 Task: Plan a trip to Szamotuly, Poland from 15th December, 2023 to 21st December, 2023 for 5 adults. Place can be entire room with 3 bedrooms having 3 beds and 3 bathrooms. Property type can be house. Amenities needed are: washing machine.
Action: Mouse moved to (511, 102)
Screenshot: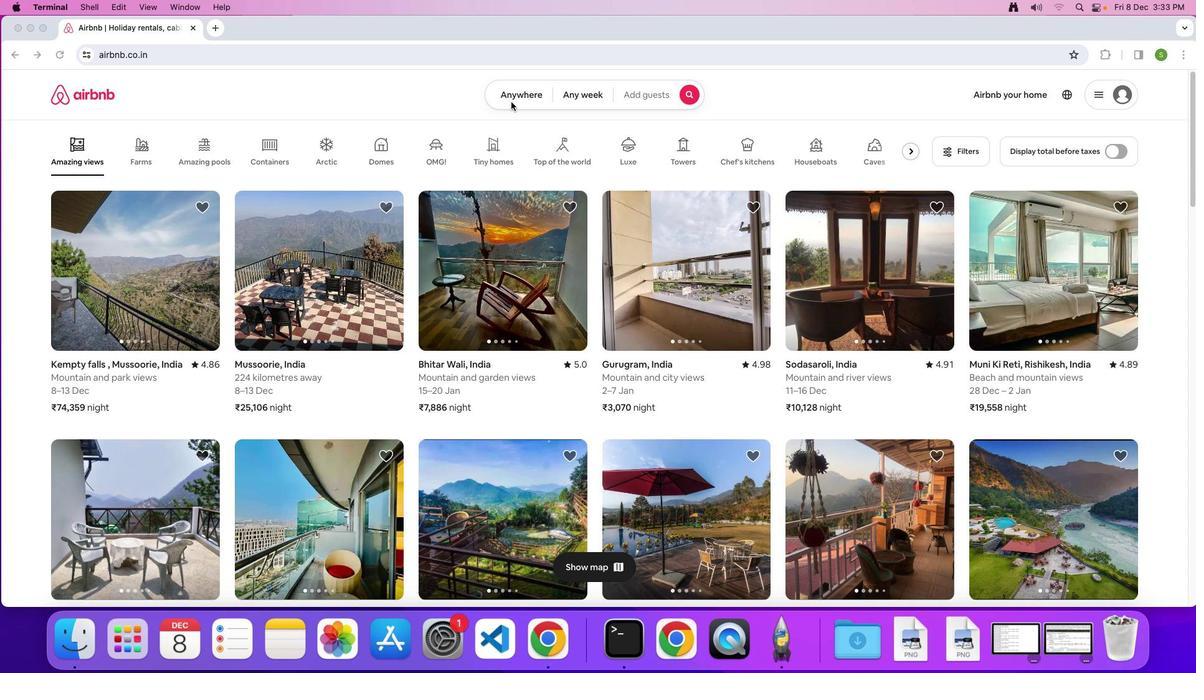 
Action: Mouse pressed left at (511, 102)
Screenshot: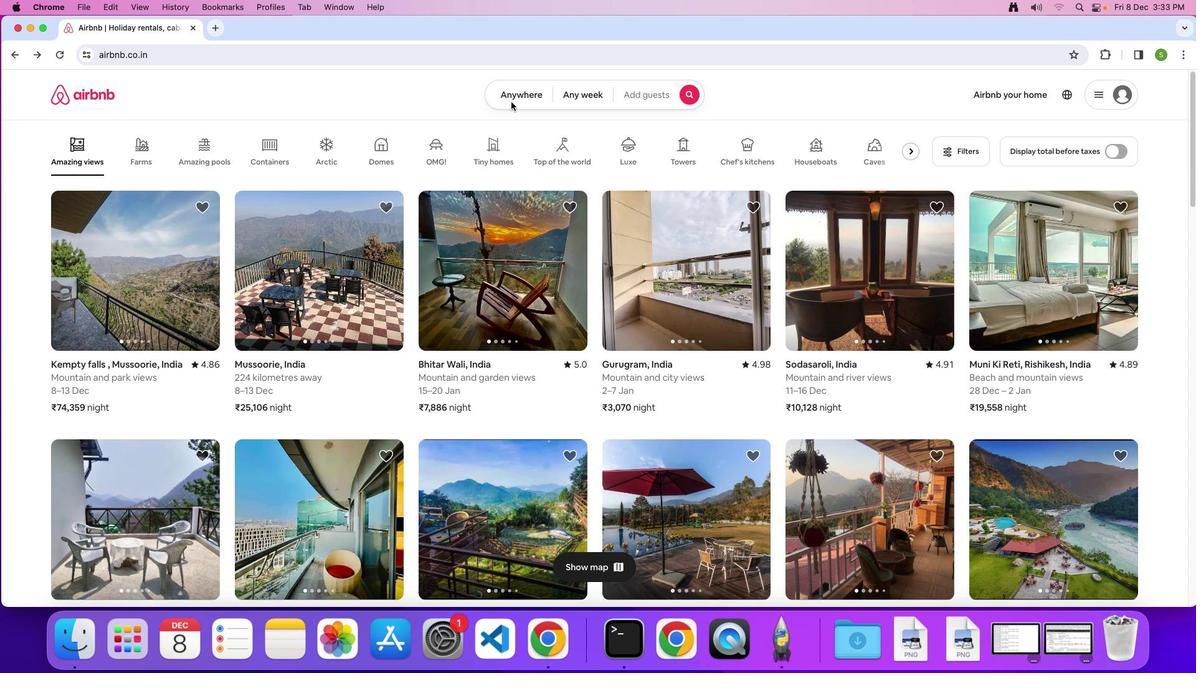 
Action: Mouse pressed left at (511, 102)
Screenshot: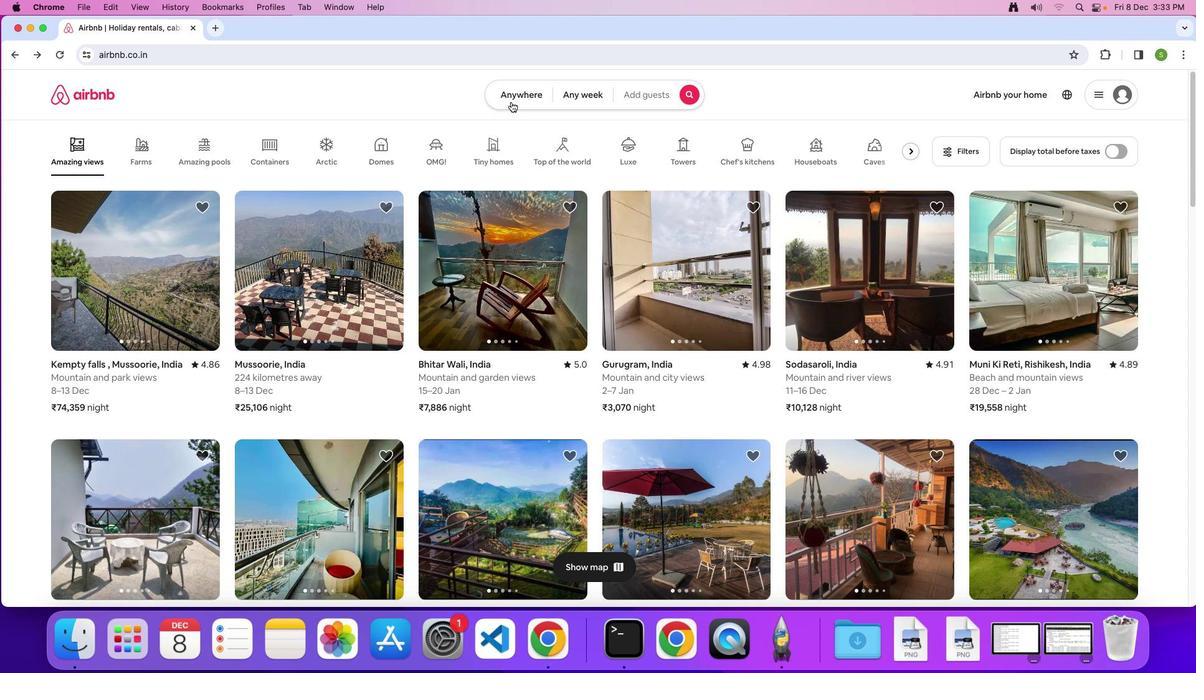 
Action: Mouse moved to (448, 147)
Screenshot: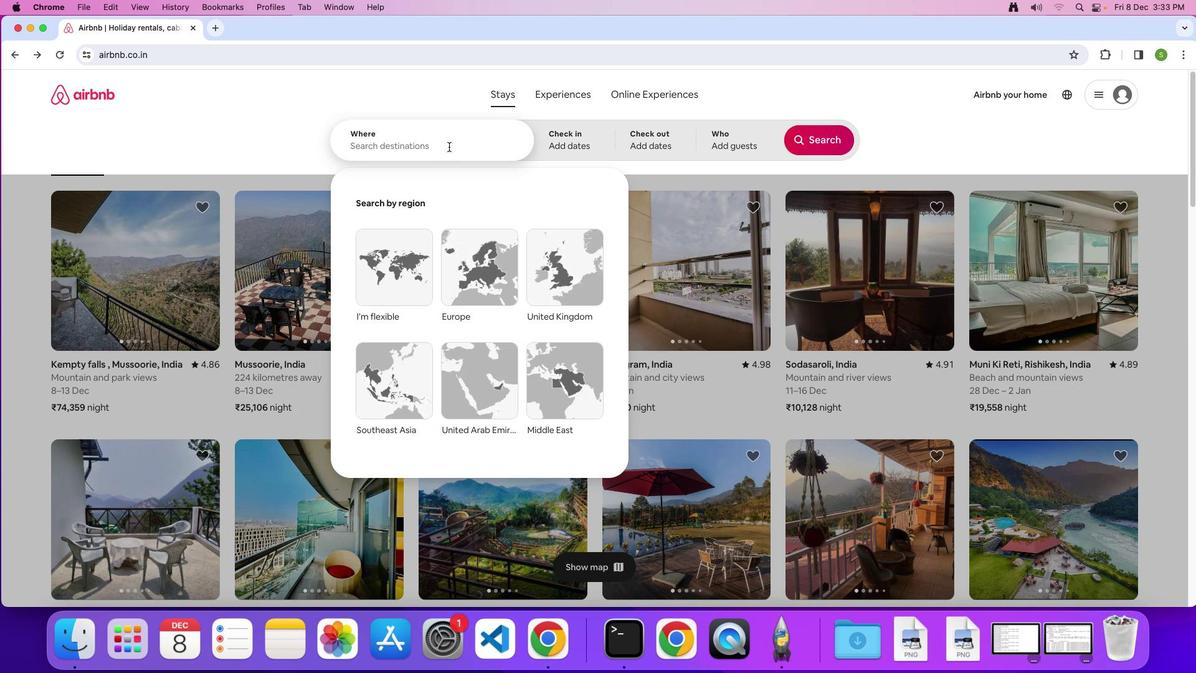 
Action: Mouse pressed left at (448, 147)
Screenshot: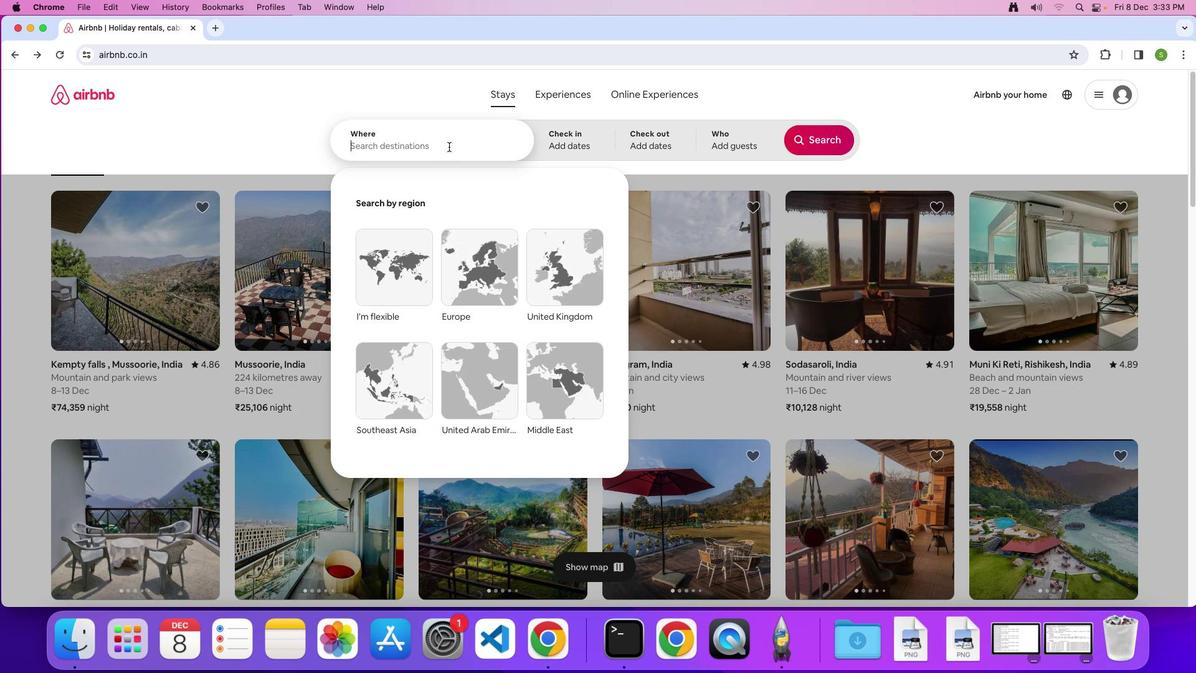 
Action: Key pressed 'S'Key.caps_lock'z''a''m''o''t''u''l''y'','Key.spaceKey.shift'P''o''l''a''n''d'Key.enter
Screenshot: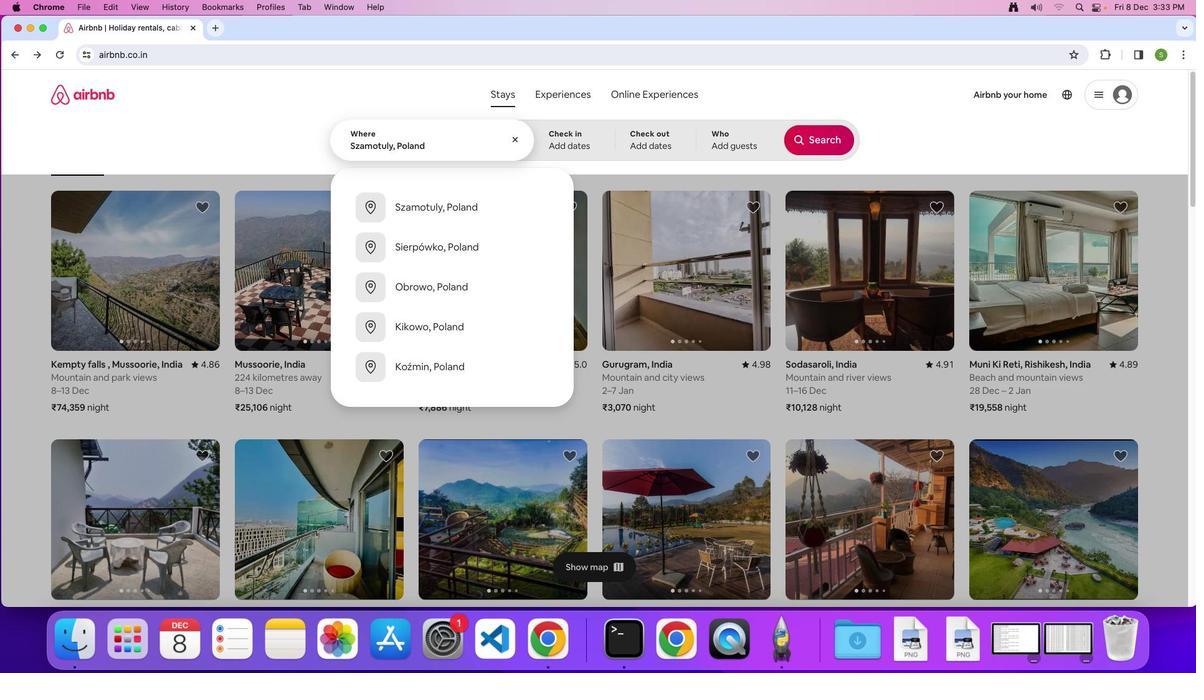 
Action: Mouse moved to (534, 355)
Screenshot: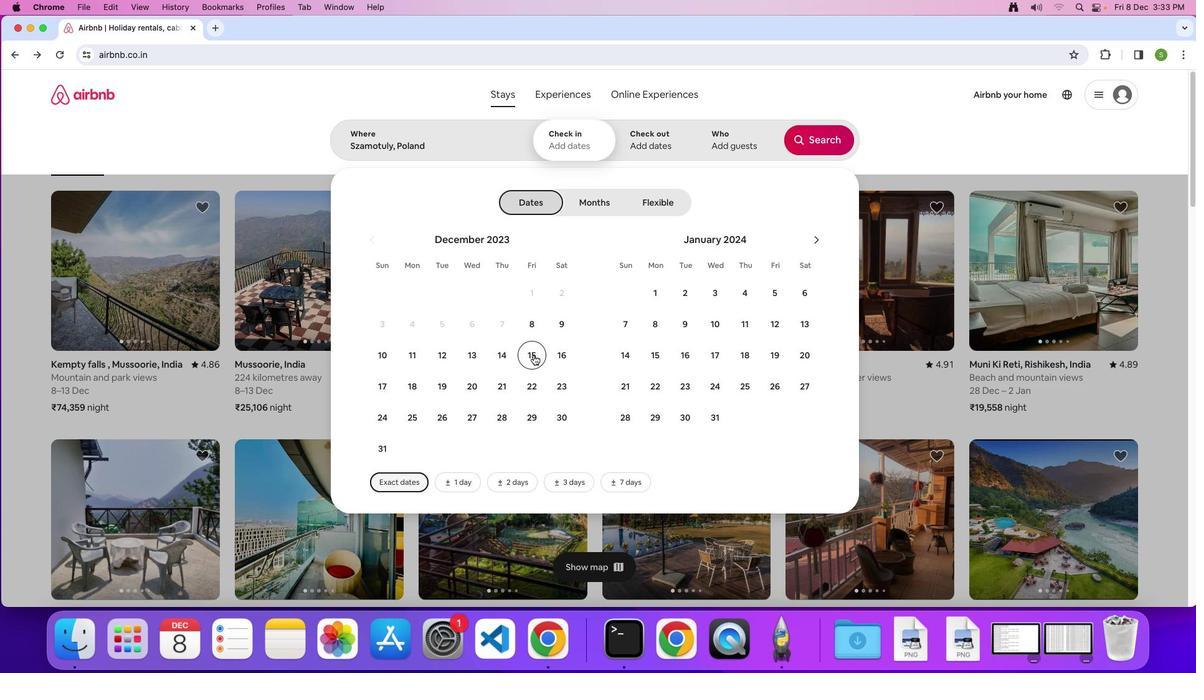 
Action: Mouse pressed left at (534, 355)
Screenshot: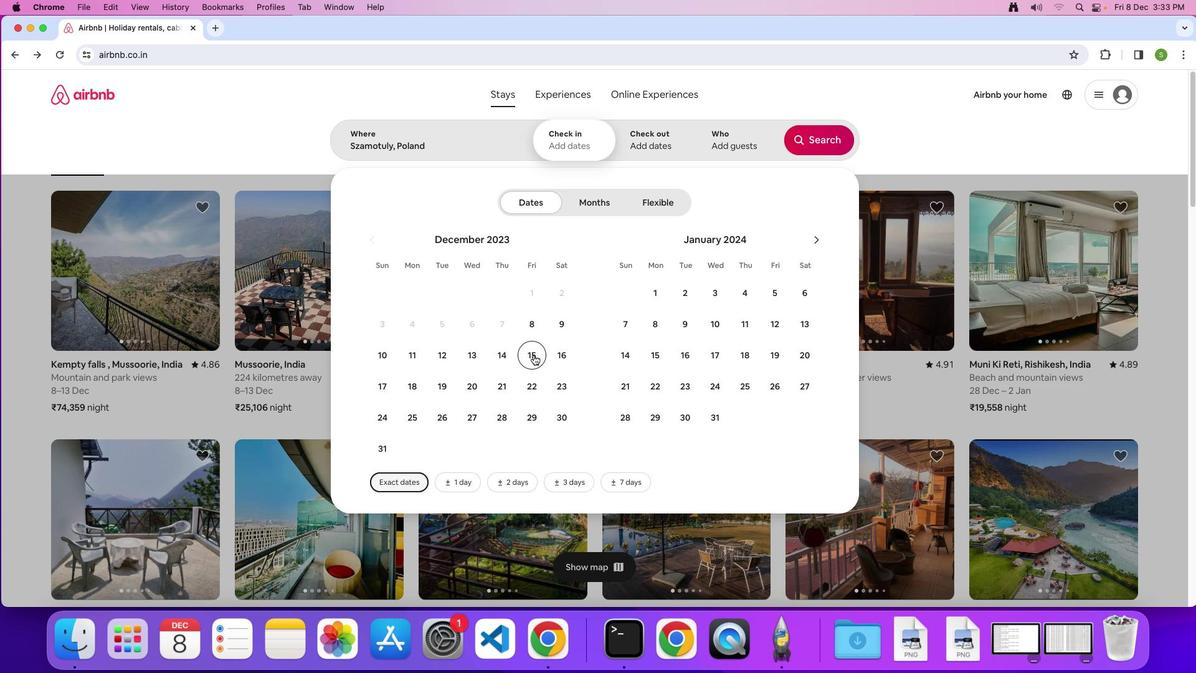 
Action: Mouse moved to (496, 379)
Screenshot: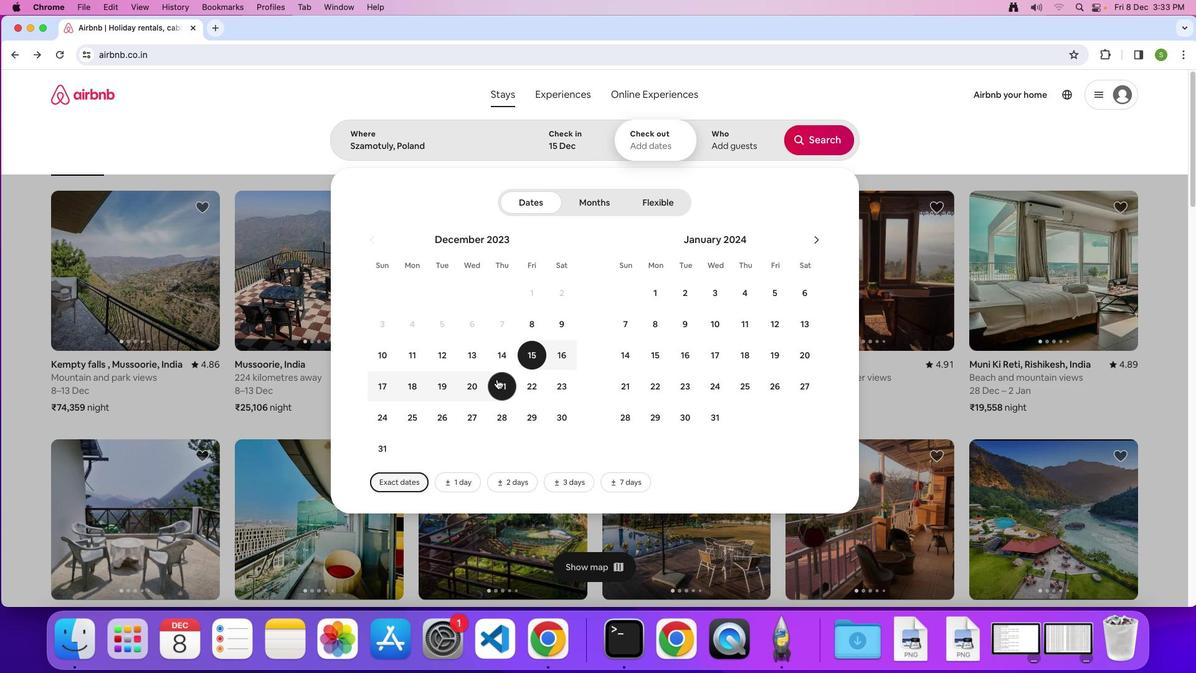 
Action: Mouse pressed left at (496, 379)
Screenshot: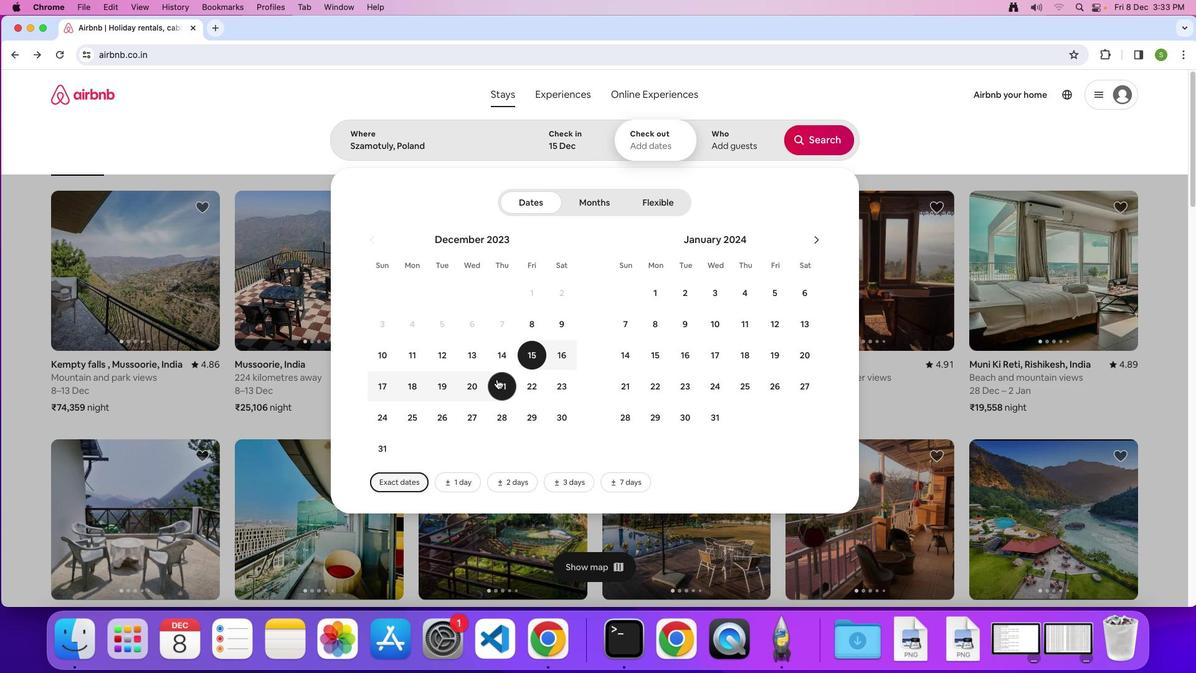 
Action: Mouse moved to (713, 144)
Screenshot: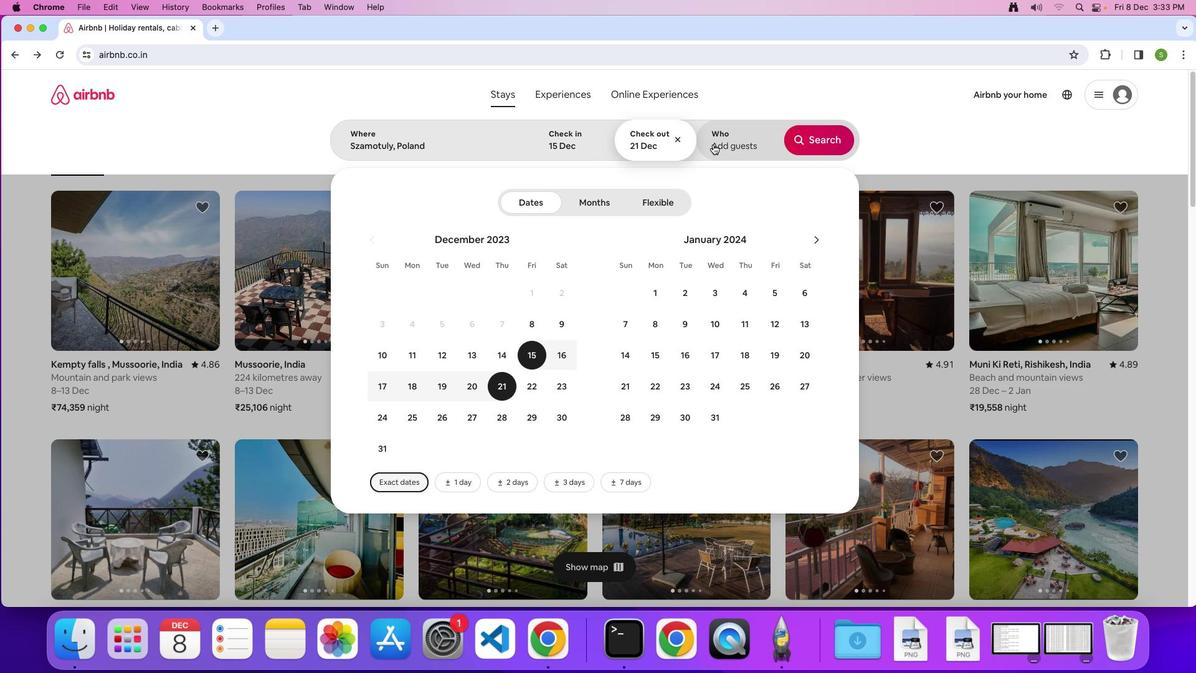 
Action: Mouse pressed left at (713, 144)
Screenshot: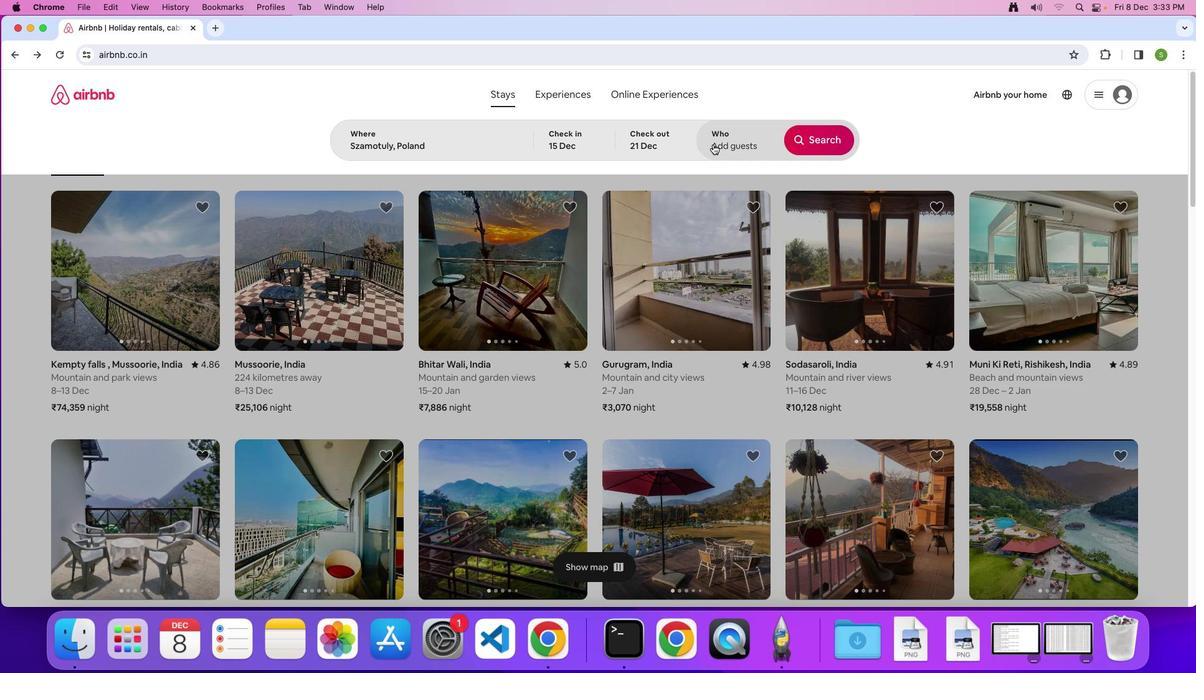 
Action: Mouse moved to (826, 209)
Screenshot: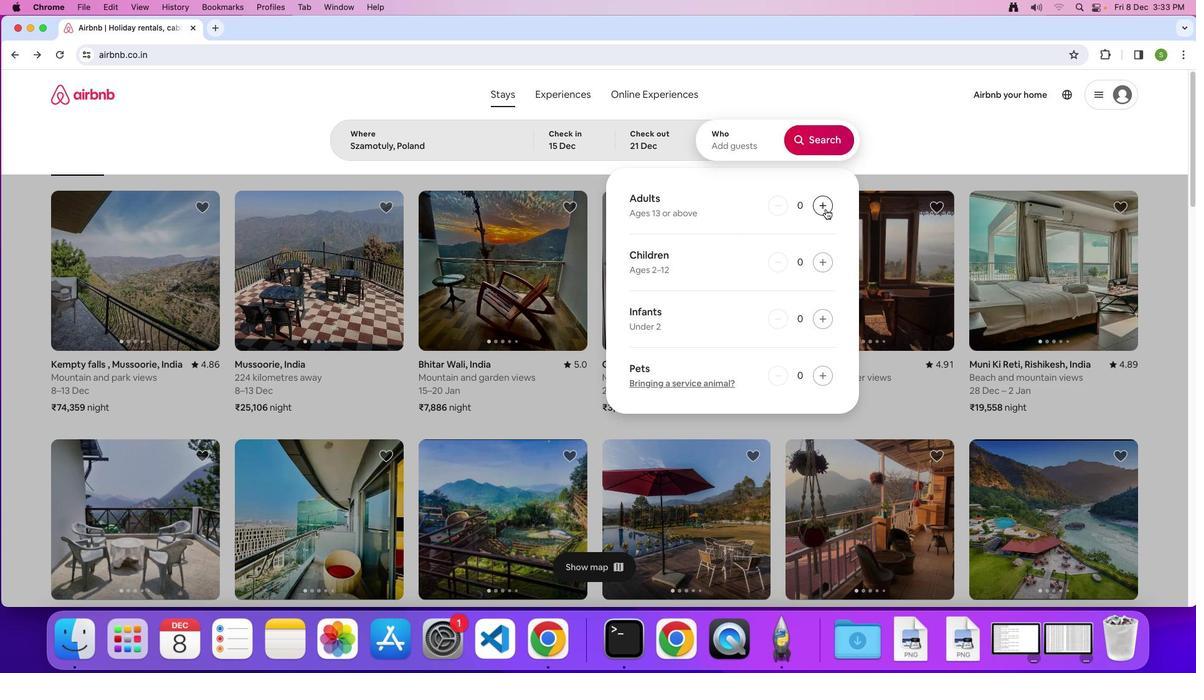 
Action: Mouse pressed left at (826, 209)
Screenshot: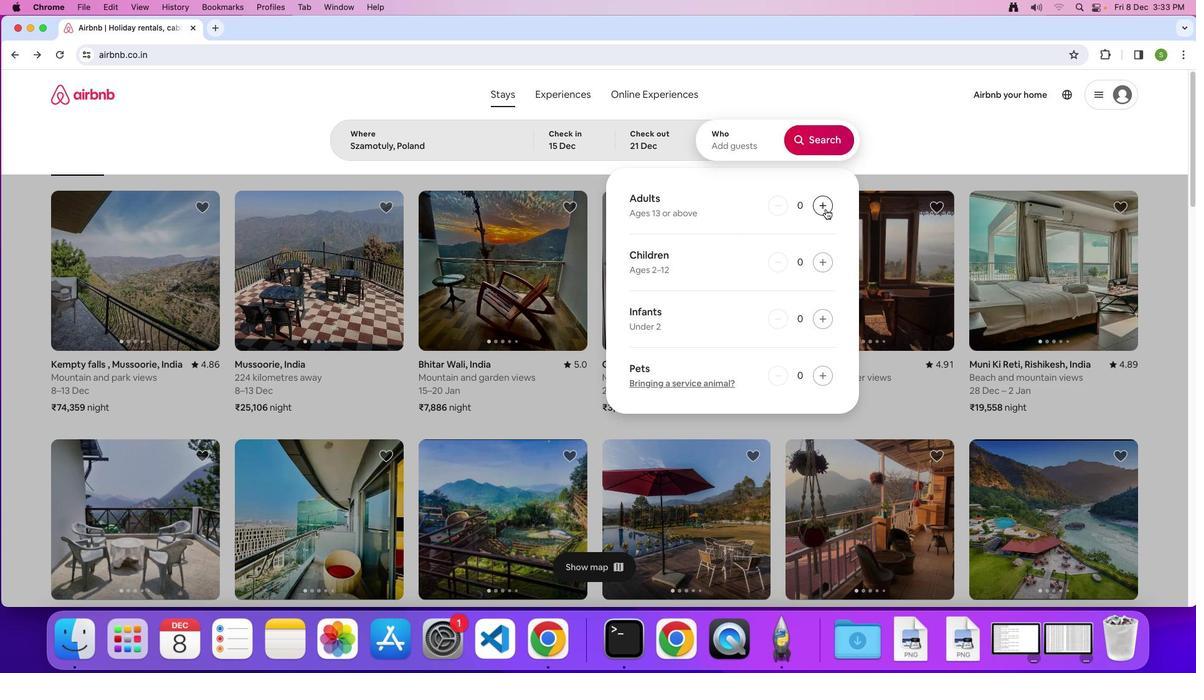 
Action: Mouse pressed left at (826, 209)
Screenshot: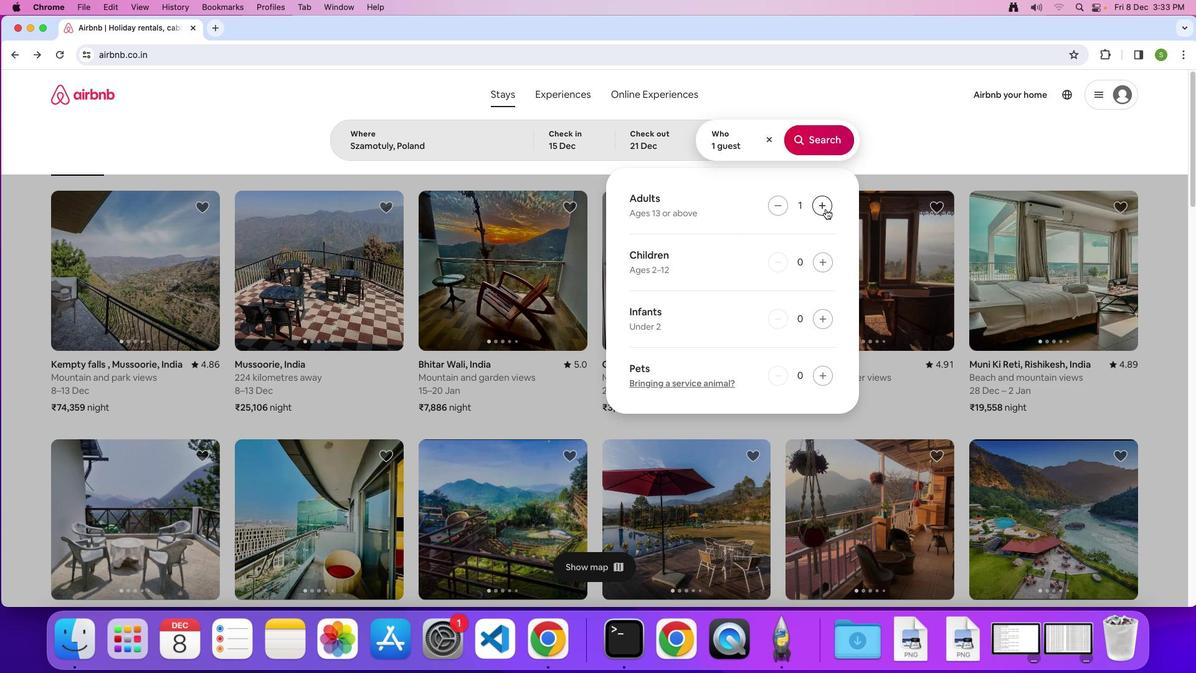 
Action: Mouse pressed left at (826, 209)
Screenshot: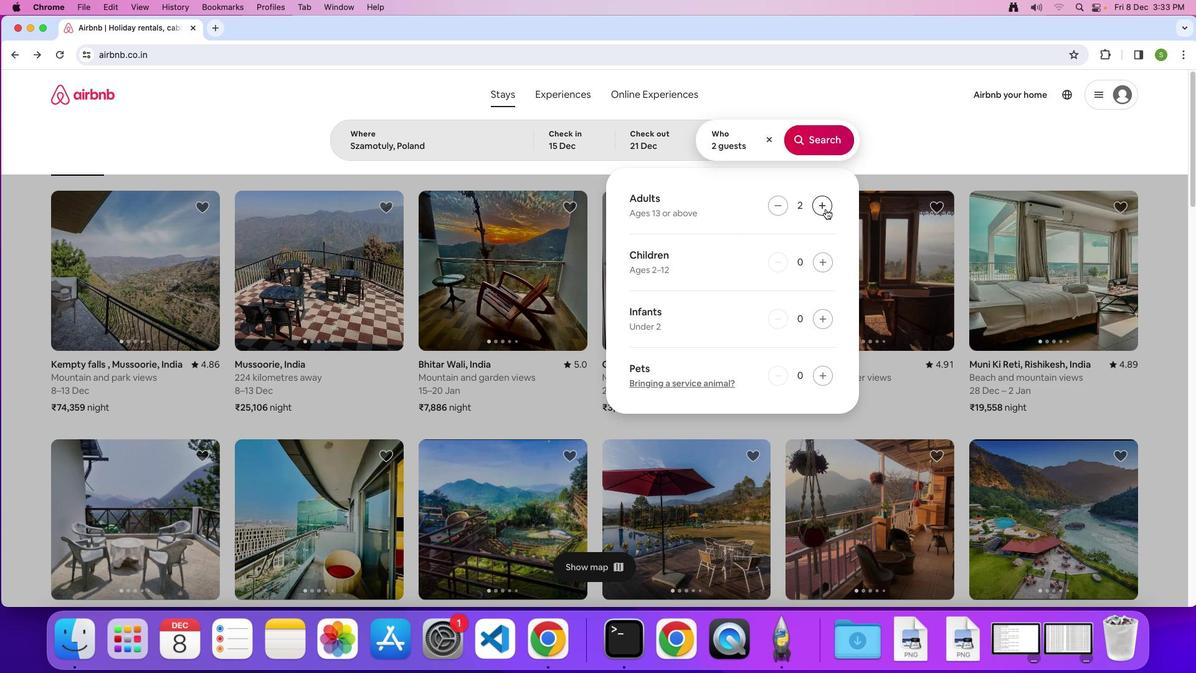 
Action: Mouse pressed left at (826, 209)
Screenshot: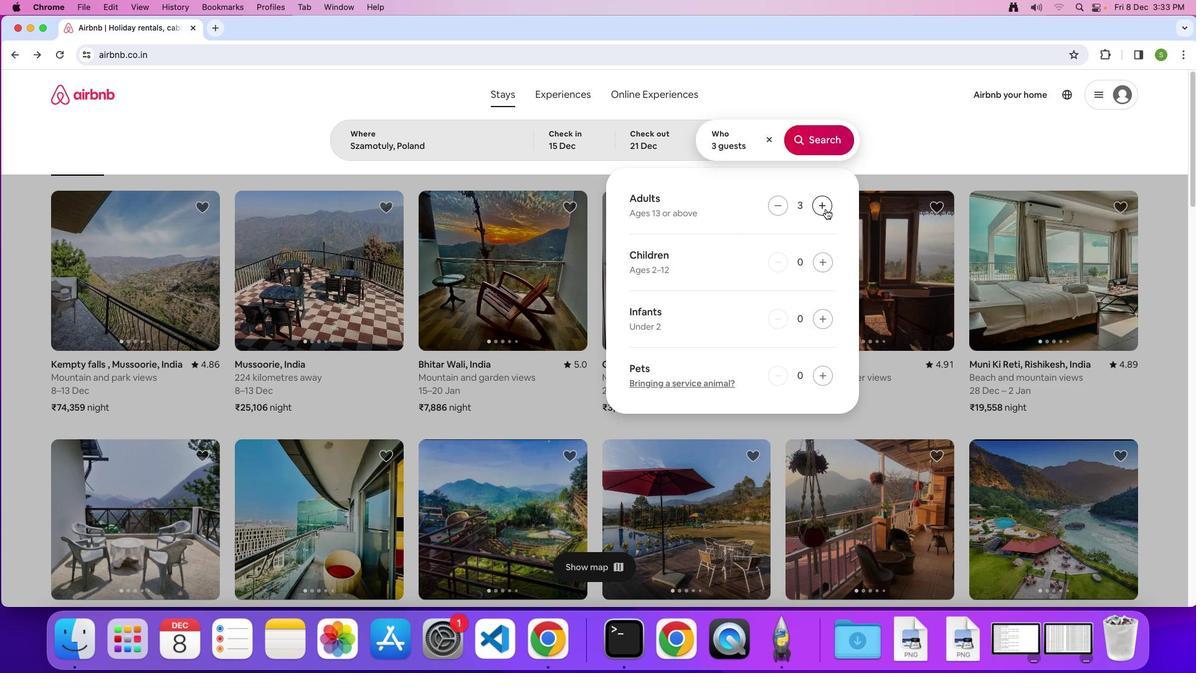 
Action: Mouse pressed left at (826, 209)
Screenshot: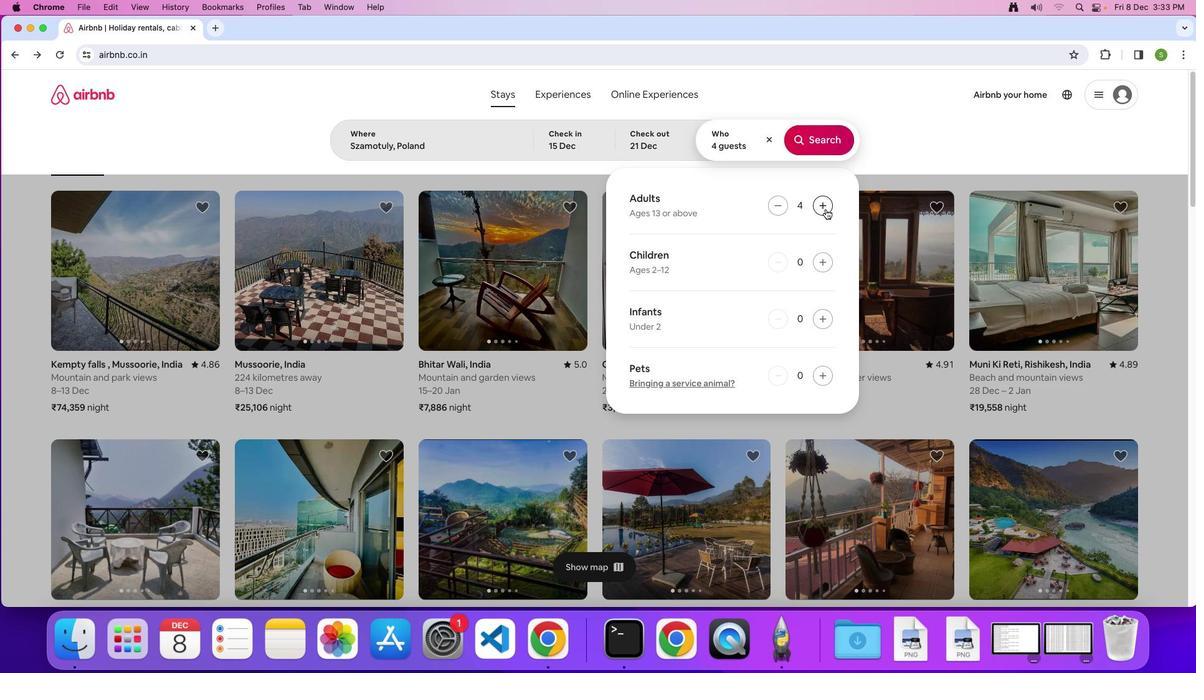 
Action: Mouse moved to (809, 136)
Screenshot: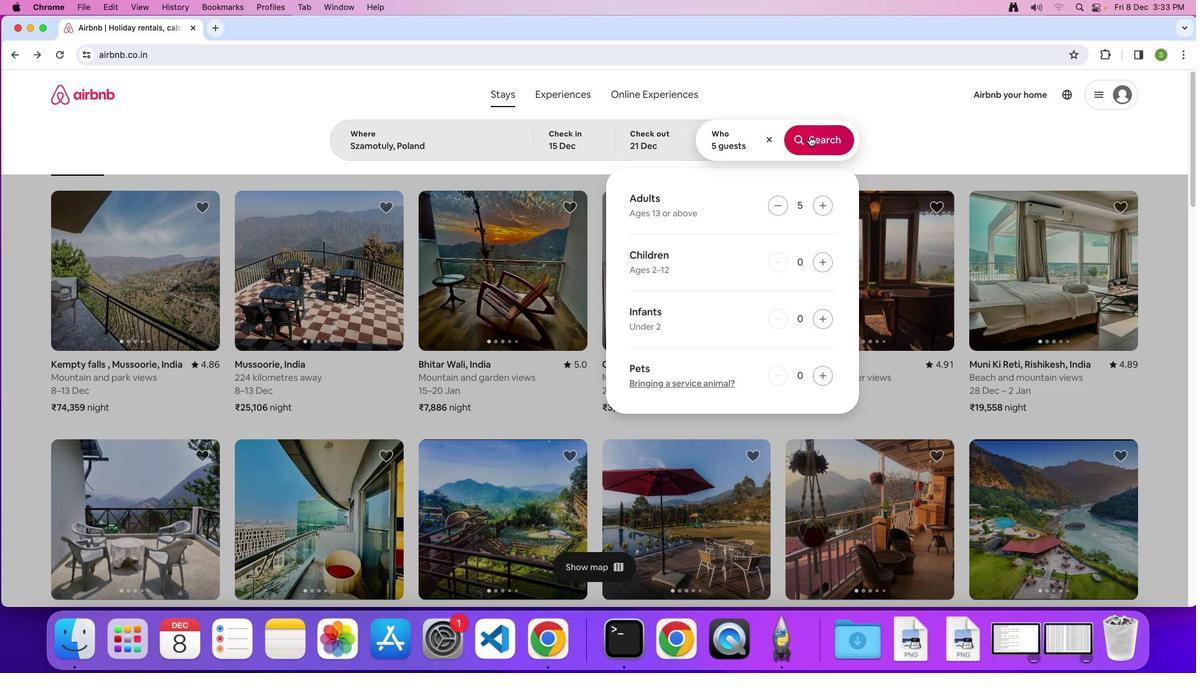 
Action: Mouse pressed left at (809, 136)
Screenshot: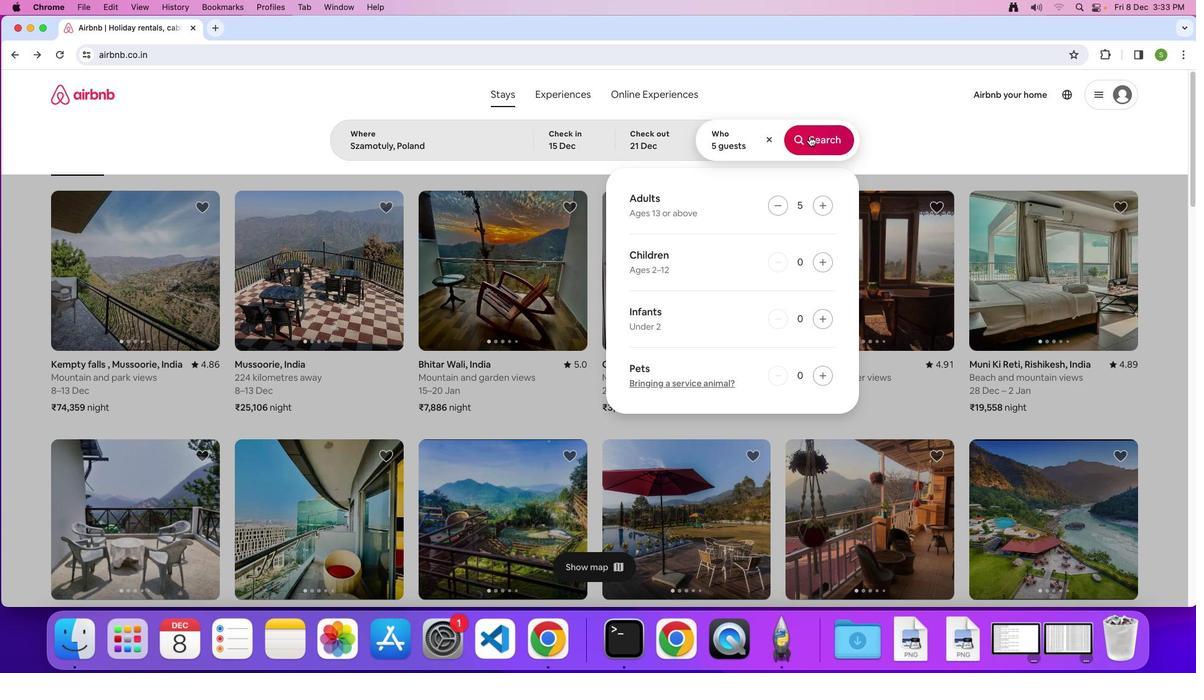 
Action: Mouse moved to (980, 145)
Screenshot: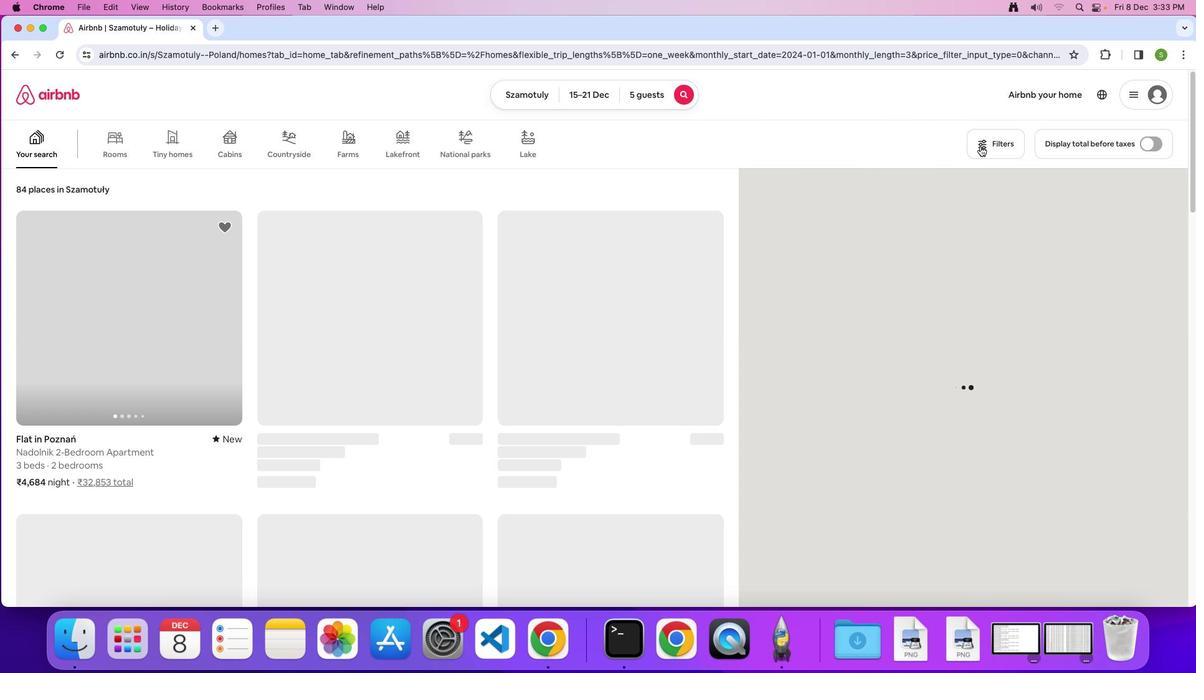 
Action: Mouse pressed left at (980, 145)
Screenshot: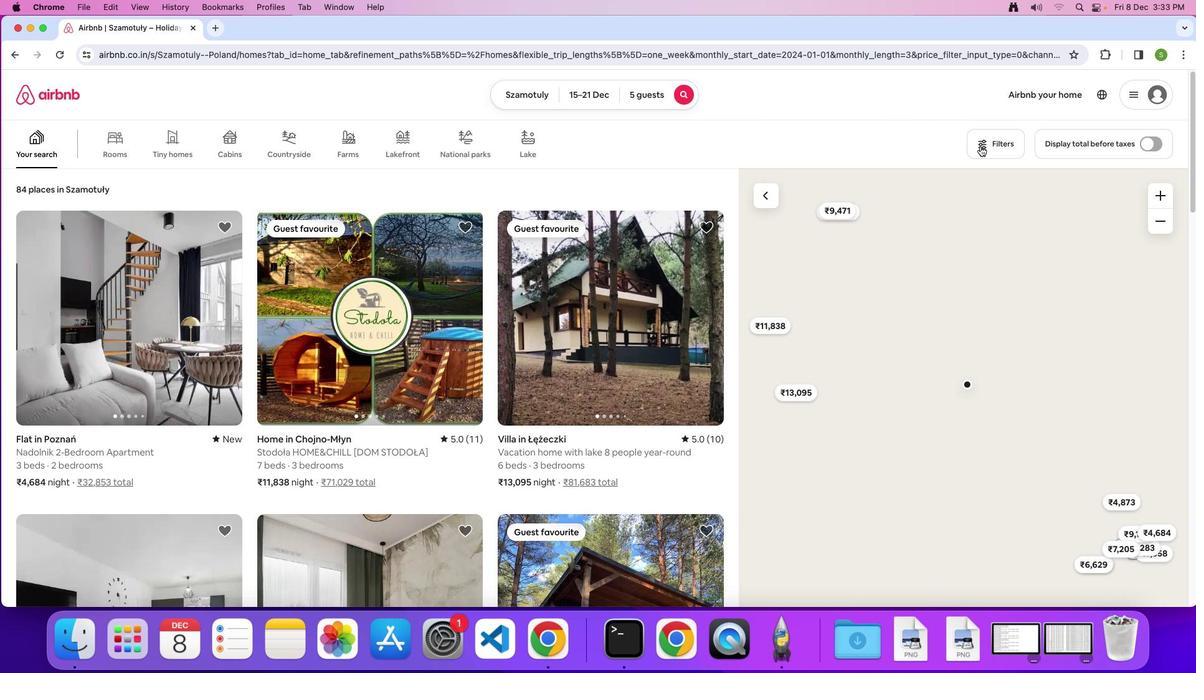 
Action: Mouse moved to (513, 317)
Screenshot: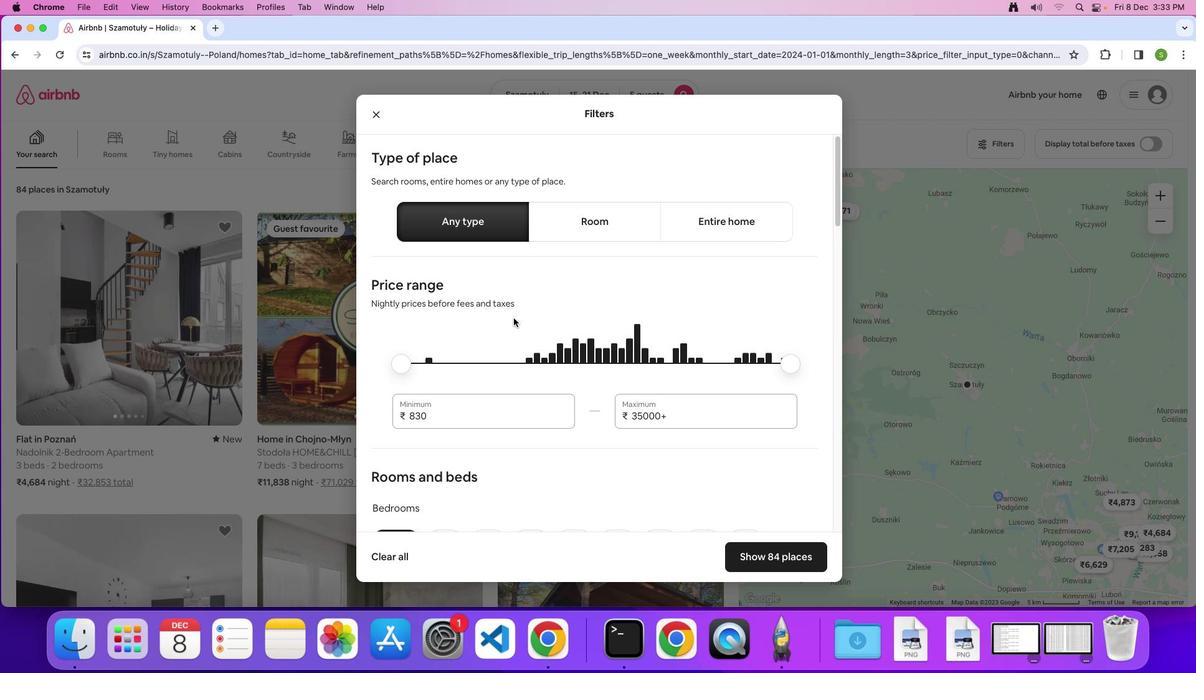 
Action: Mouse scrolled (513, 317) with delta (0, 0)
Screenshot: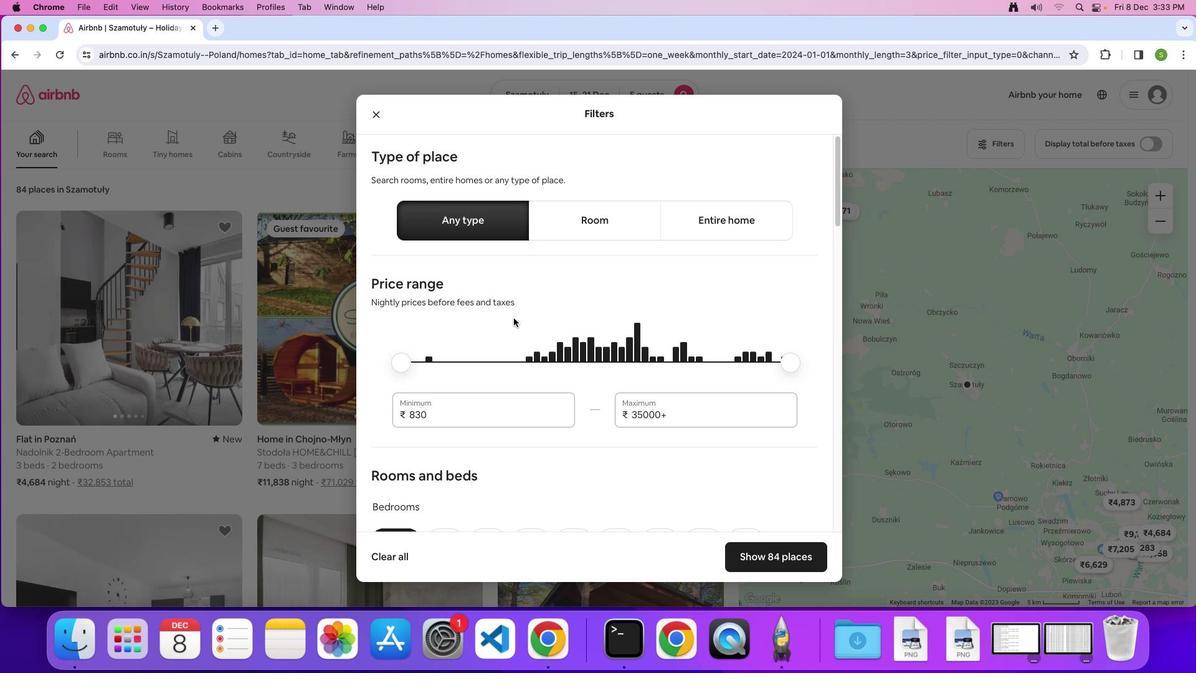 
Action: Mouse scrolled (513, 317) with delta (0, 0)
Screenshot: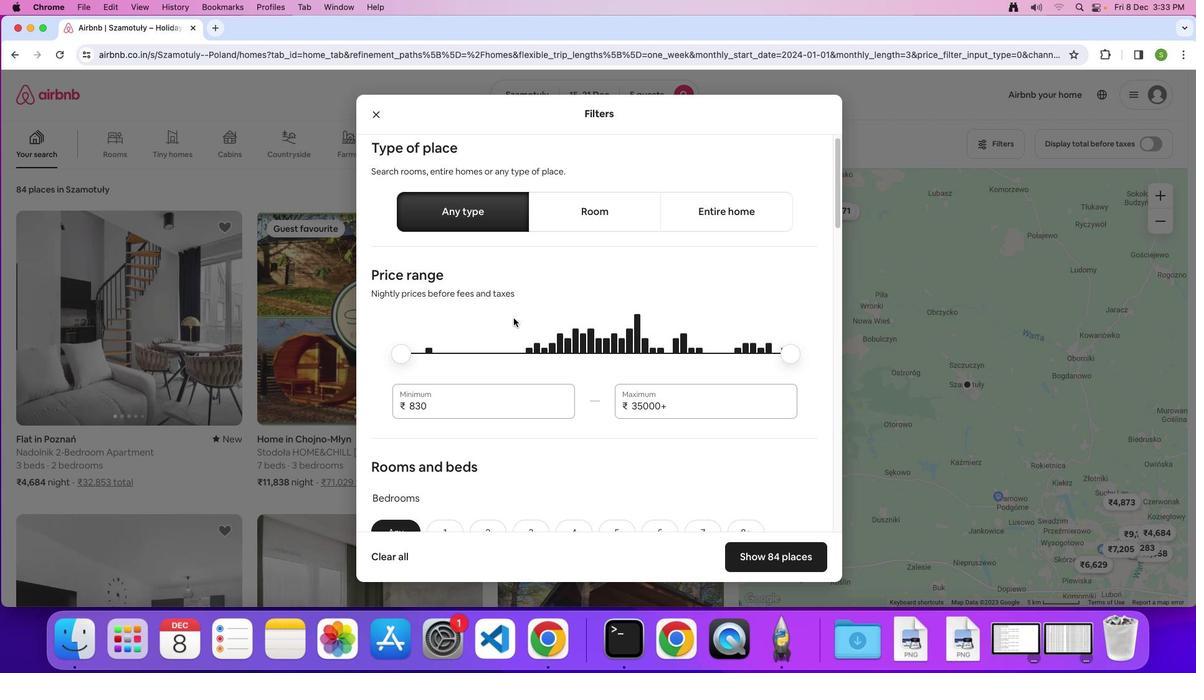 
Action: Mouse scrolled (513, 317) with delta (0, 0)
Screenshot: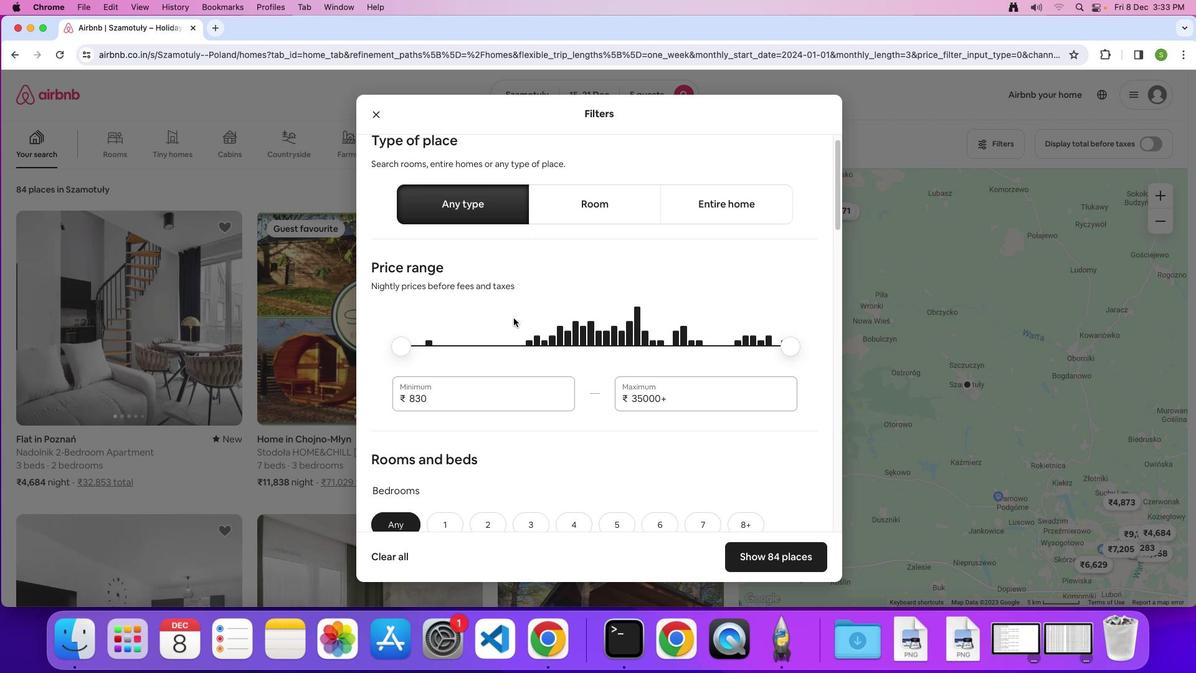 
Action: Mouse scrolled (513, 317) with delta (0, 0)
Screenshot: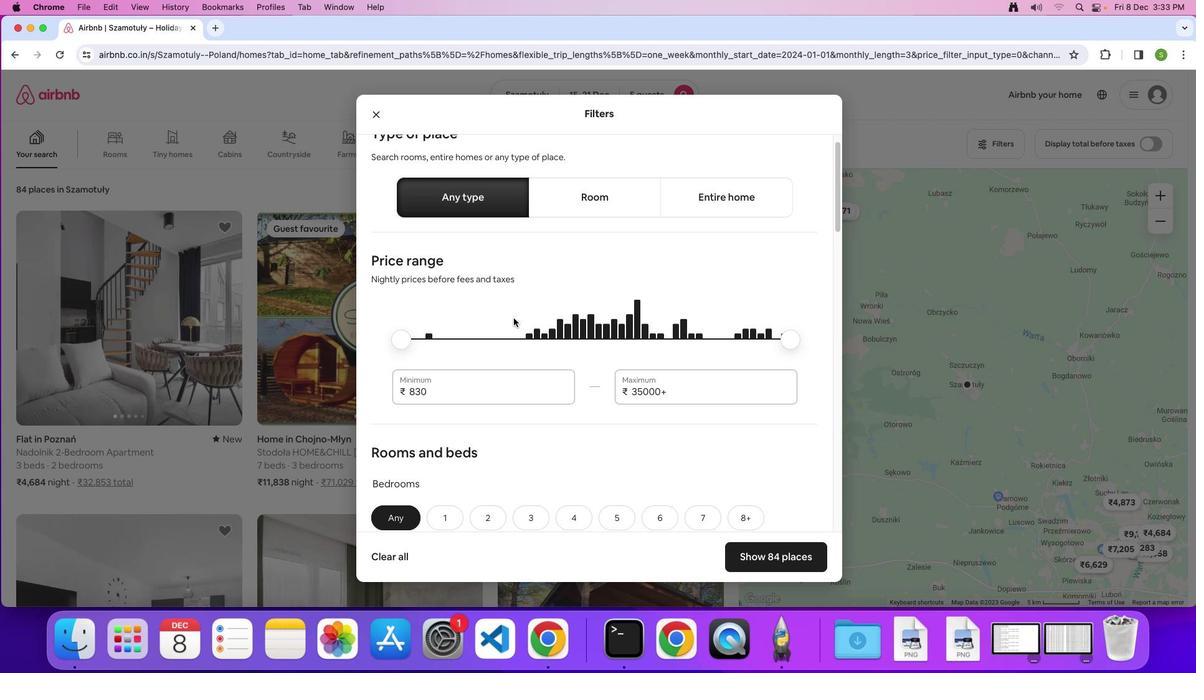 
Action: Mouse scrolled (513, 317) with delta (0, 0)
Screenshot: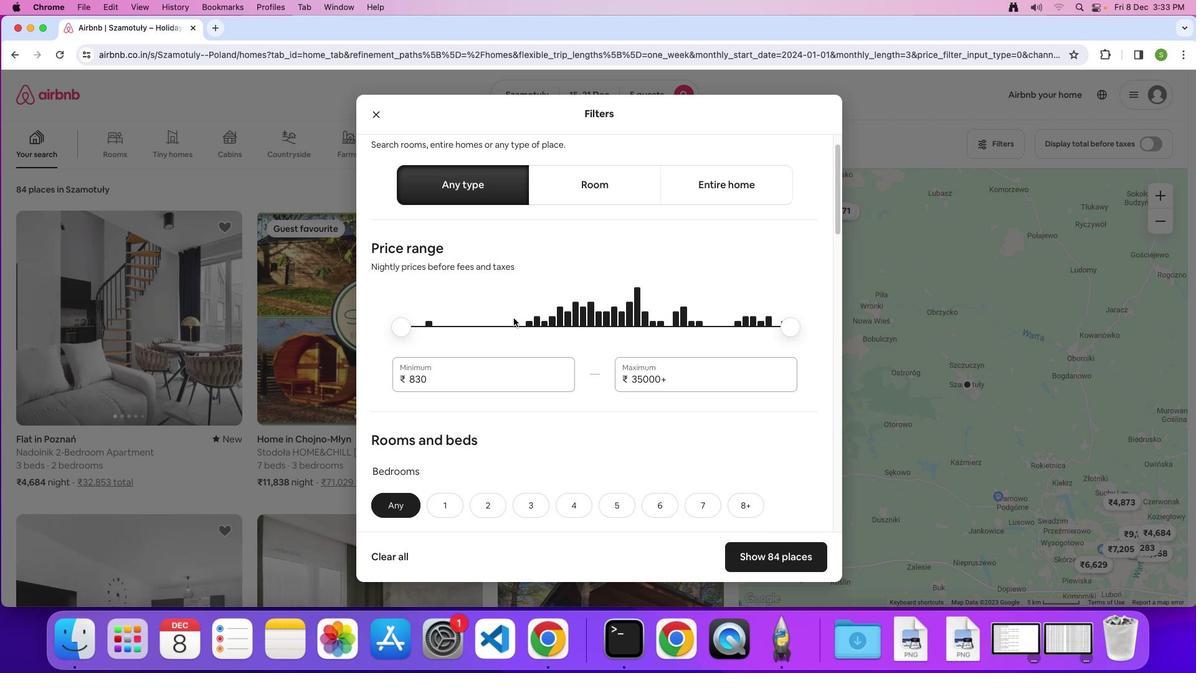 
Action: Mouse scrolled (513, 317) with delta (0, 0)
Screenshot: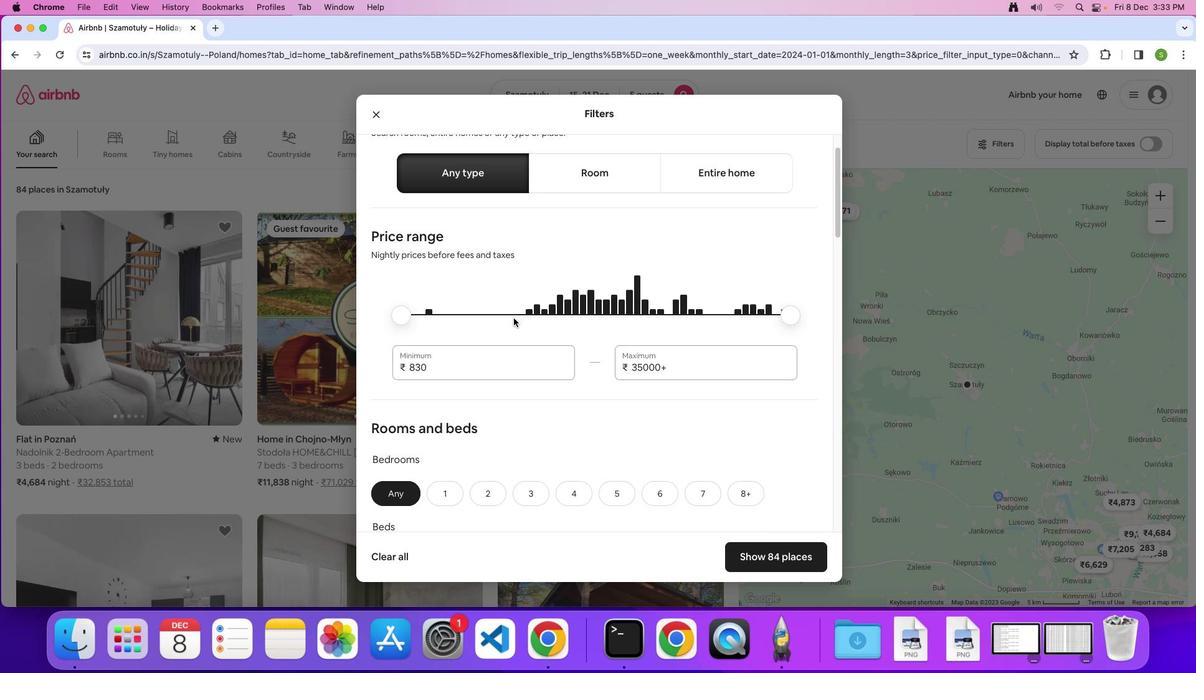 
Action: Mouse scrolled (513, 317) with delta (0, 0)
Screenshot: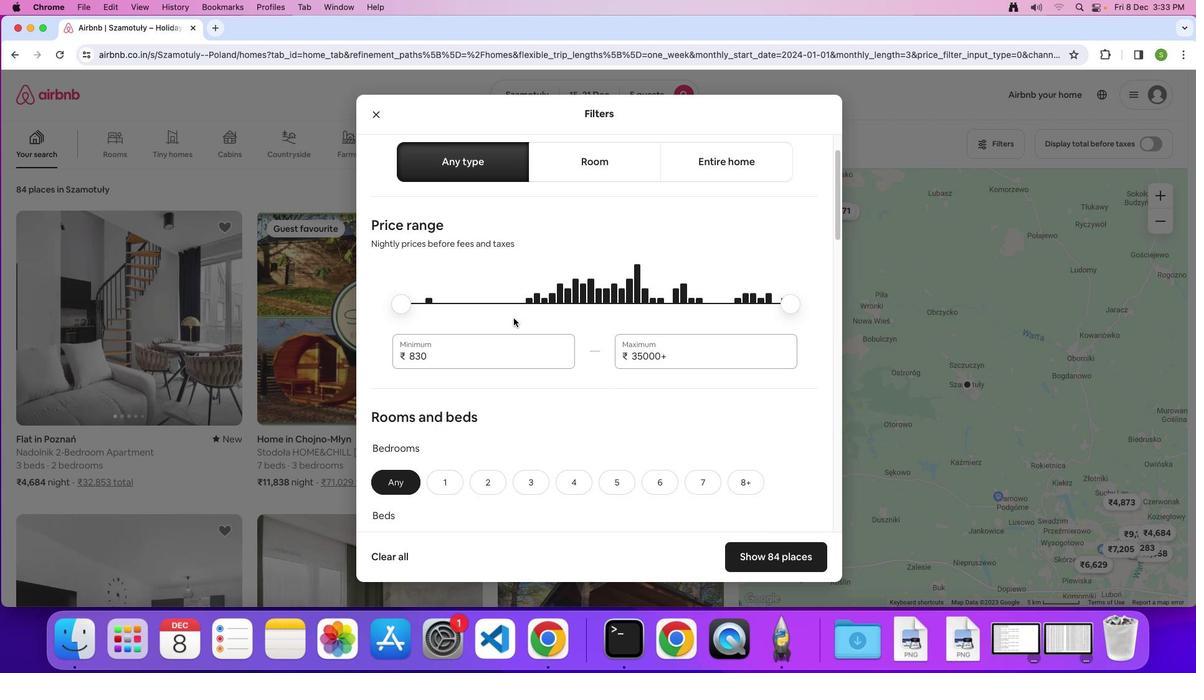 
Action: Mouse scrolled (513, 317) with delta (0, 0)
Screenshot: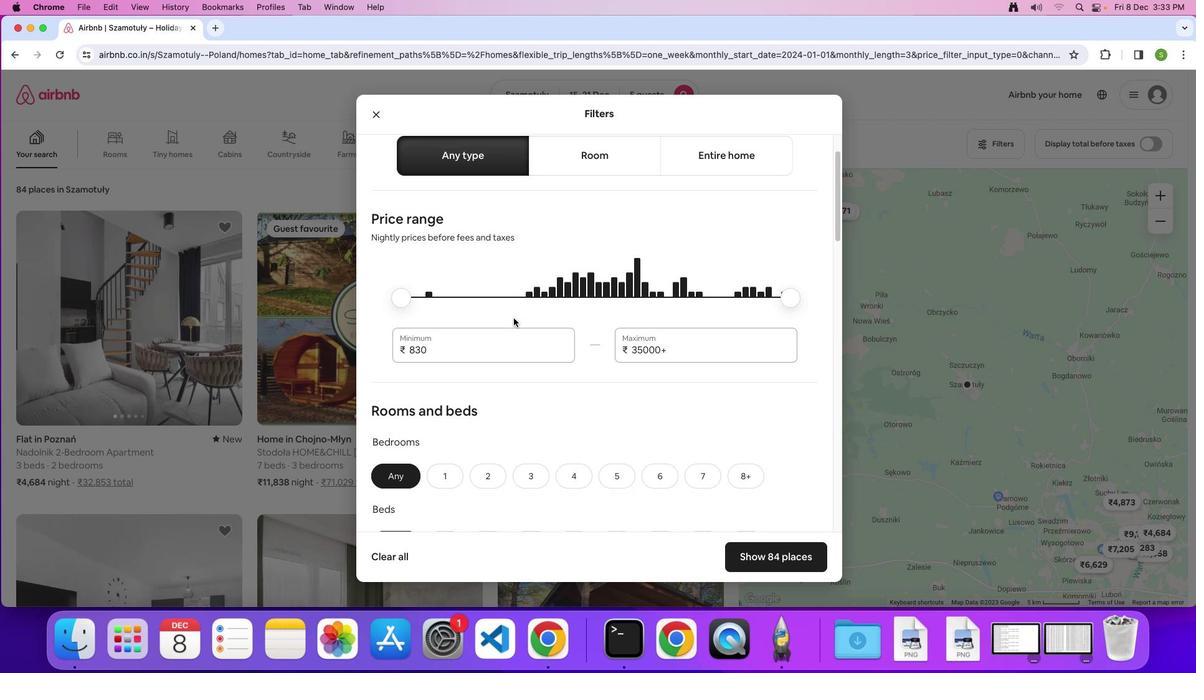 
Action: Mouse scrolled (513, 317) with delta (0, 0)
Screenshot: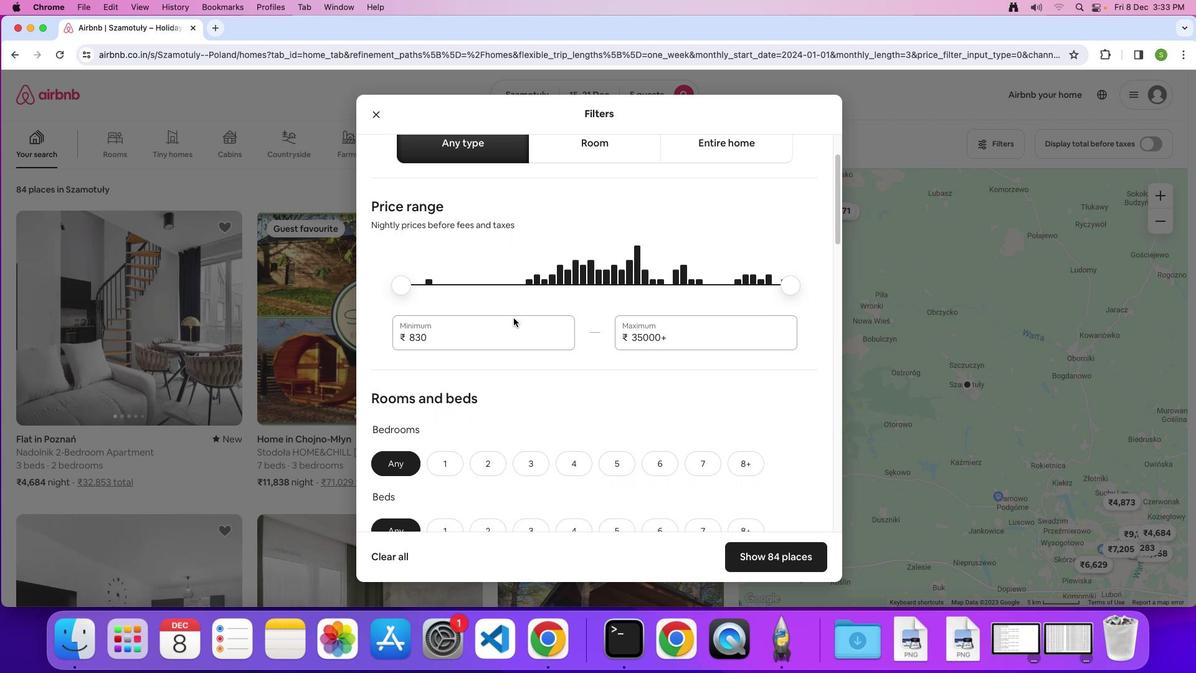 
Action: Mouse scrolled (513, 317) with delta (0, 0)
Screenshot: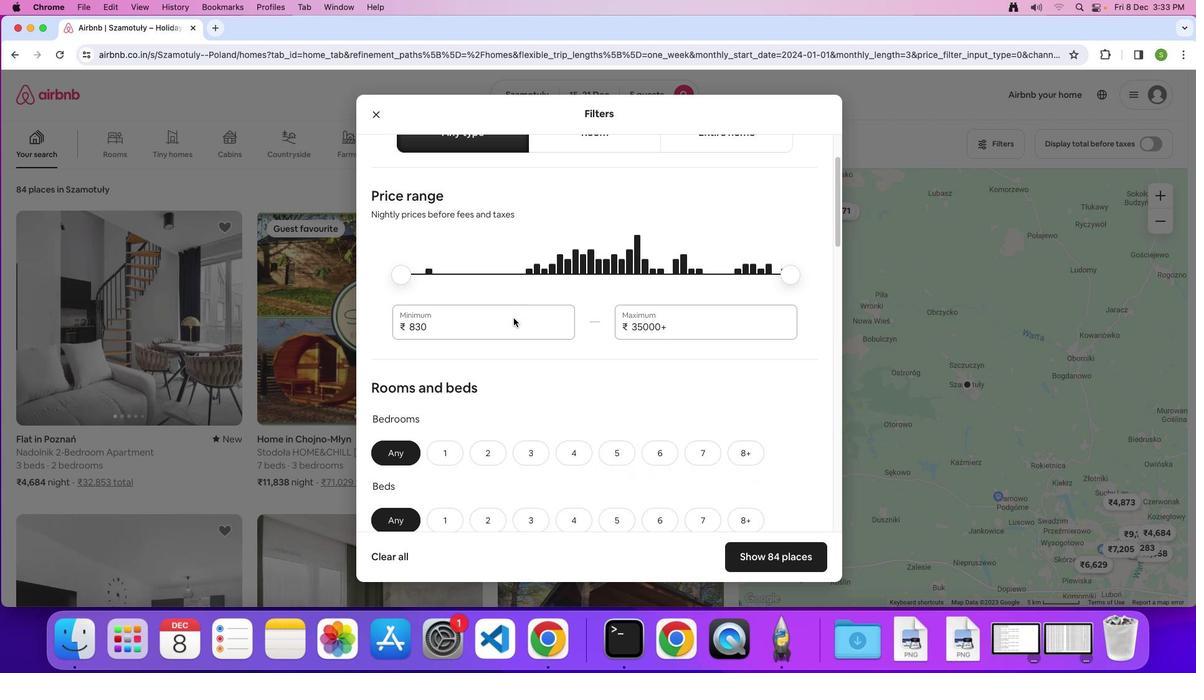 
Action: Mouse scrolled (513, 317) with delta (0, 0)
Screenshot: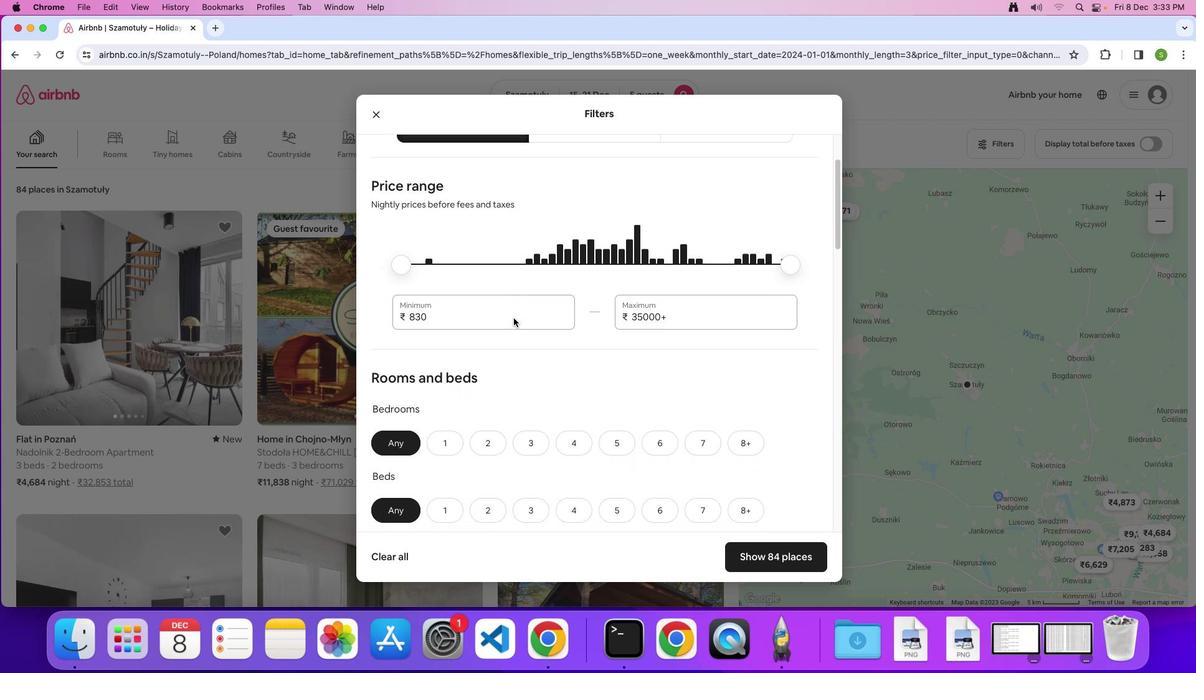 
Action: Mouse scrolled (513, 317) with delta (0, 0)
Screenshot: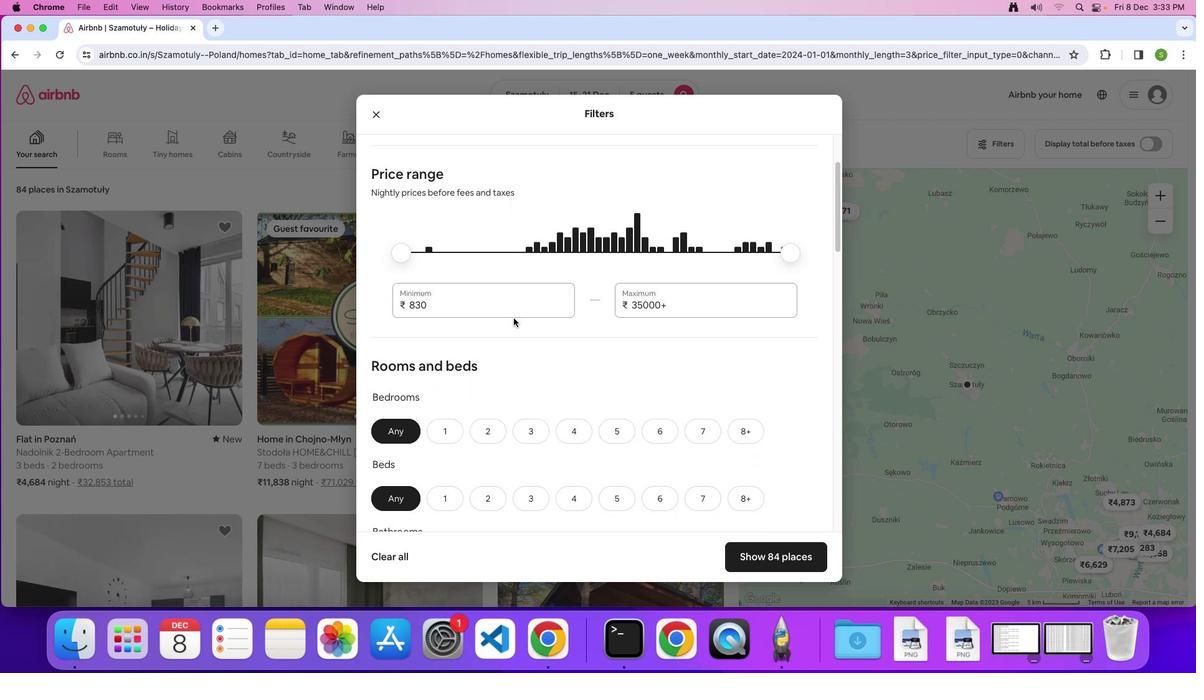 
Action: Mouse scrolled (513, 317) with delta (0, 0)
Screenshot: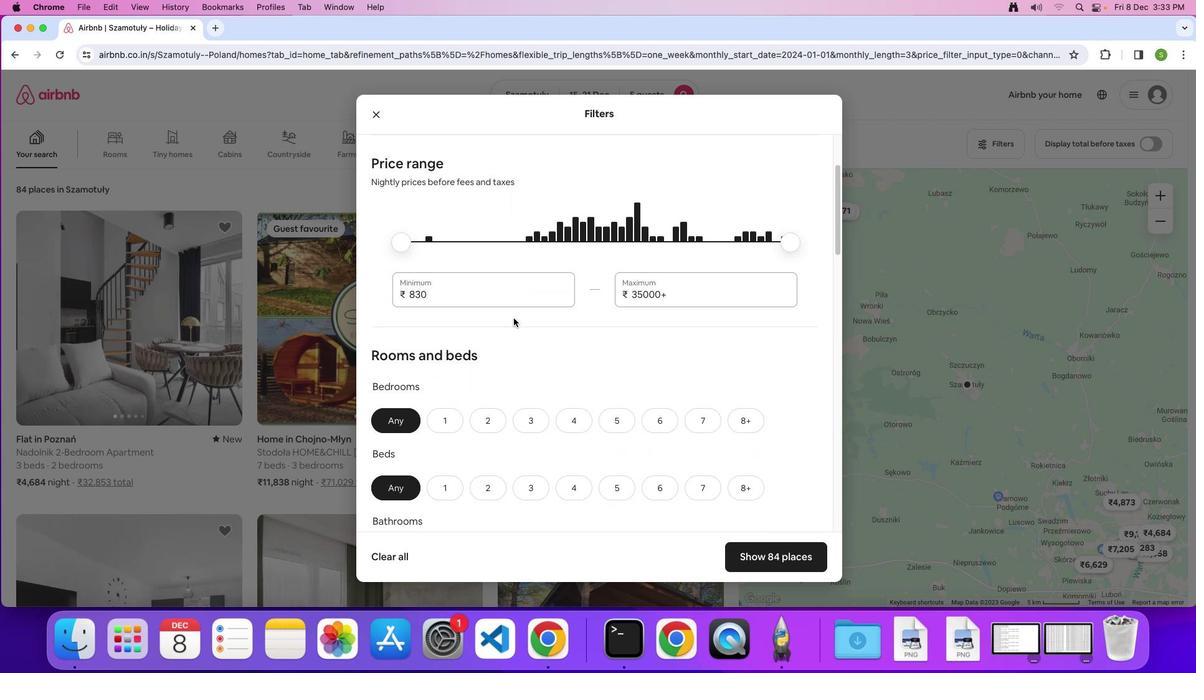 
Action: Mouse scrolled (513, 317) with delta (0, -1)
Screenshot: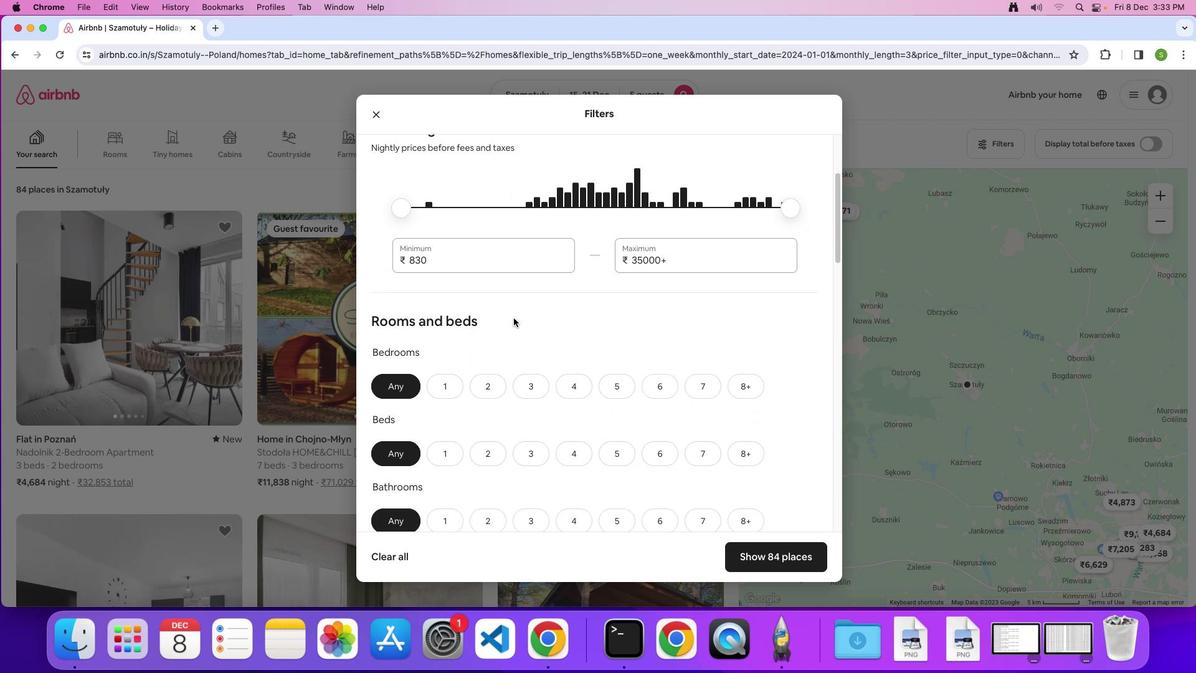 
Action: Mouse scrolled (513, 317) with delta (0, 0)
Screenshot: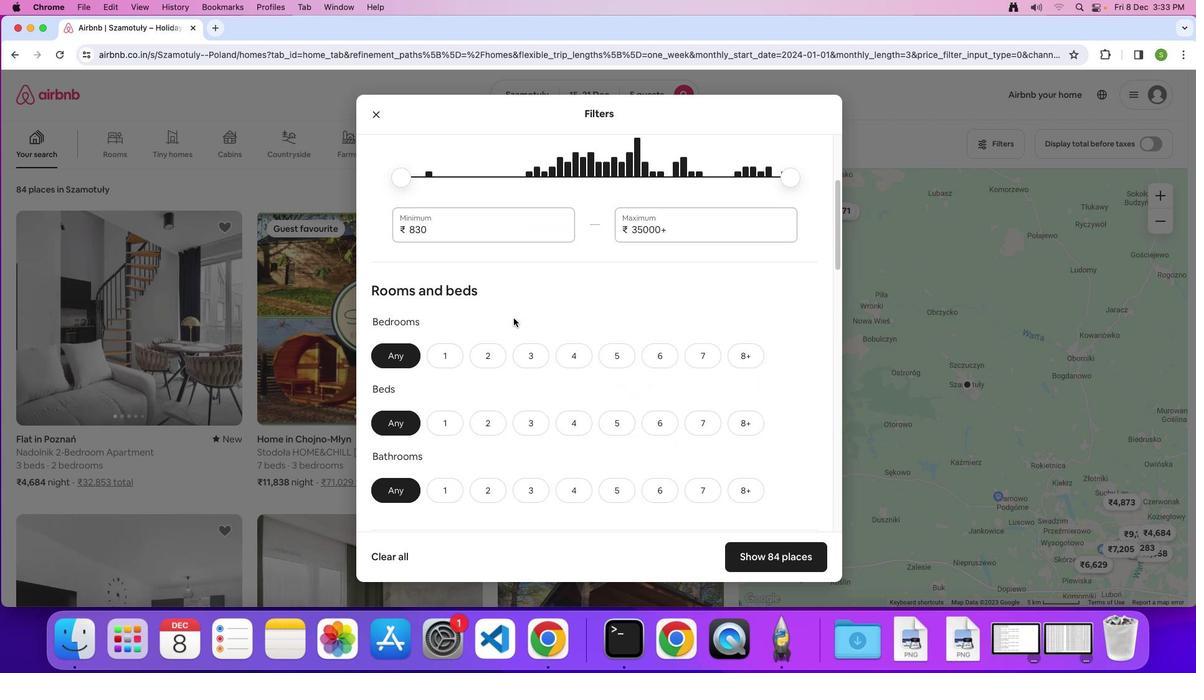 
Action: Mouse scrolled (513, 317) with delta (0, 0)
Screenshot: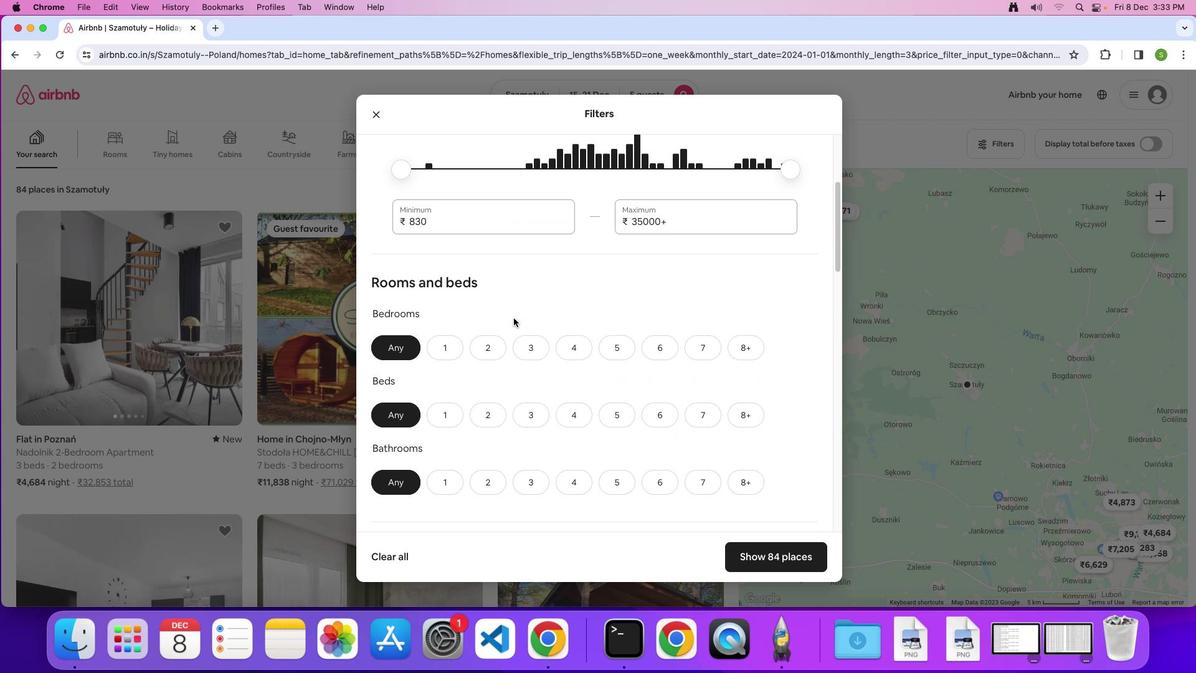 
Action: Mouse moved to (521, 340)
Screenshot: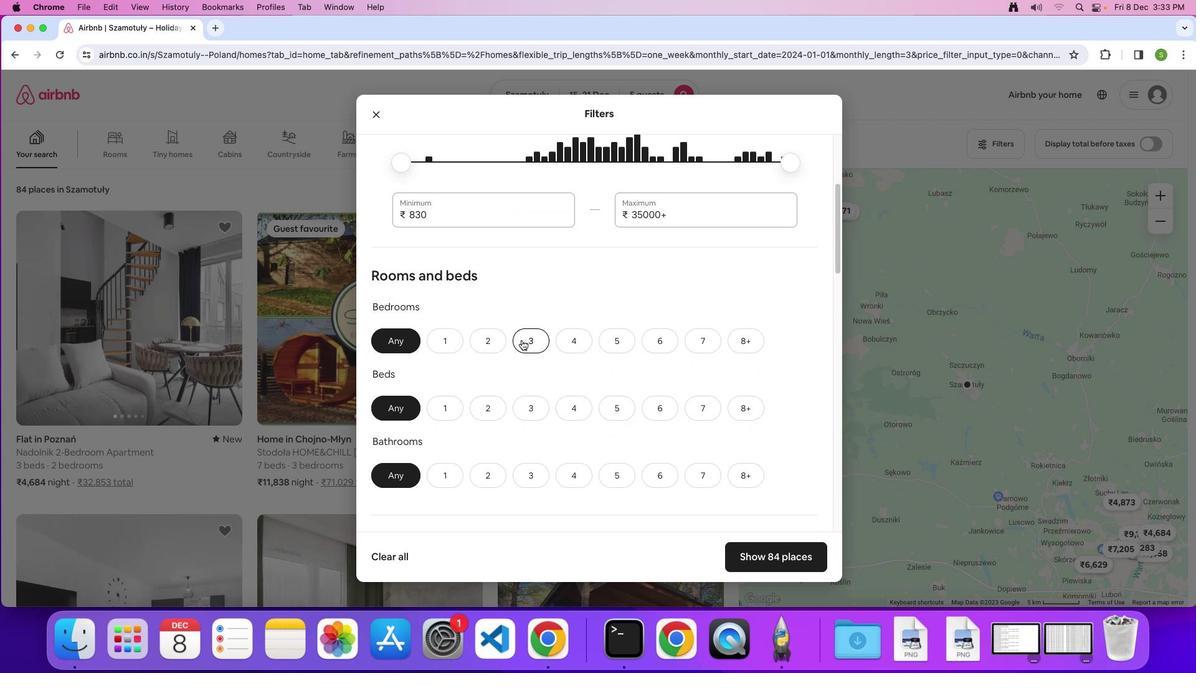
Action: Mouse pressed left at (521, 340)
Screenshot: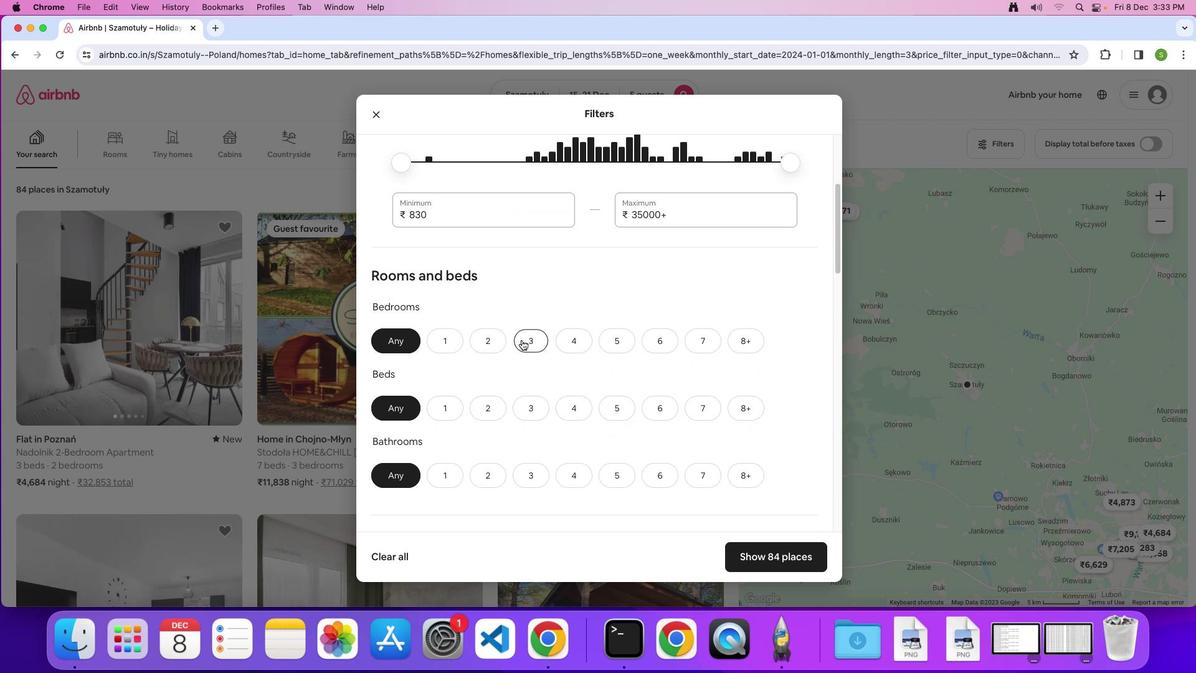 
Action: Mouse moved to (519, 410)
Screenshot: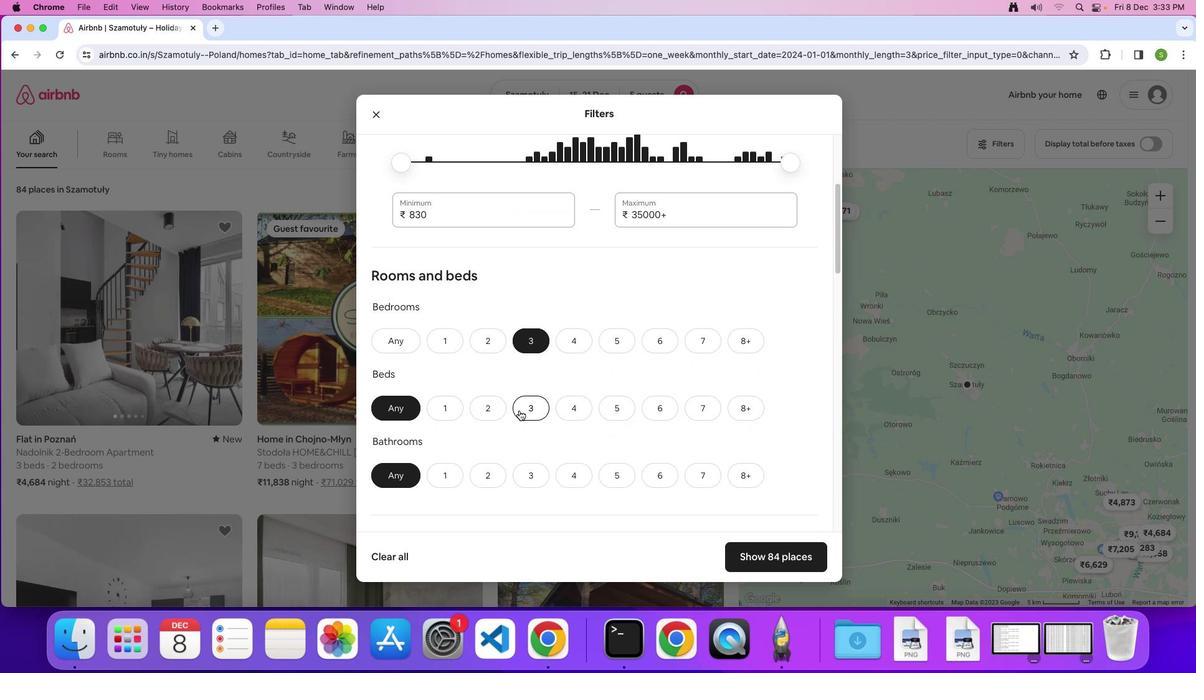 
Action: Mouse pressed left at (519, 410)
Screenshot: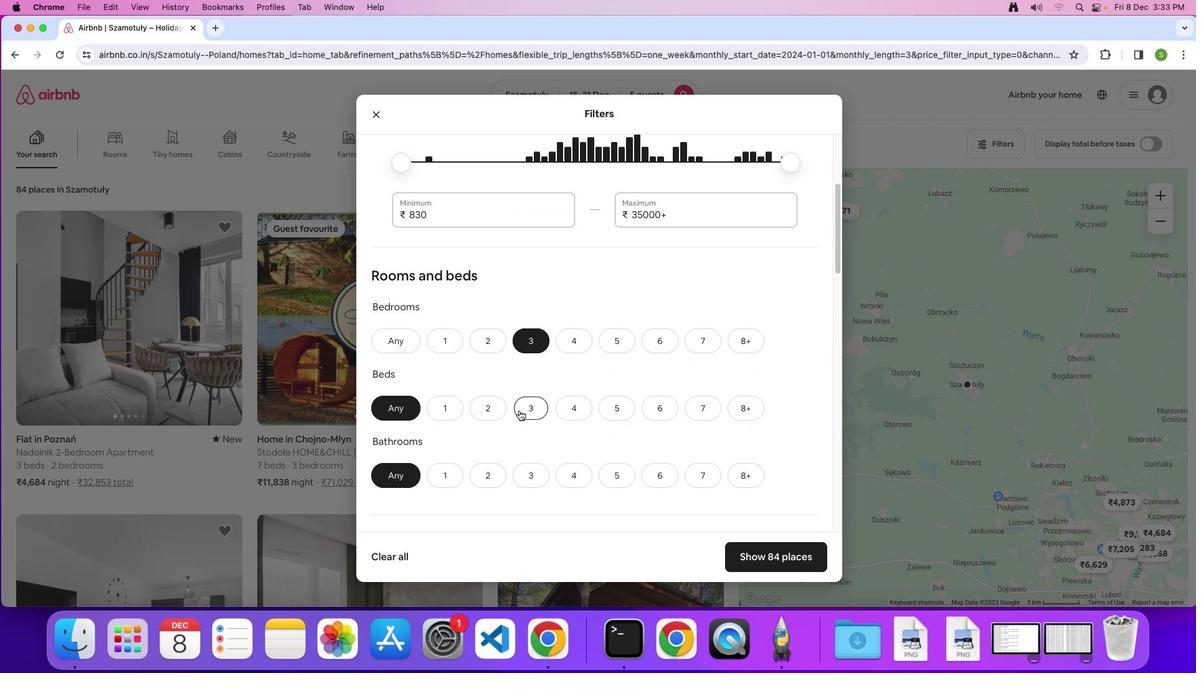 
Action: Mouse moved to (530, 479)
Screenshot: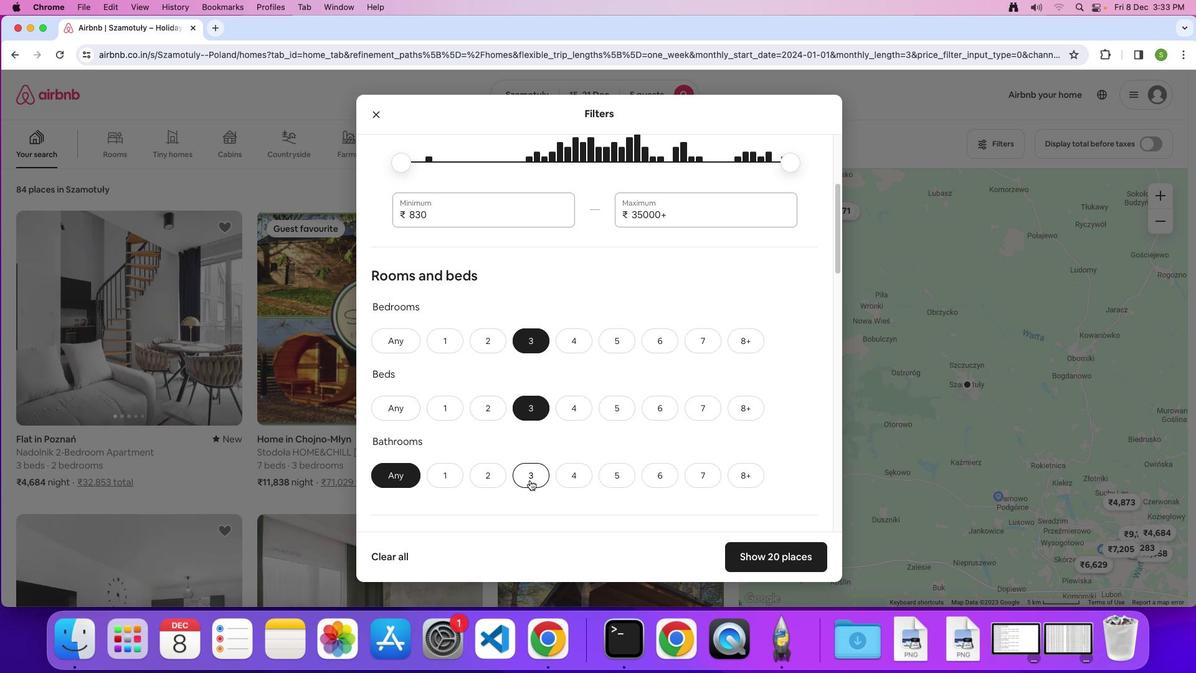 
Action: Mouse pressed left at (530, 479)
Screenshot: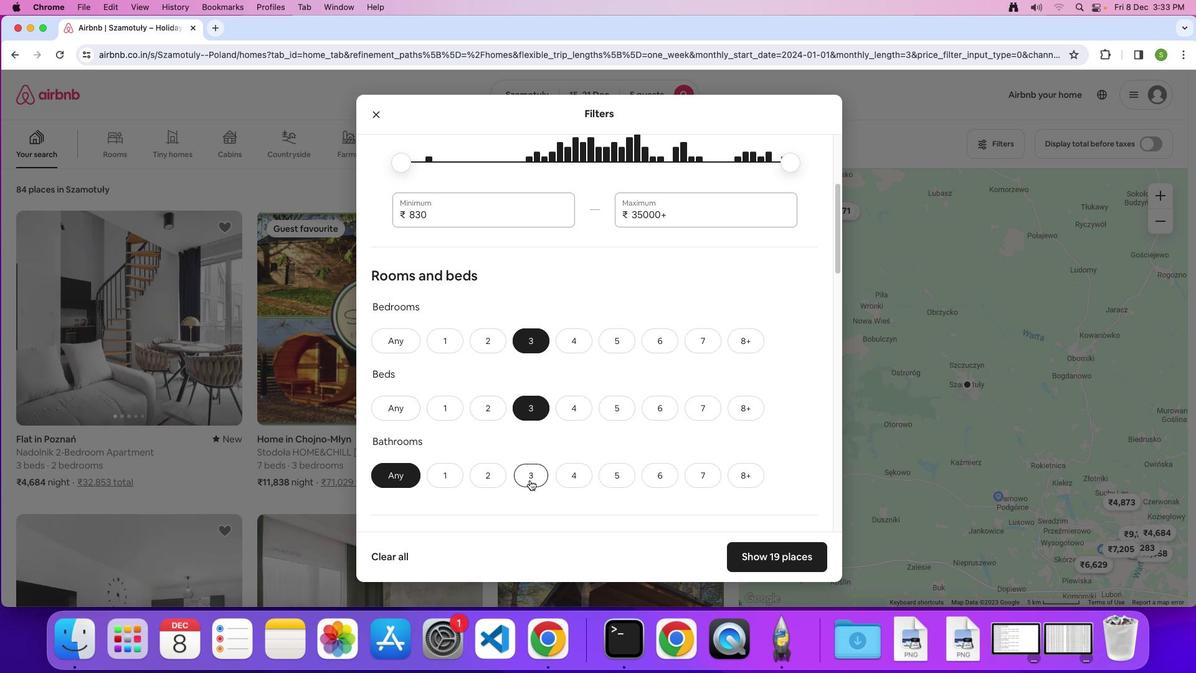 
Action: Mouse moved to (629, 337)
Screenshot: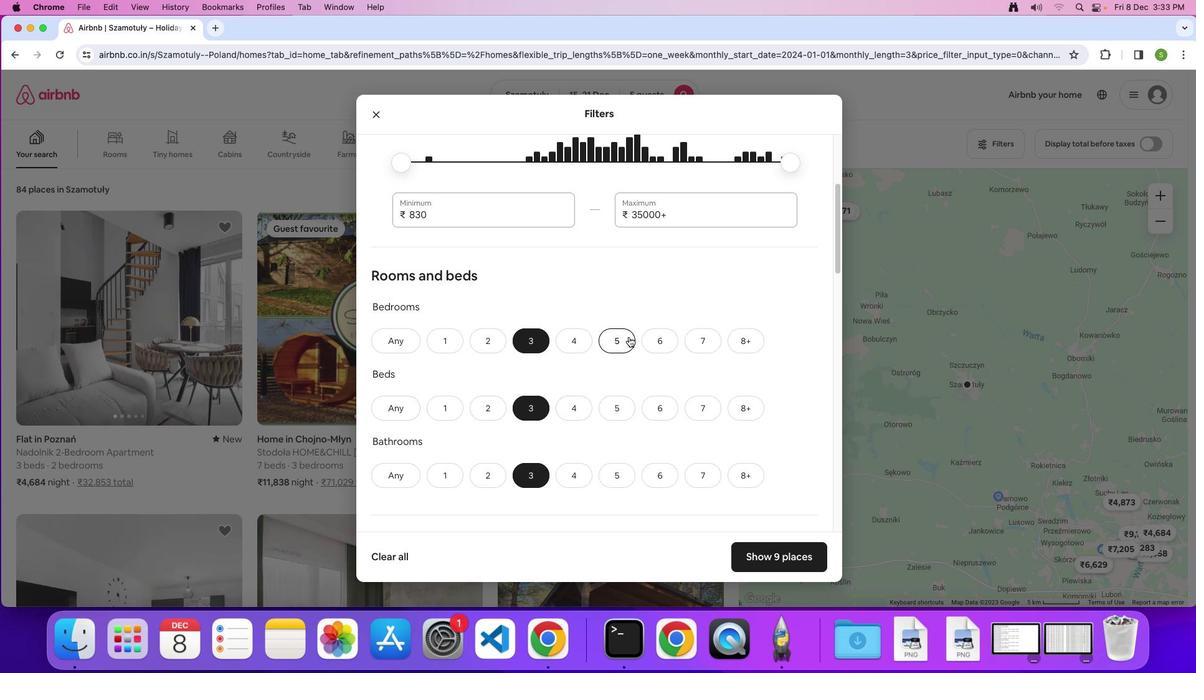 
Action: Mouse scrolled (629, 337) with delta (0, 0)
Screenshot: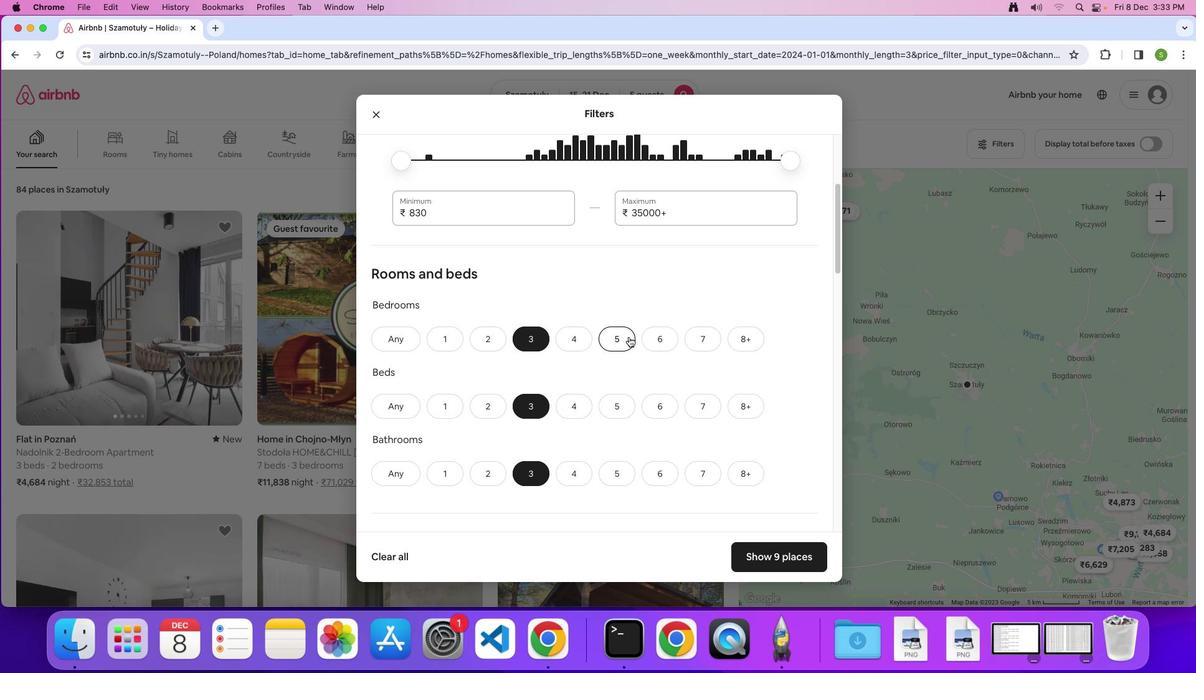 
Action: Mouse scrolled (629, 337) with delta (0, 0)
Screenshot: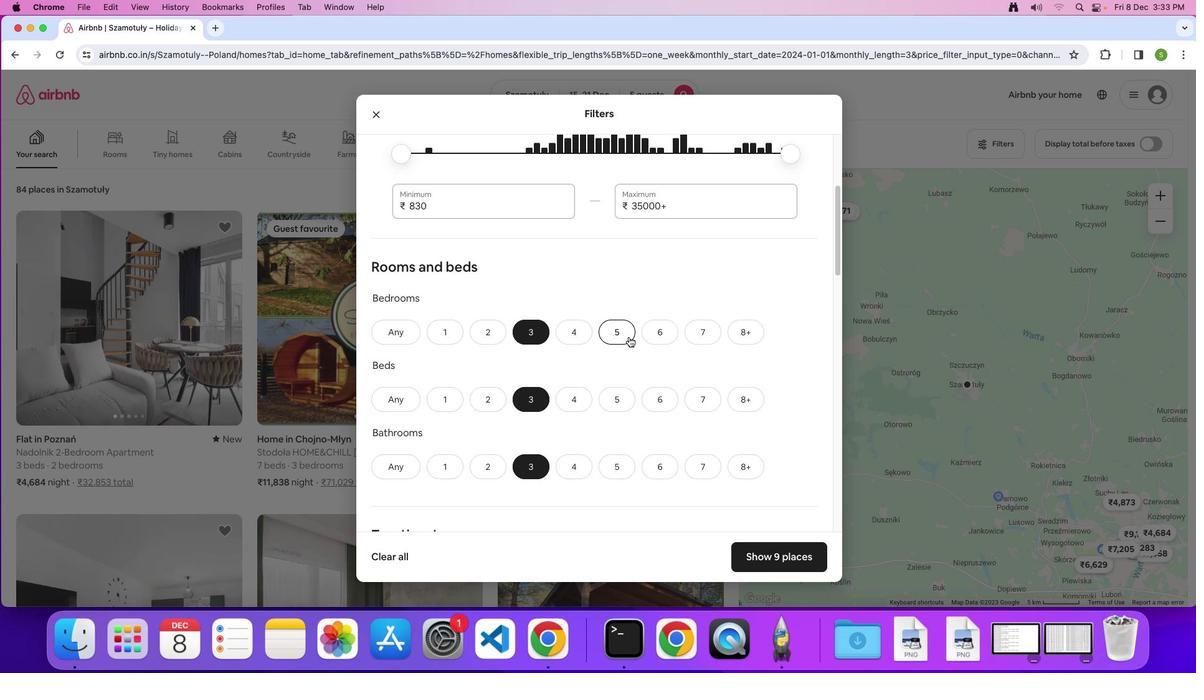 
Action: Mouse scrolled (629, 337) with delta (0, 0)
Screenshot: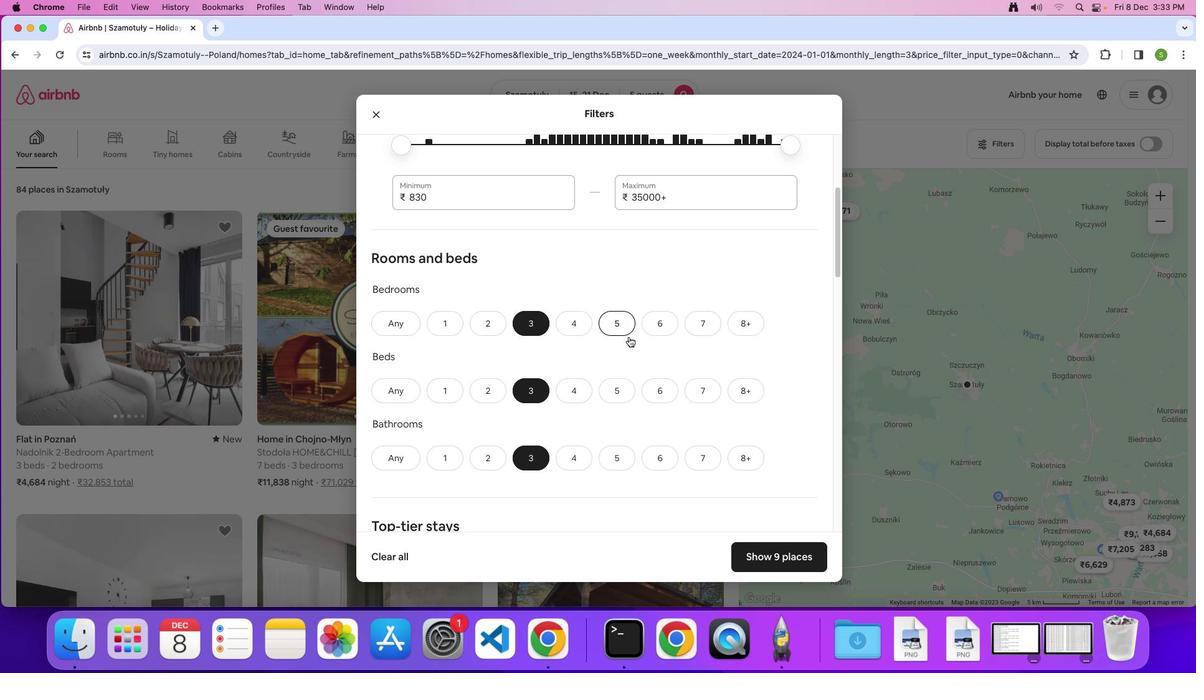 
Action: Mouse scrolled (629, 337) with delta (0, 0)
Screenshot: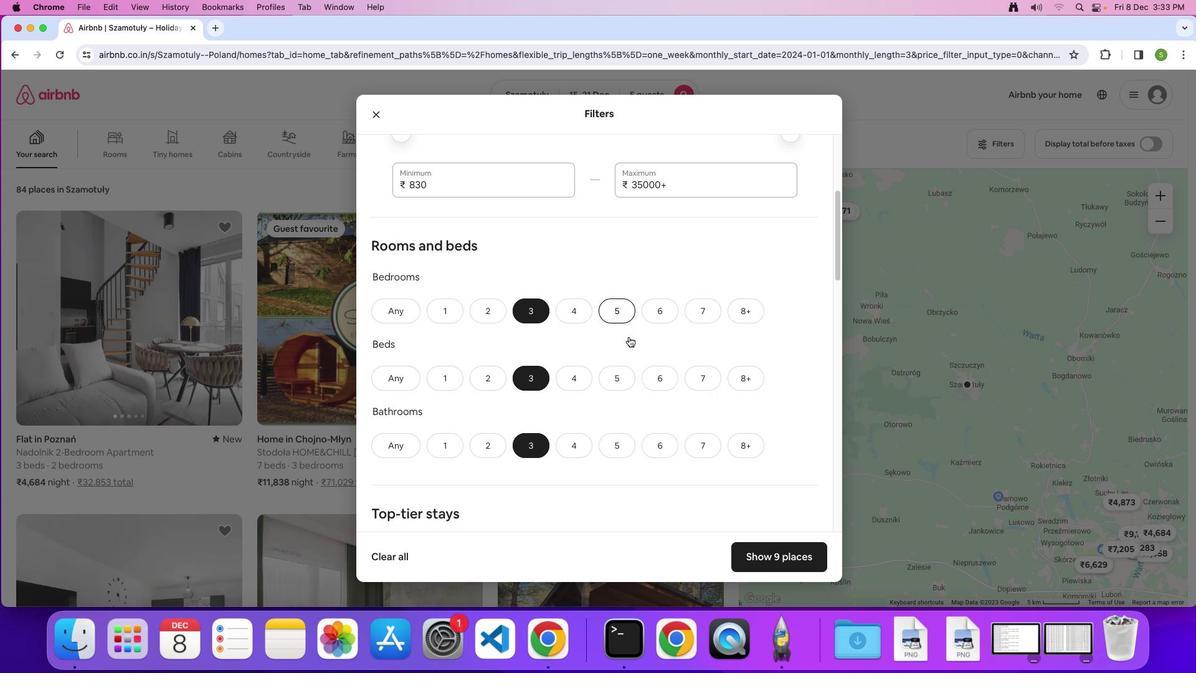 
Action: Mouse scrolled (629, 337) with delta (0, 0)
Screenshot: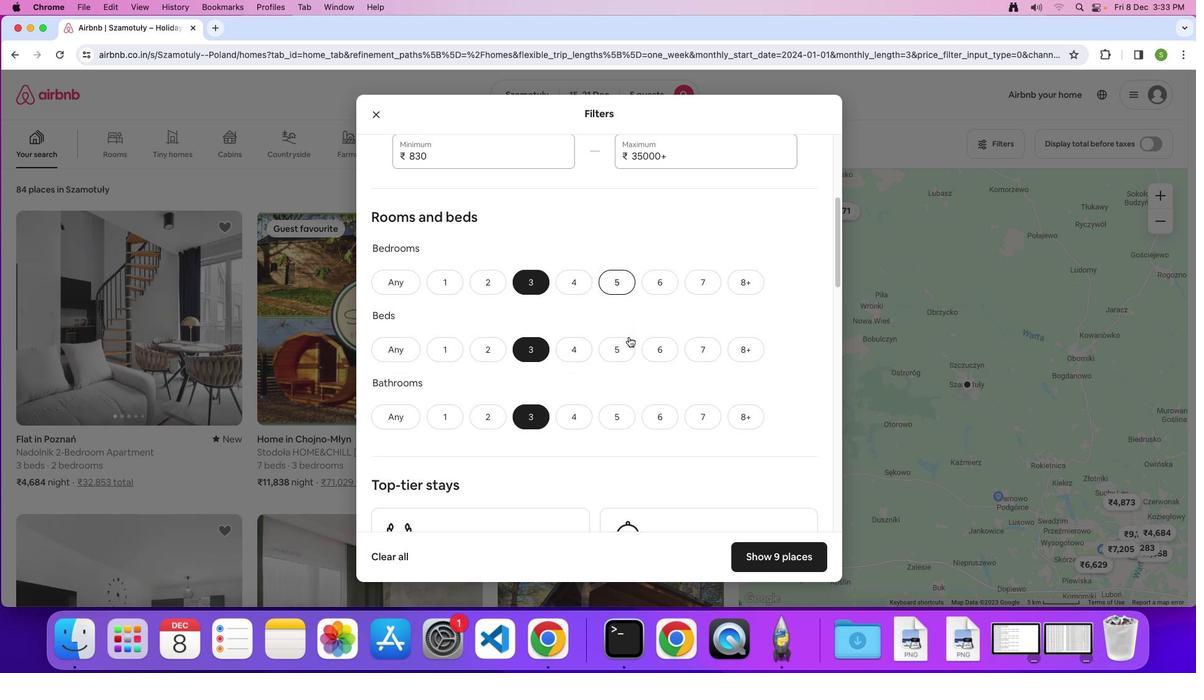 
Action: Mouse scrolled (629, 337) with delta (0, 0)
Screenshot: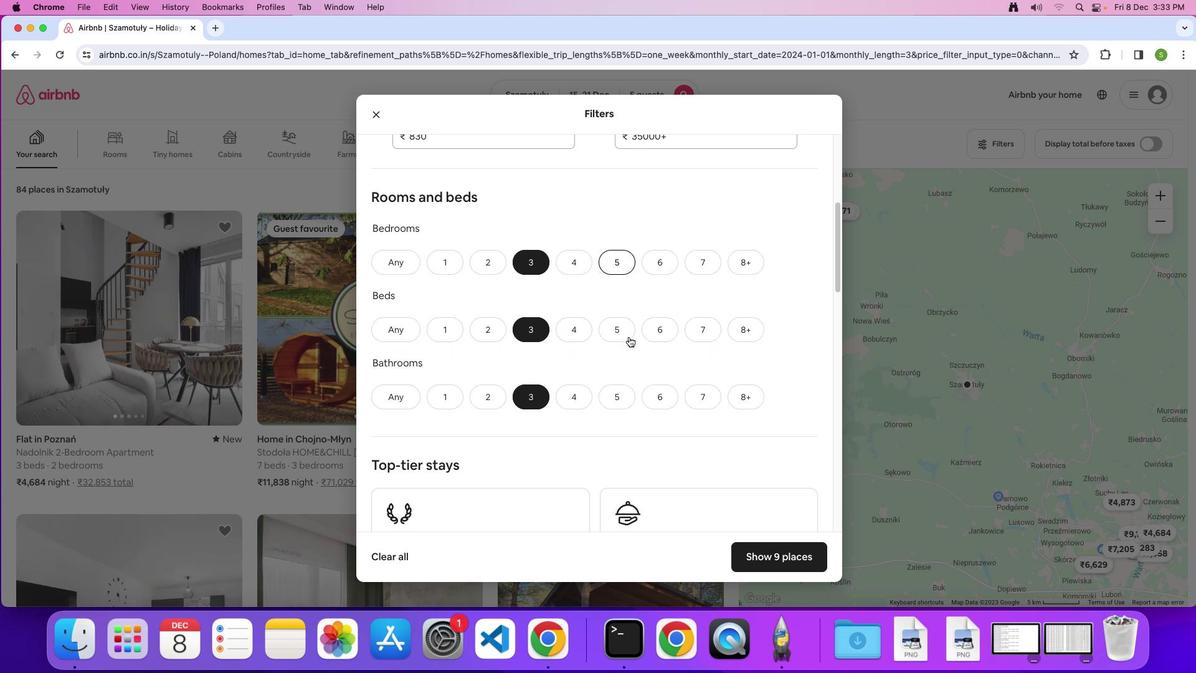 
Action: Mouse scrolled (629, 337) with delta (0, 0)
Screenshot: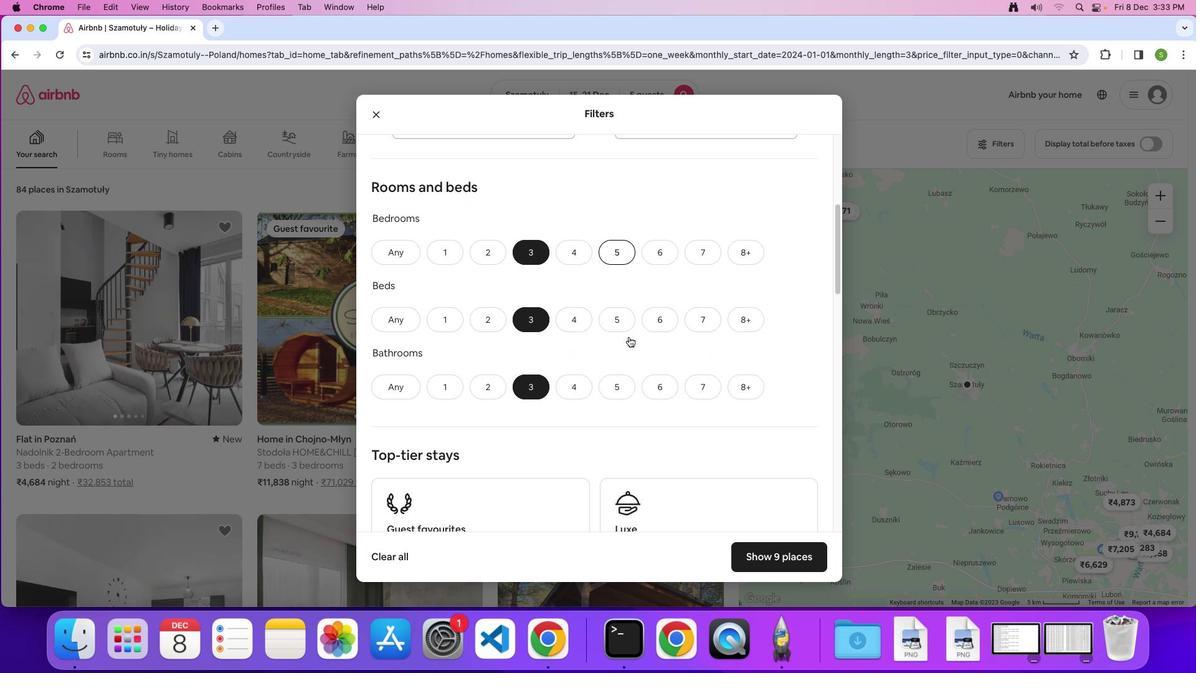 
Action: Mouse scrolled (629, 337) with delta (0, 0)
Screenshot: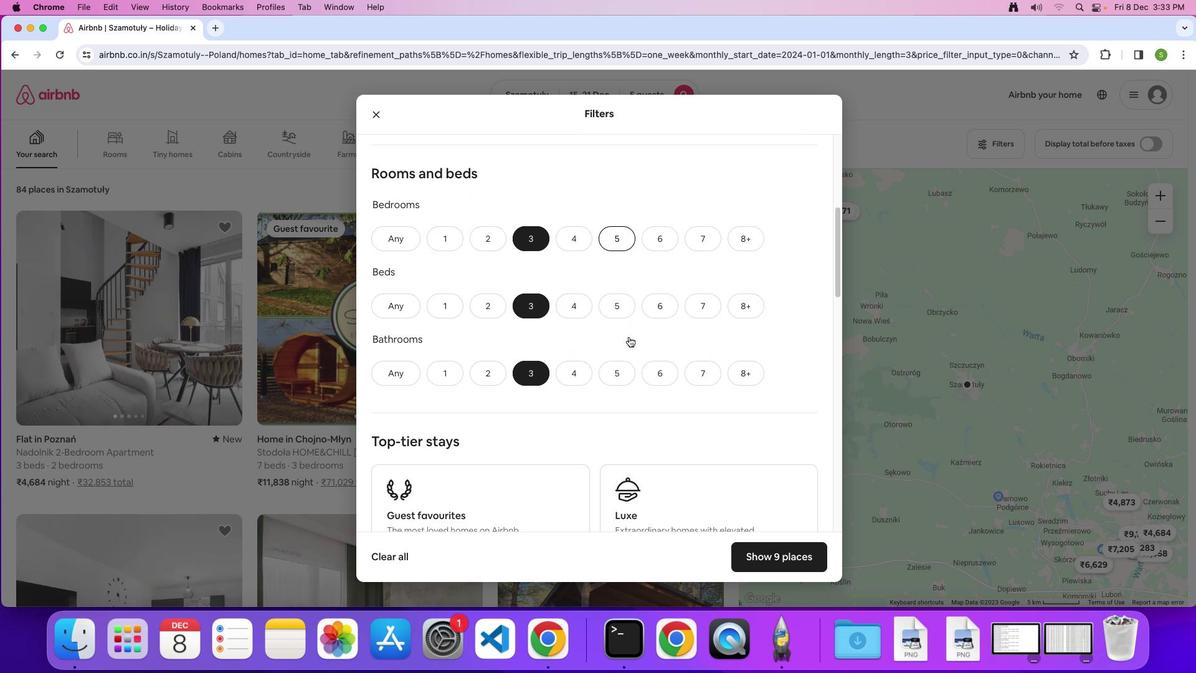 
Action: Mouse scrolled (629, 337) with delta (0, 0)
Screenshot: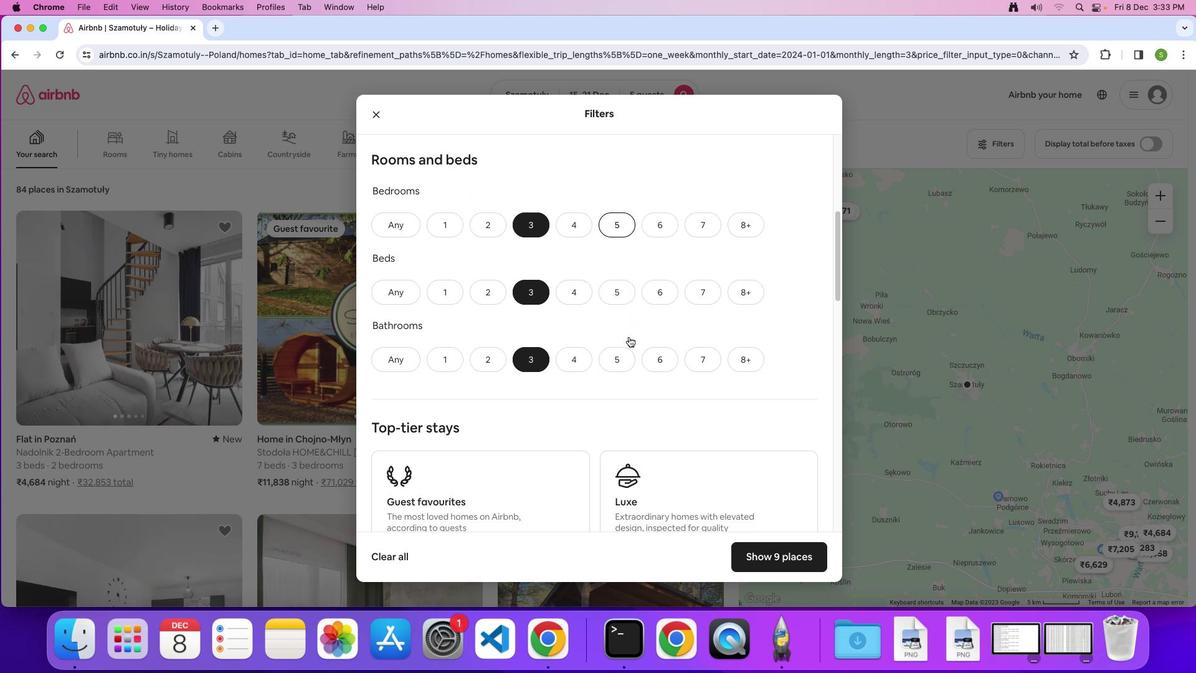 
Action: Mouse scrolled (629, 337) with delta (0, 0)
Screenshot: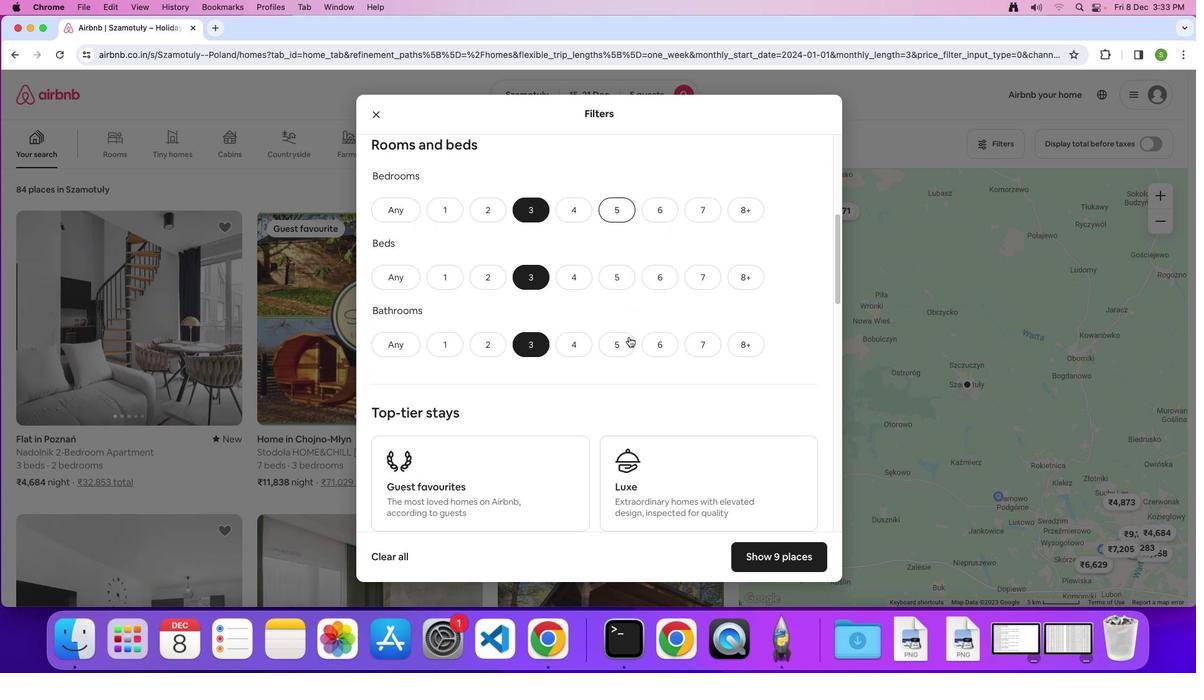 
Action: Mouse scrolled (629, 337) with delta (0, 0)
Screenshot: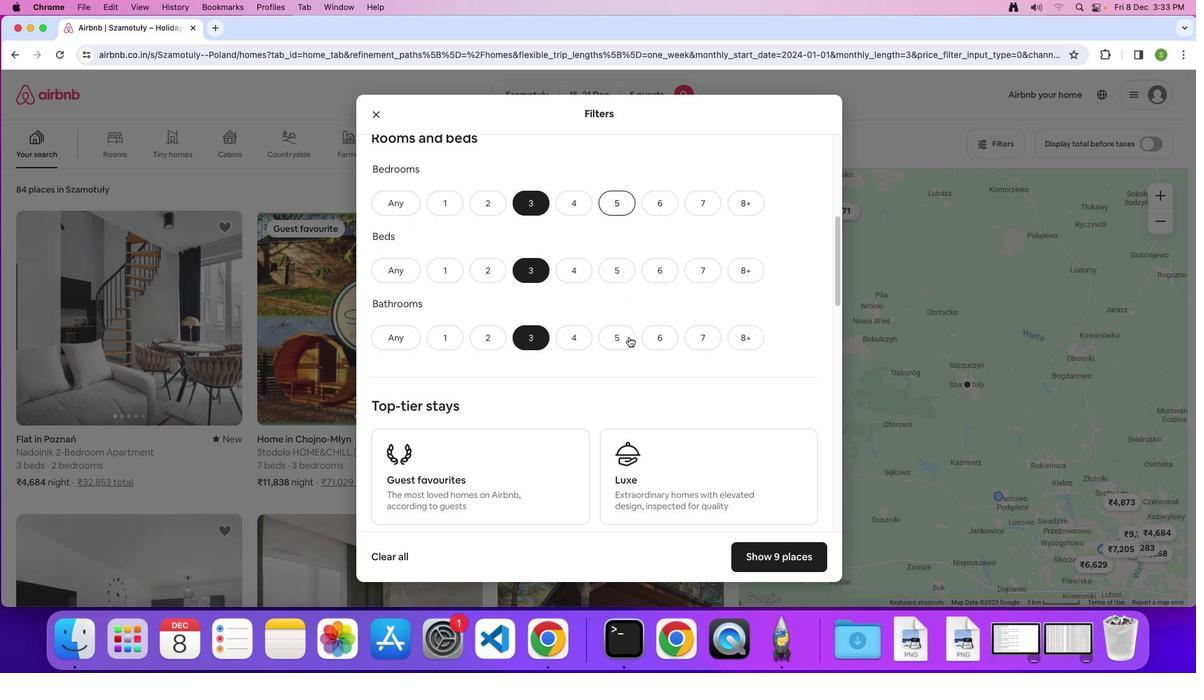 
Action: Mouse scrolled (629, 337) with delta (0, 0)
Screenshot: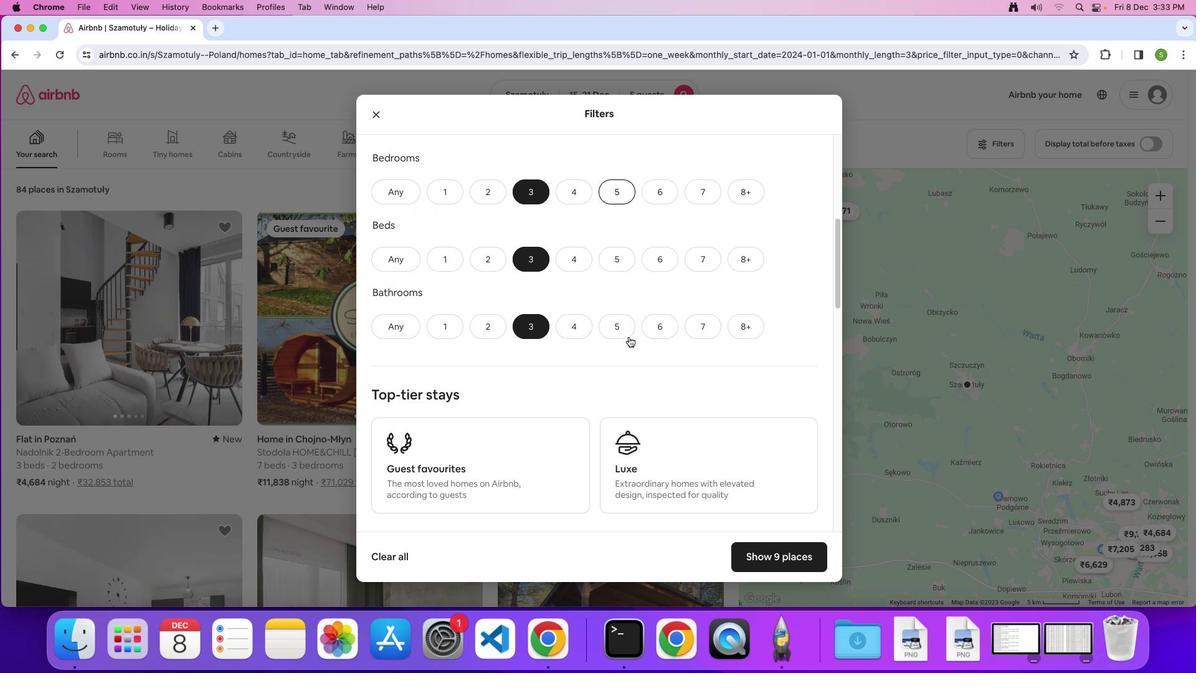 
Action: Mouse scrolled (629, 337) with delta (0, 0)
Screenshot: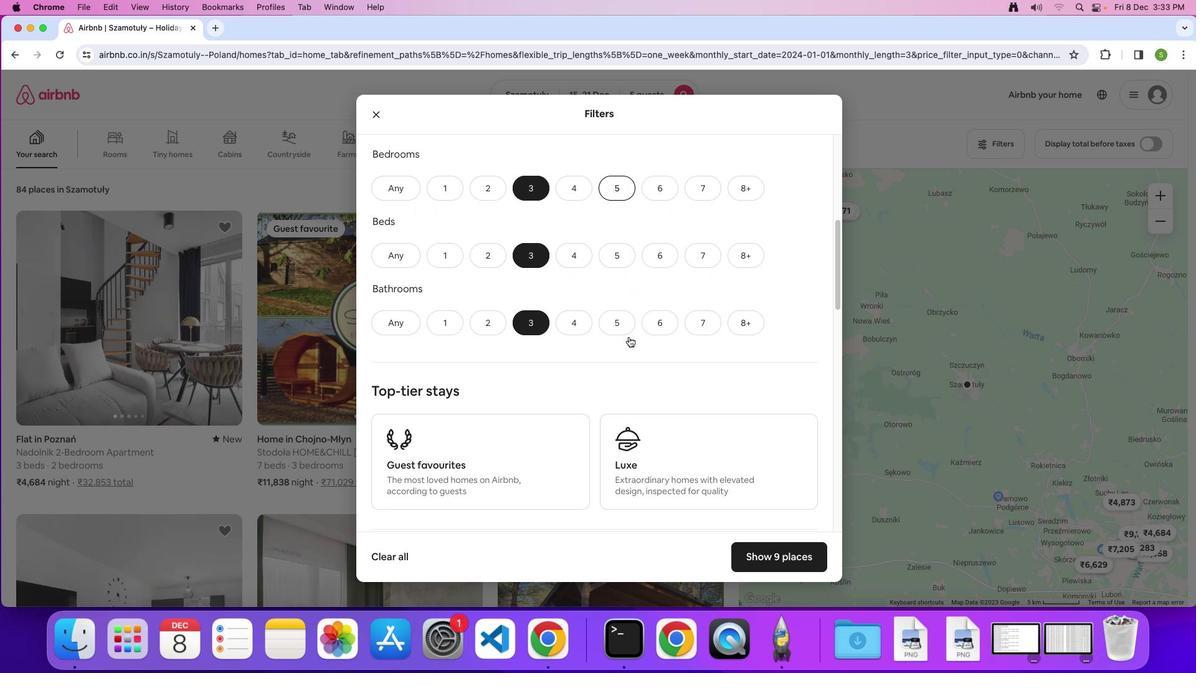 
Action: Mouse scrolled (629, 337) with delta (0, 0)
Screenshot: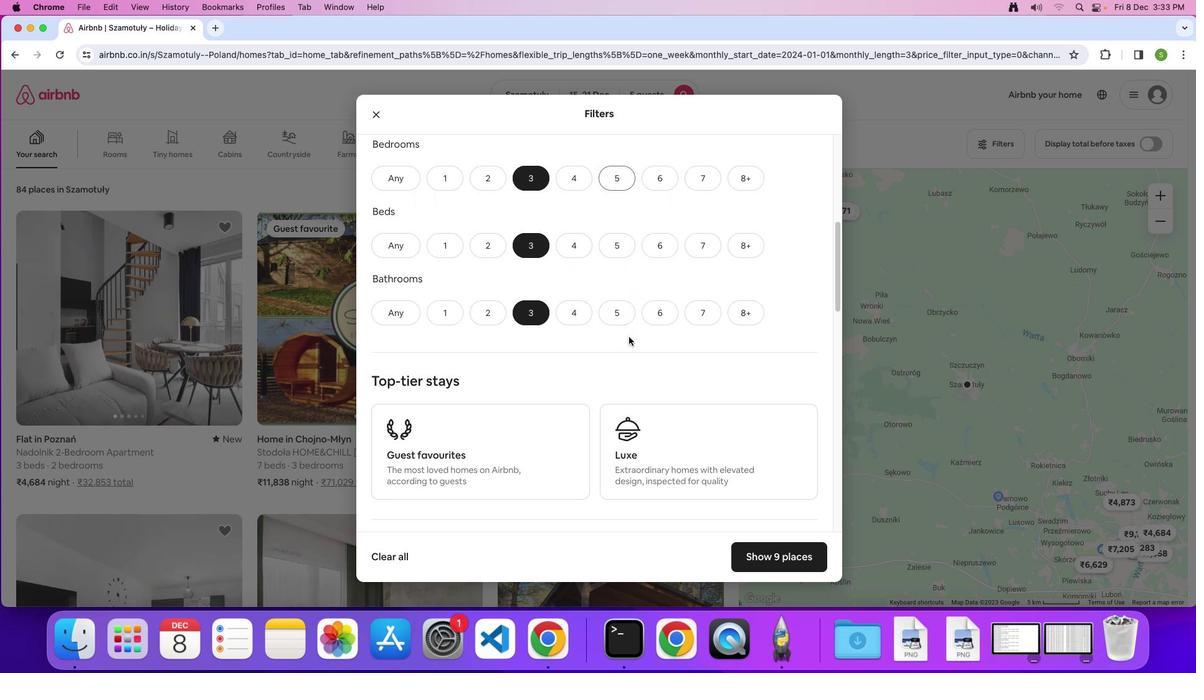 
Action: Mouse scrolled (629, 337) with delta (0, 0)
Screenshot: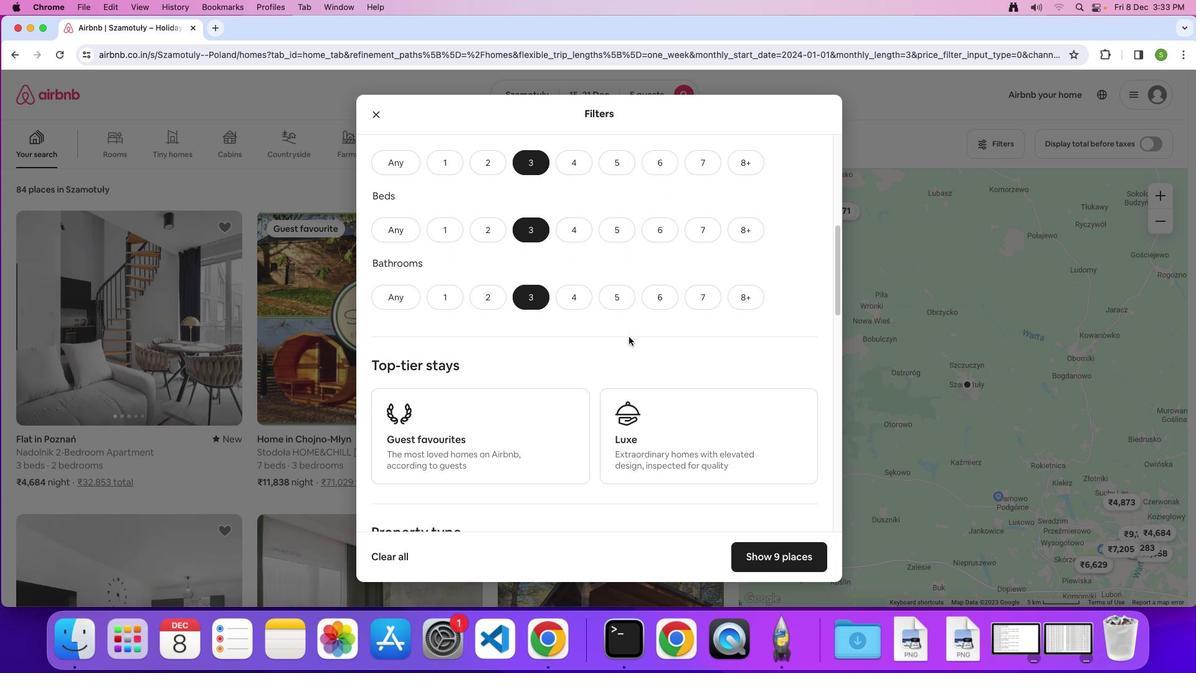 
Action: Mouse scrolled (629, 337) with delta (0, 0)
Screenshot: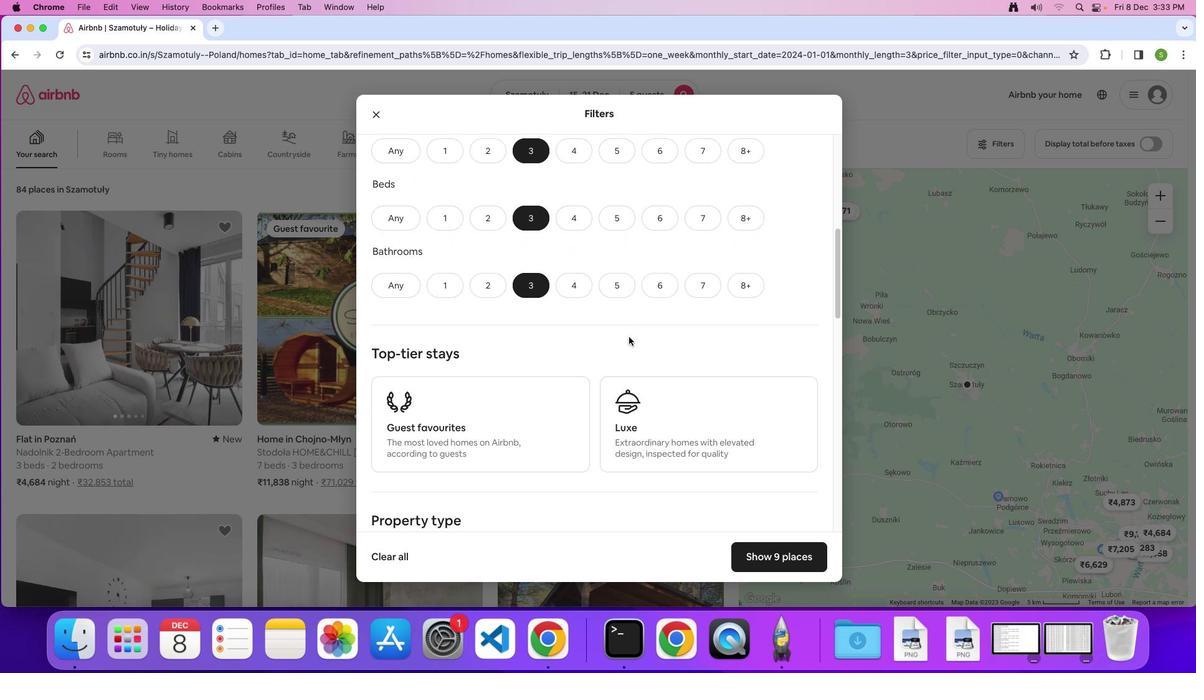 
Action: Mouse scrolled (629, 337) with delta (0, -1)
Screenshot: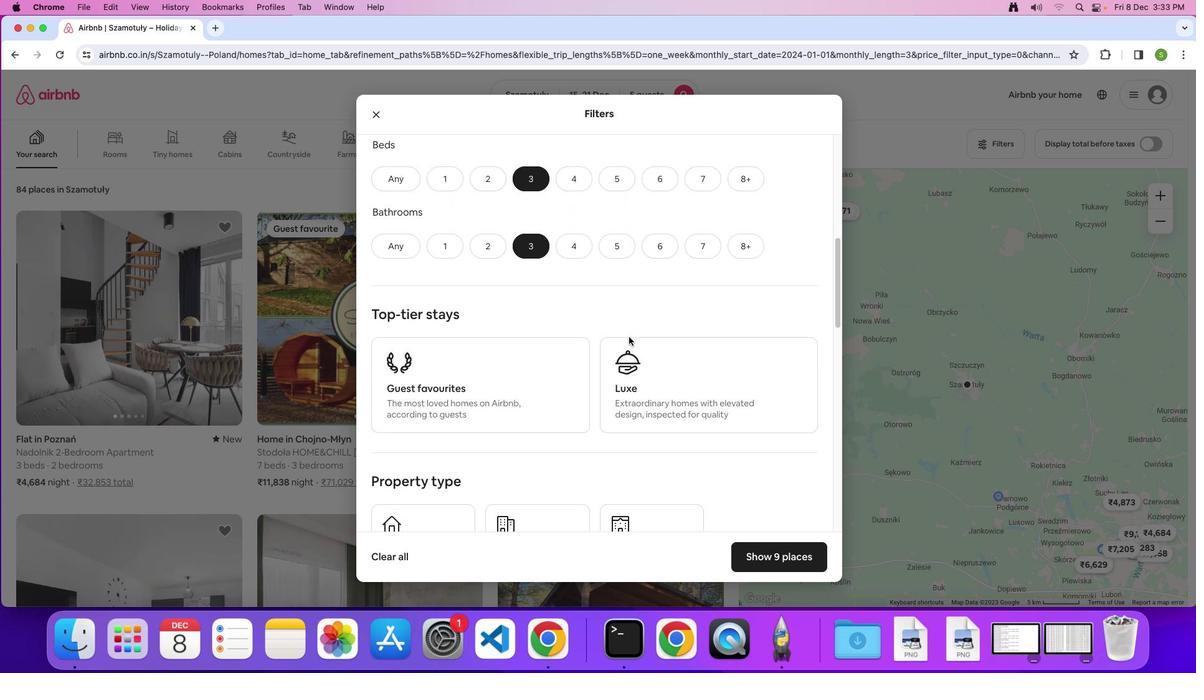 
Action: Mouse scrolled (629, 337) with delta (0, 0)
Screenshot: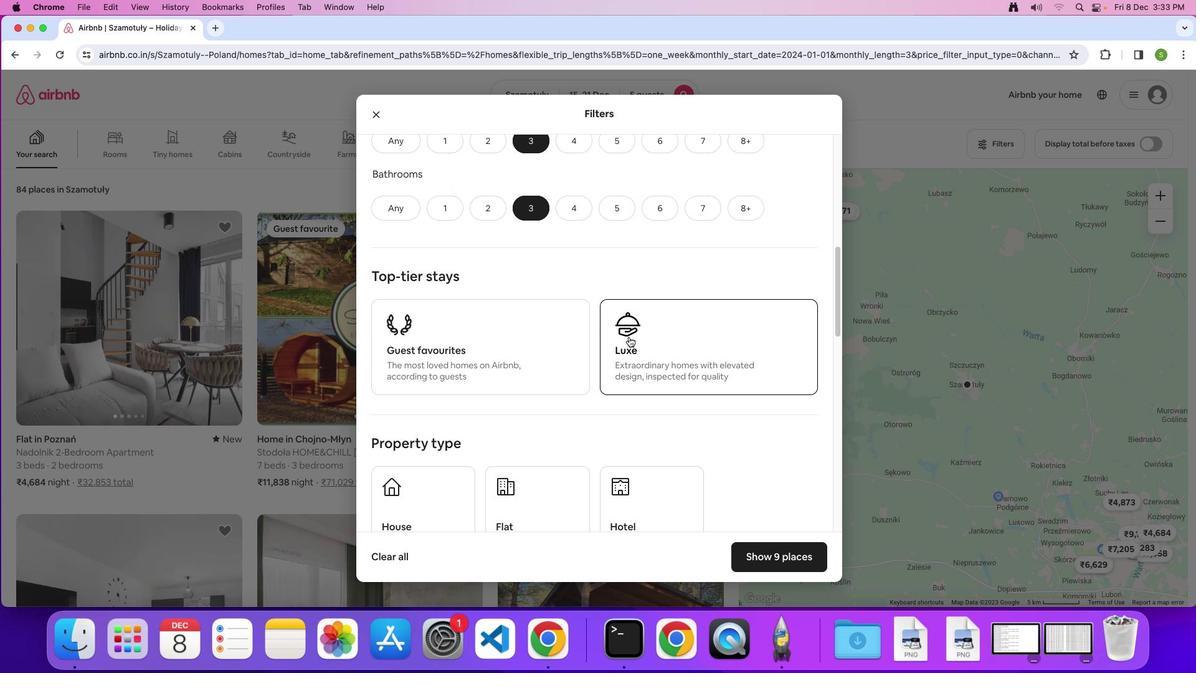 
Action: Mouse scrolled (629, 337) with delta (0, 0)
Screenshot: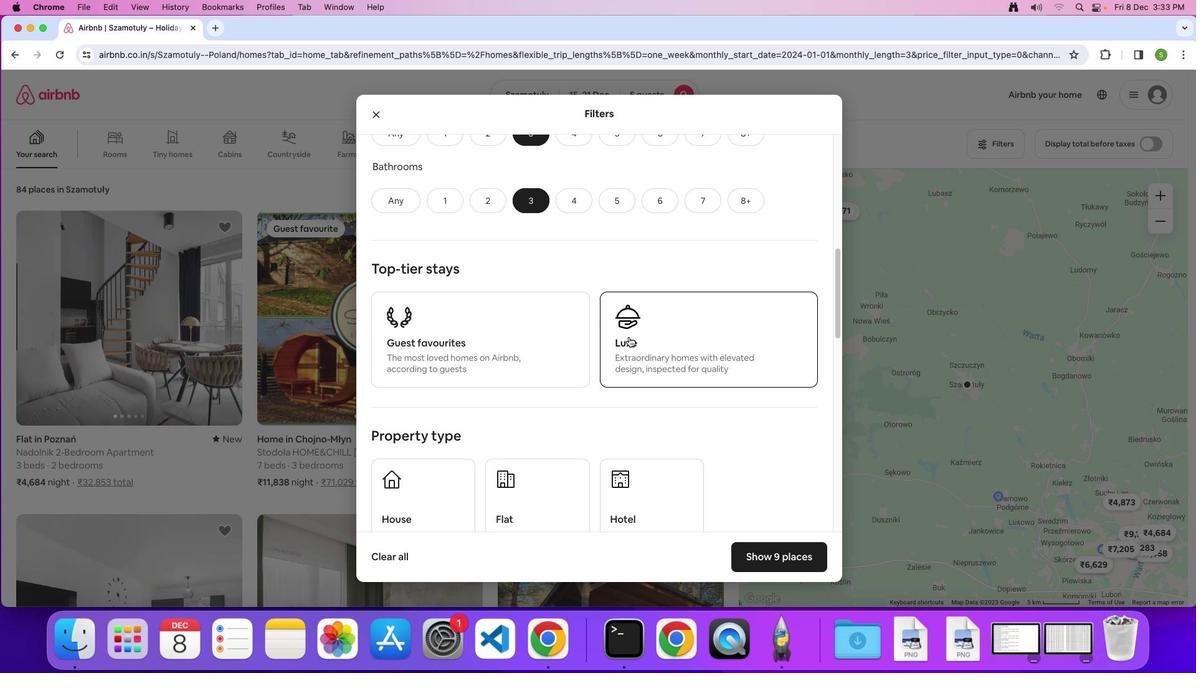 
Action: Mouse scrolled (629, 337) with delta (0, 0)
Screenshot: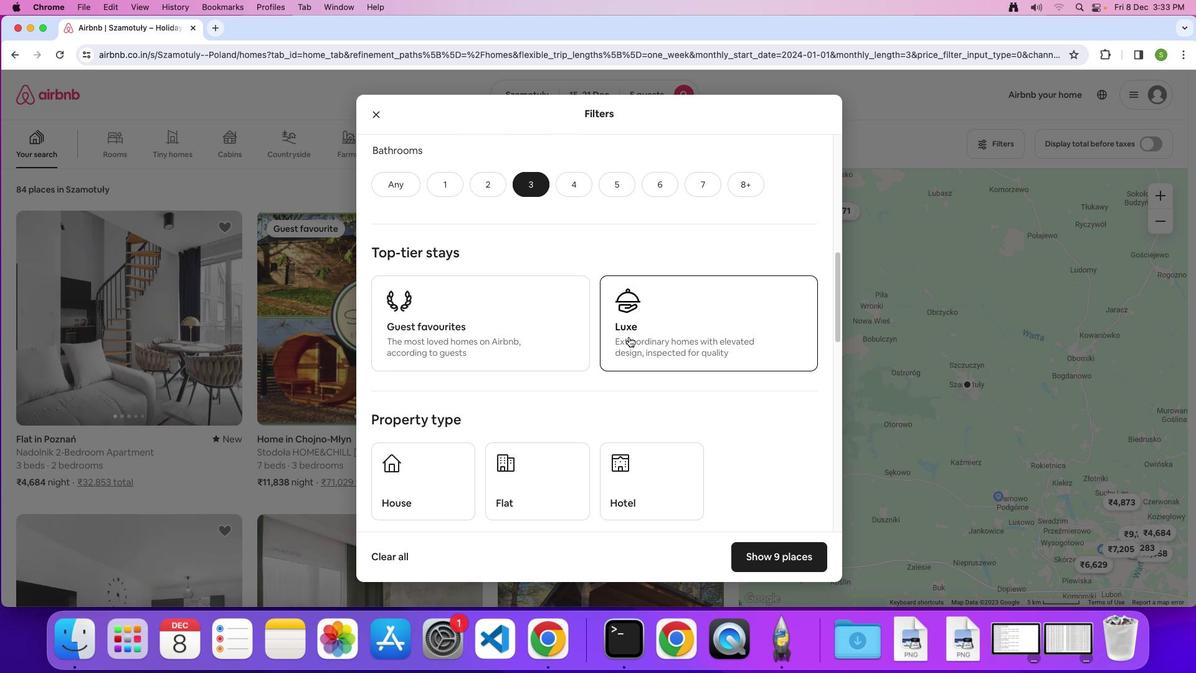 
Action: Mouse scrolled (629, 337) with delta (0, 0)
Screenshot: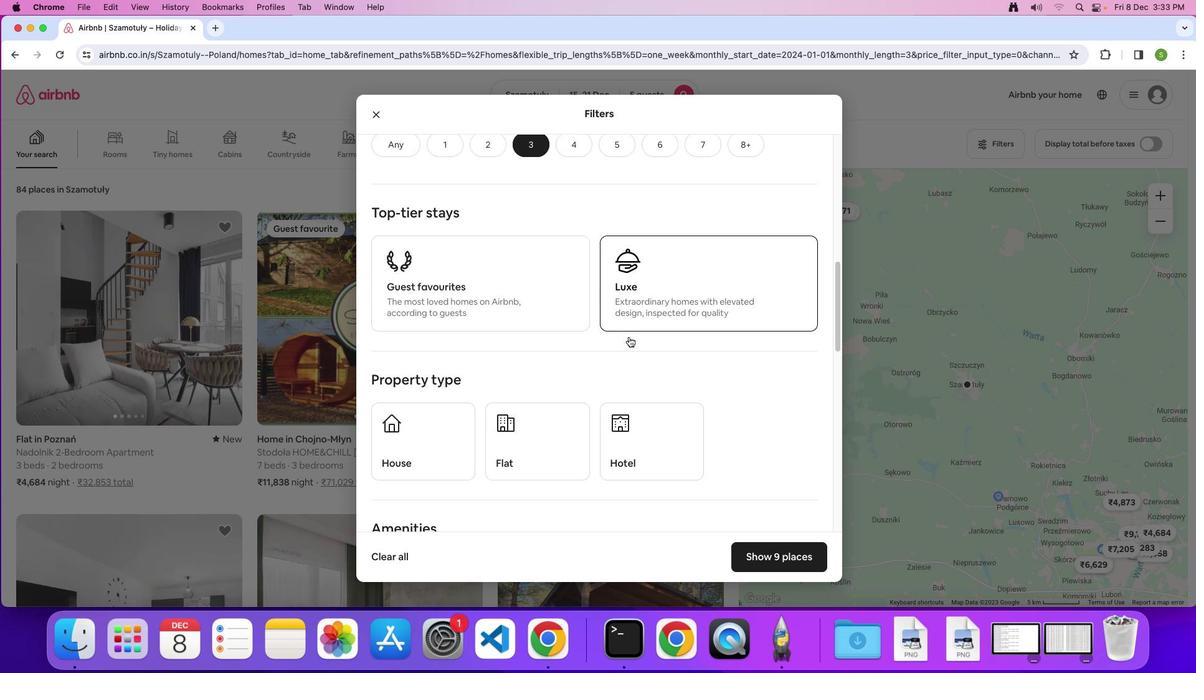
Action: Mouse scrolled (629, 337) with delta (0, -1)
Screenshot: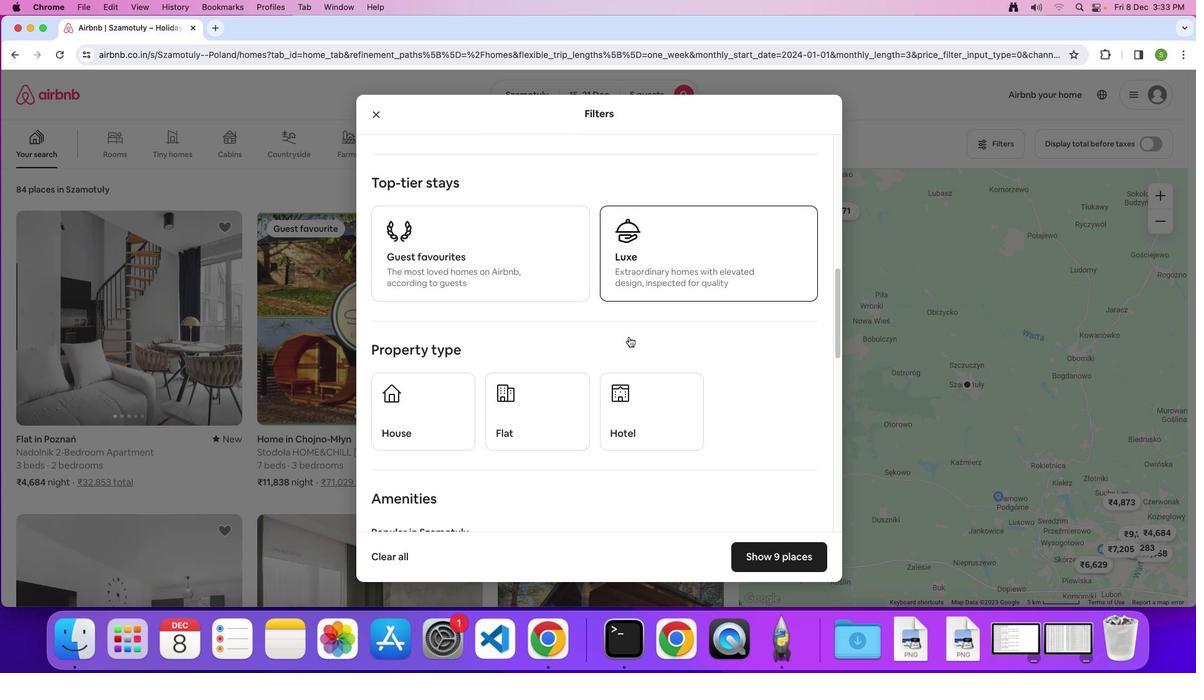 
Action: Mouse scrolled (629, 337) with delta (0, 0)
Screenshot: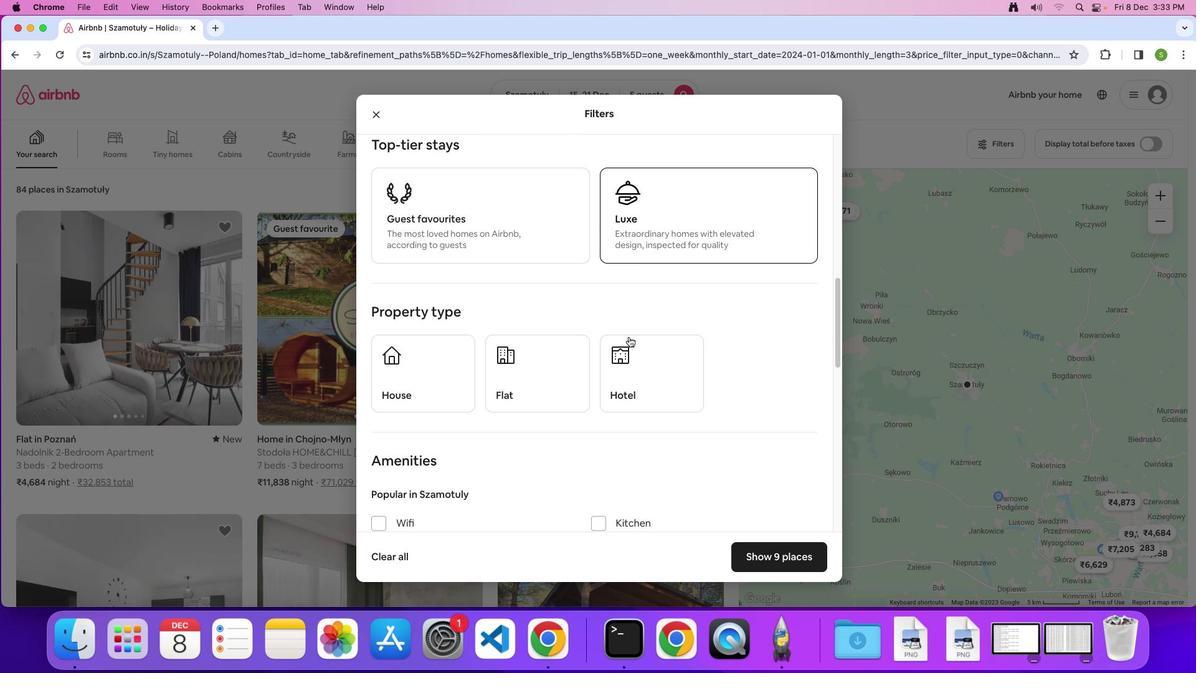 
Action: Mouse scrolled (629, 337) with delta (0, 0)
Screenshot: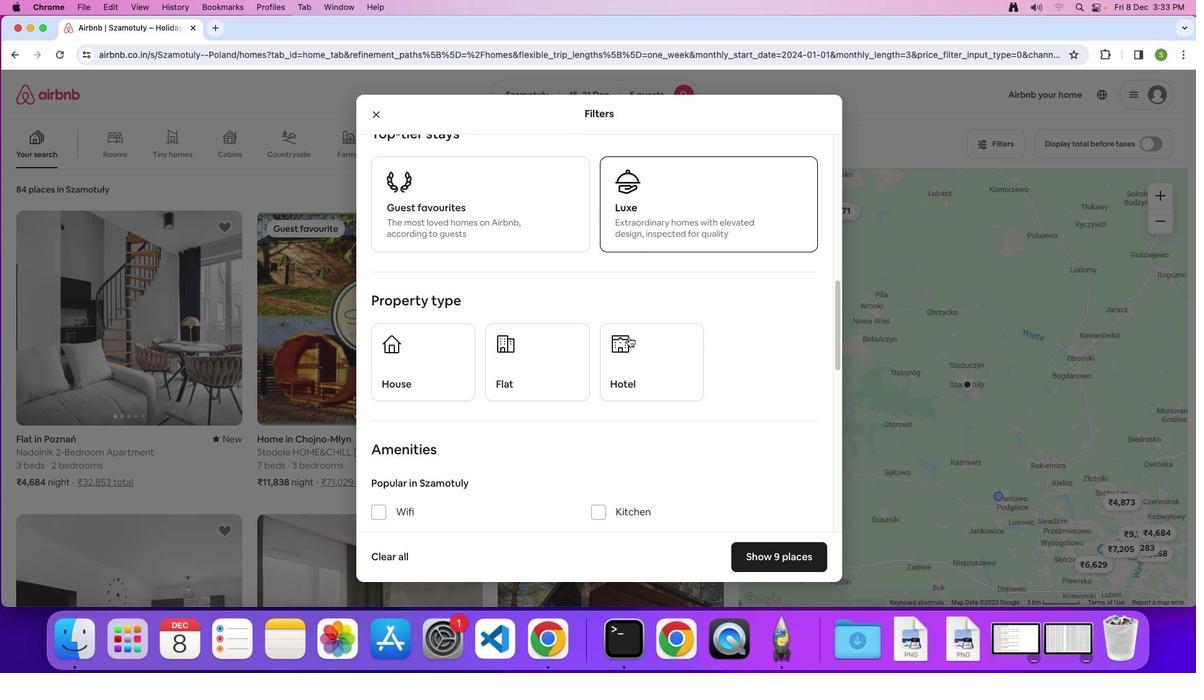 
Action: Mouse moved to (415, 362)
Screenshot: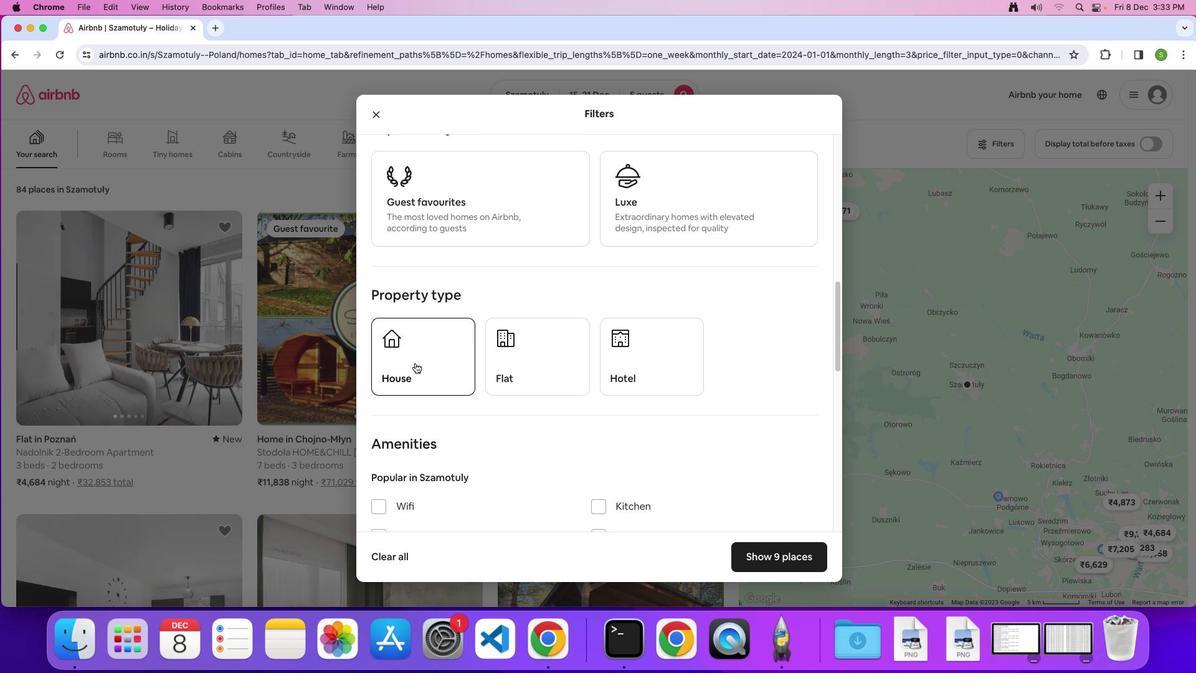 
Action: Mouse pressed left at (415, 362)
Screenshot: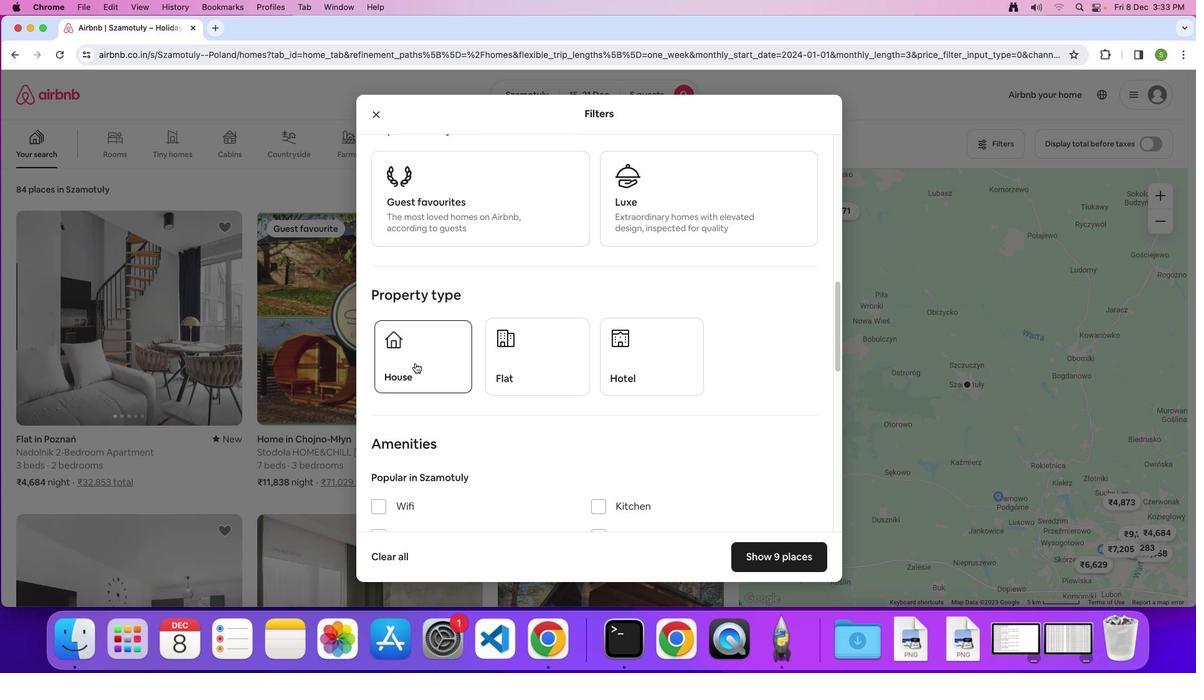 
Action: Mouse moved to (689, 352)
Screenshot: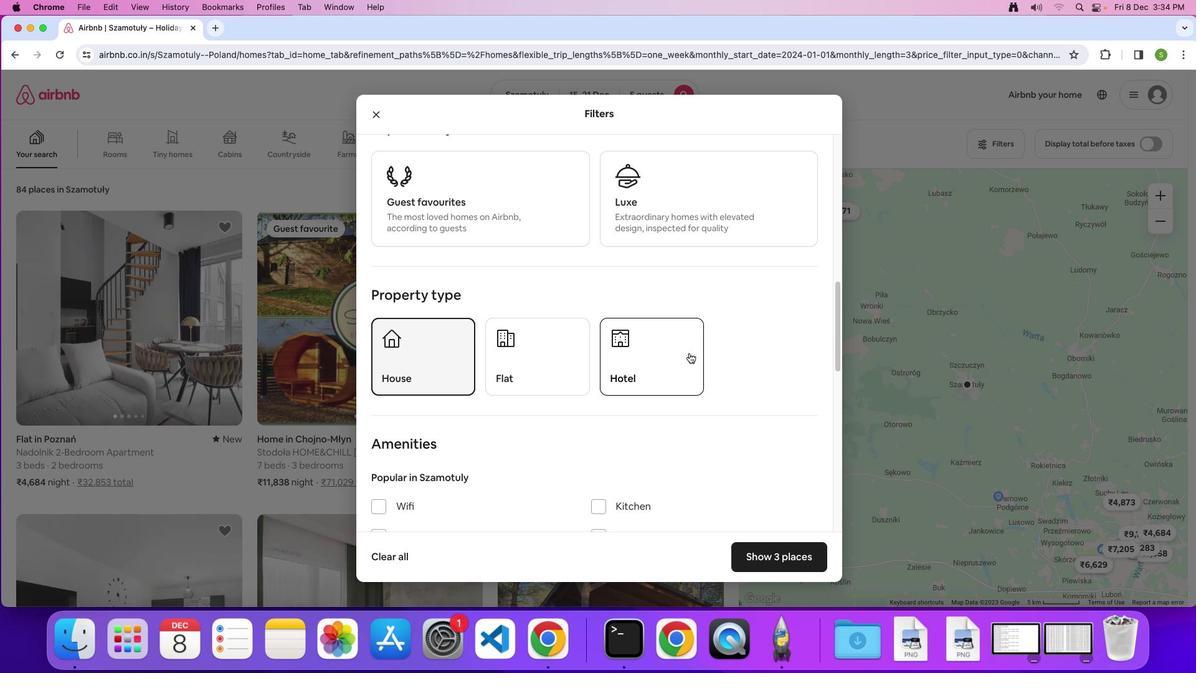 
Action: Mouse scrolled (689, 352) with delta (0, 0)
Screenshot: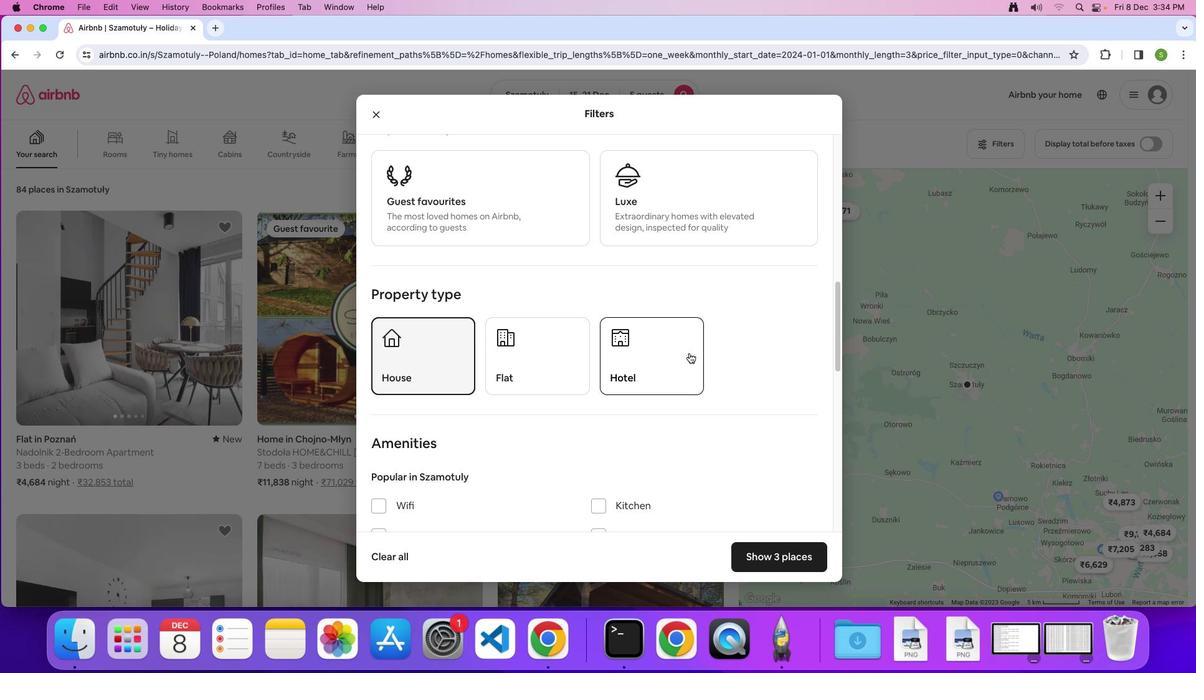 
Action: Mouse scrolled (689, 352) with delta (0, 0)
Screenshot: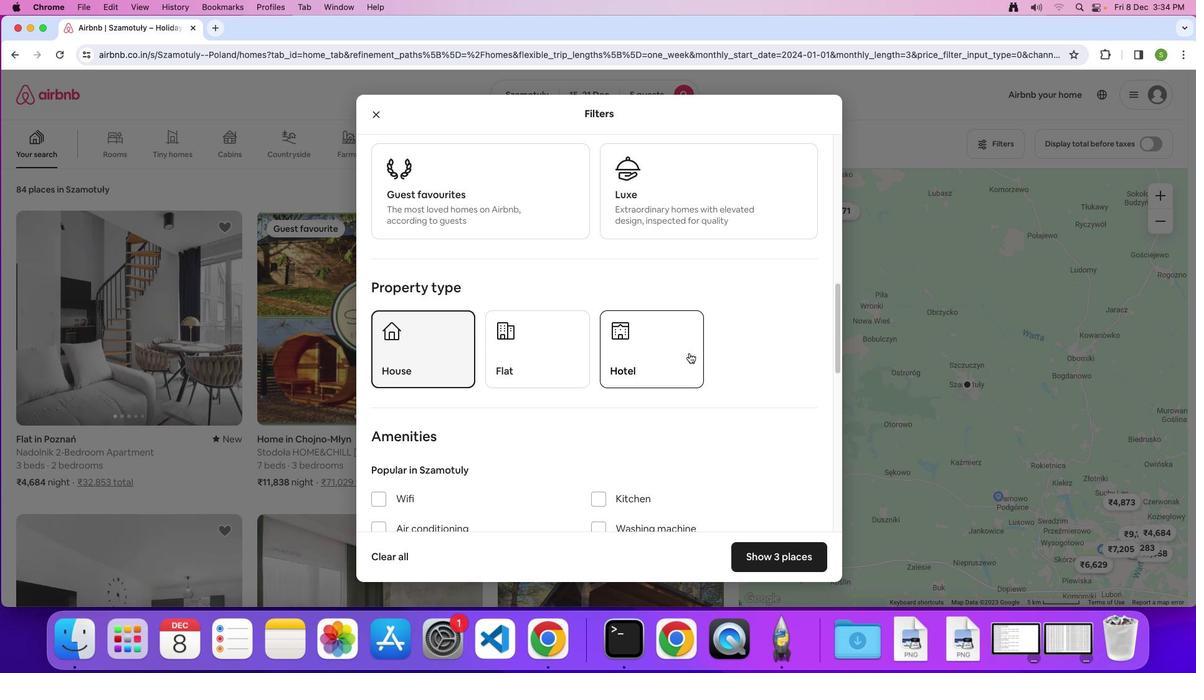 
Action: Mouse scrolled (689, 352) with delta (0, 0)
Screenshot: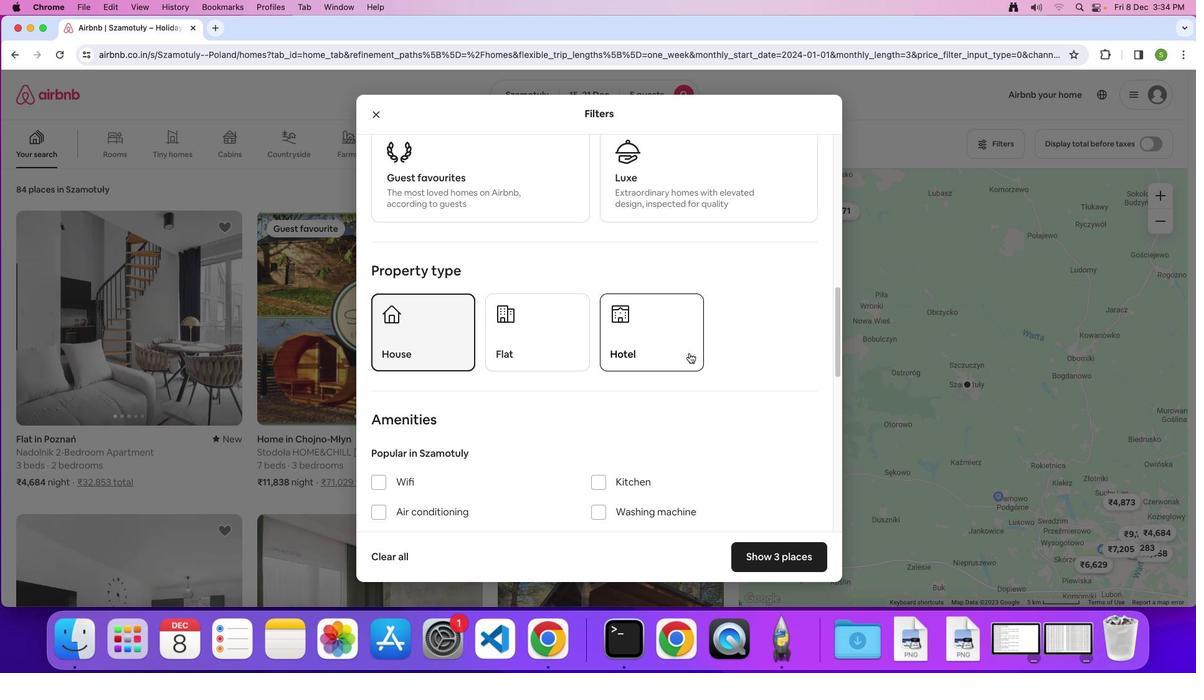 
Action: Mouse scrolled (689, 352) with delta (0, 0)
Screenshot: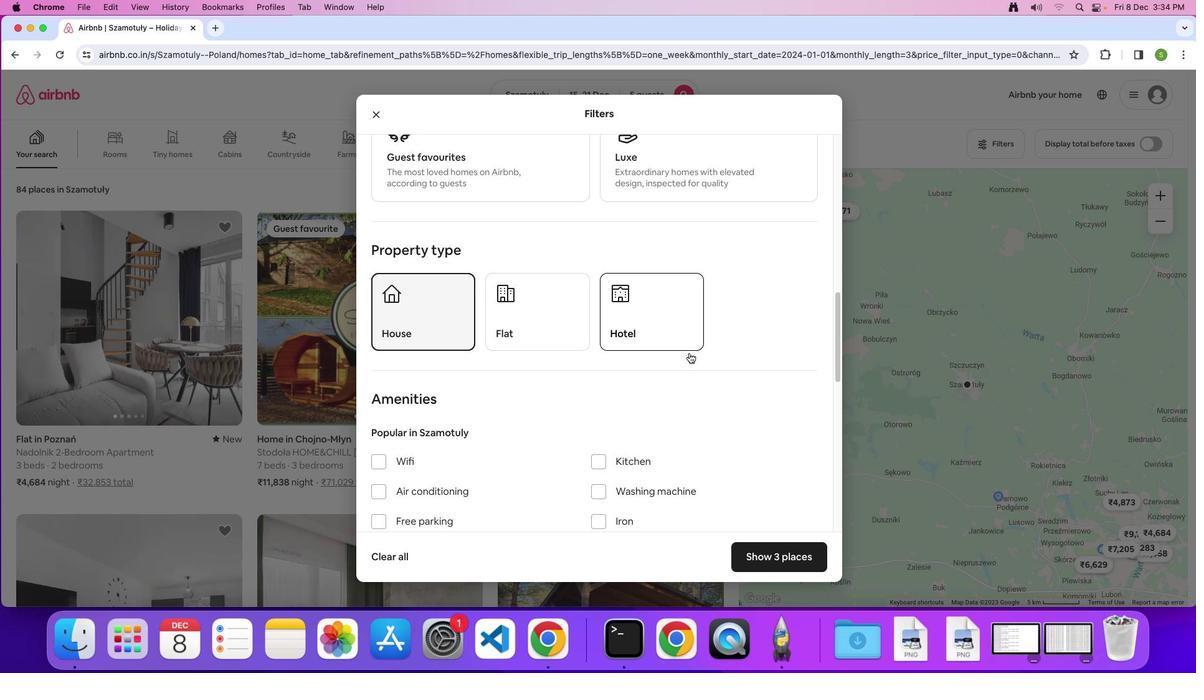 
Action: Mouse scrolled (689, 352) with delta (0, 0)
Screenshot: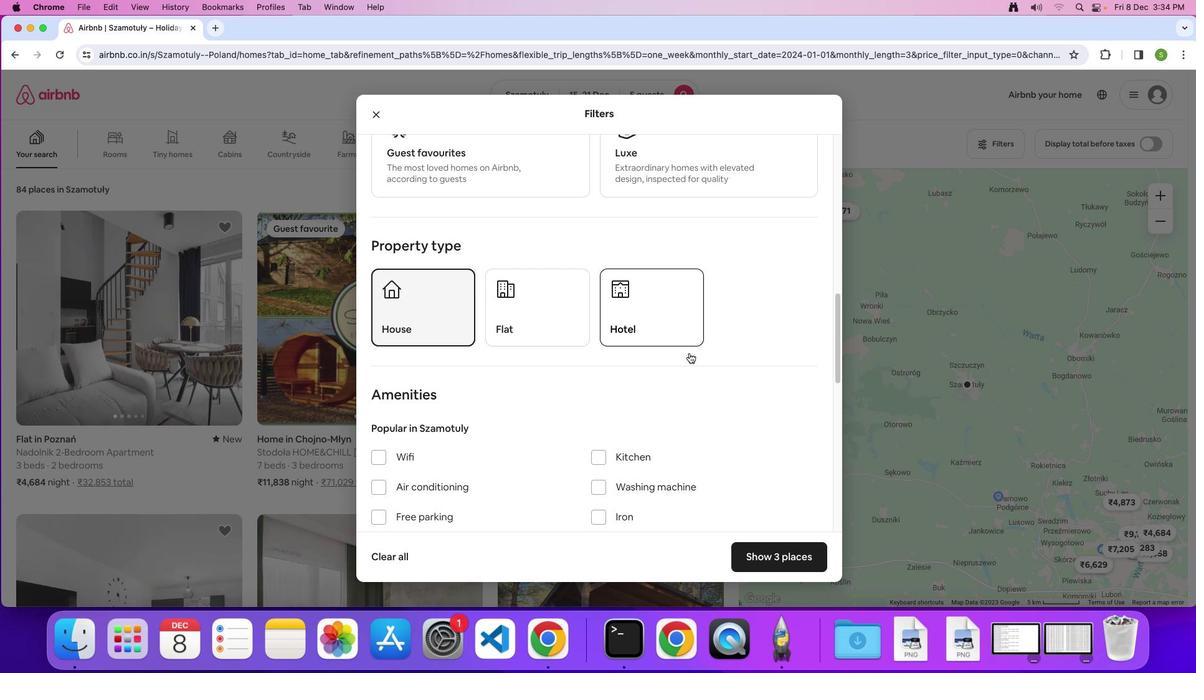 
Action: Mouse scrolled (689, 352) with delta (0, 0)
Screenshot: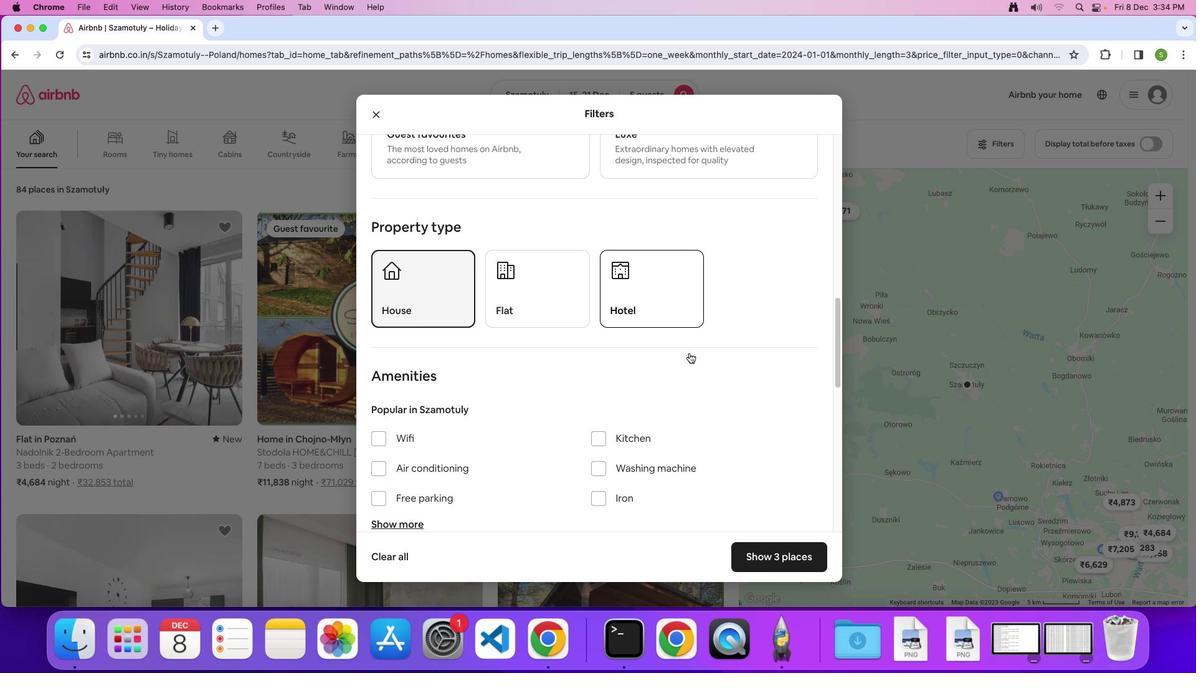 
Action: Mouse scrolled (689, 352) with delta (0, 0)
Screenshot: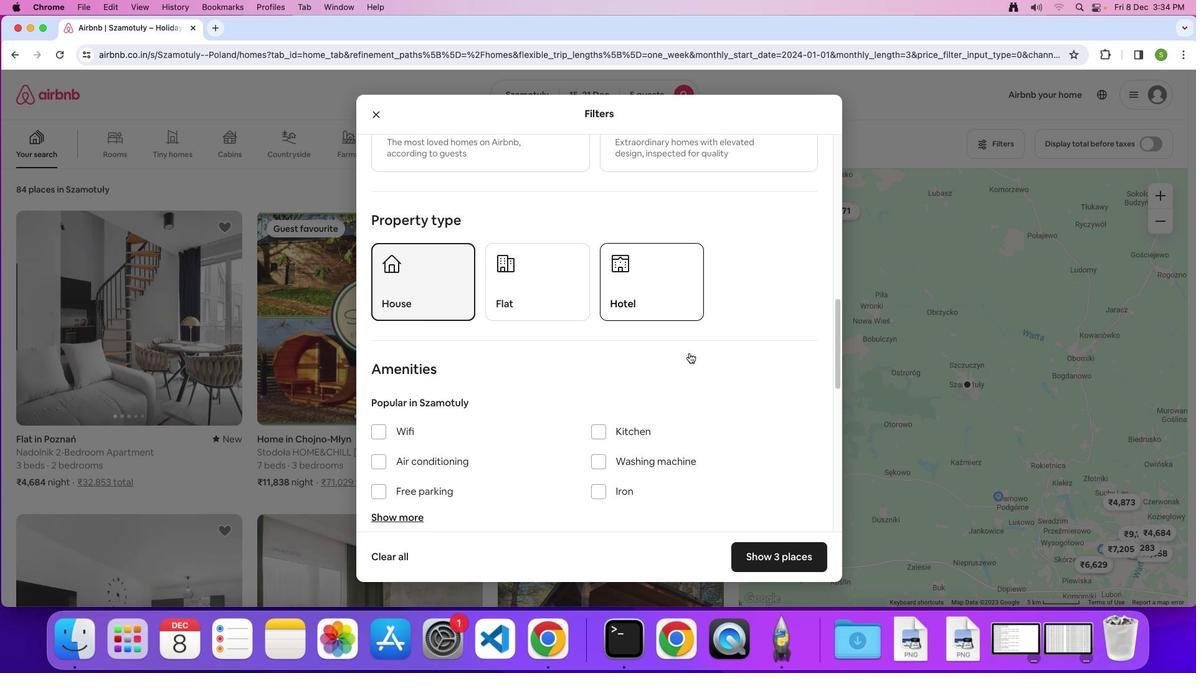 
Action: Mouse scrolled (689, 352) with delta (0, 0)
Screenshot: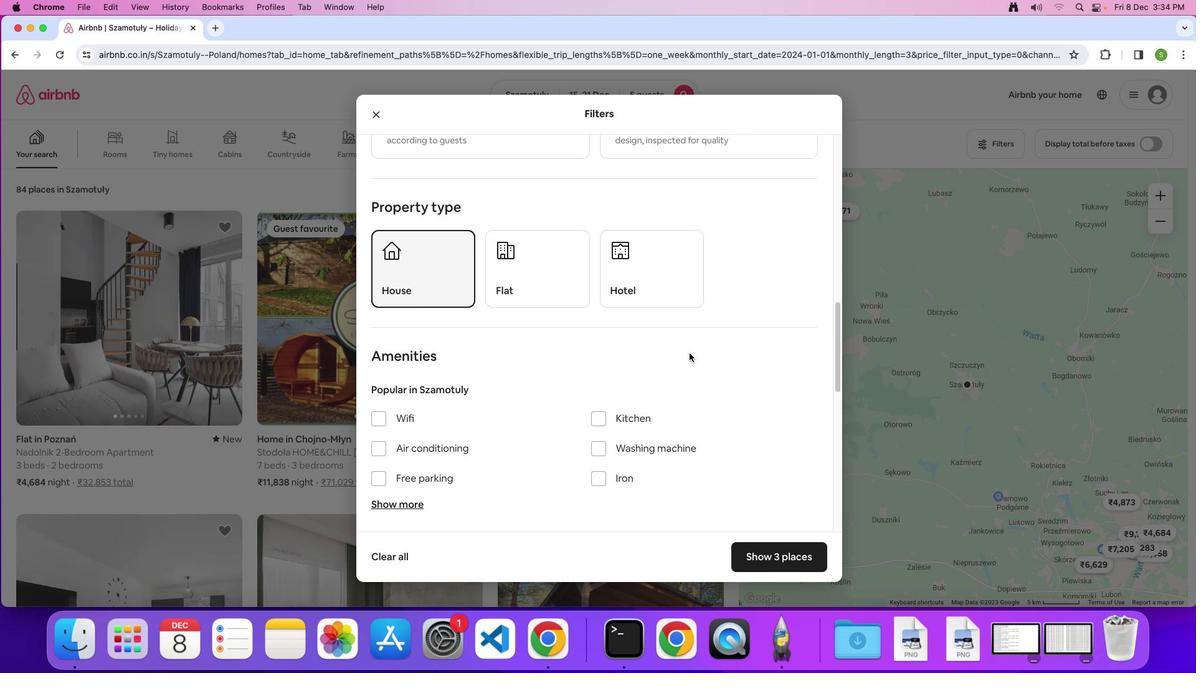 
Action: Mouse scrolled (689, 352) with delta (0, 0)
Screenshot: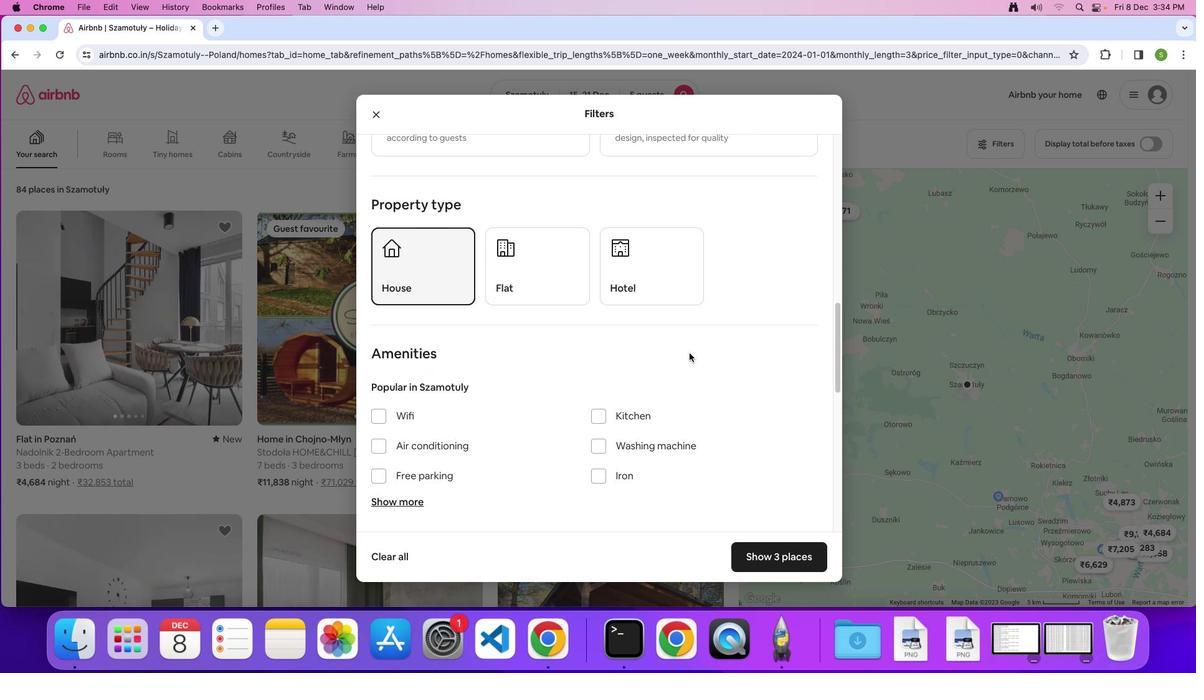 
Action: Mouse scrolled (689, 352) with delta (0, 0)
Screenshot: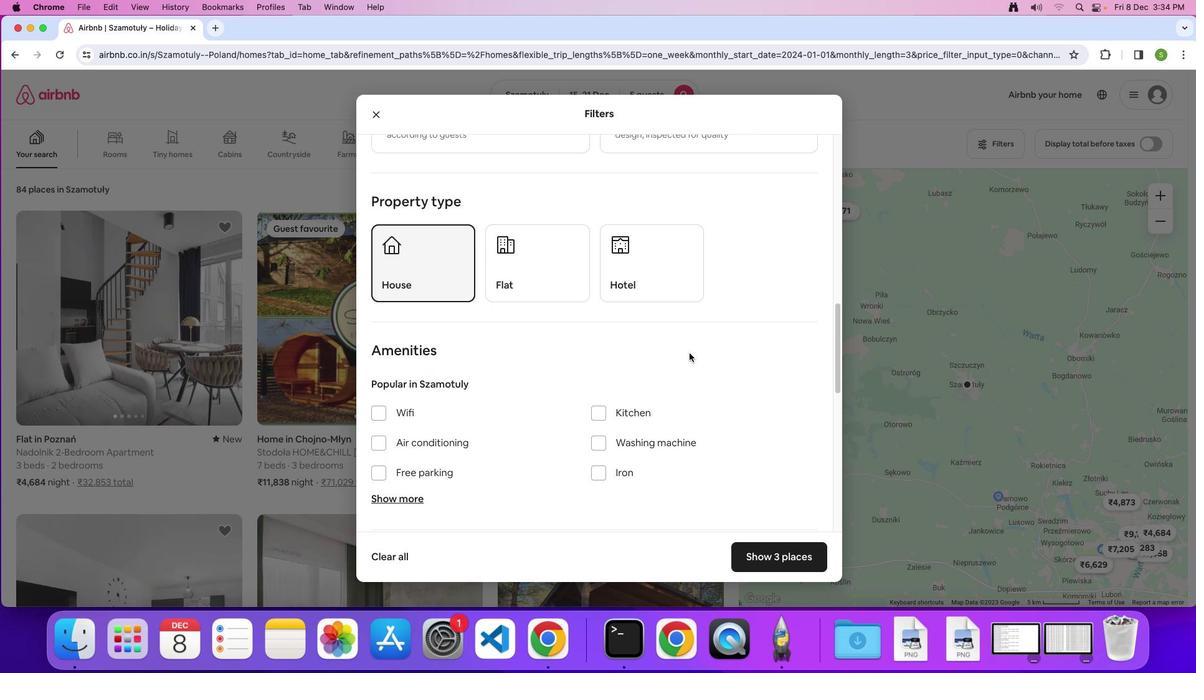 
Action: Mouse scrolled (689, 352) with delta (0, 0)
Screenshot: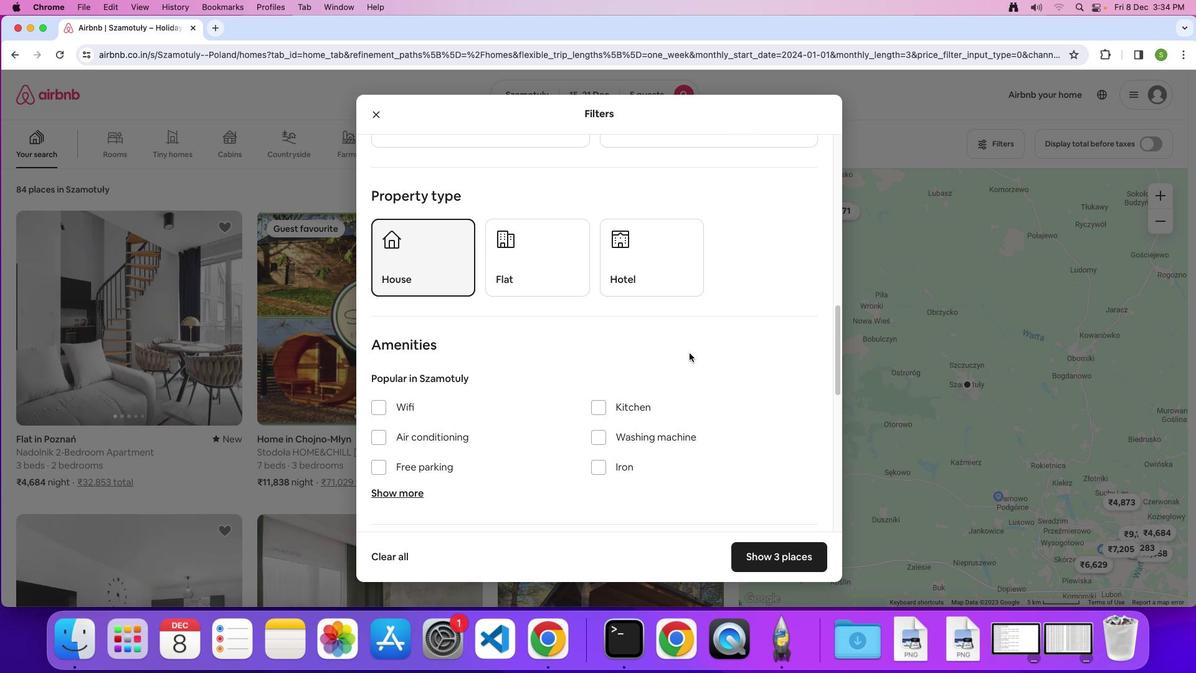 
Action: Mouse scrolled (689, 352) with delta (0, 0)
Screenshot: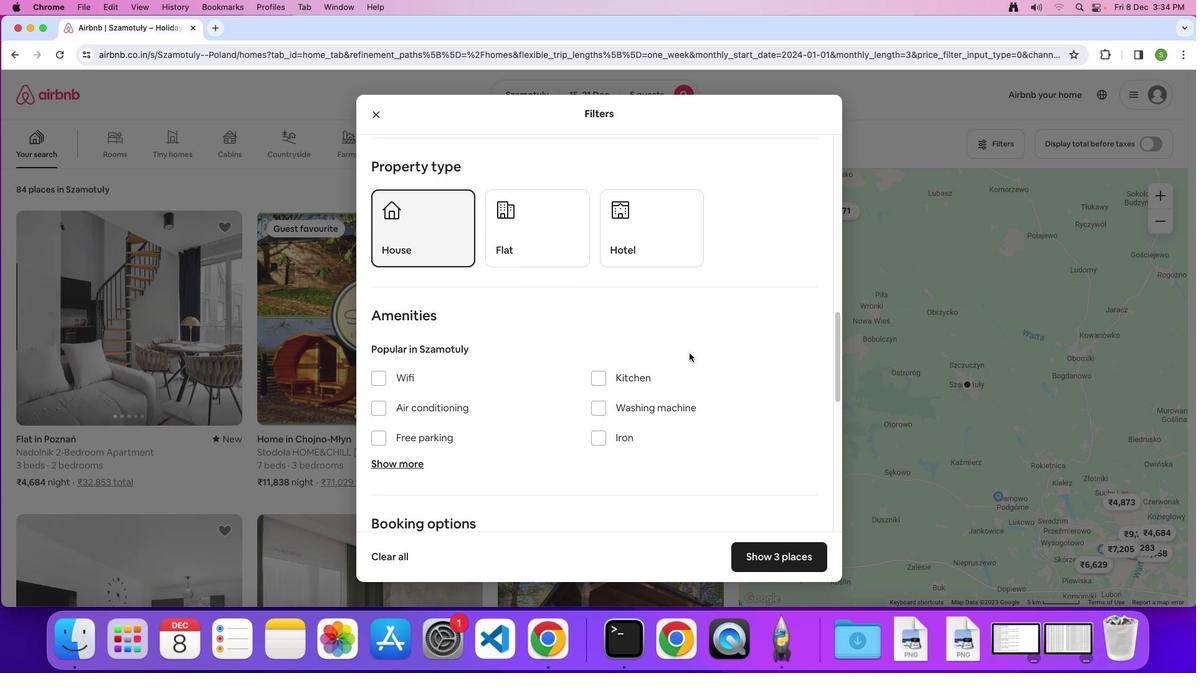 
Action: Mouse scrolled (689, 352) with delta (0, 0)
Screenshot: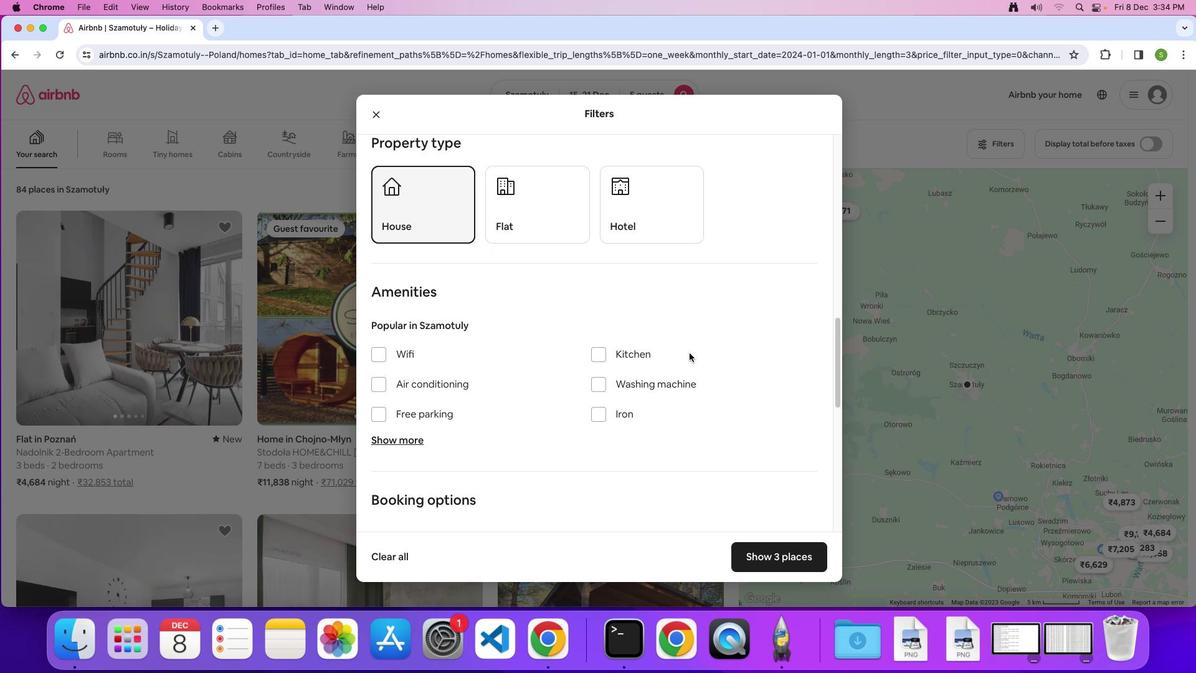 
Action: Mouse scrolled (689, 352) with delta (0, 0)
Screenshot: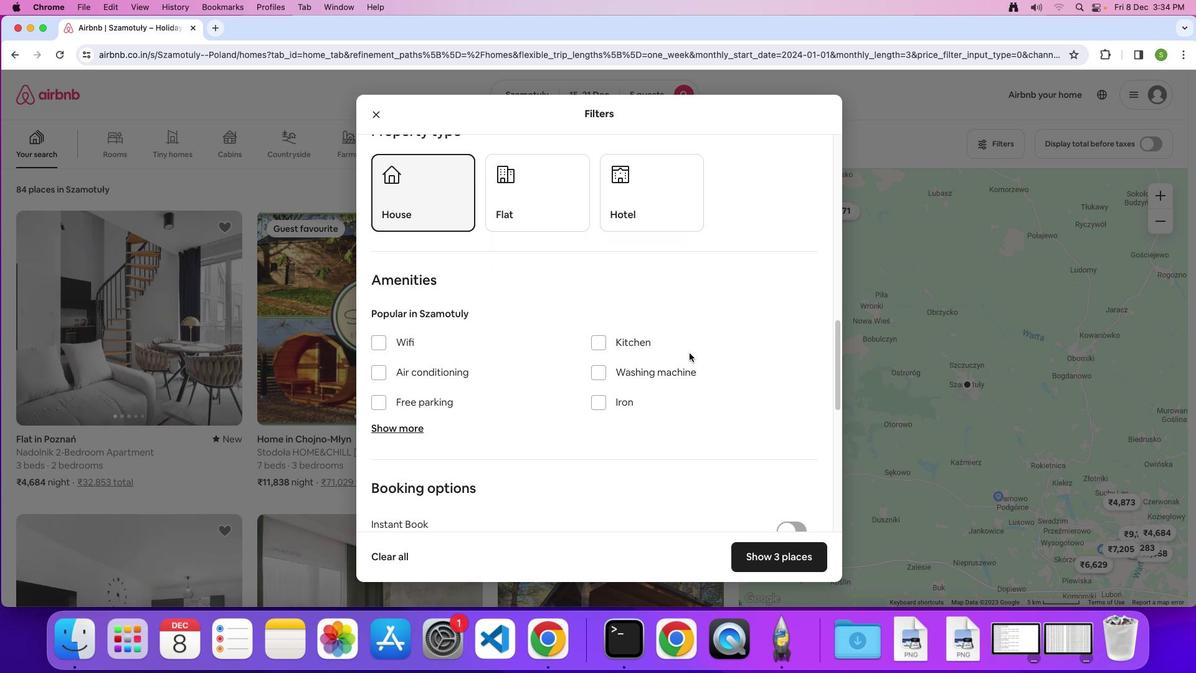 
Action: Mouse scrolled (689, 352) with delta (0, 0)
Screenshot: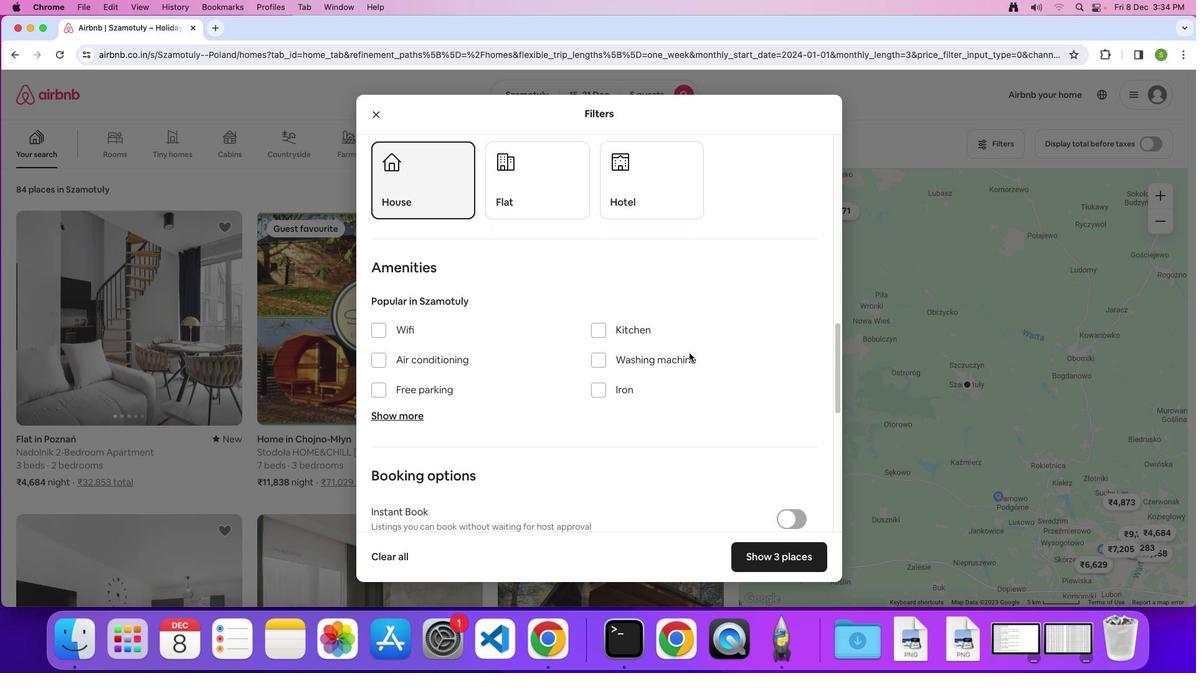 
Action: Mouse scrolled (689, 352) with delta (0, 0)
Screenshot: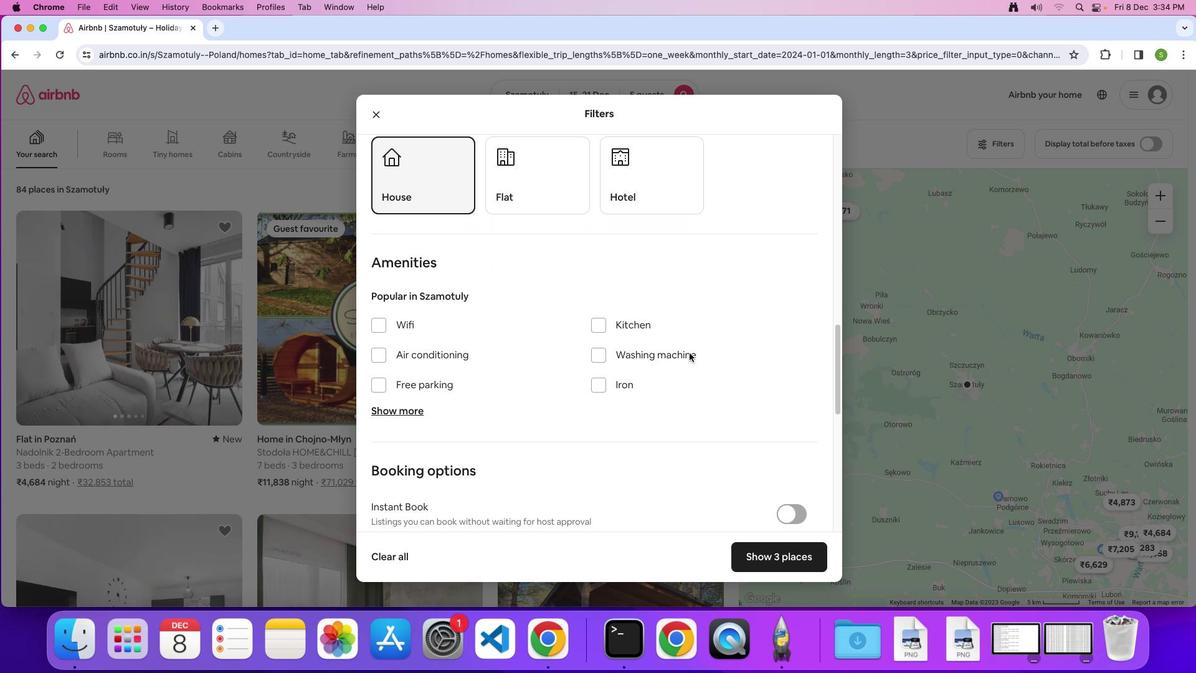 
Action: Mouse moved to (594, 342)
Screenshot: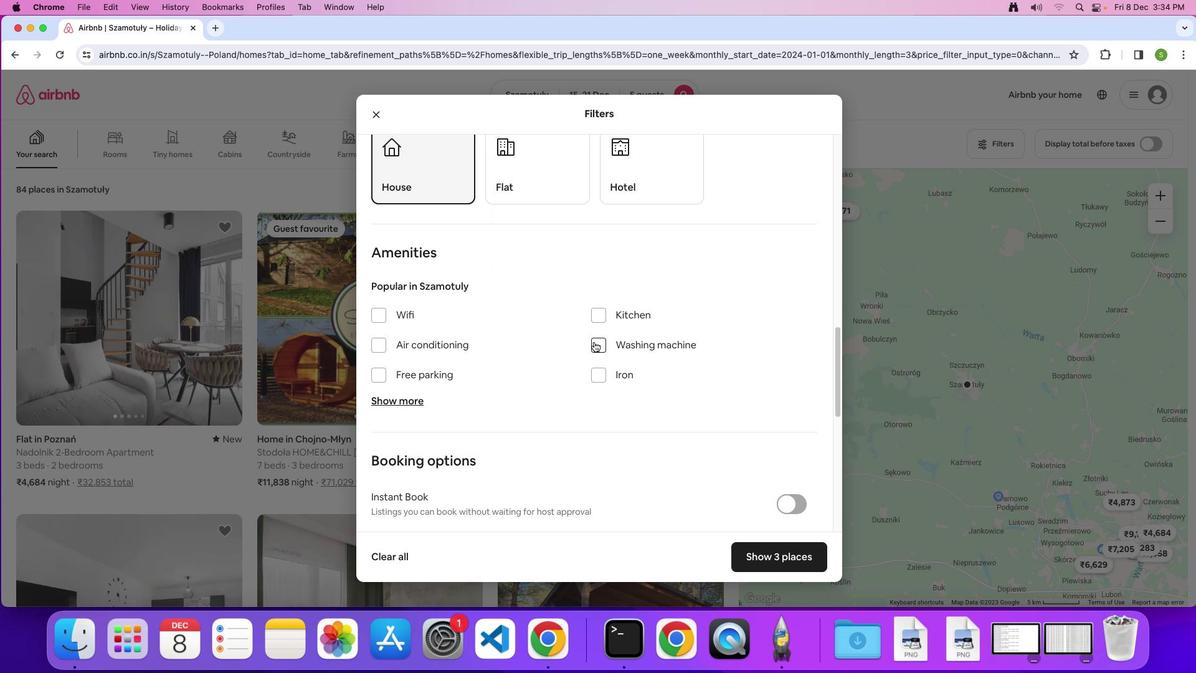 
Action: Mouse pressed left at (594, 342)
Screenshot: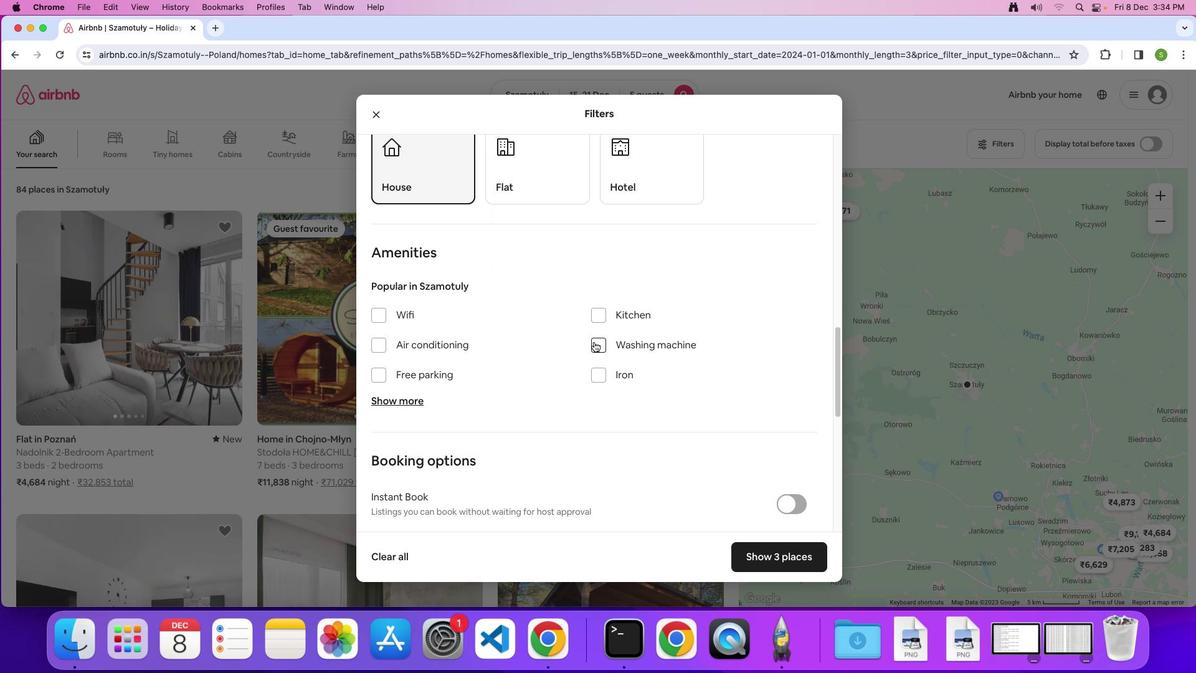 
Action: Mouse moved to (638, 378)
Screenshot: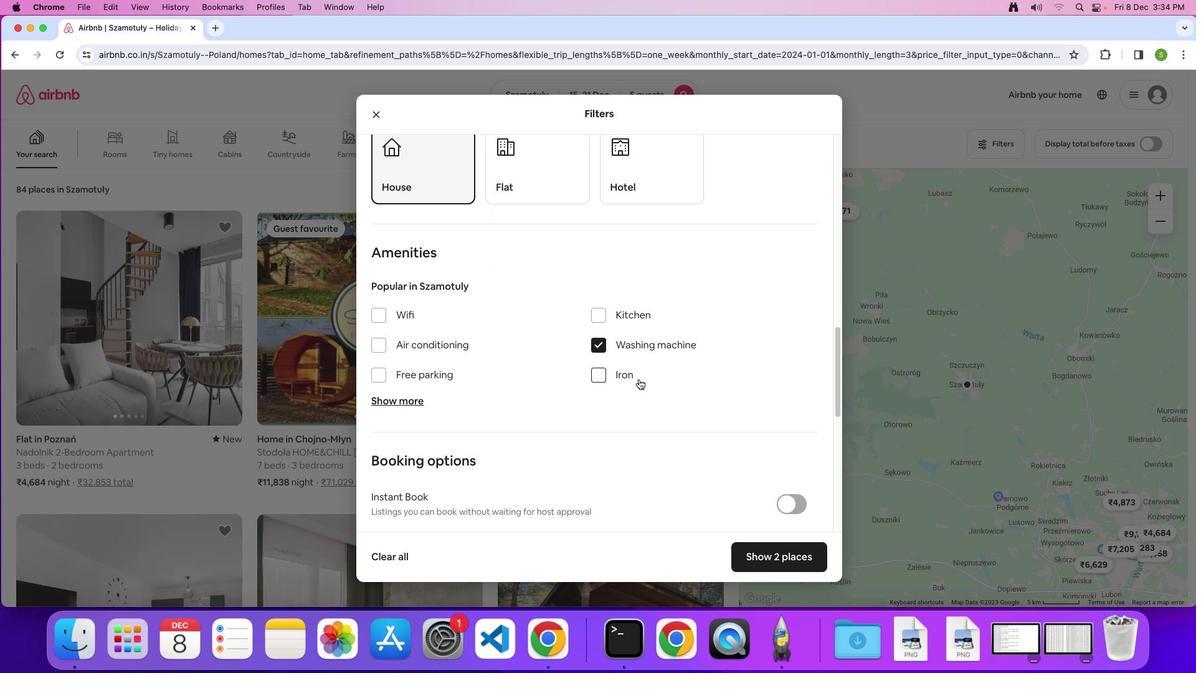 
Action: Mouse scrolled (638, 378) with delta (0, 0)
Screenshot: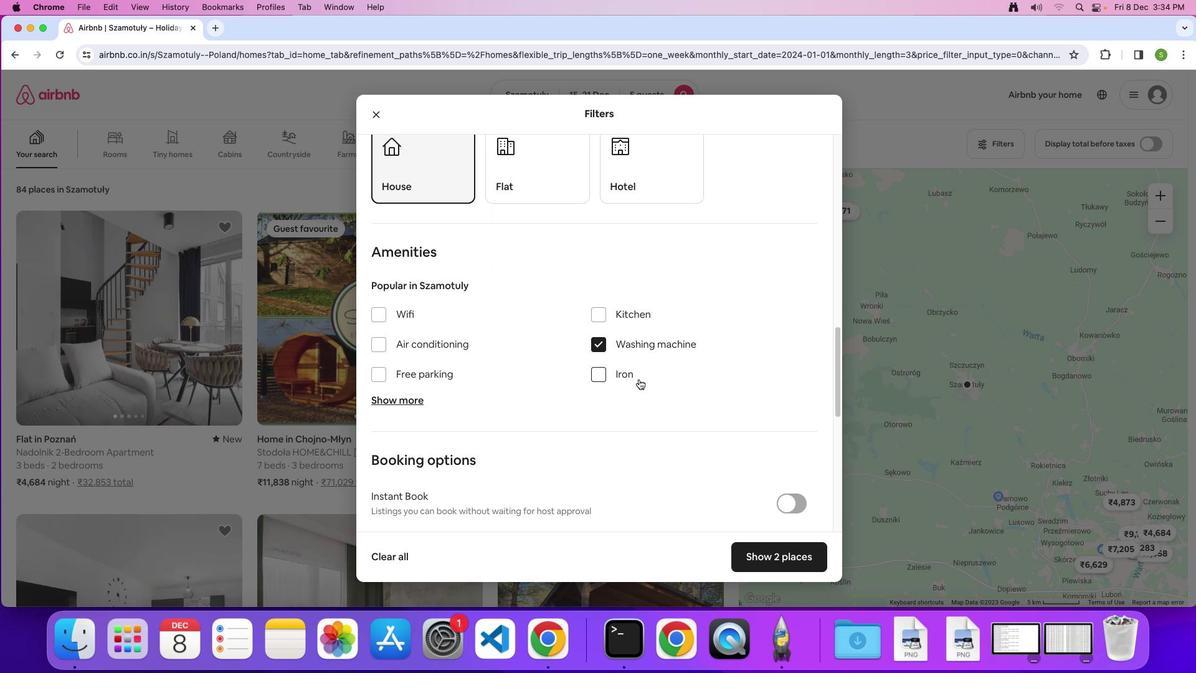 
Action: Mouse scrolled (638, 378) with delta (0, 0)
Screenshot: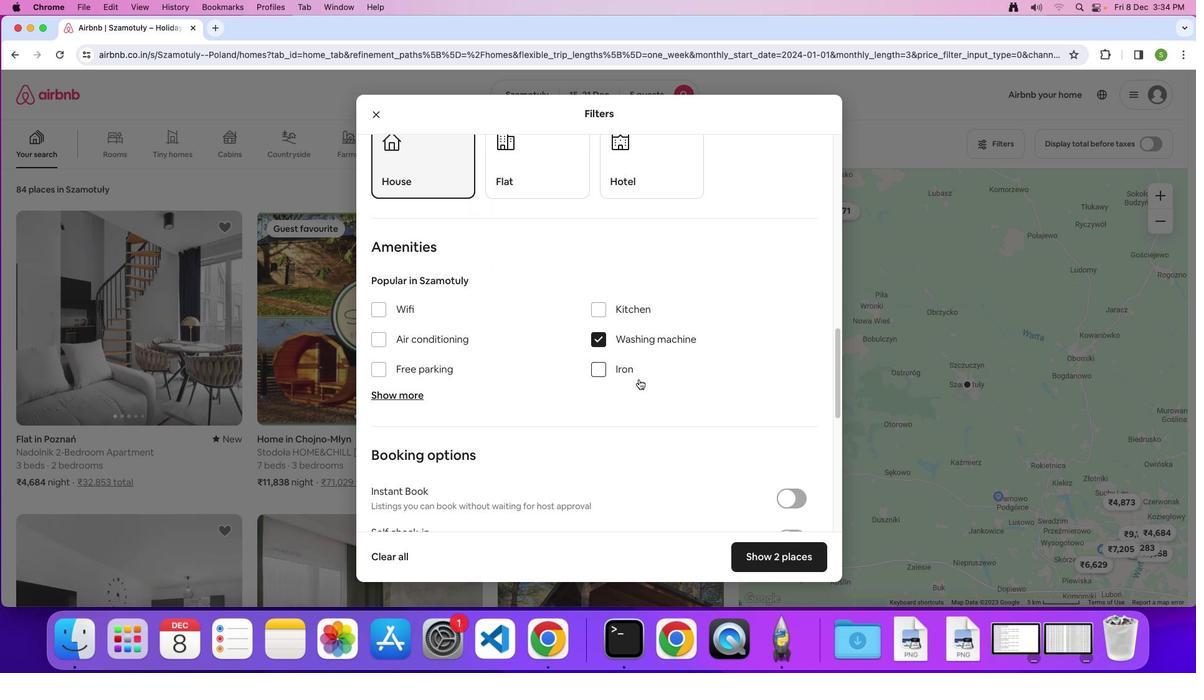 
Action: Mouse scrolled (638, 378) with delta (0, 0)
Screenshot: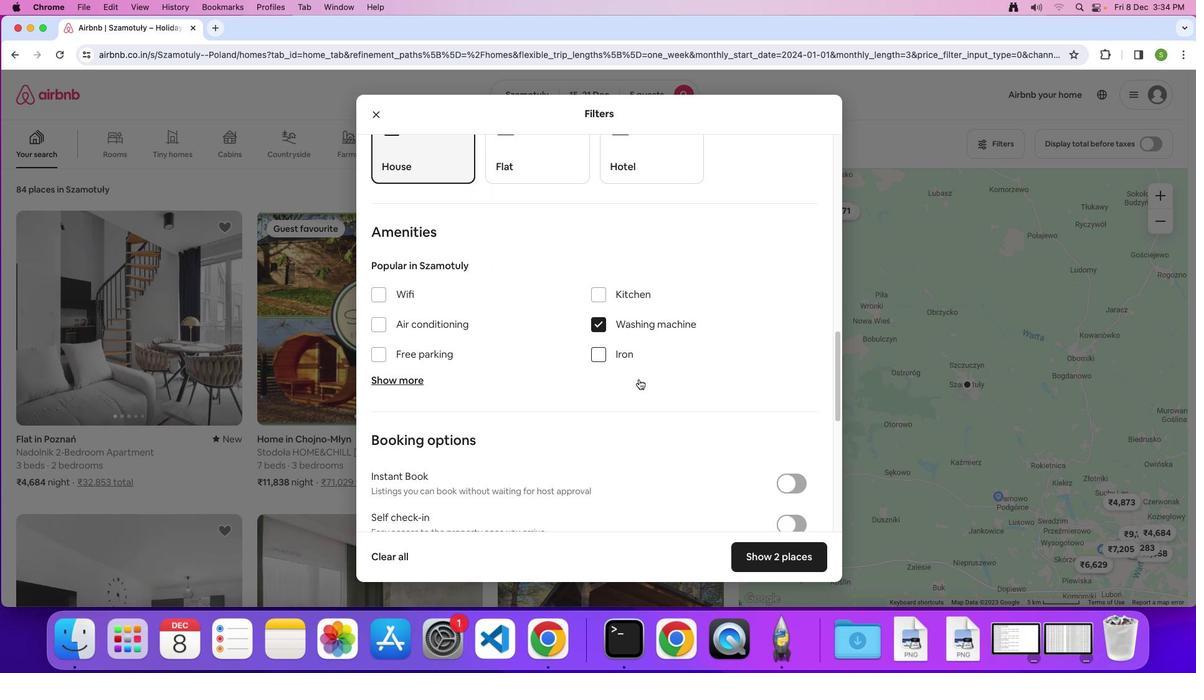 
Action: Mouse scrolled (638, 378) with delta (0, 0)
Screenshot: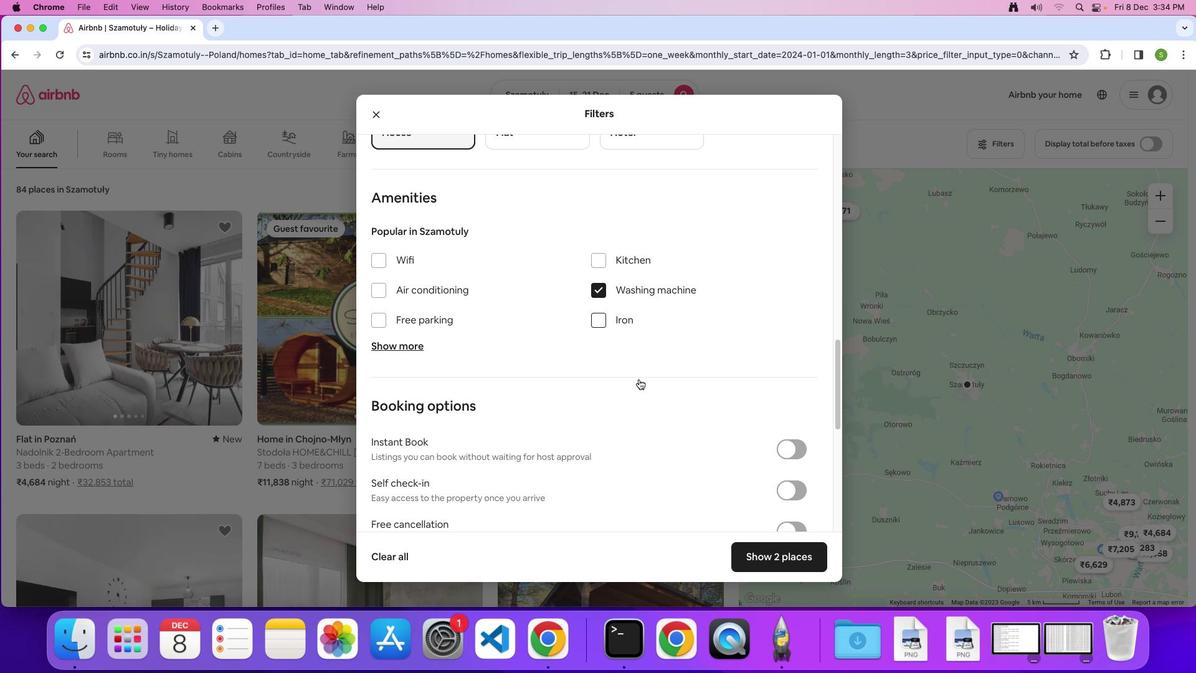 
Action: Mouse scrolled (638, 378) with delta (0, 0)
Screenshot: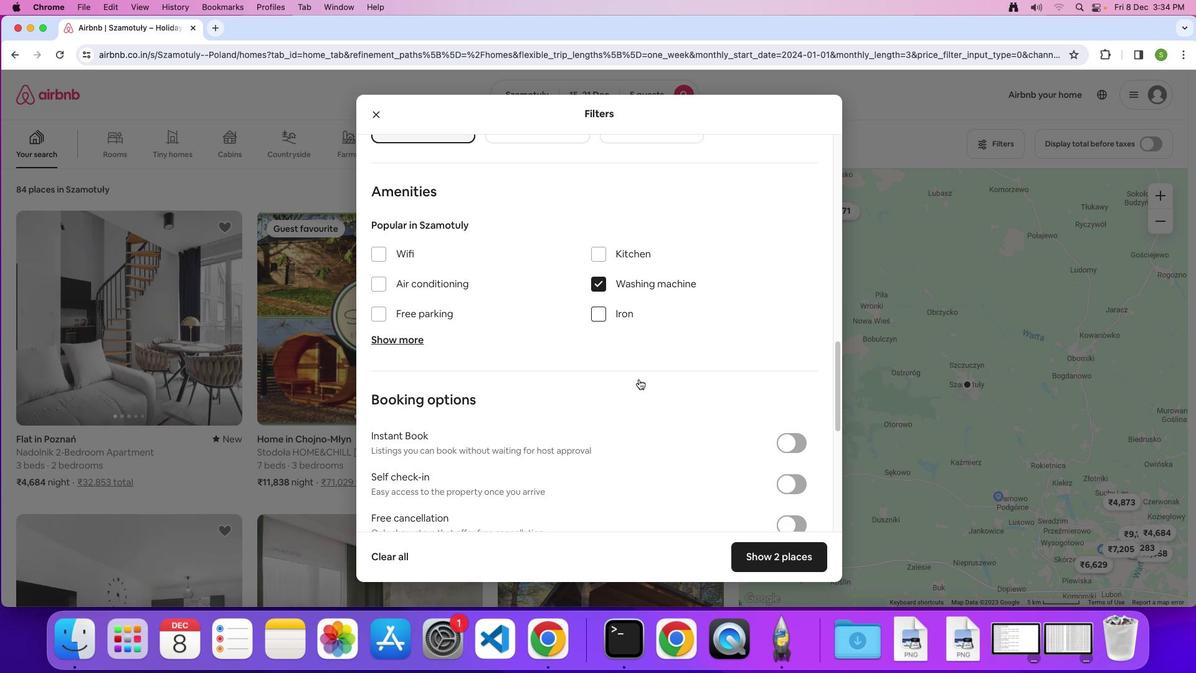 
Action: Mouse scrolled (638, 378) with delta (0, 0)
Screenshot: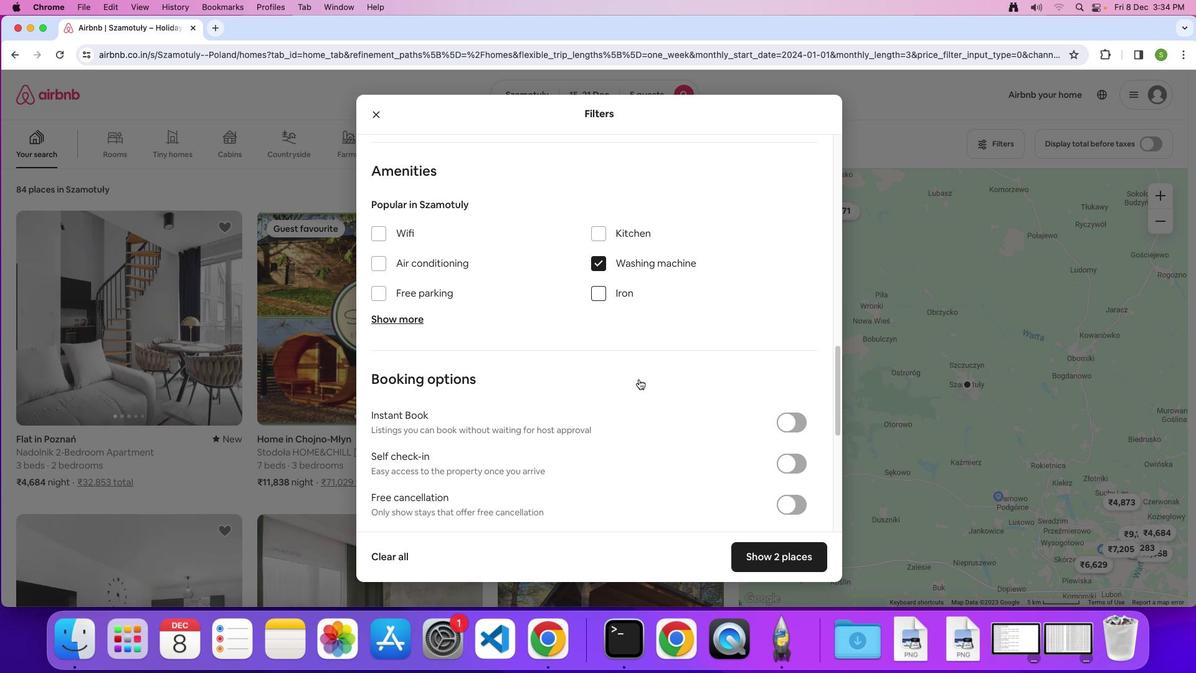 
Action: Mouse scrolled (638, 378) with delta (0, 0)
Screenshot: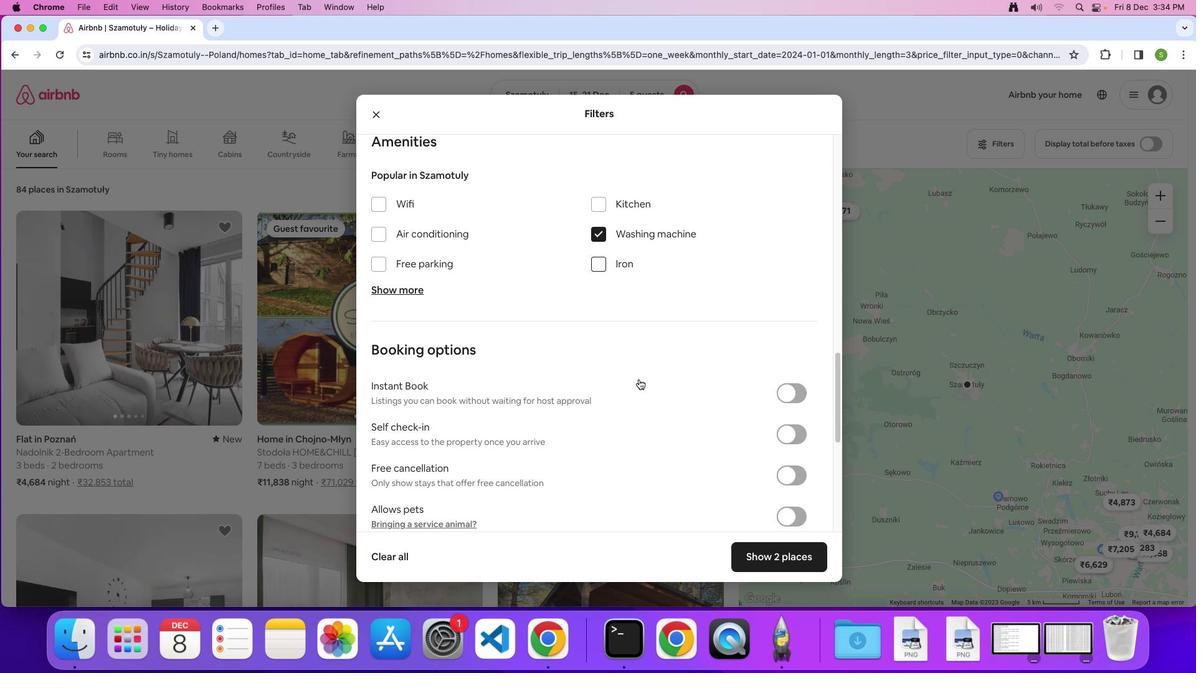 
Action: Mouse scrolled (638, 378) with delta (0, 0)
Screenshot: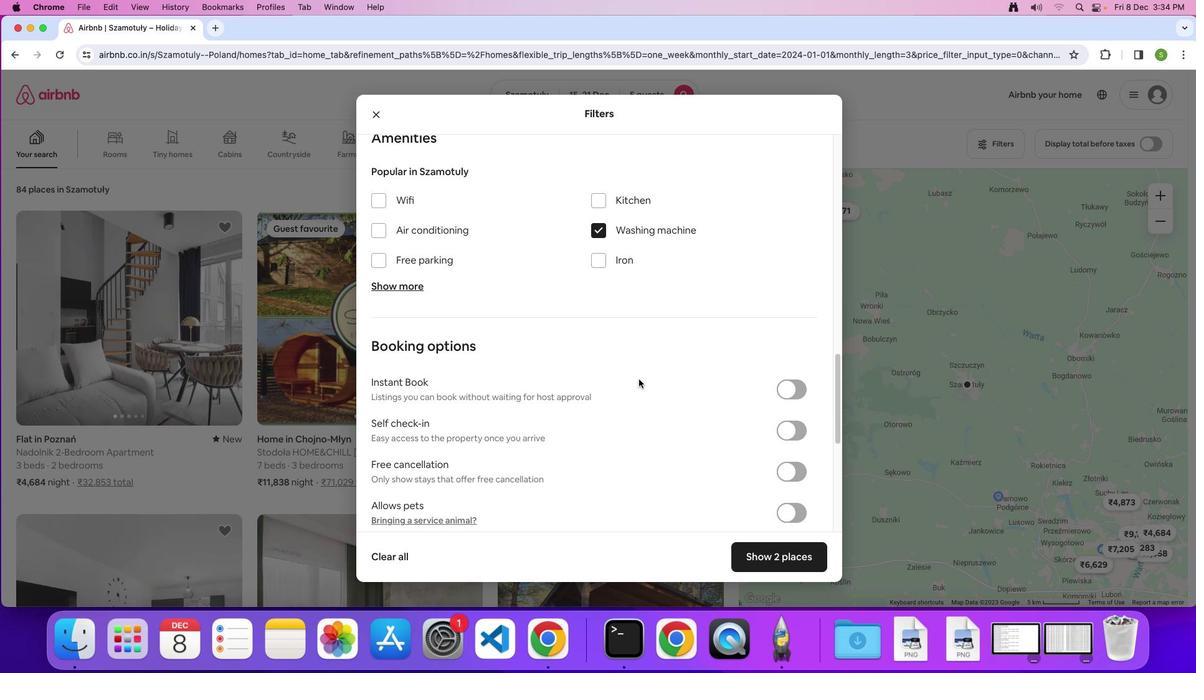 
Action: Mouse scrolled (638, 378) with delta (0, 0)
Screenshot: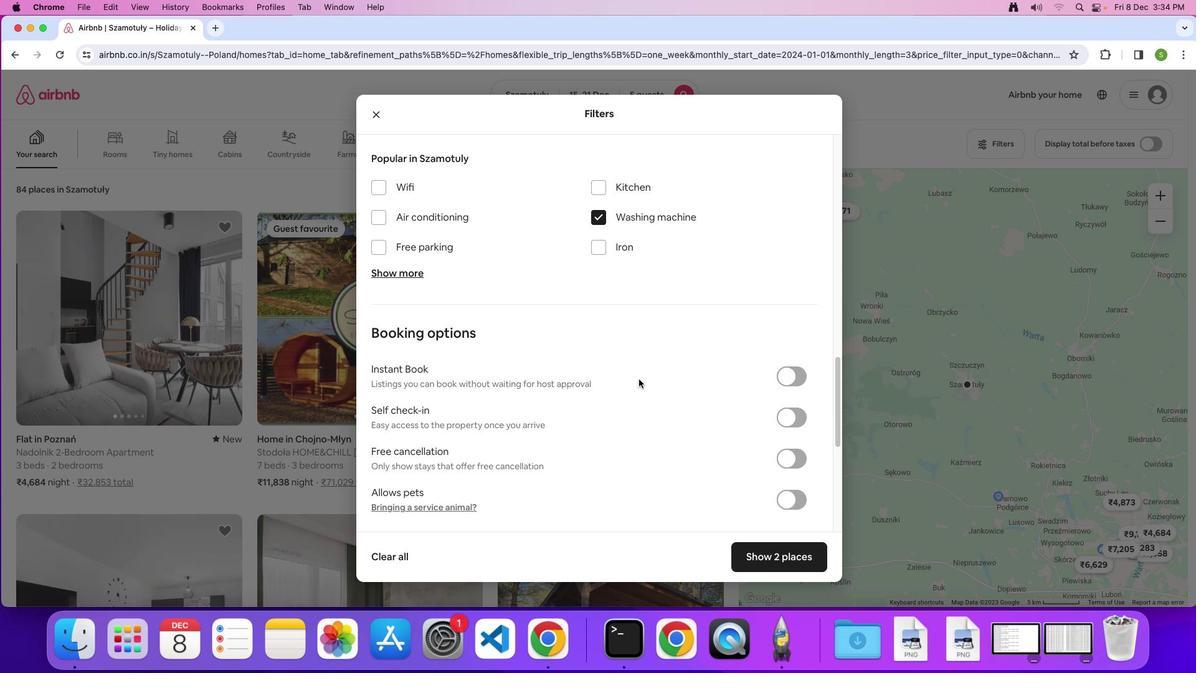 
Action: Mouse scrolled (638, 378) with delta (0, 0)
Screenshot: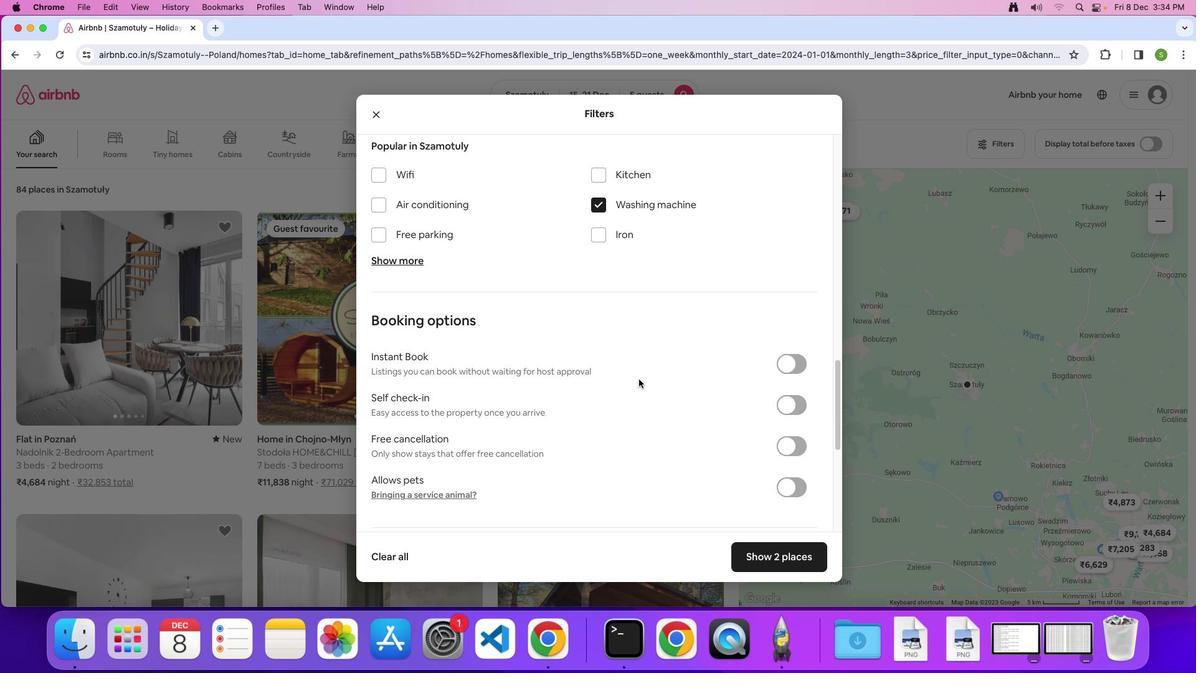 
Action: Mouse scrolled (638, 378) with delta (0, 0)
Screenshot: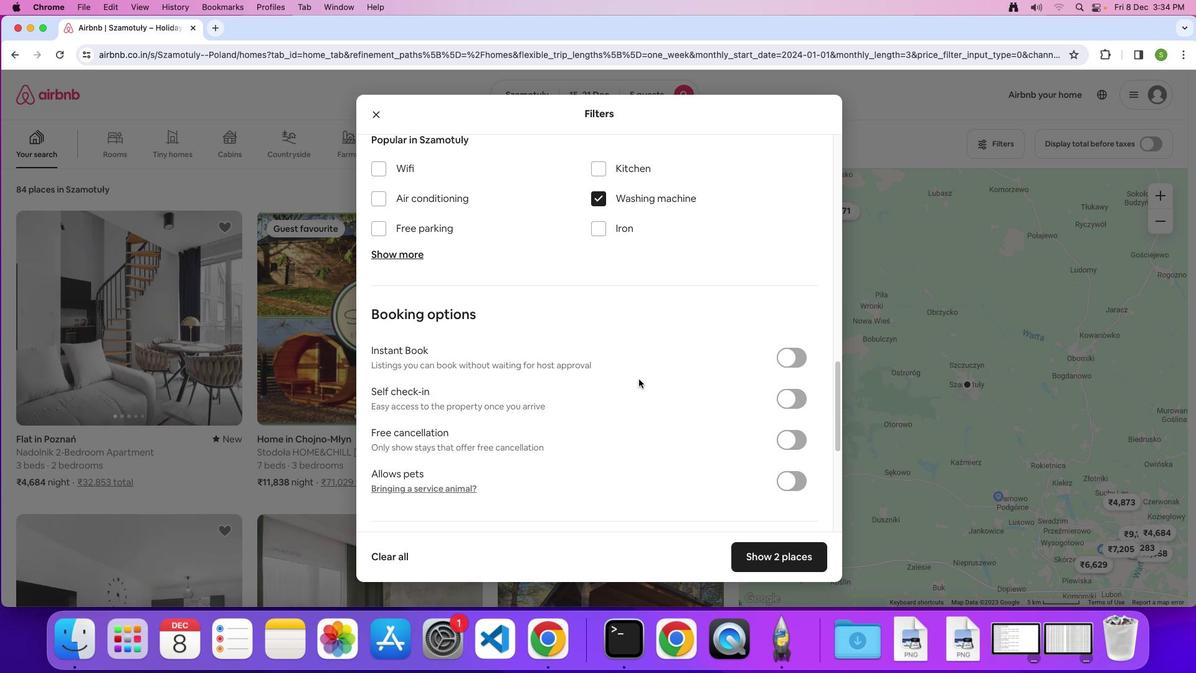 
Action: Mouse moved to (757, 555)
Screenshot: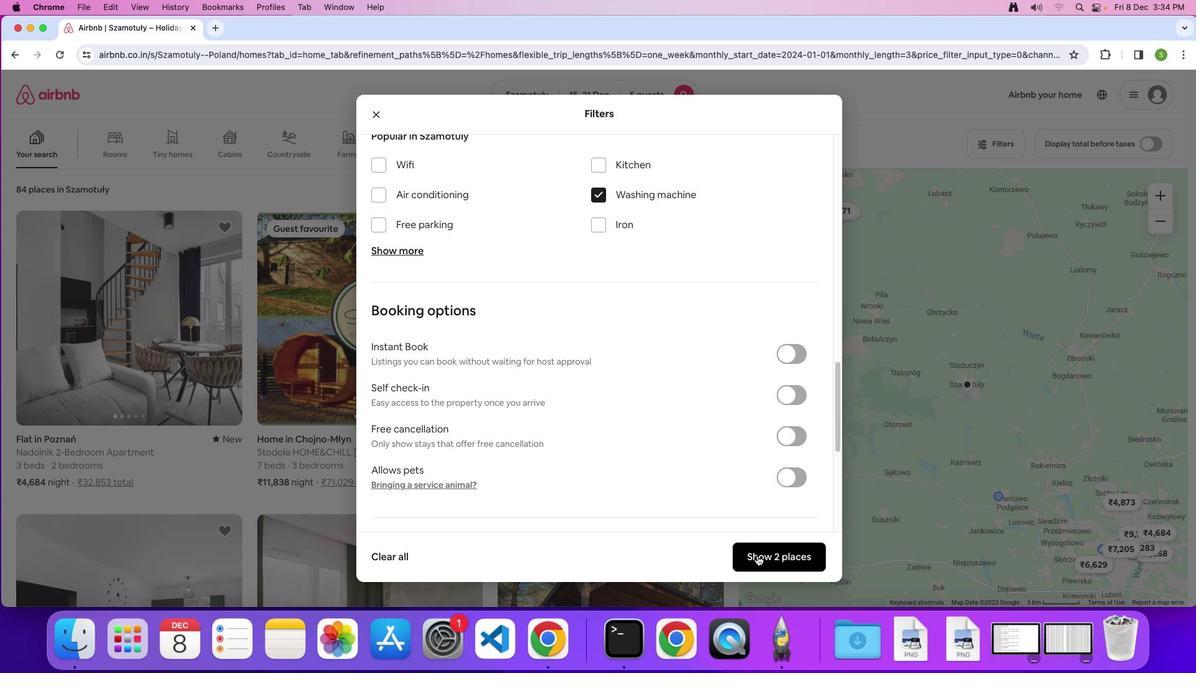 
Action: Mouse pressed left at (757, 555)
Screenshot: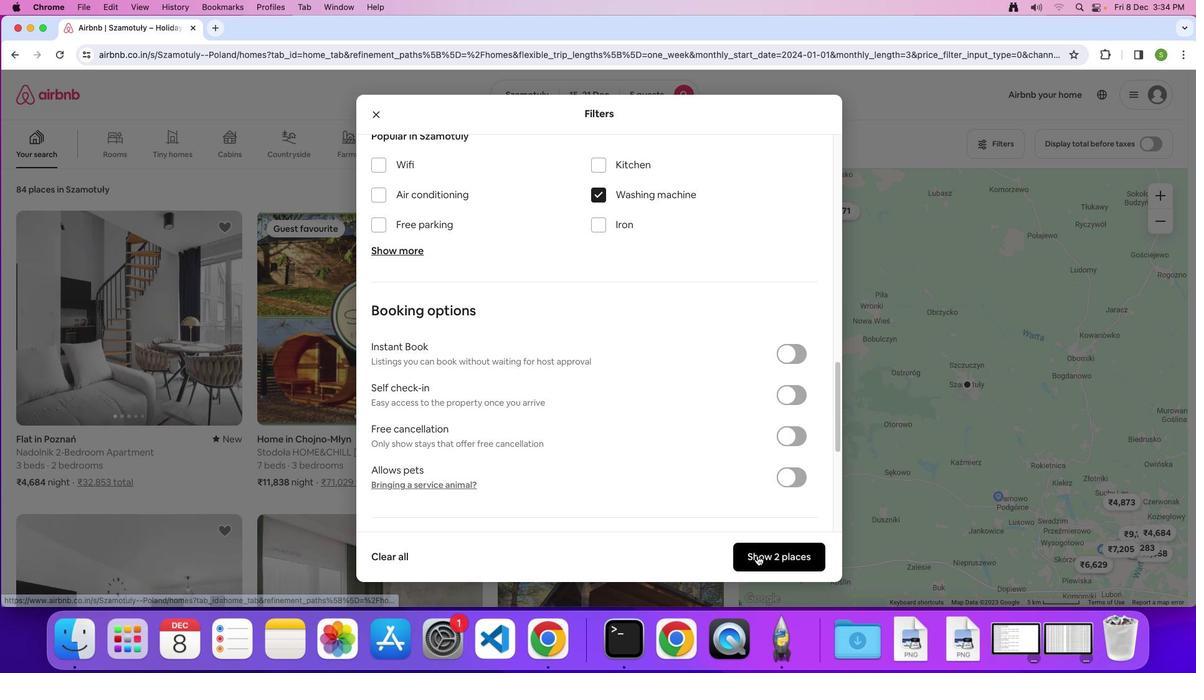 
Action: Mouse moved to (173, 291)
Screenshot: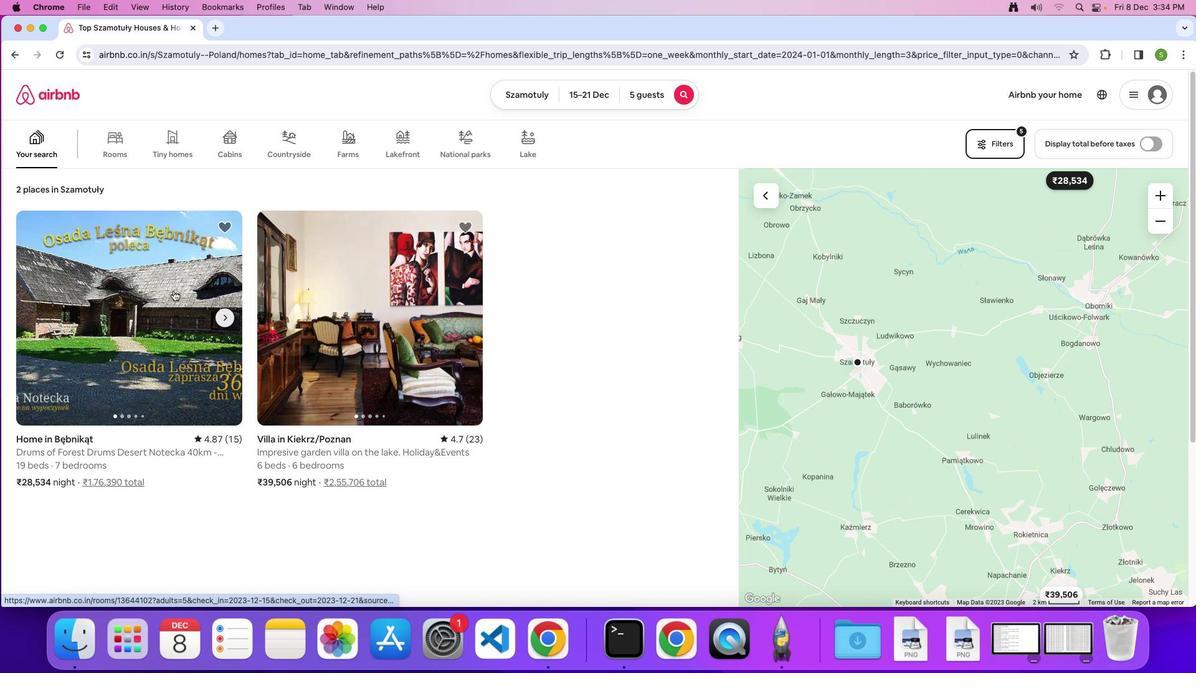 
Action: Mouse pressed left at (173, 291)
Screenshot: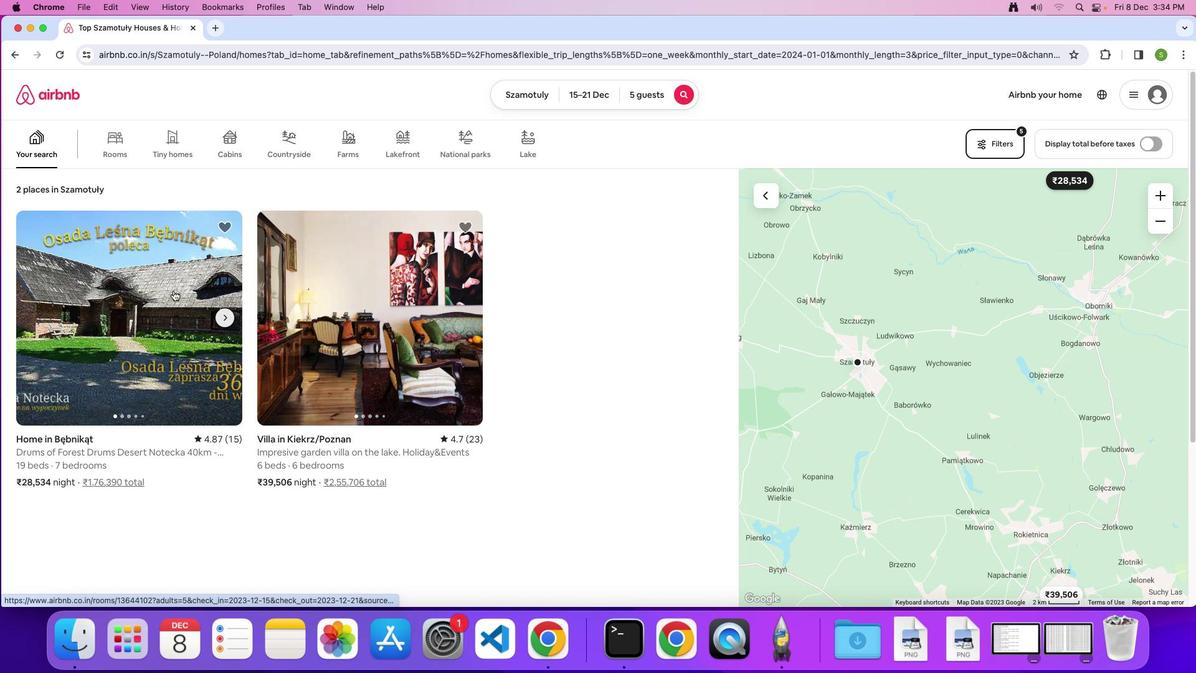 
Action: Mouse moved to (462, 281)
Screenshot: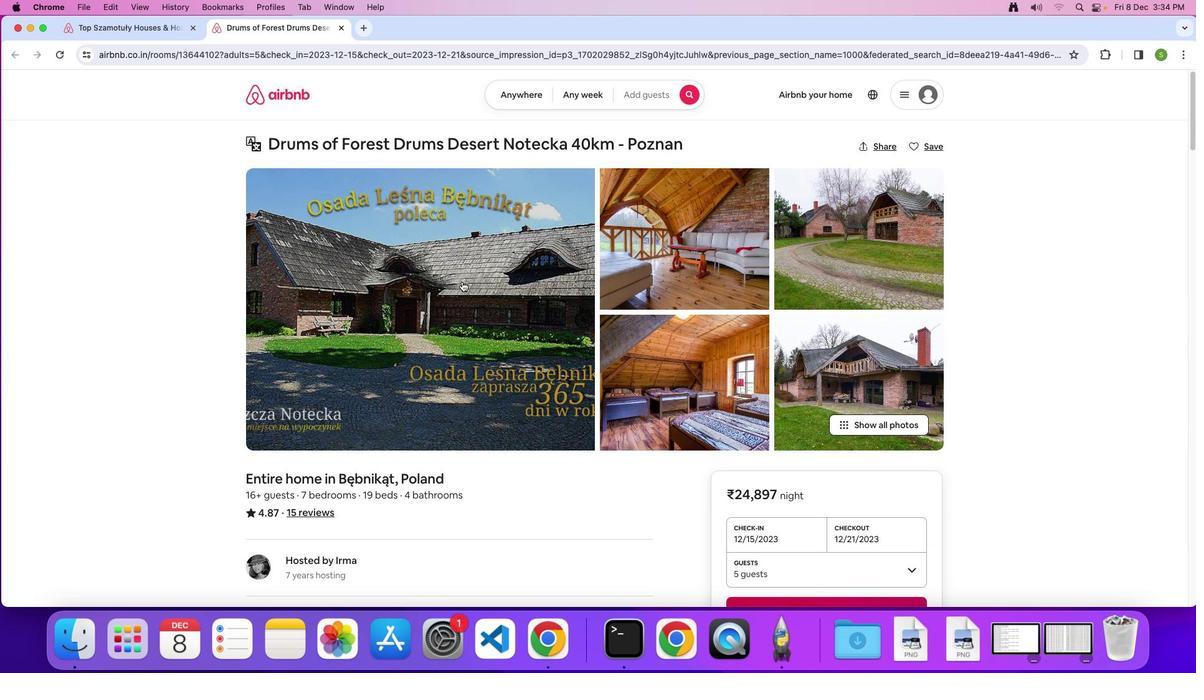 
Action: Mouse pressed left at (462, 281)
Screenshot: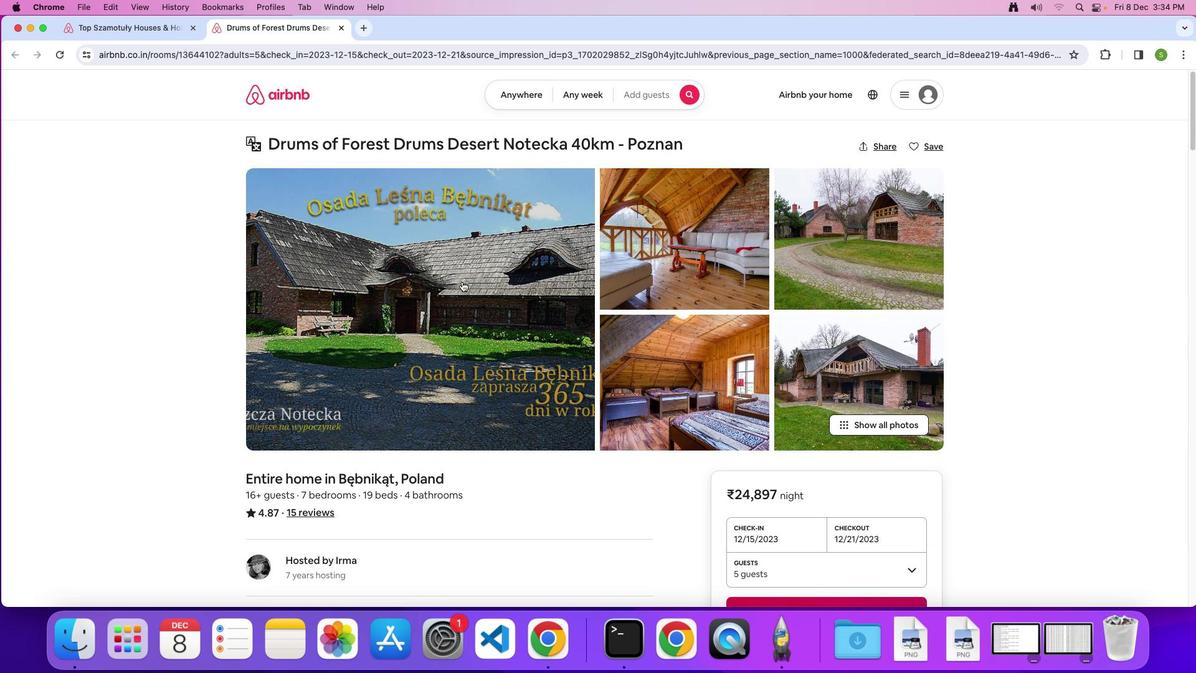 
Action: Mouse moved to (583, 358)
Screenshot: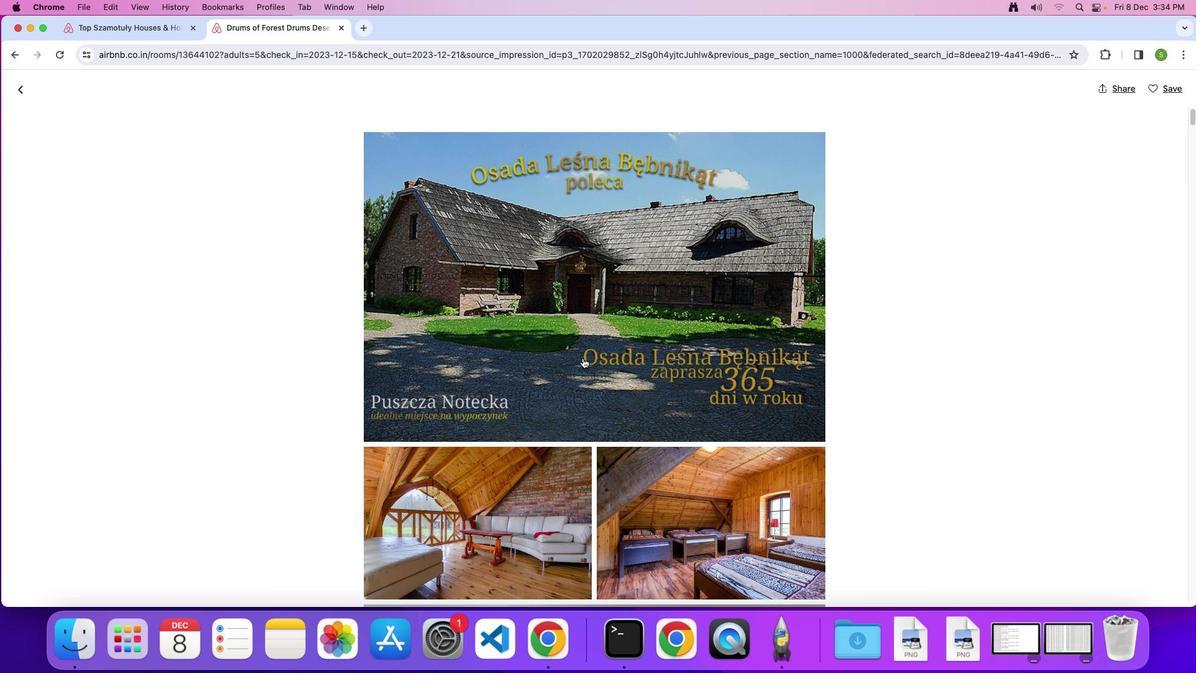 
Action: Mouse scrolled (583, 358) with delta (0, 0)
Screenshot: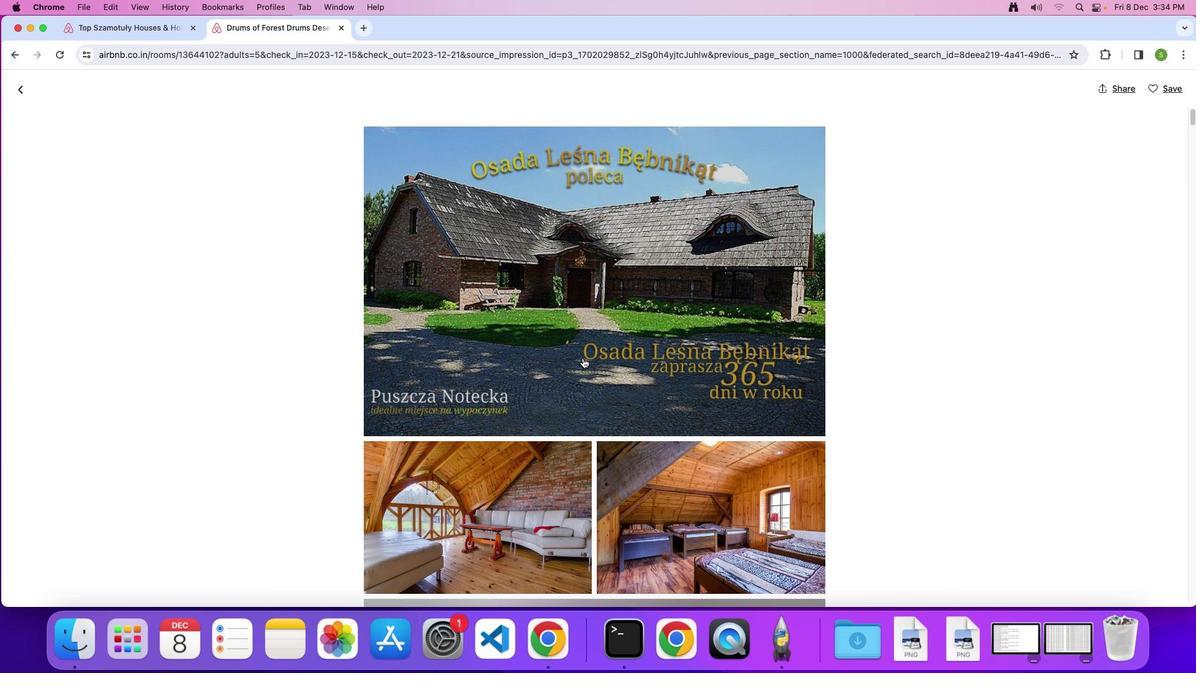 
Action: Mouse scrolled (583, 358) with delta (0, 0)
Screenshot: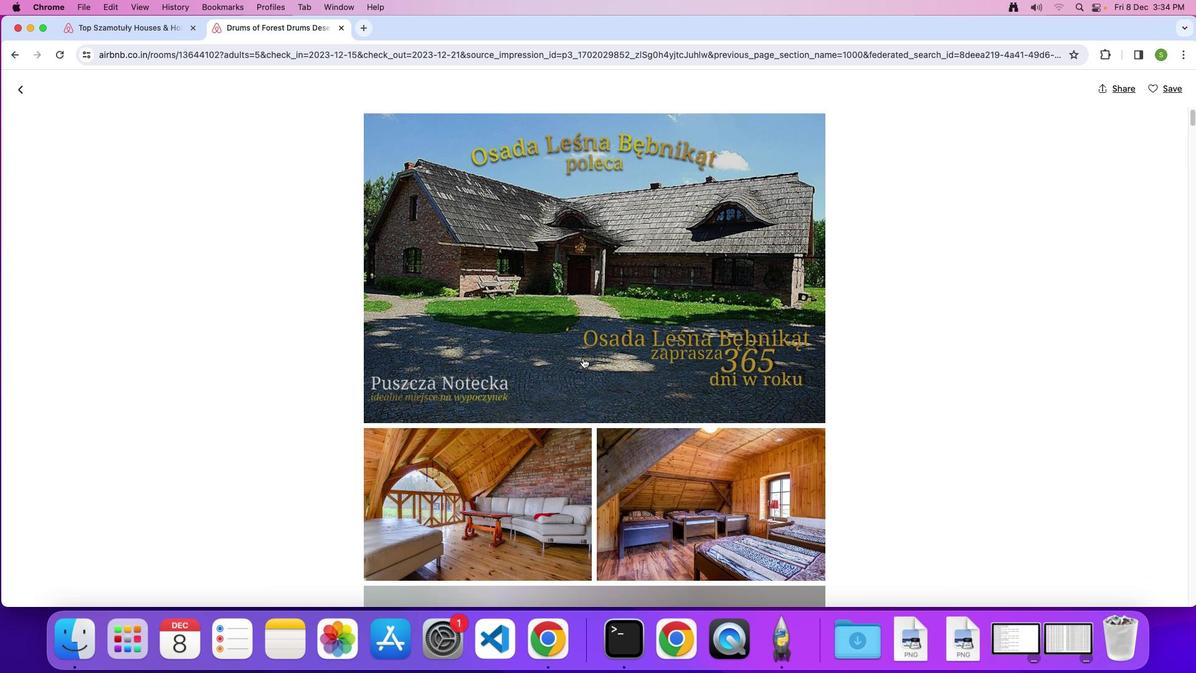 
Action: Mouse scrolled (583, 358) with delta (0, -1)
Screenshot: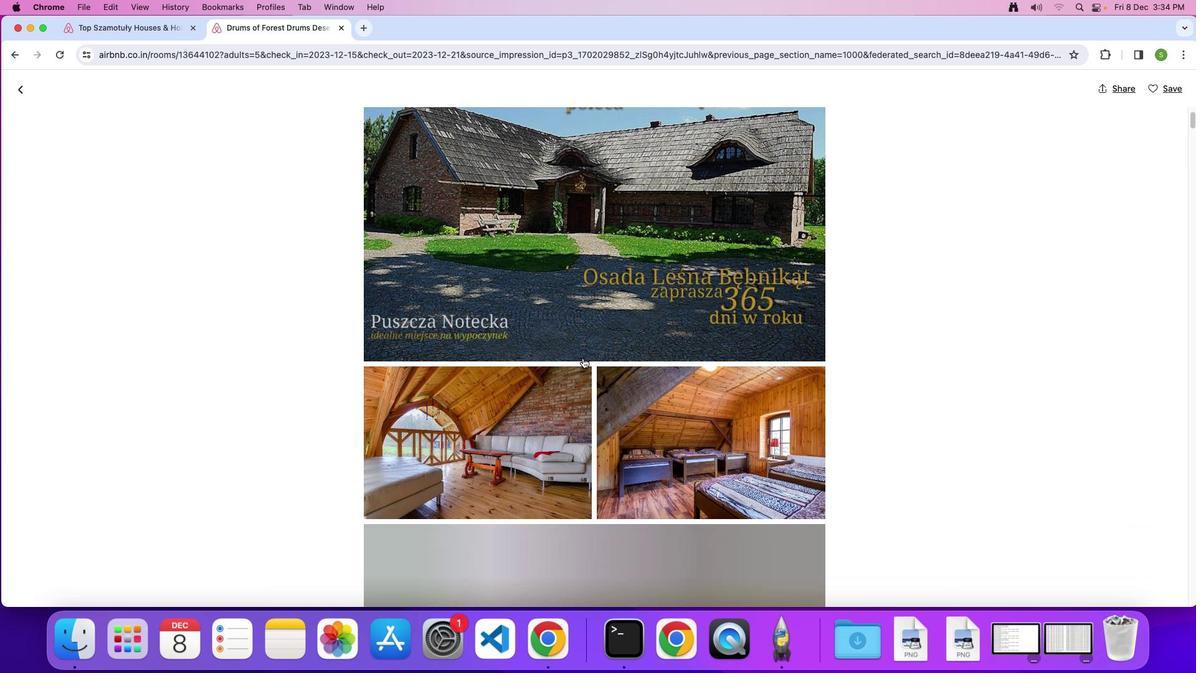 
Action: Mouse scrolled (583, 358) with delta (0, 0)
Screenshot: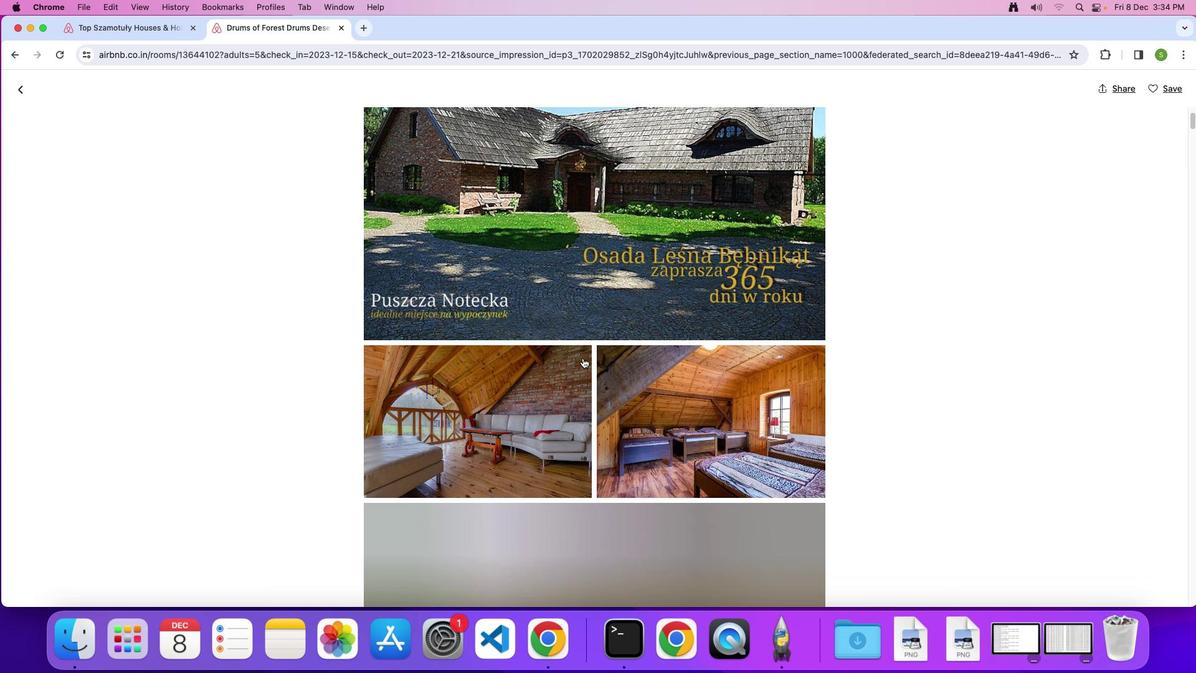 
Action: Mouse scrolled (583, 358) with delta (0, 0)
Screenshot: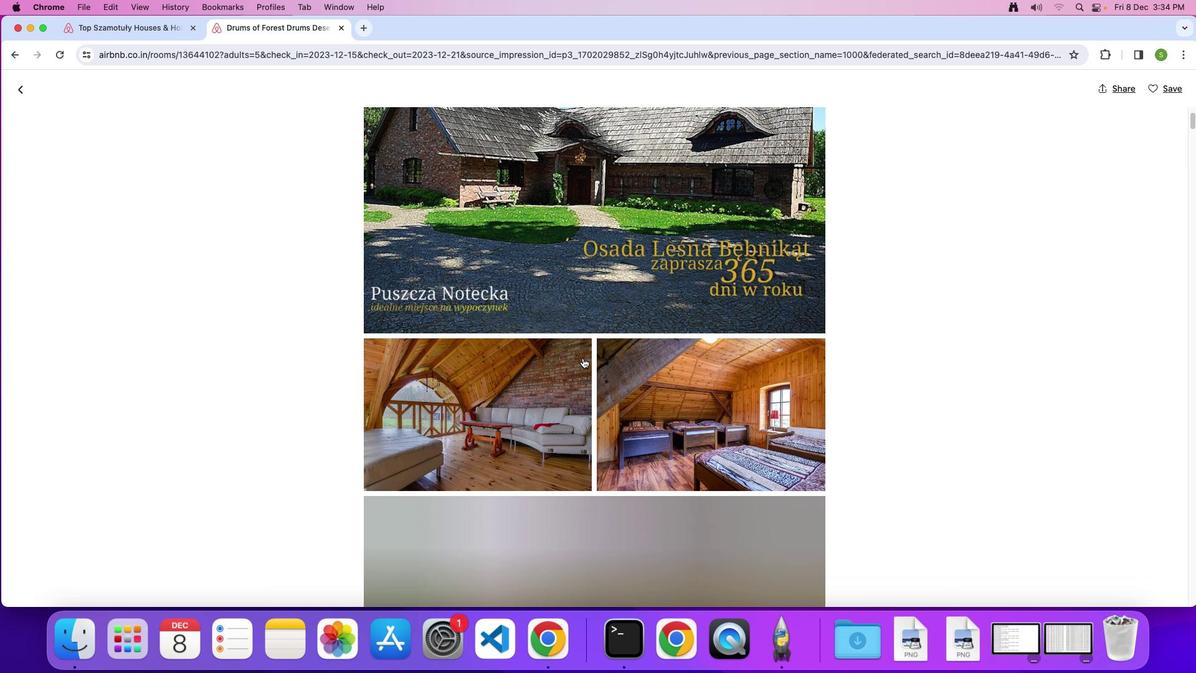 
Action: Mouse scrolled (583, 358) with delta (0, -1)
Screenshot: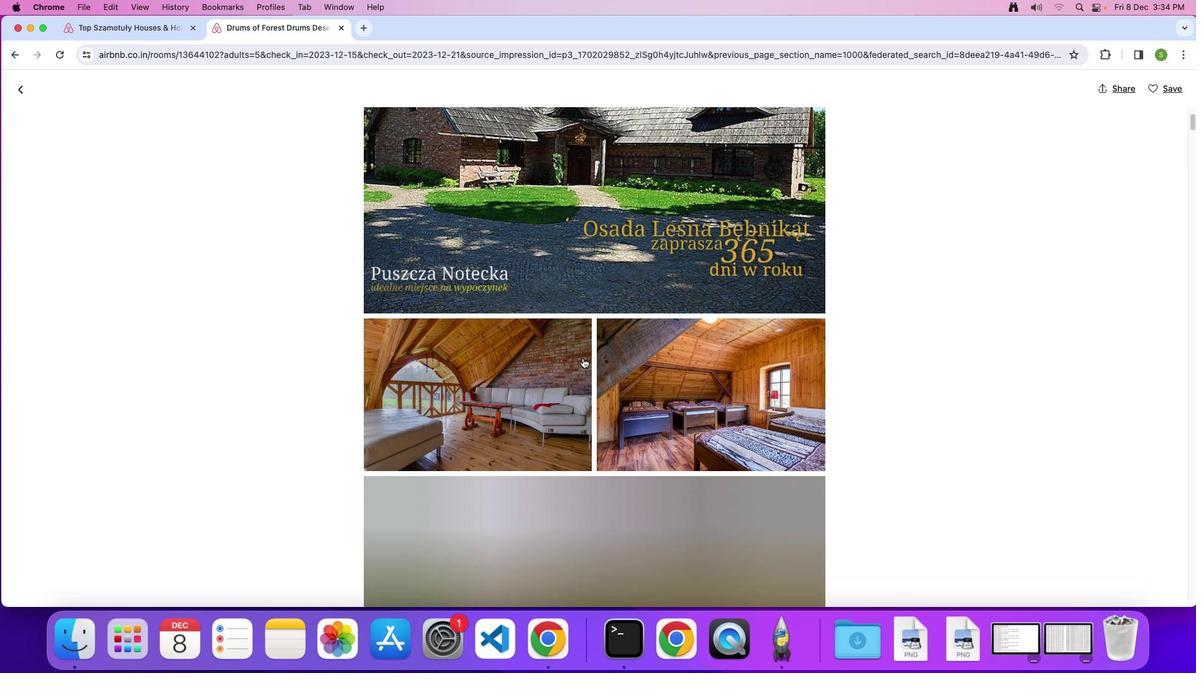 
Action: Mouse scrolled (583, 358) with delta (0, 0)
Screenshot: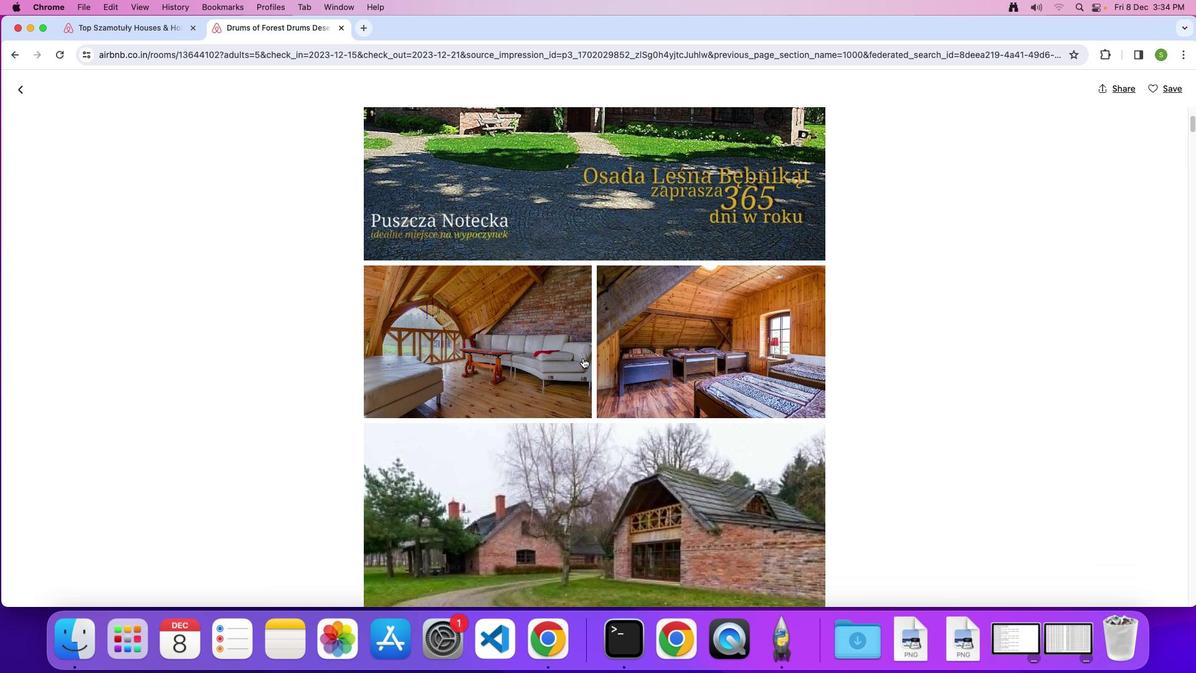 
Action: Mouse scrolled (583, 358) with delta (0, 0)
Screenshot: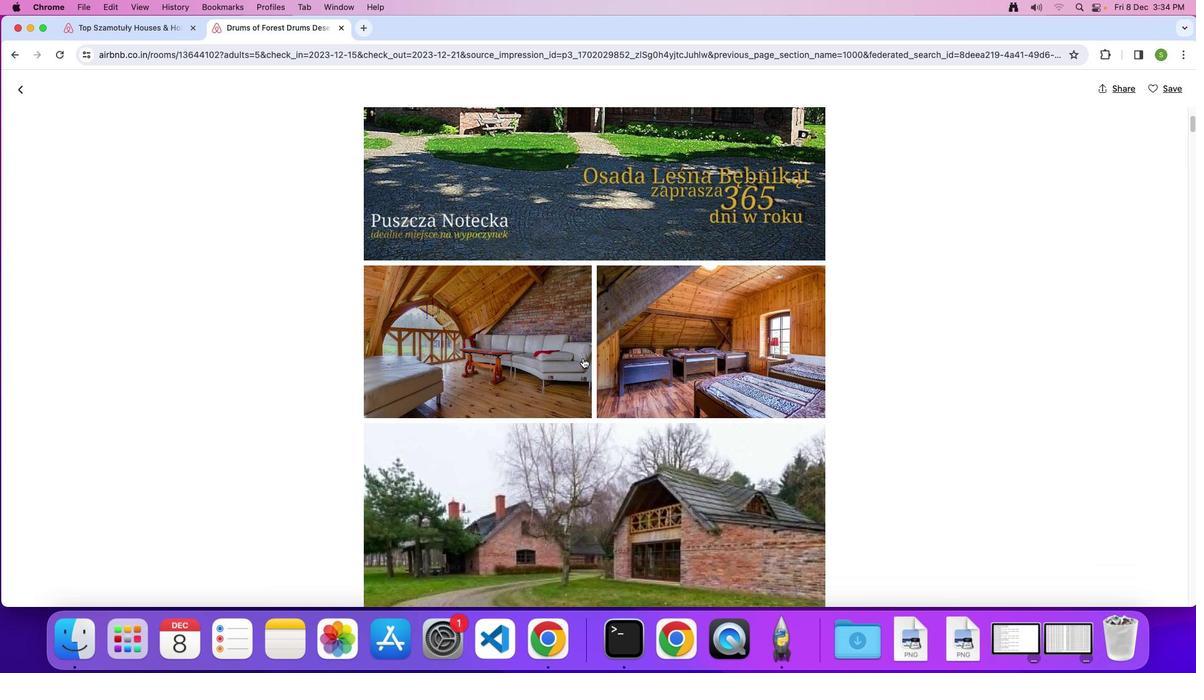 
Action: Mouse scrolled (583, 358) with delta (0, 0)
Screenshot: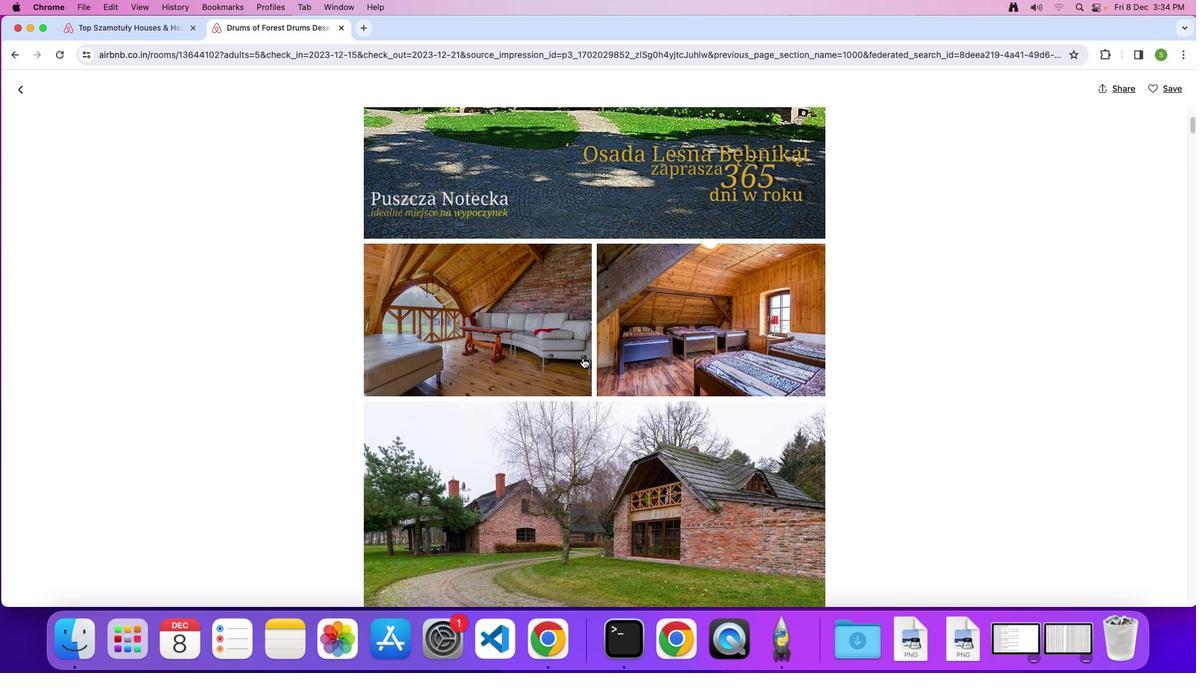 
Action: Mouse scrolled (583, 358) with delta (0, 0)
Screenshot: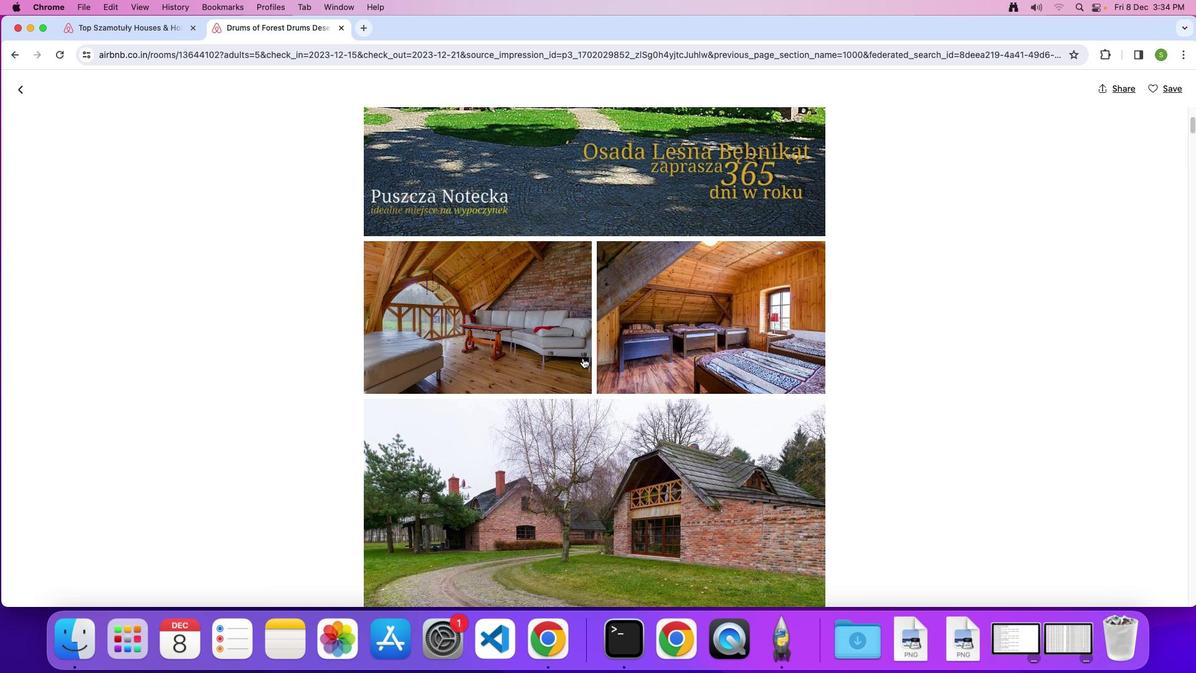 
Action: Mouse scrolled (583, 358) with delta (0, -1)
Screenshot: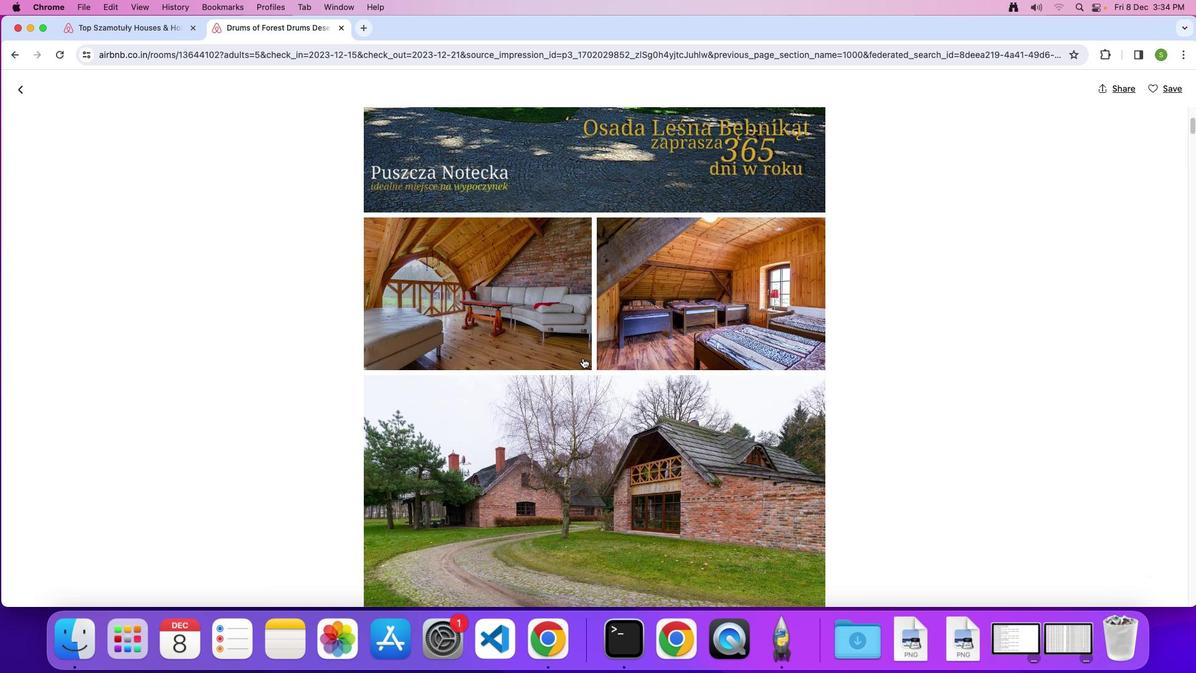 
Action: Mouse scrolled (583, 358) with delta (0, 0)
Screenshot: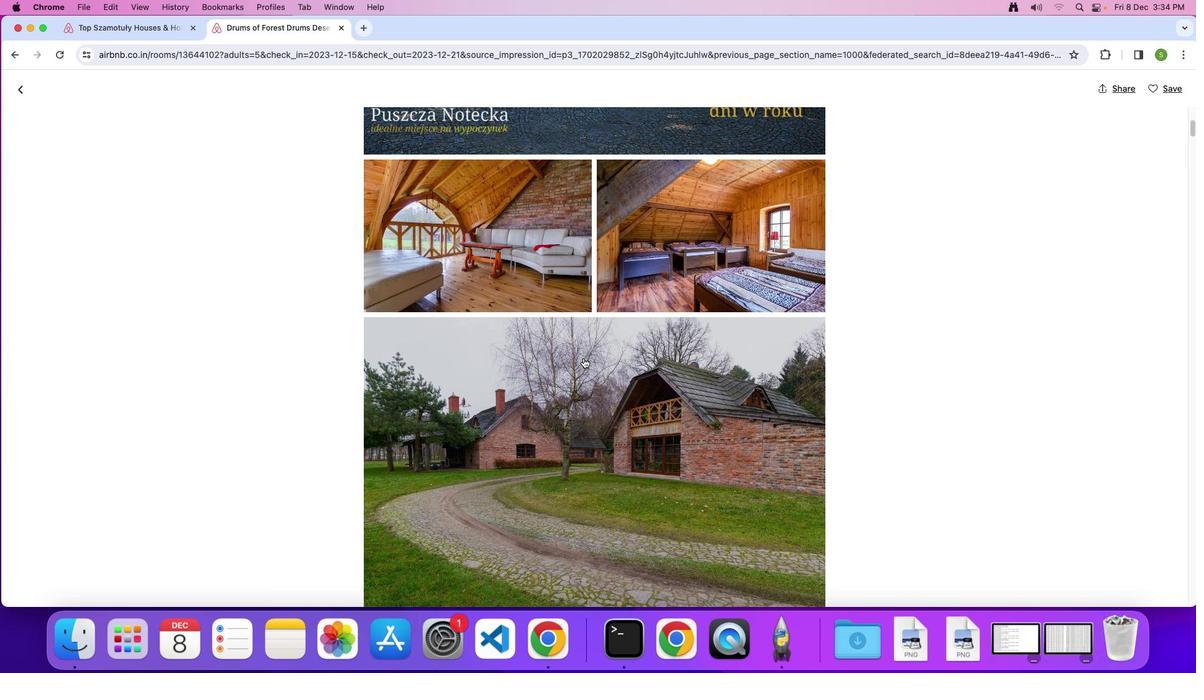 
Action: Mouse moved to (583, 358)
Screenshot: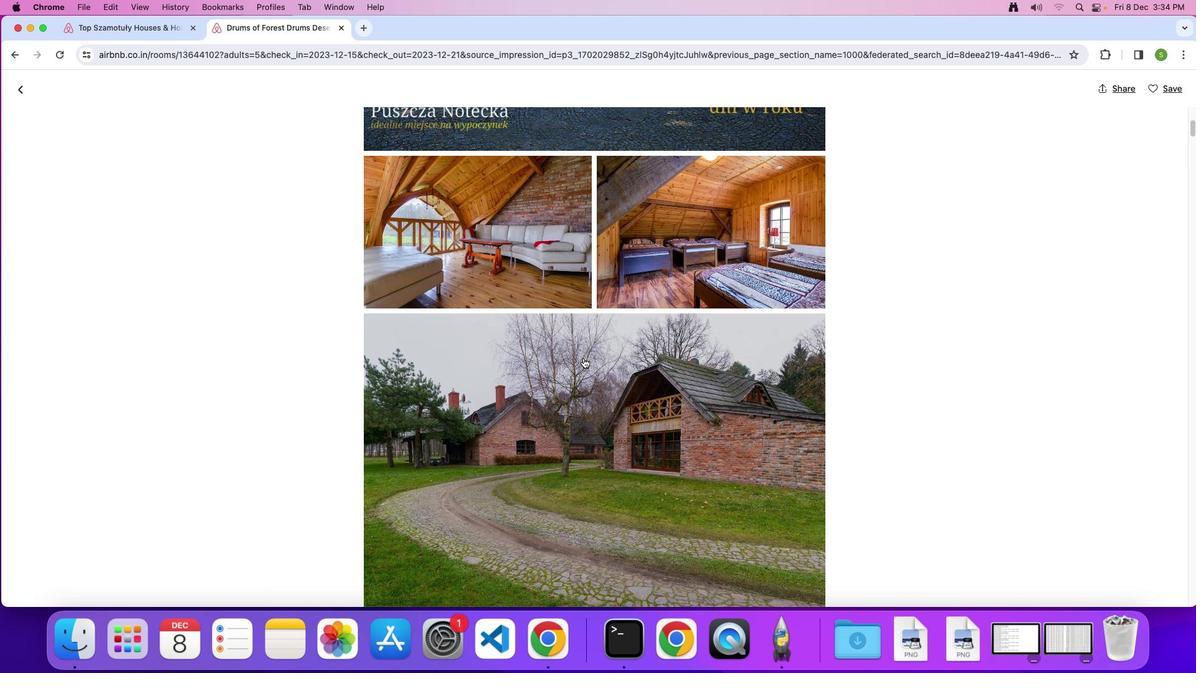 
Action: Mouse scrolled (583, 358) with delta (0, 0)
Screenshot: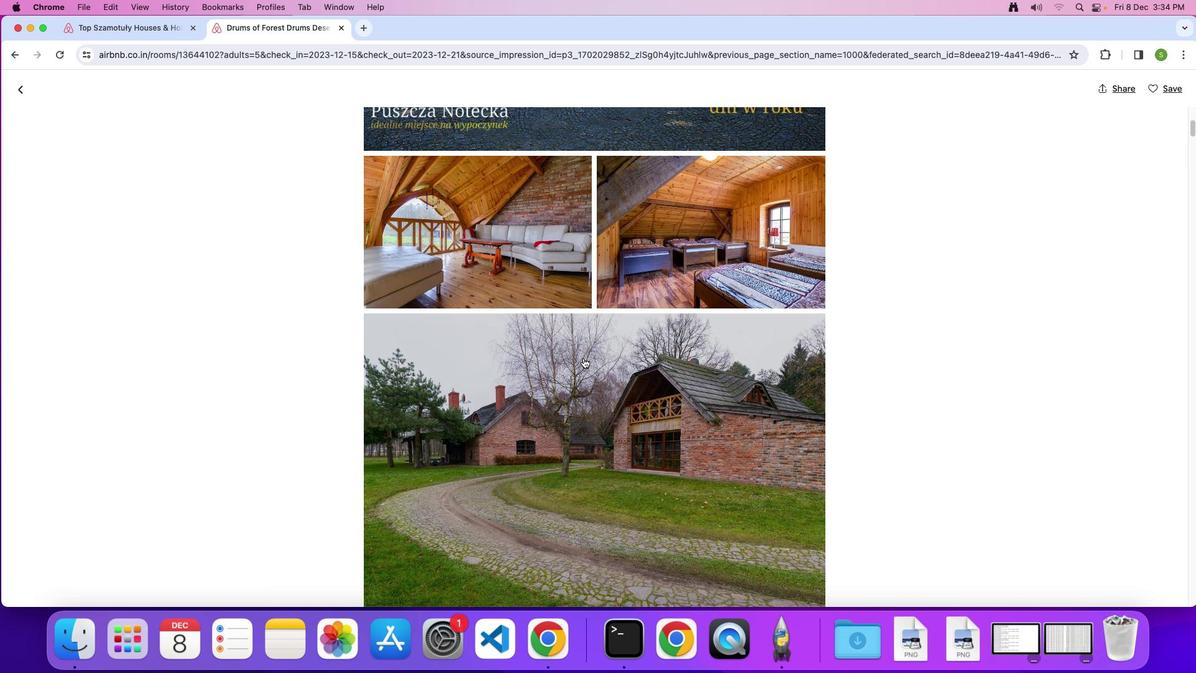 
Action: Mouse scrolled (583, 358) with delta (0, -1)
Screenshot: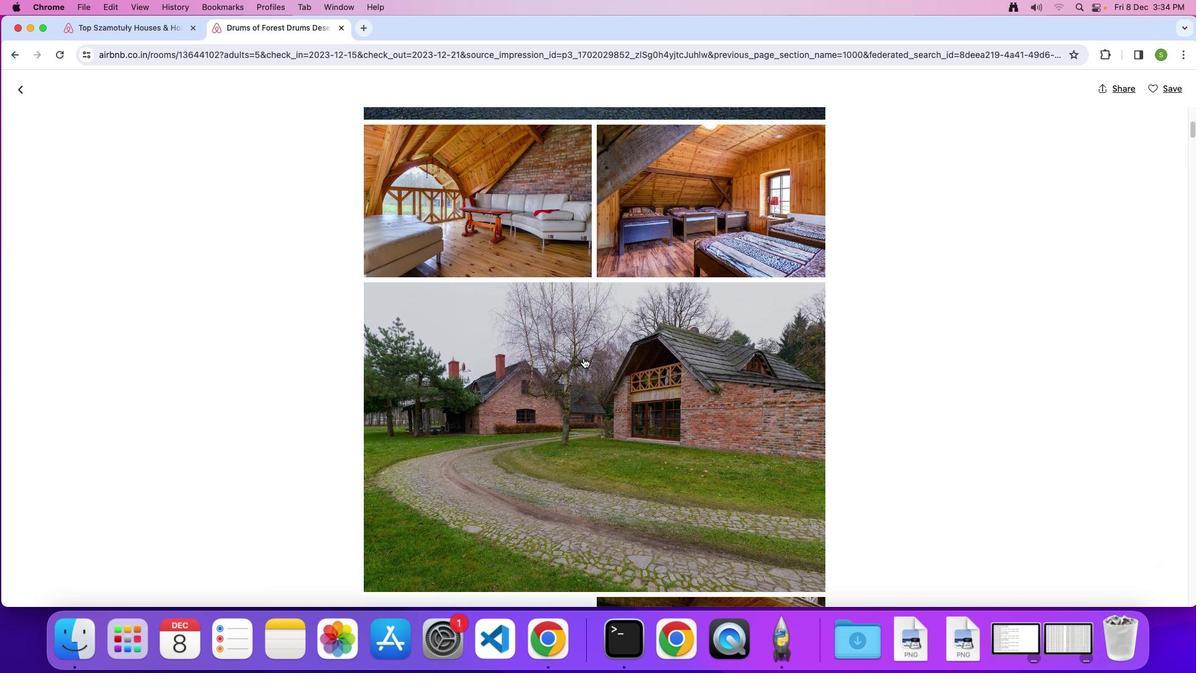 
Action: Mouse scrolled (583, 358) with delta (0, 0)
Screenshot: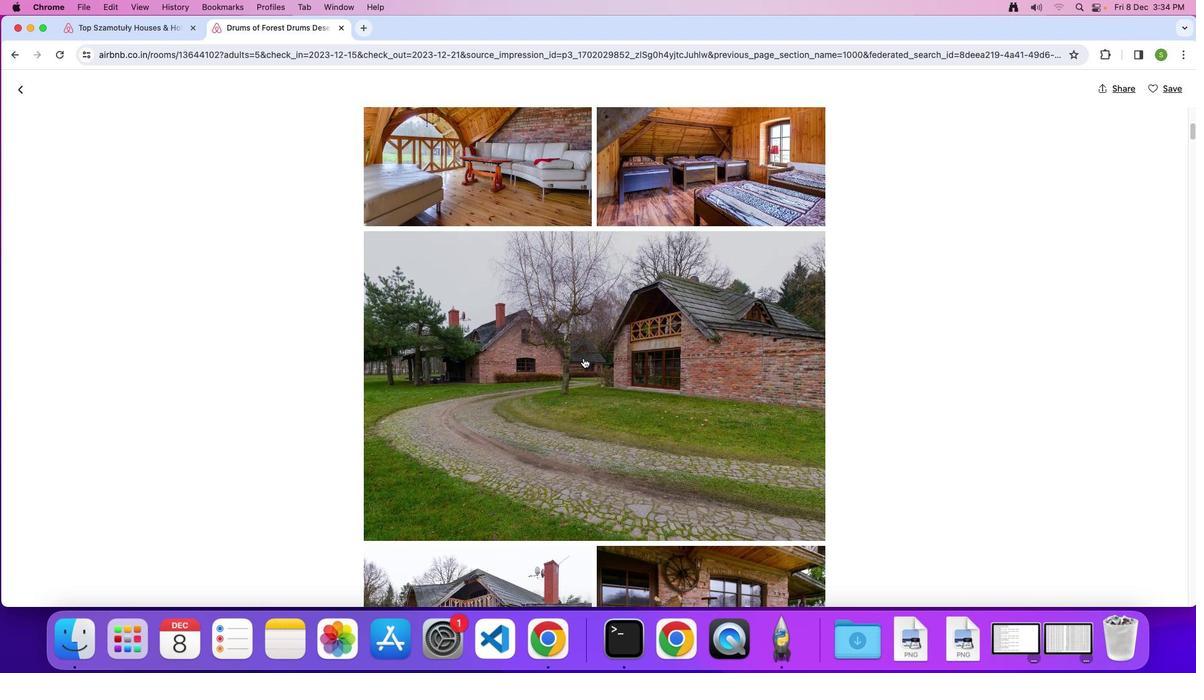 
Action: Mouse scrolled (583, 358) with delta (0, 0)
Screenshot: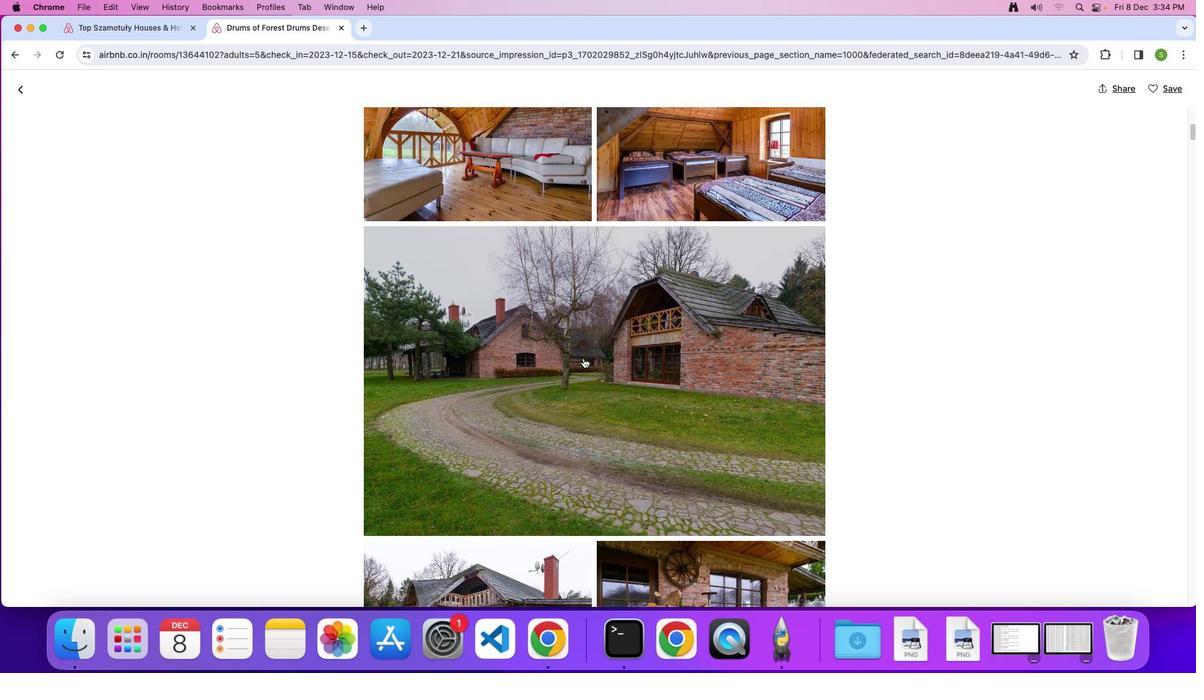 
Action: Mouse scrolled (583, 358) with delta (0, 0)
Screenshot: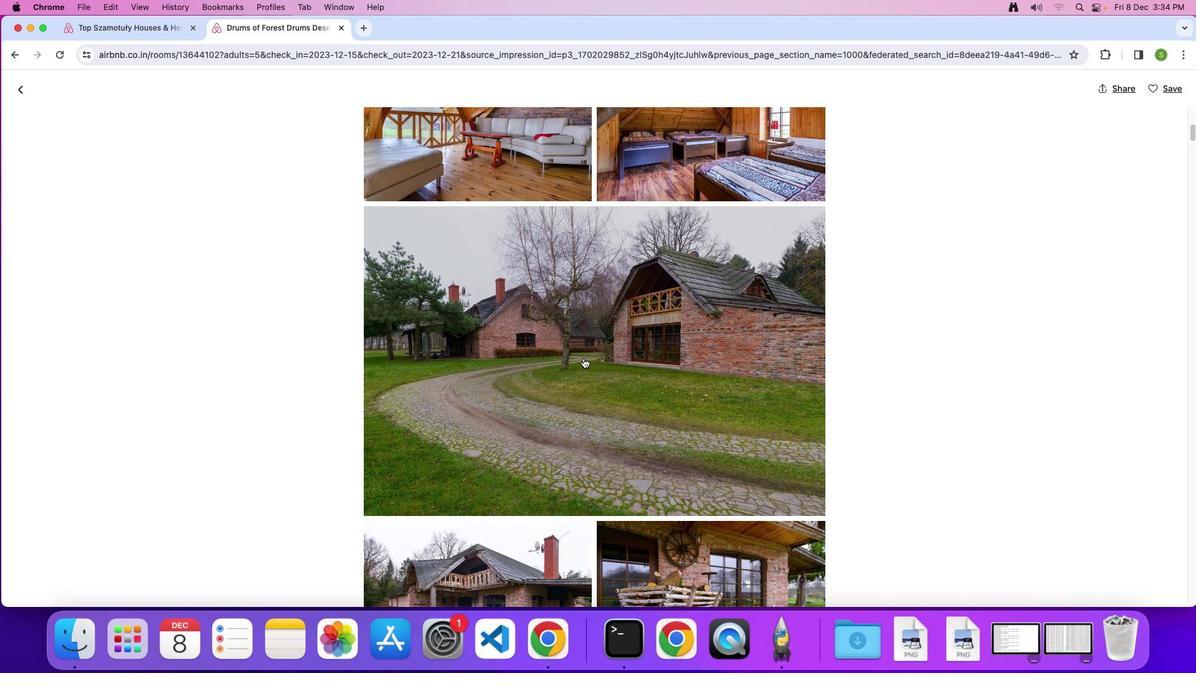 
Action: Mouse scrolled (583, 358) with delta (0, 0)
Screenshot: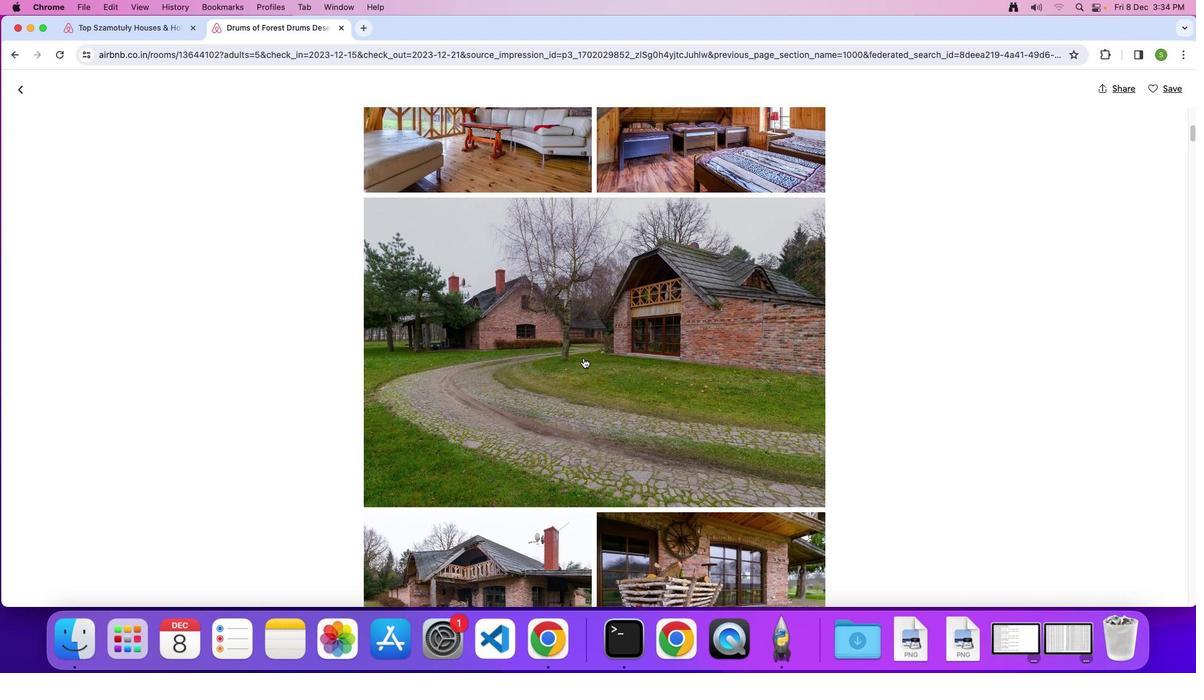 
Action: Mouse scrolled (583, 358) with delta (0, 0)
Screenshot: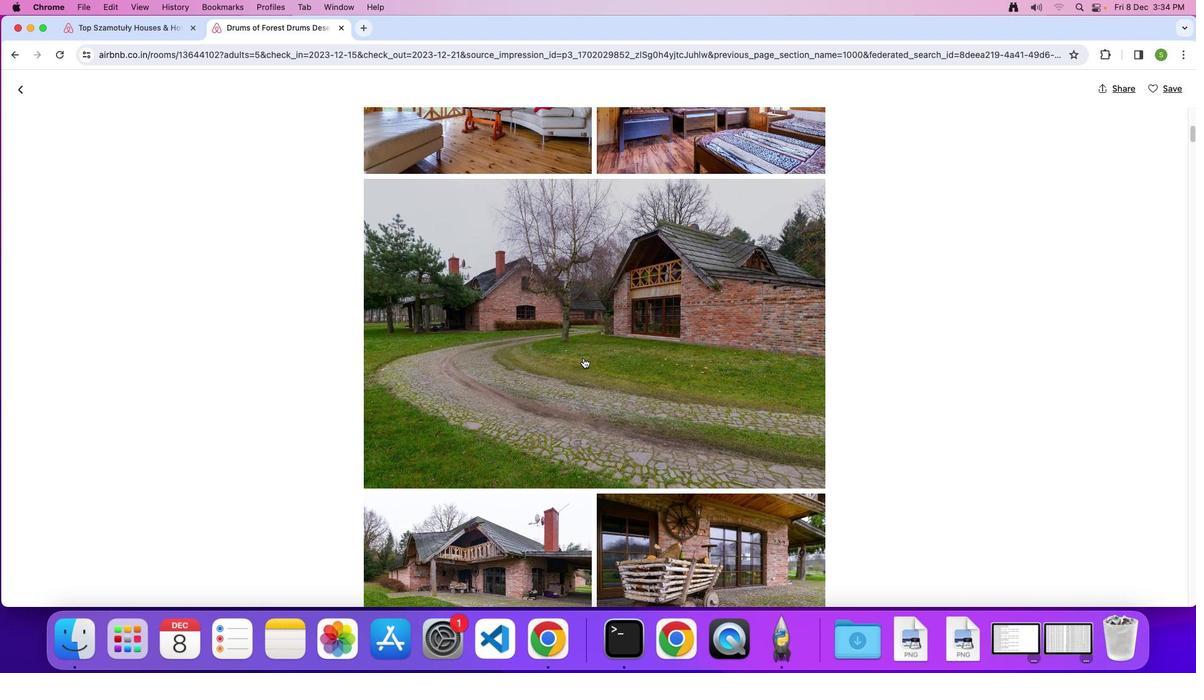 
Action: Mouse scrolled (583, 358) with delta (0, 0)
Screenshot: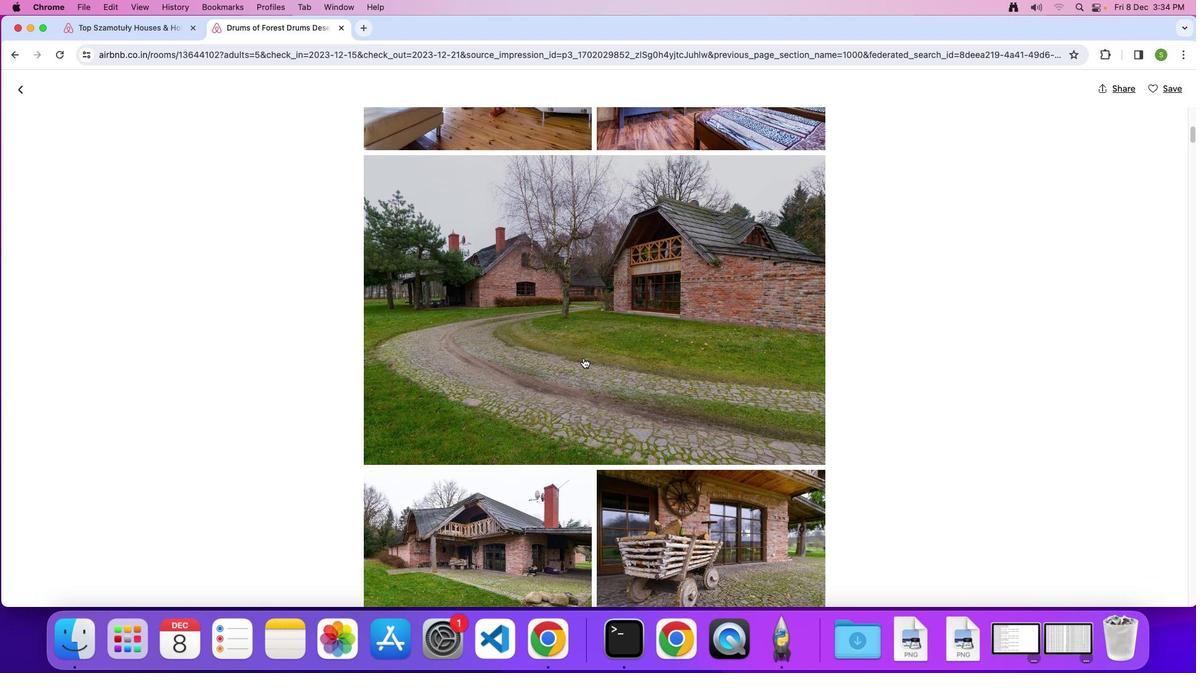 
Action: Mouse scrolled (583, 358) with delta (0, -1)
Screenshot: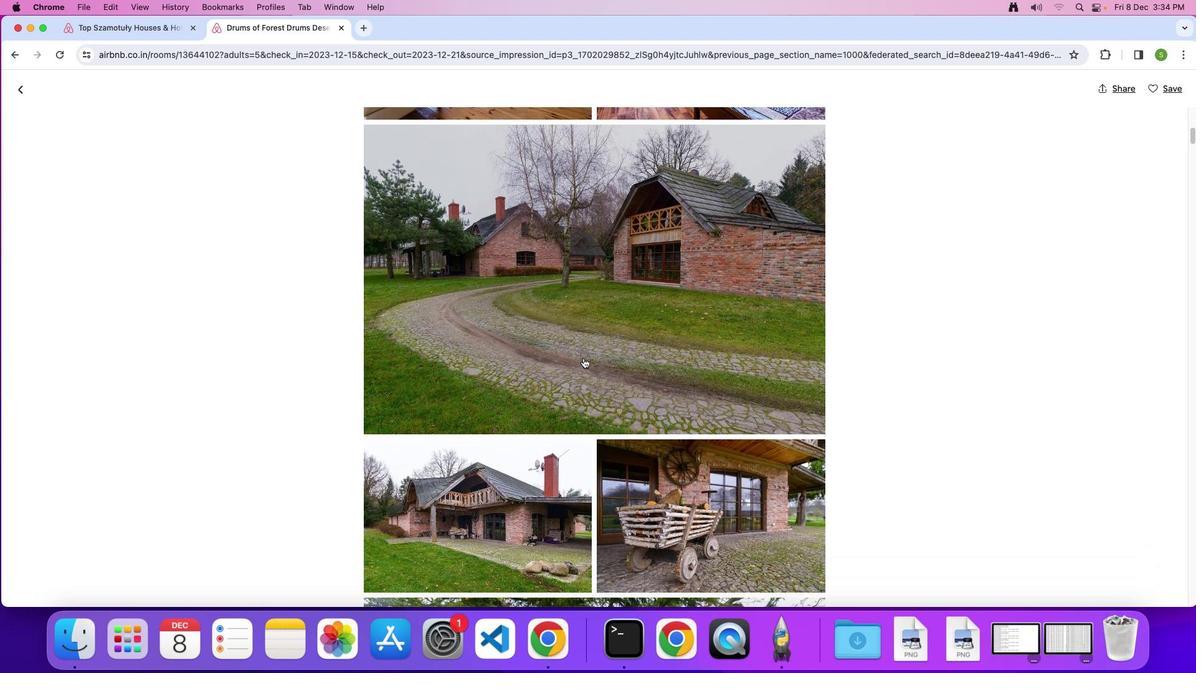 
Action: Mouse scrolled (583, 358) with delta (0, 0)
Screenshot: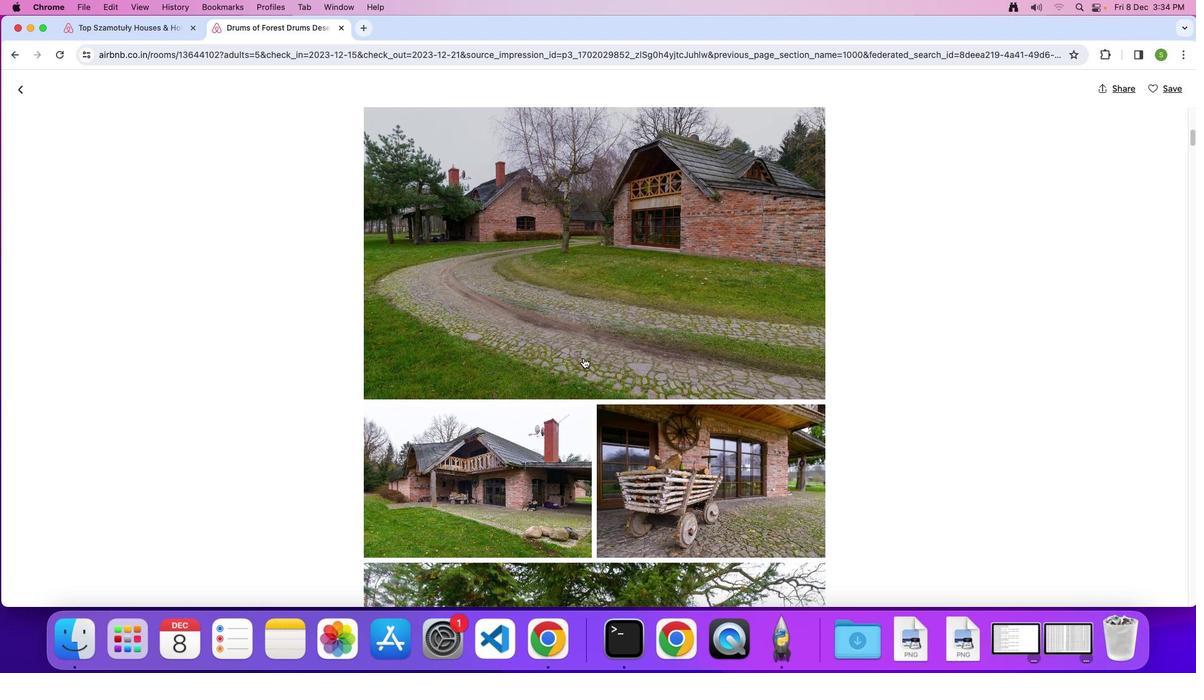 
Action: Mouse scrolled (583, 358) with delta (0, 0)
Screenshot: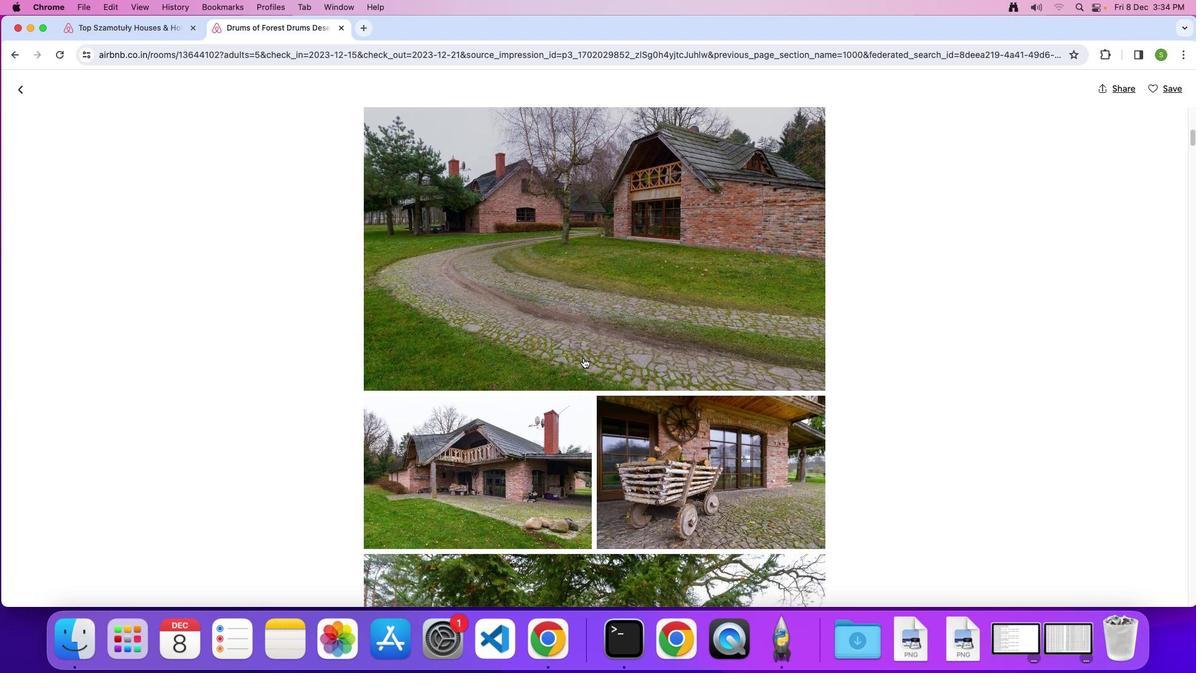 
Action: Mouse scrolled (583, 358) with delta (0, 0)
Screenshot: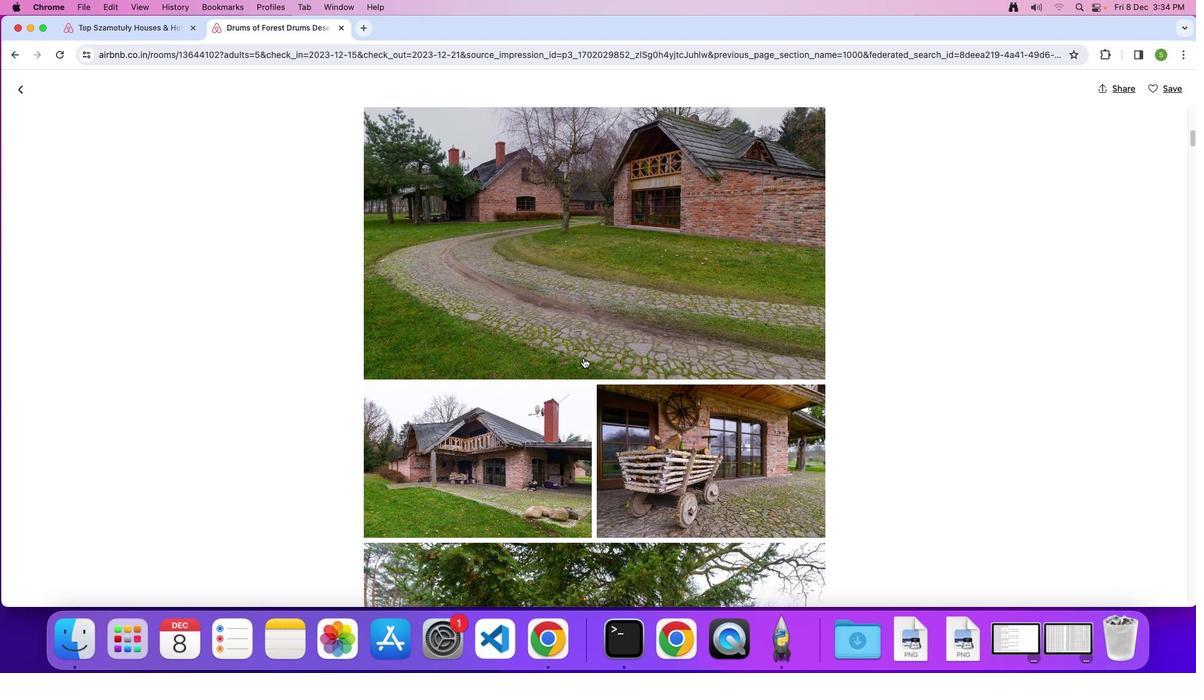 
Action: Mouse scrolled (583, 358) with delta (0, 0)
Screenshot: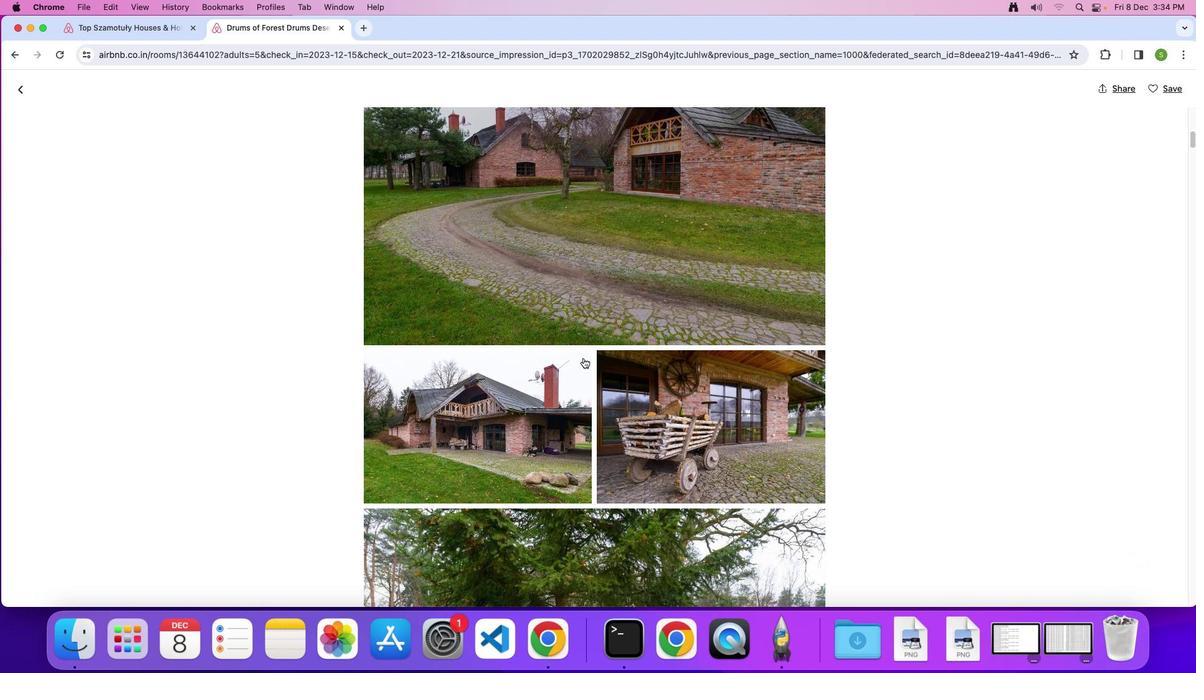 
Action: Mouse scrolled (583, 358) with delta (0, -1)
Screenshot: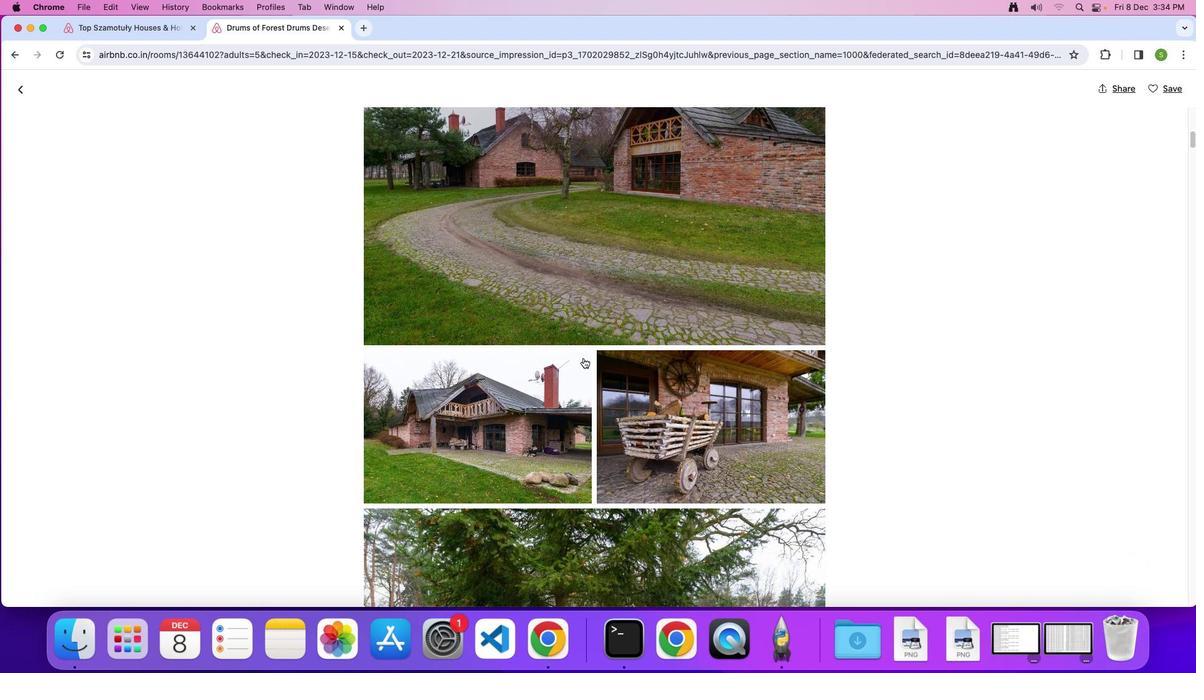 
Action: Mouse scrolled (583, 358) with delta (0, 0)
Screenshot: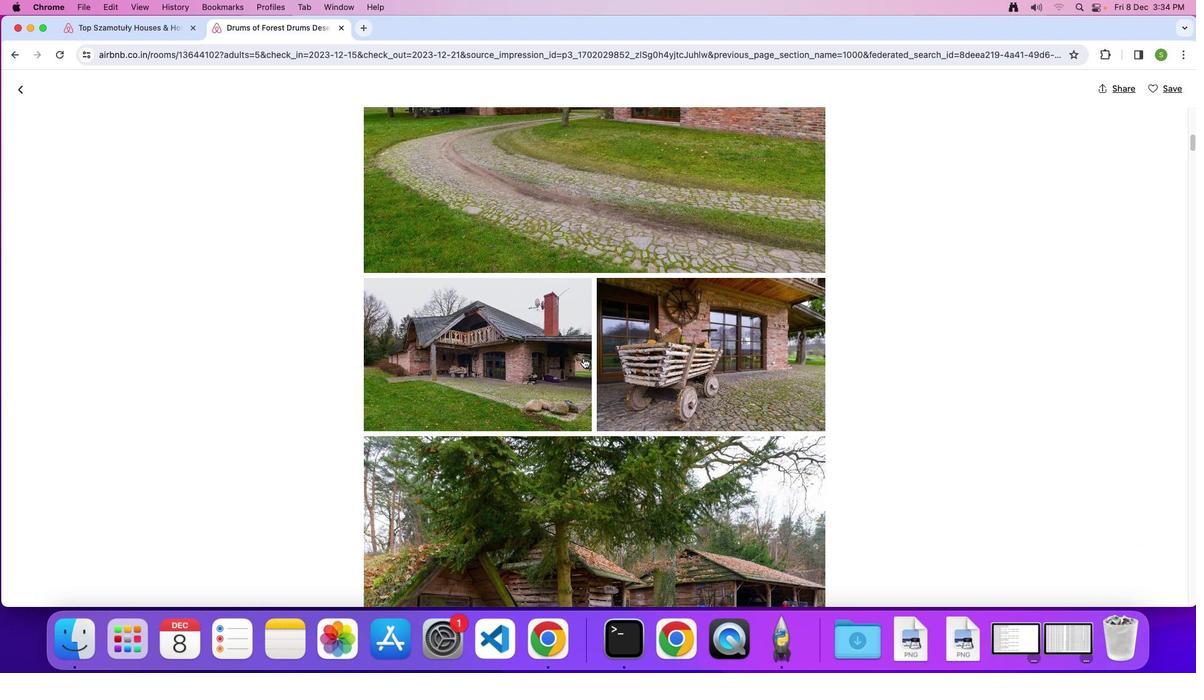 
Action: Mouse scrolled (583, 358) with delta (0, 0)
Screenshot: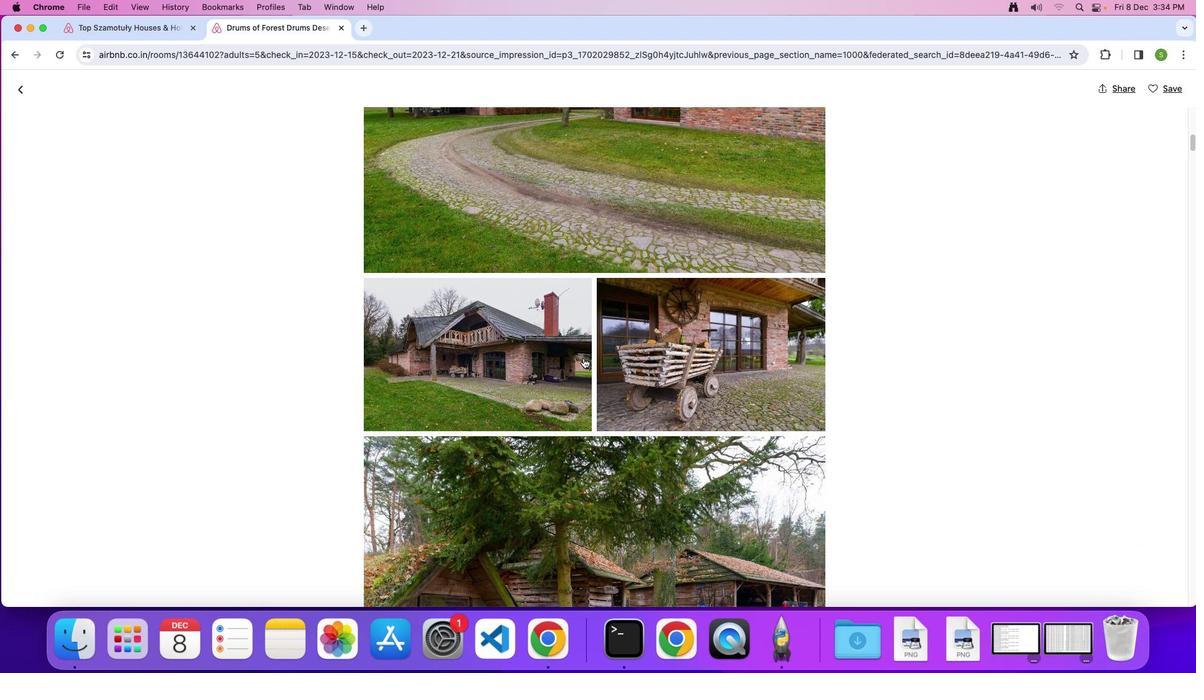 
Action: Mouse scrolled (583, 358) with delta (0, -1)
Screenshot: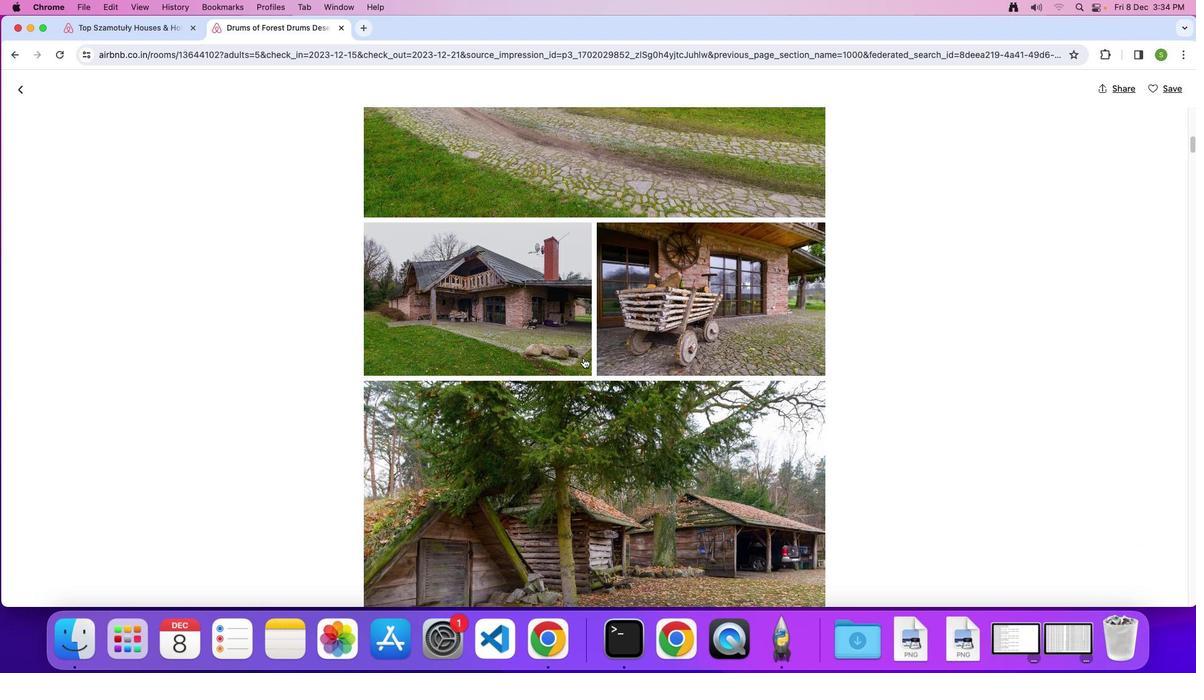 
Action: Mouse scrolled (583, 358) with delta (0, 0)
Screenshot: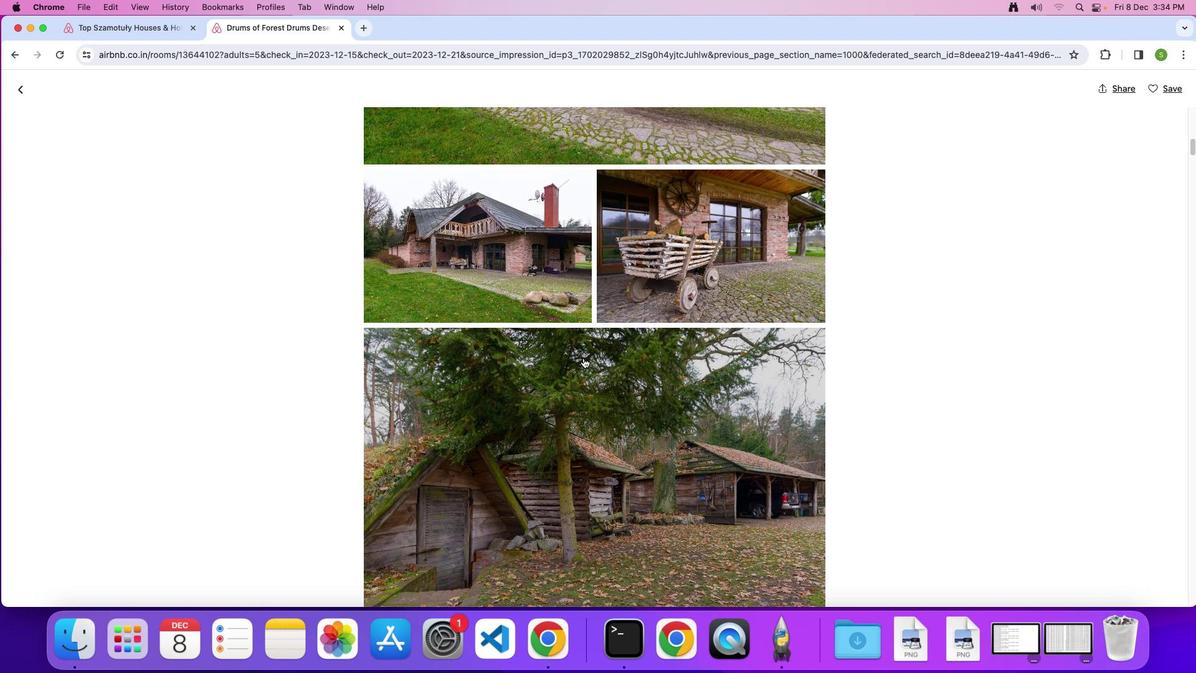 
Action: Mouse scrolled (583, 358) with delta (0, 0)
Screenshot: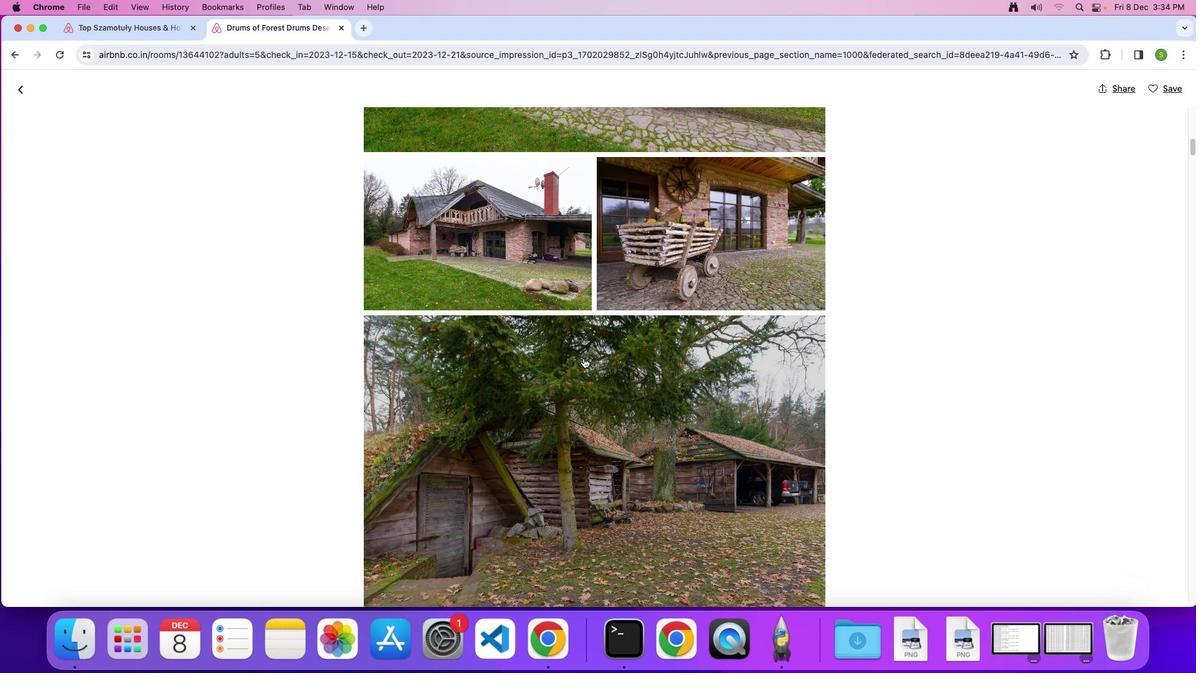 
Action: Mouse scrolled (583, 358) with delta (0, -1)
Screenshot: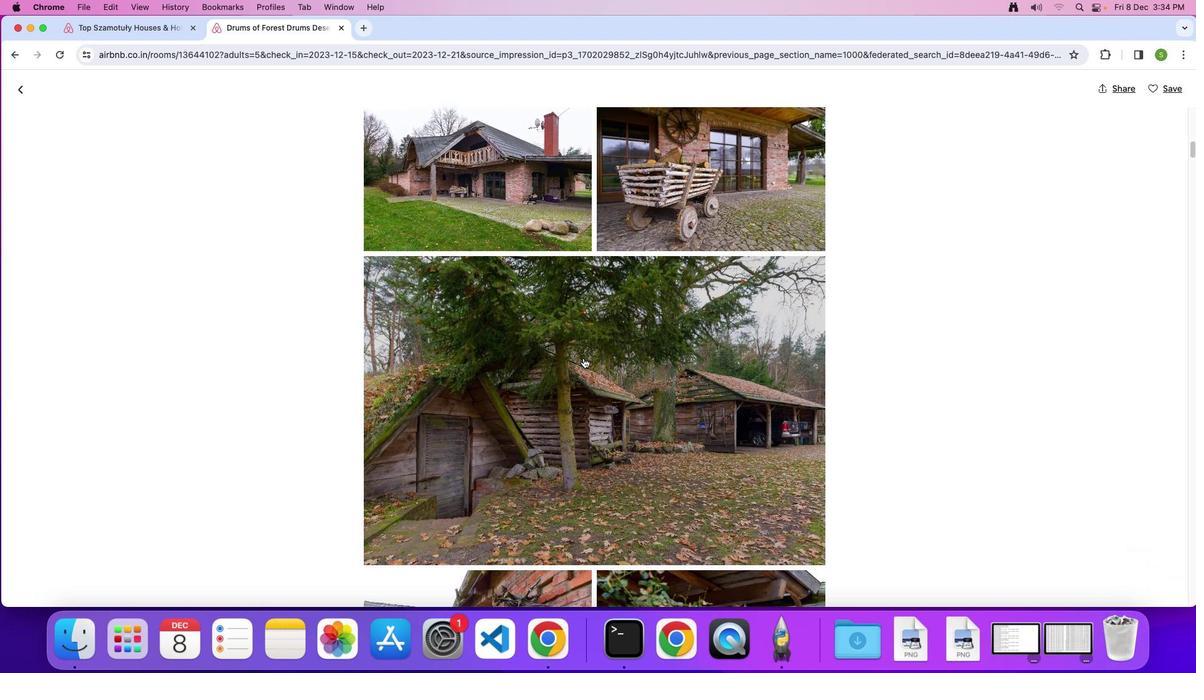 
Action: Mouse scrolled (583, 358) with delta (0, 0)
Screenshot: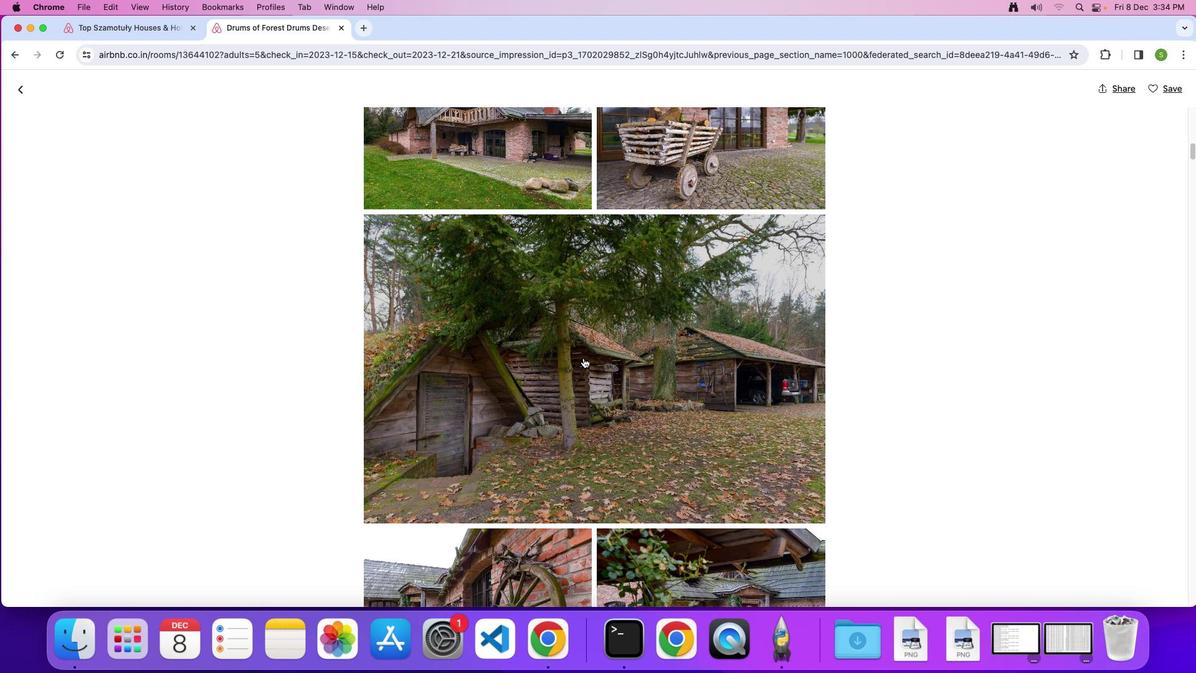 
Action: Mouse scrolled (583, 358) with delta (0, 0)
Screenshot: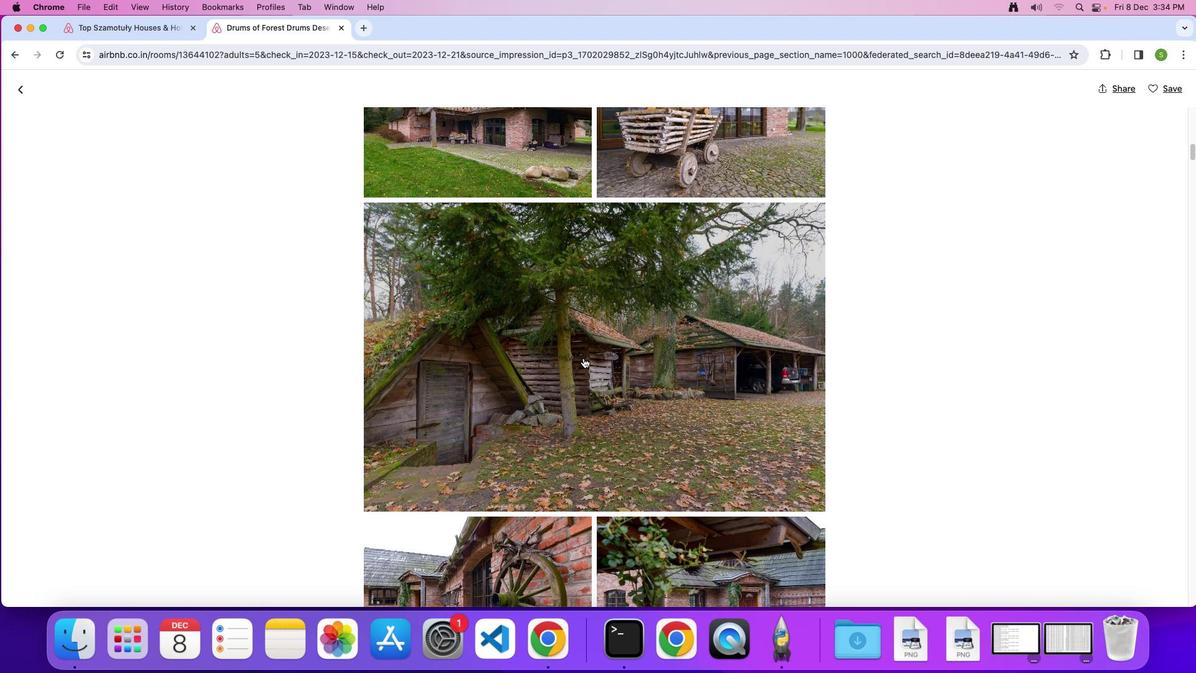 
Action: Mouse scrolled (583, 358) with delta (0, -1)
Screenshot: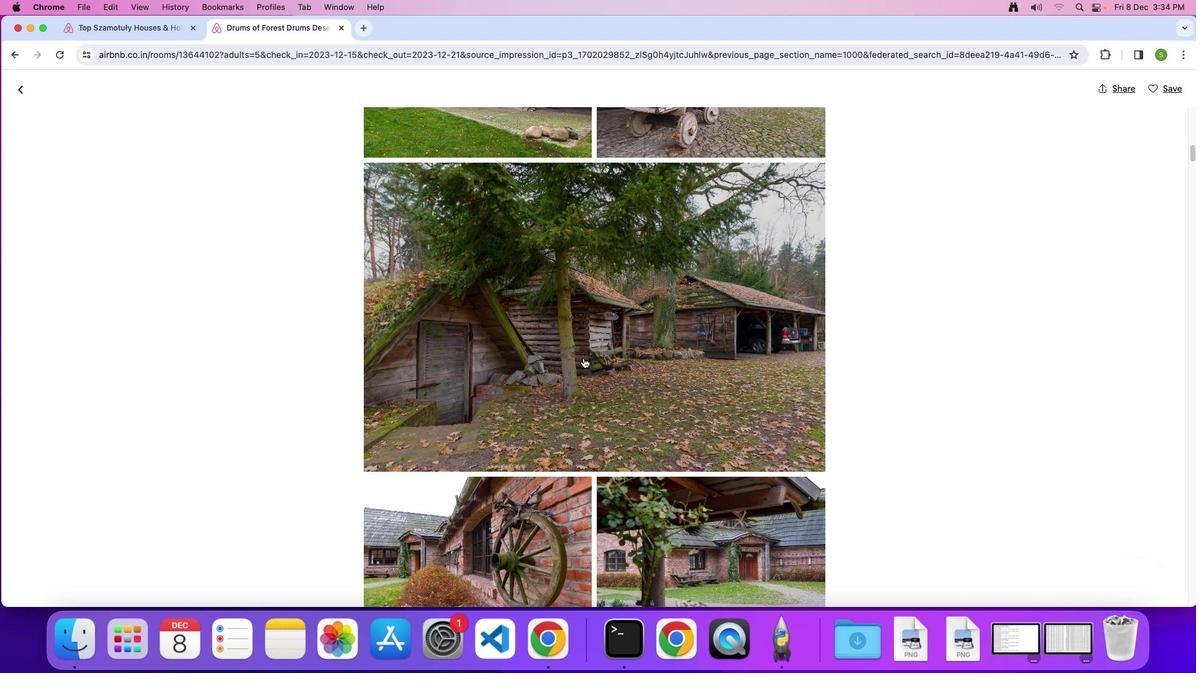 
Action: Mouse scrolled (583, 358) with delta (0, 0)
Screenshot: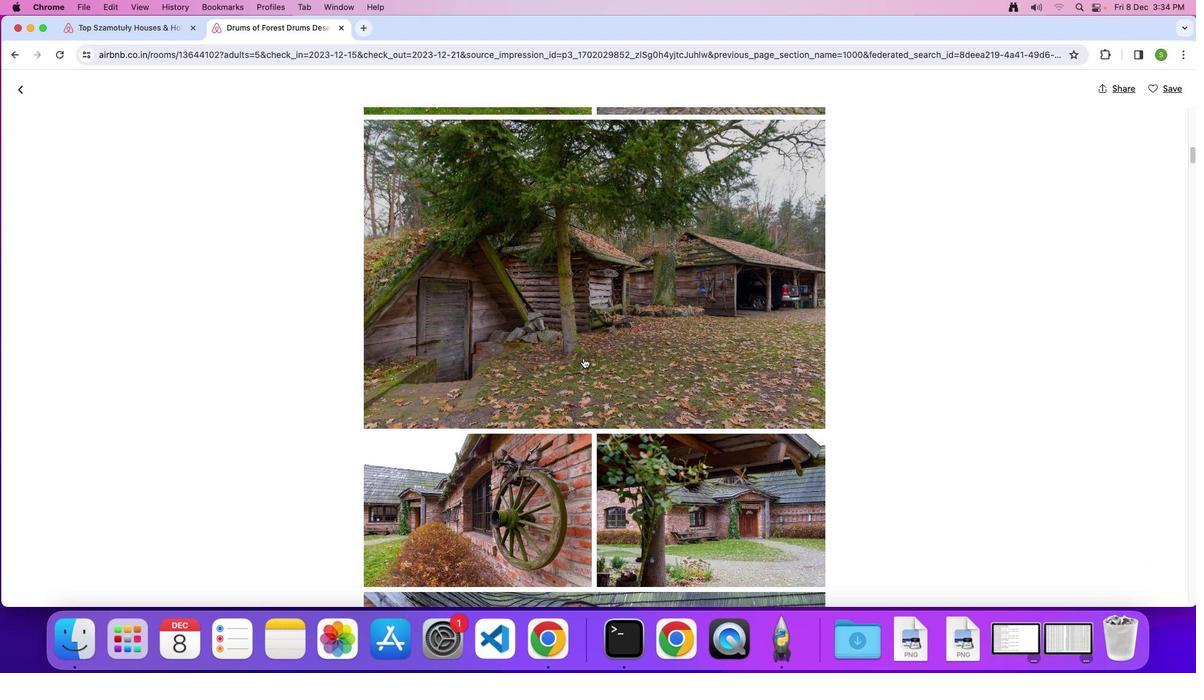 
Action: Mouse scrolled (583, 358) with delta (0, 0)
Screenshot: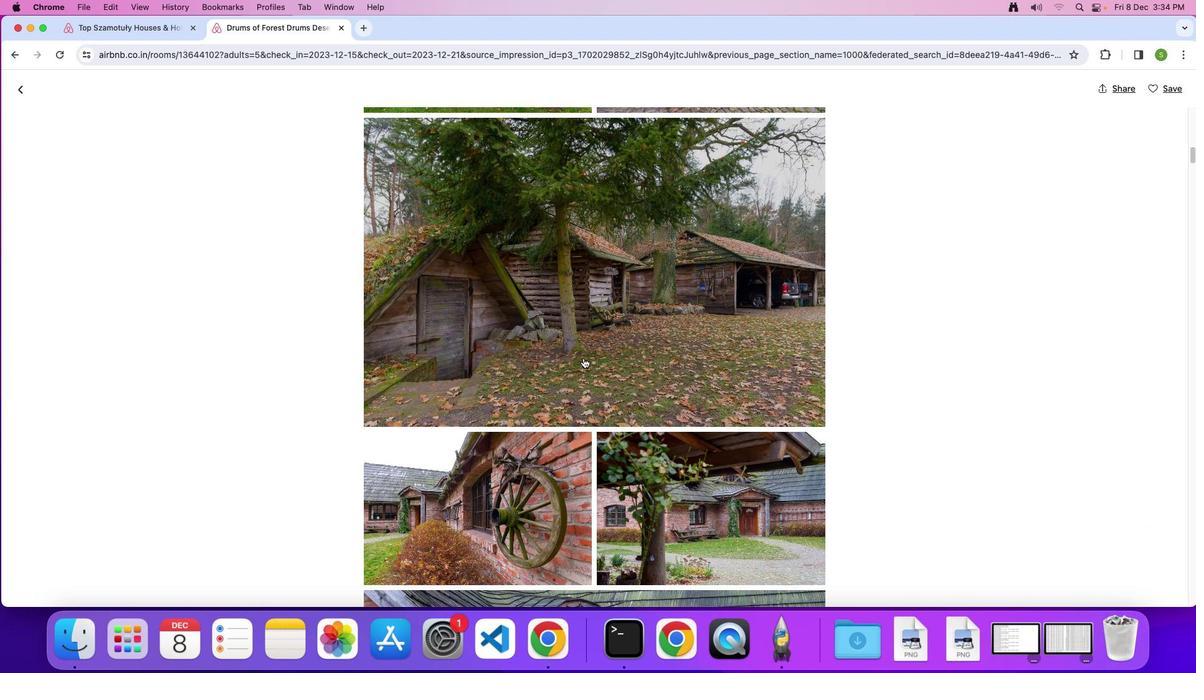 
Action: Mouse scrolled (583, 358) with delta (0, 0)
Screenshot: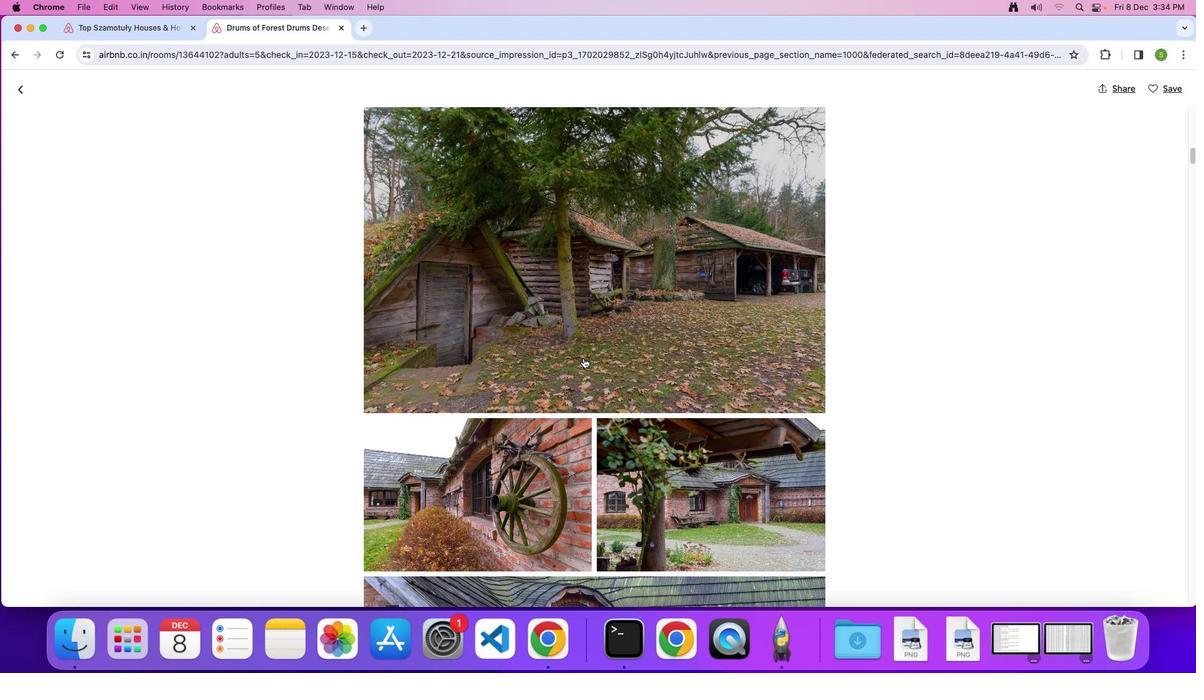 
Action: Mouse scrolled (583, 358) with delta (0, 0)
Screenshot: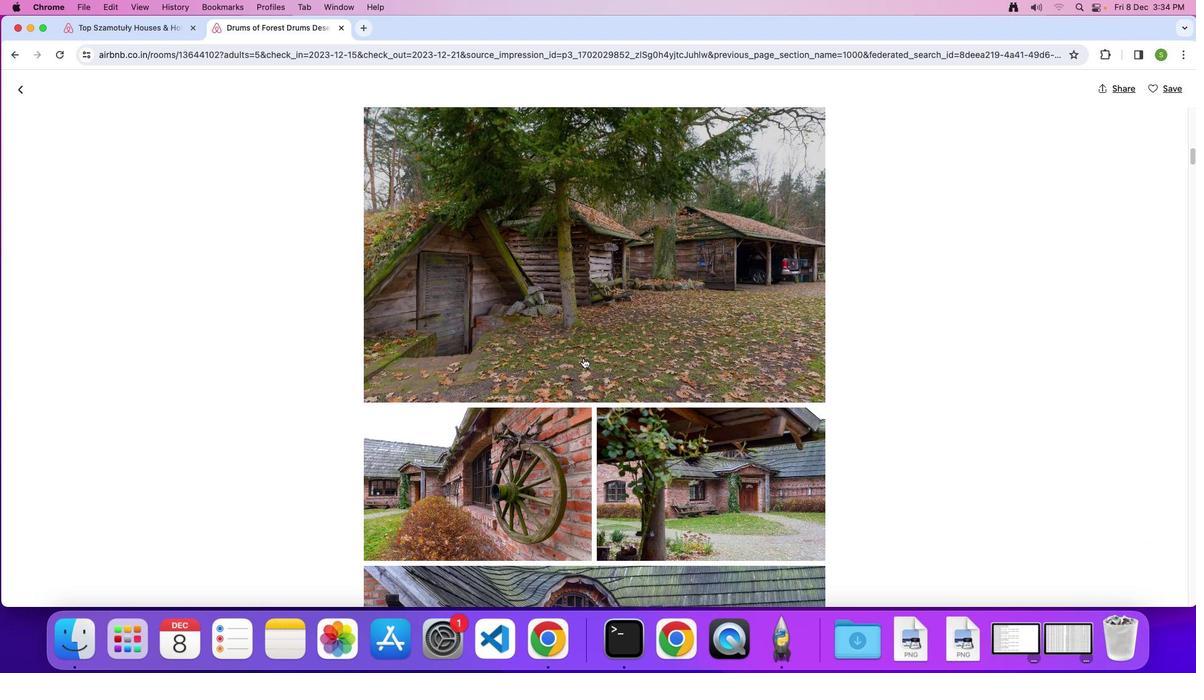 
Action: Mouse scrolled (583, 358) with delta (0, -1)
Screenshot: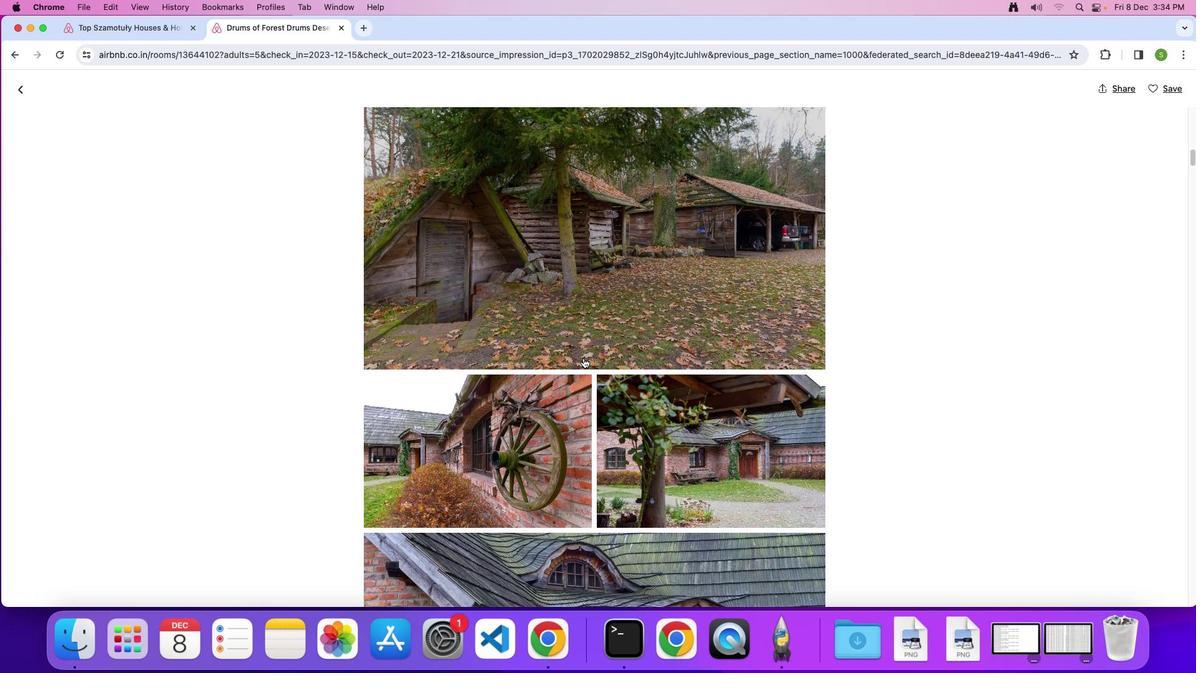 
Action: Mouse scrolled (583, 358) with delta (0, 0)
Screenshot: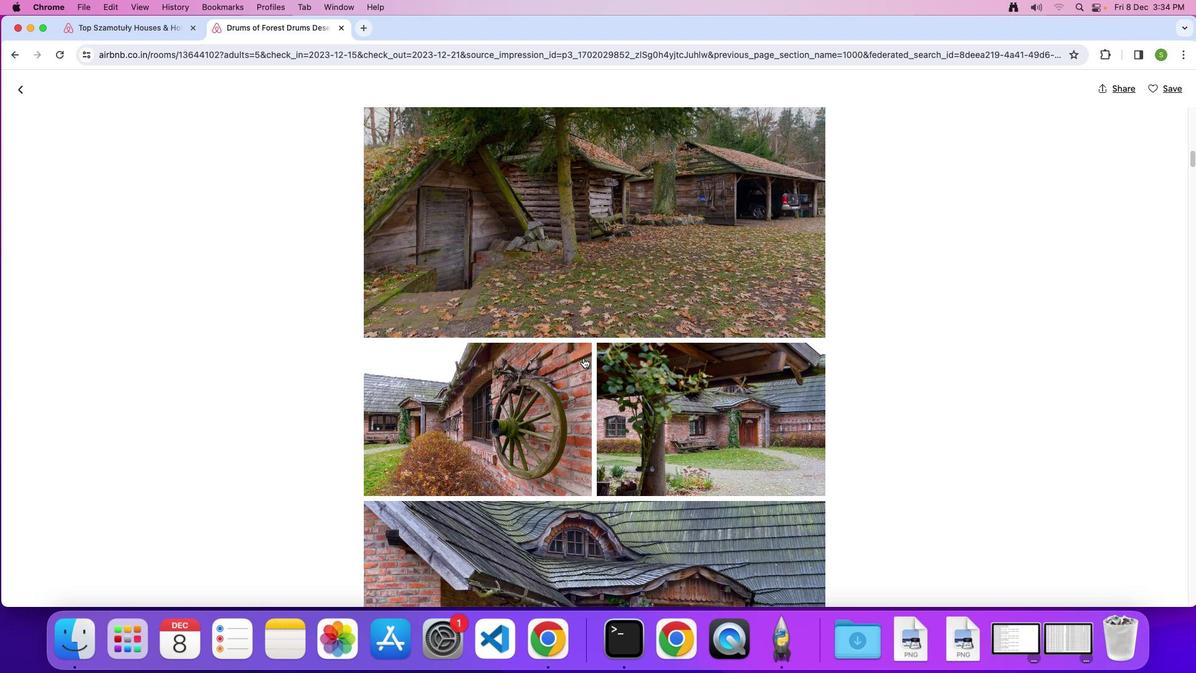 
Action: Mouse scrolled (583, 358) with delta (0, 0)
Screenshot: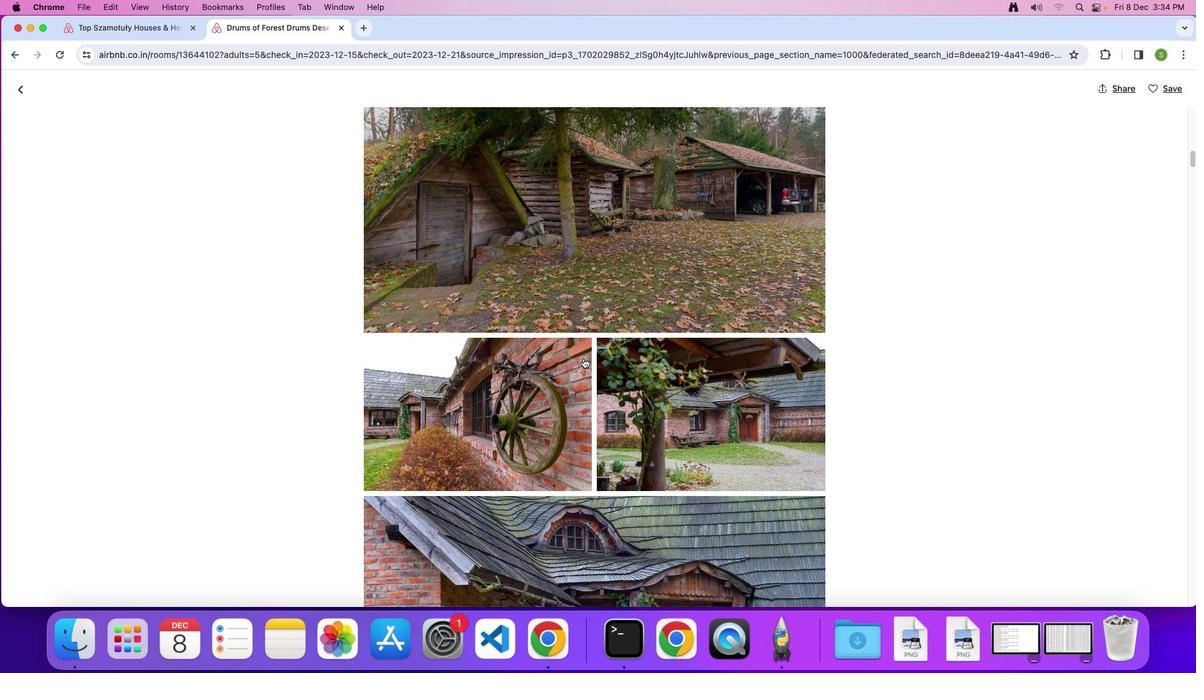 
Action: Mouse scrolled (583, 358) with delta (0, 0)
Screenshot: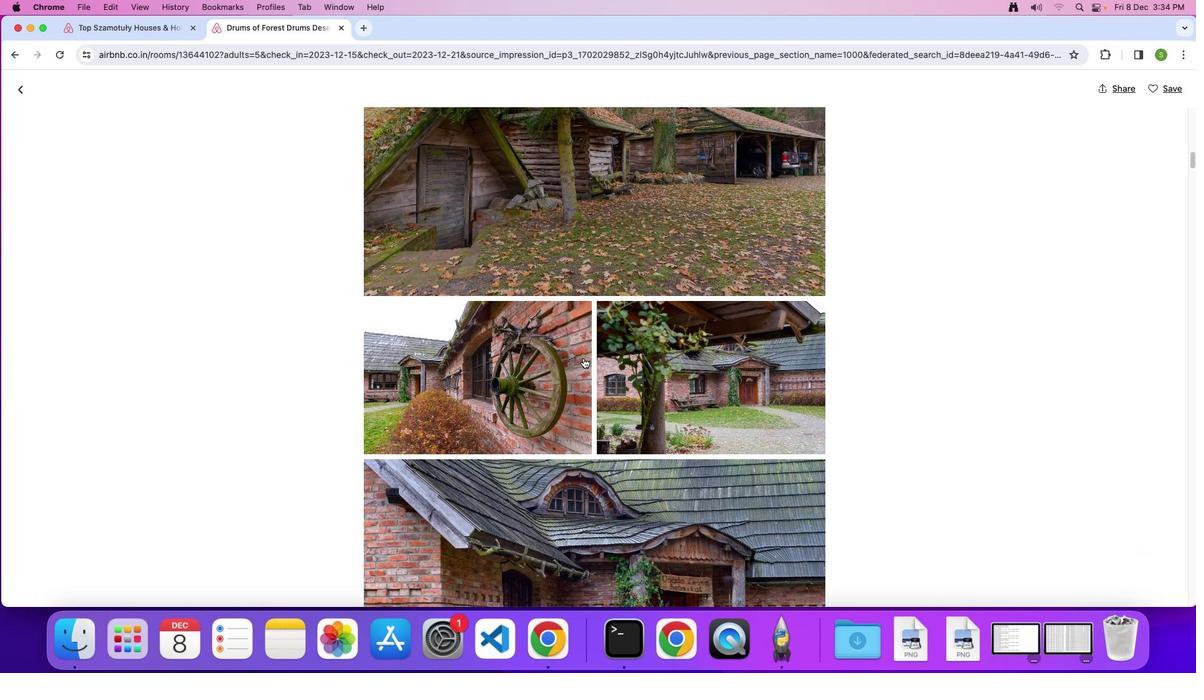 
Action: Mouse scrolled (583, 358) with delta (0, 0)
Screenshot: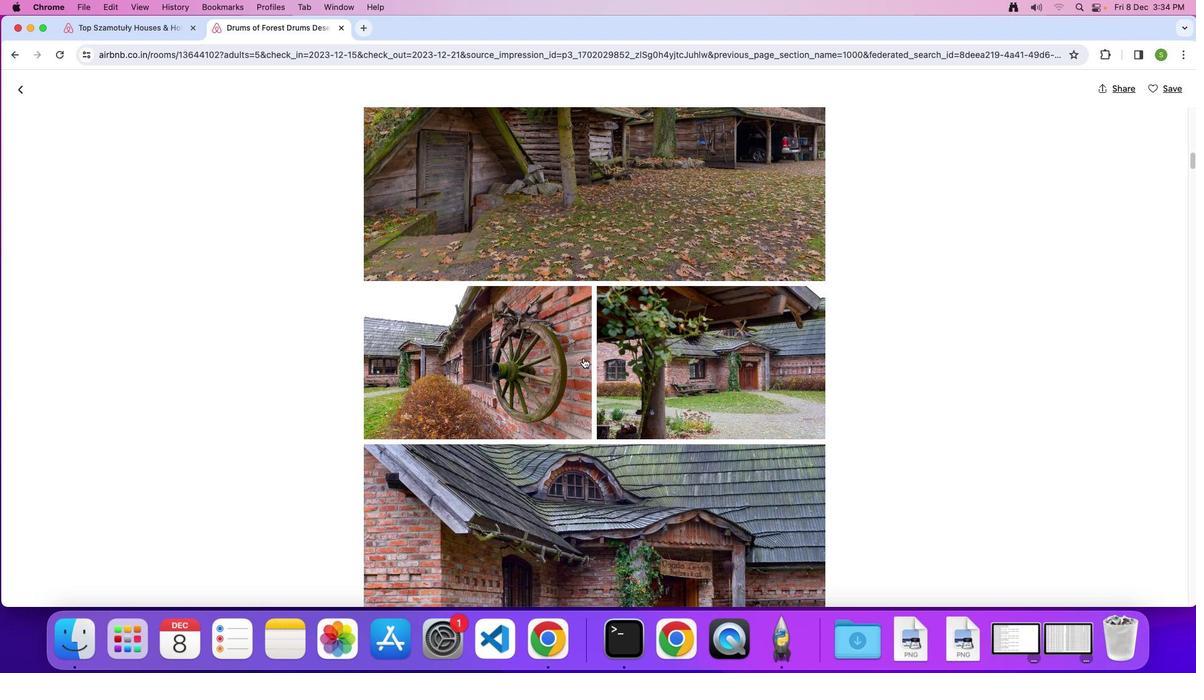 
Action: Mouse scrolled (583, 358) with delta (0, 0)
Screenshot: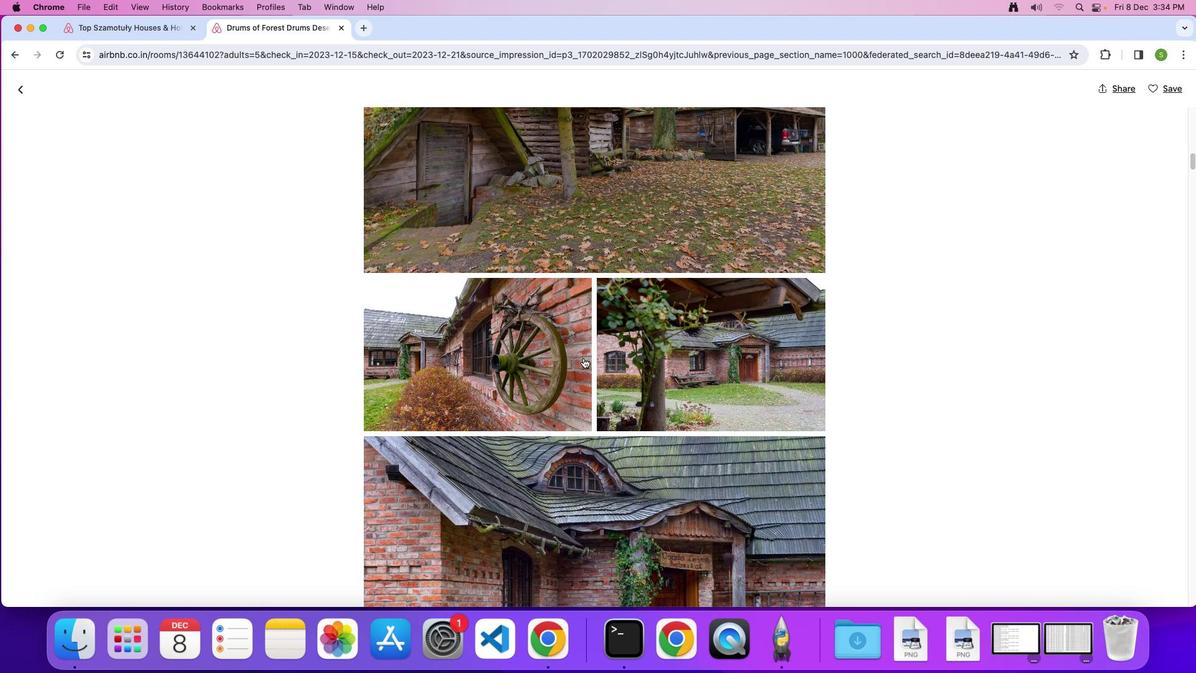 
Action: Mouse scrolled (583, 358) with delta (0, 0)
Screenshot: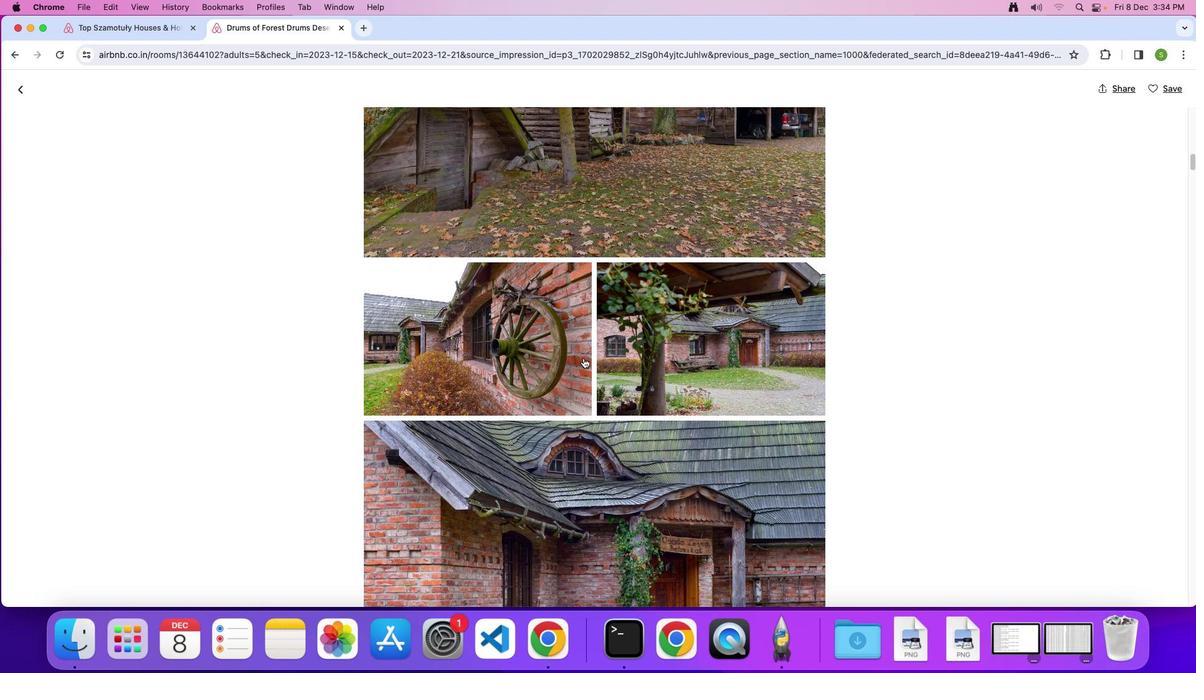 
Action: Mouse scrolled (583, 358) with delta (0, 0)
Screenshot: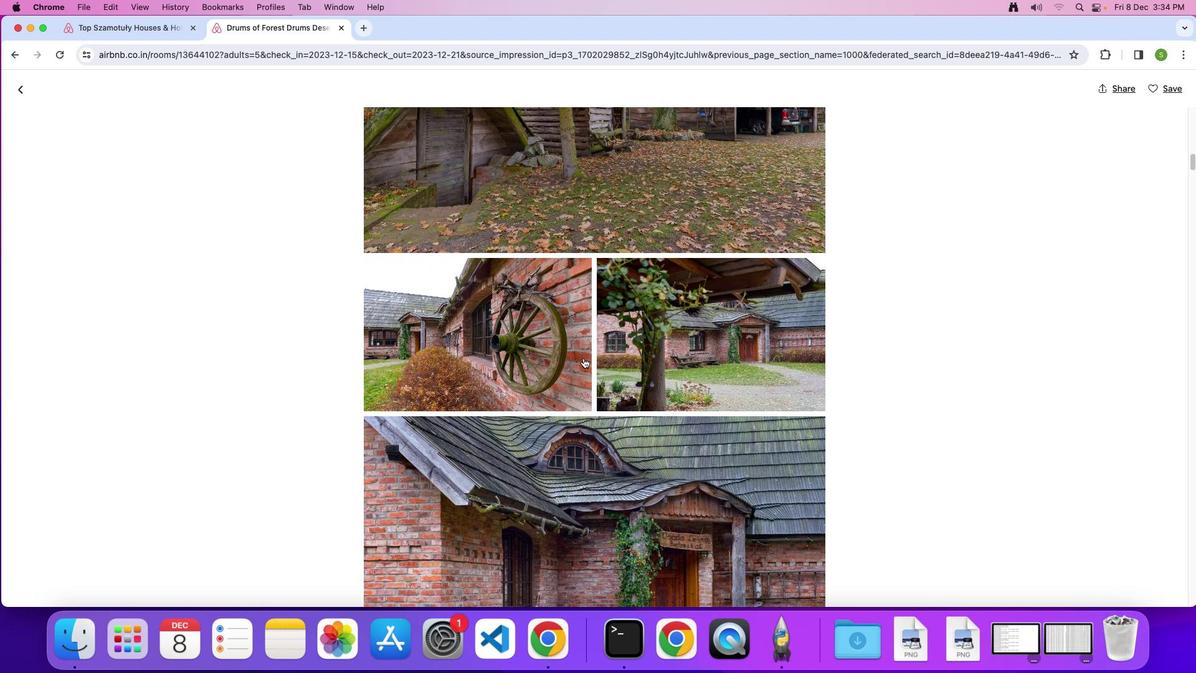 
Action: Mouse scrolled (583, 358) with delta (0, 0)
Screenshot: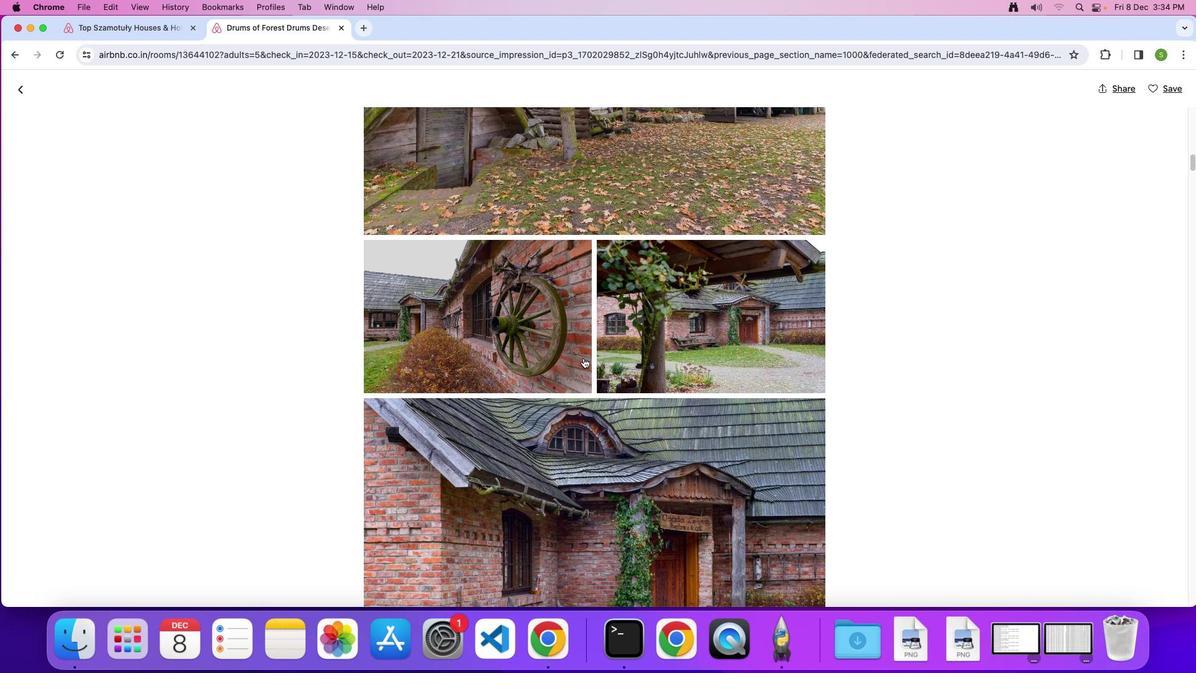 
Action: Mouse scrolled (583, 358) with delta (0, 0)
Screenshot: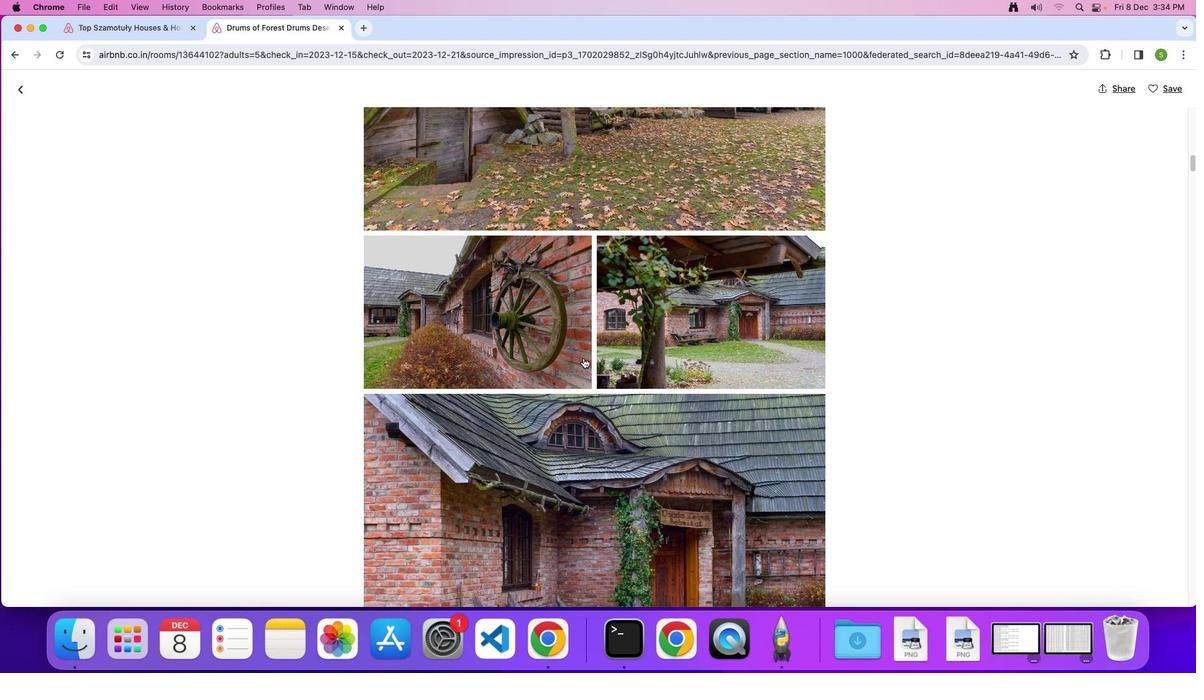 
Action: Mouse scrolled (583, 358) with delta (0, -1)
Screenshot: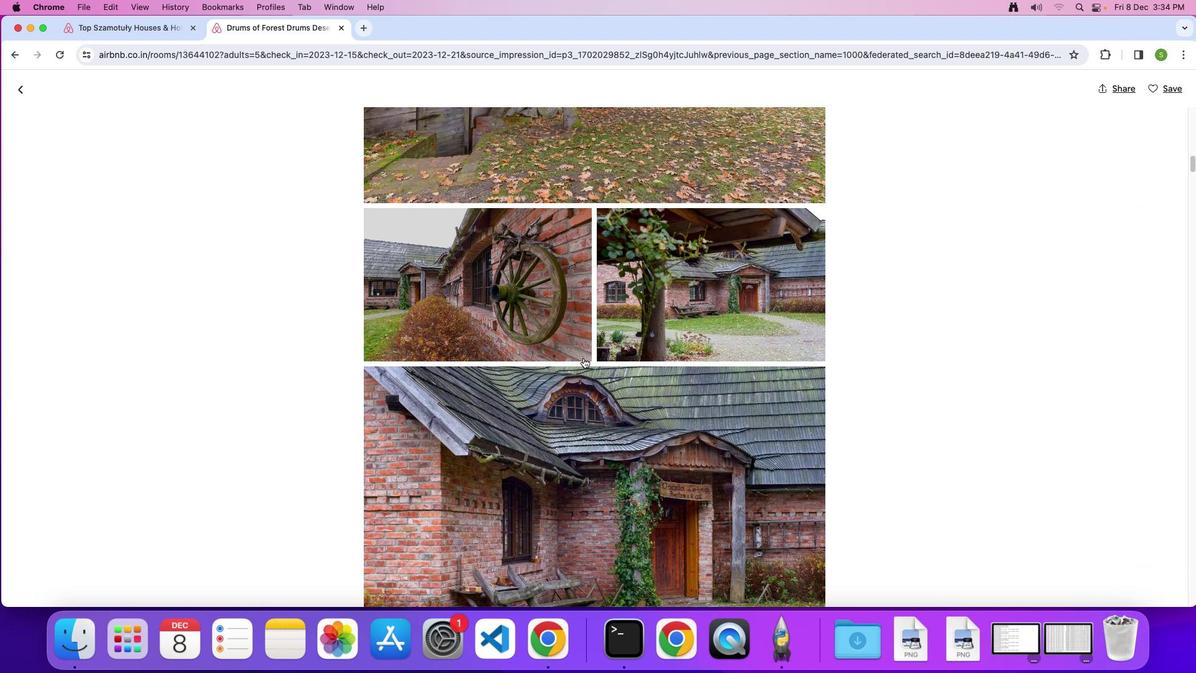 
Action: Mouse scrolled (583, 358) with delta (0, 0)
Screenshot: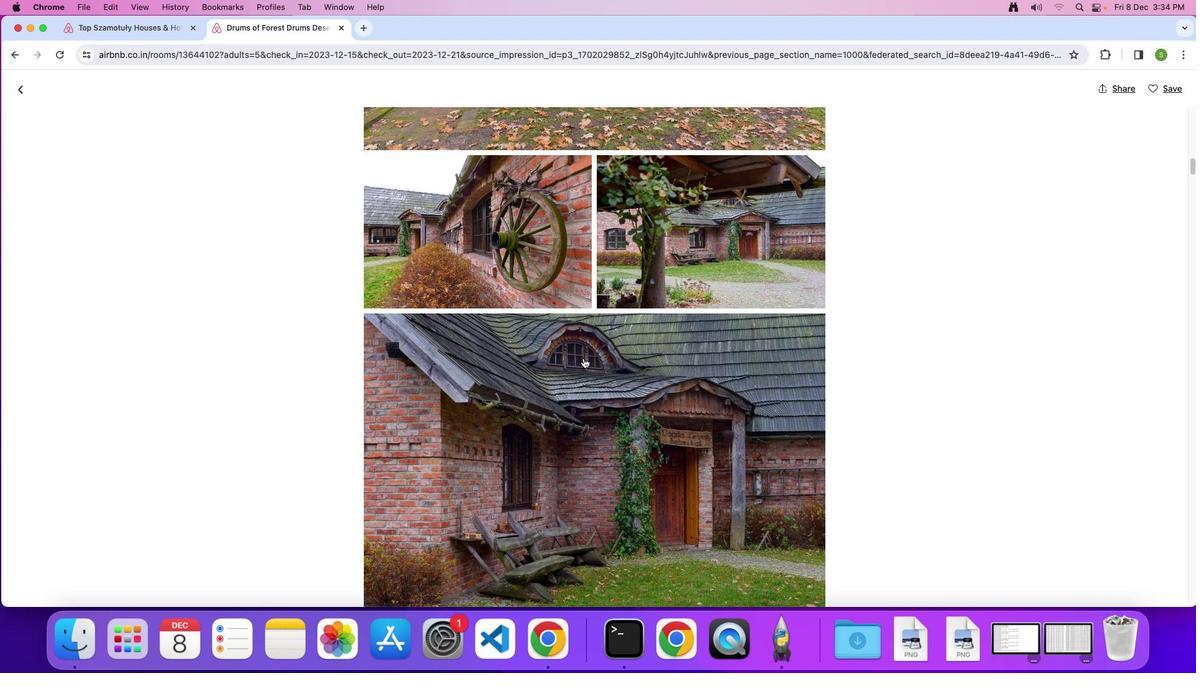 
Action: Mouse scrolled (583, 358) with delta (0, 0)
Screenshot: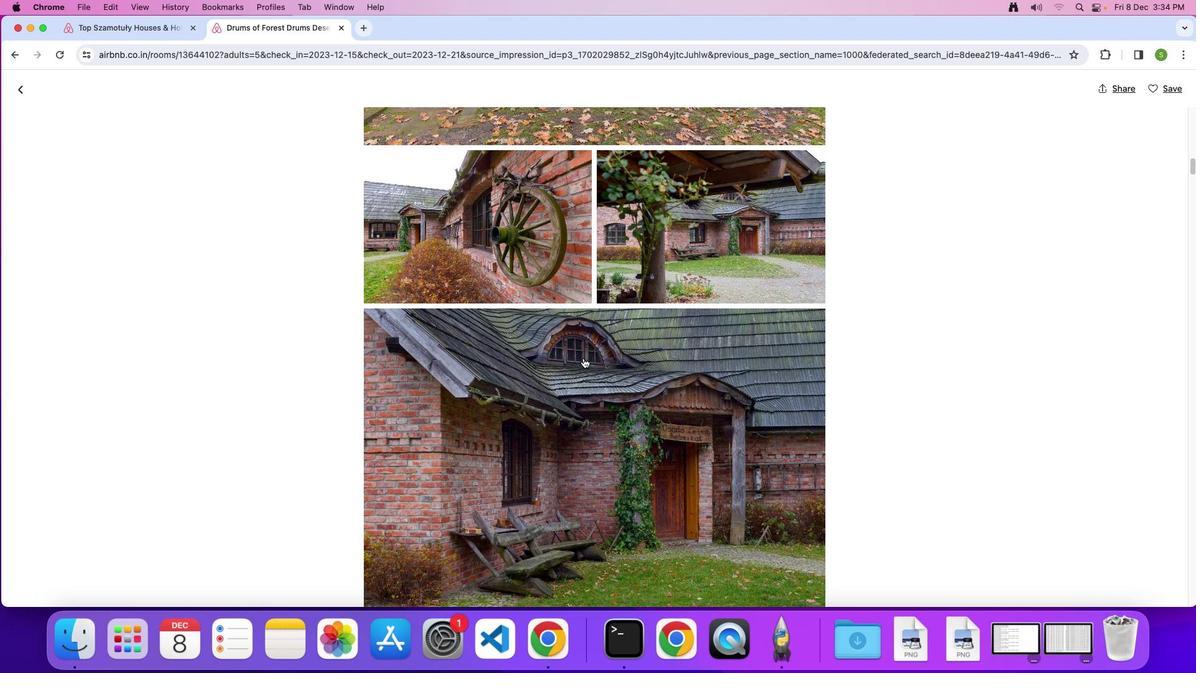 
Action: Mouse scrolled (583, 358) with delta (0, 0)
Screenshot: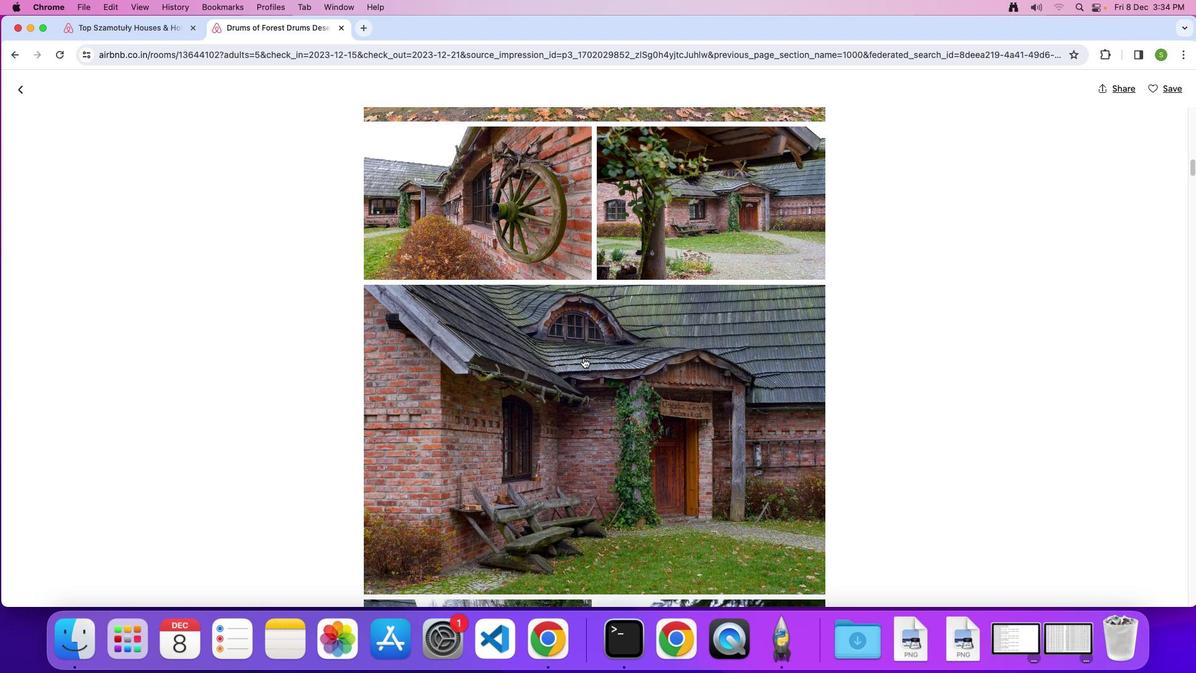 
Action: Mouse scrolled (583, 358) with delta (0, 0)
Screenshot: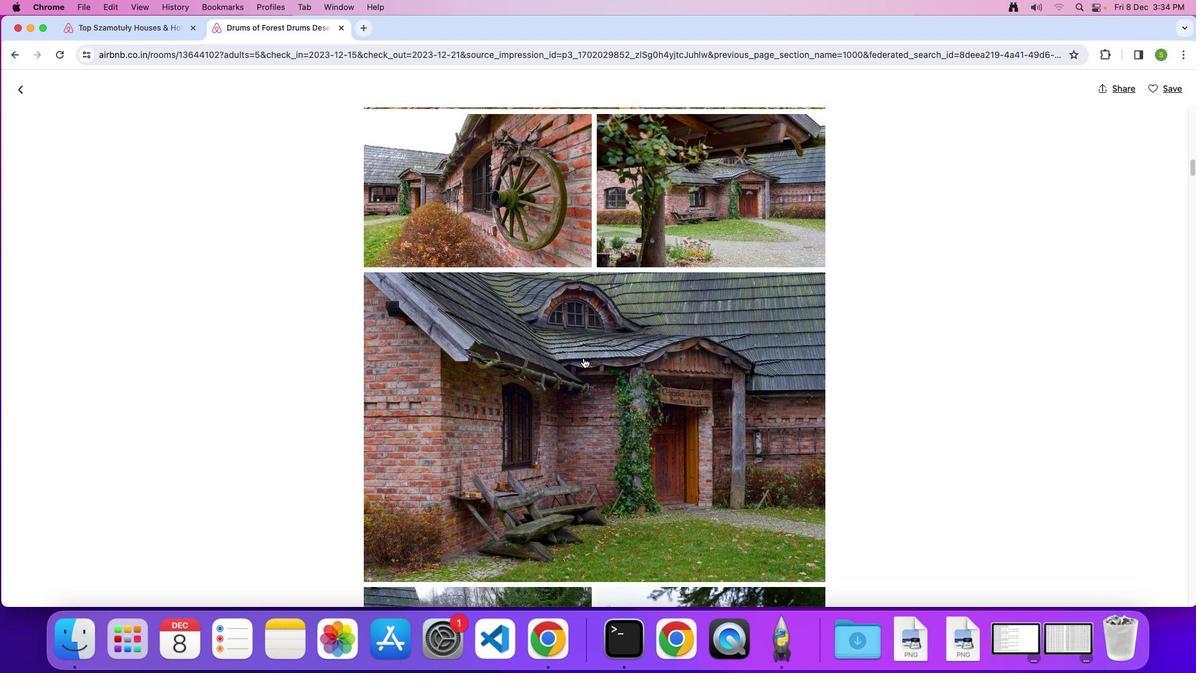 
Action: Mouse scrolled (583, 358) with delta (0, -1)
Screenshot: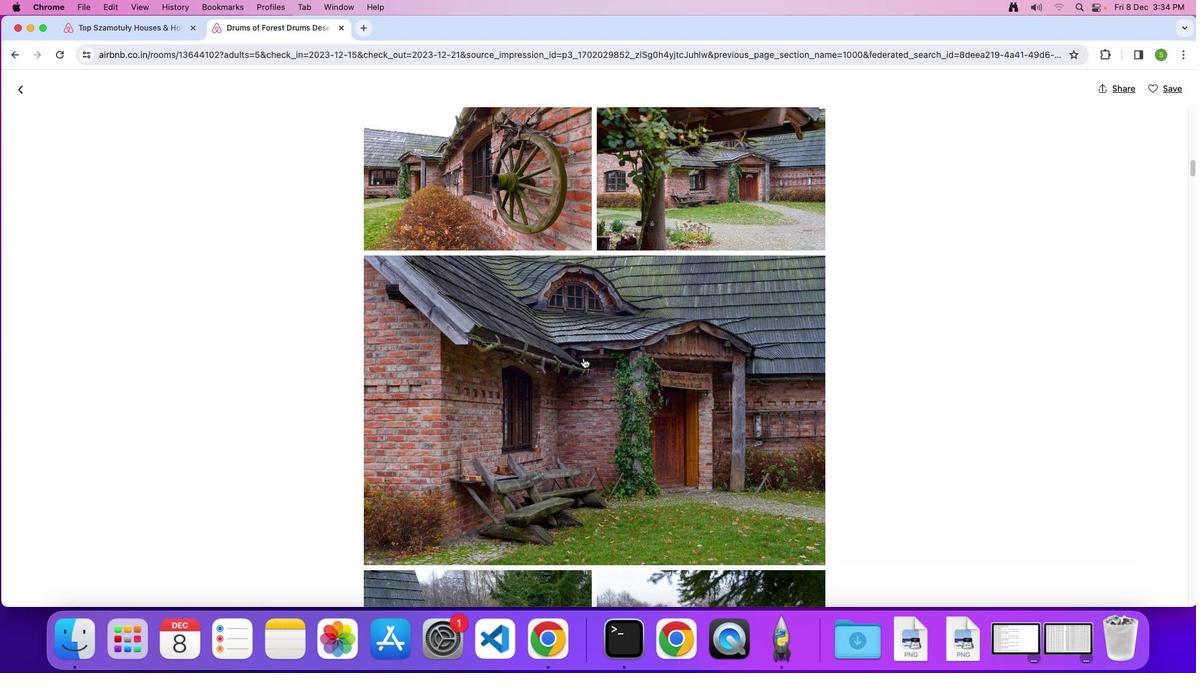 
Action: Mouse scrolled (583, 358) with delta (0, 0)
Screenshot: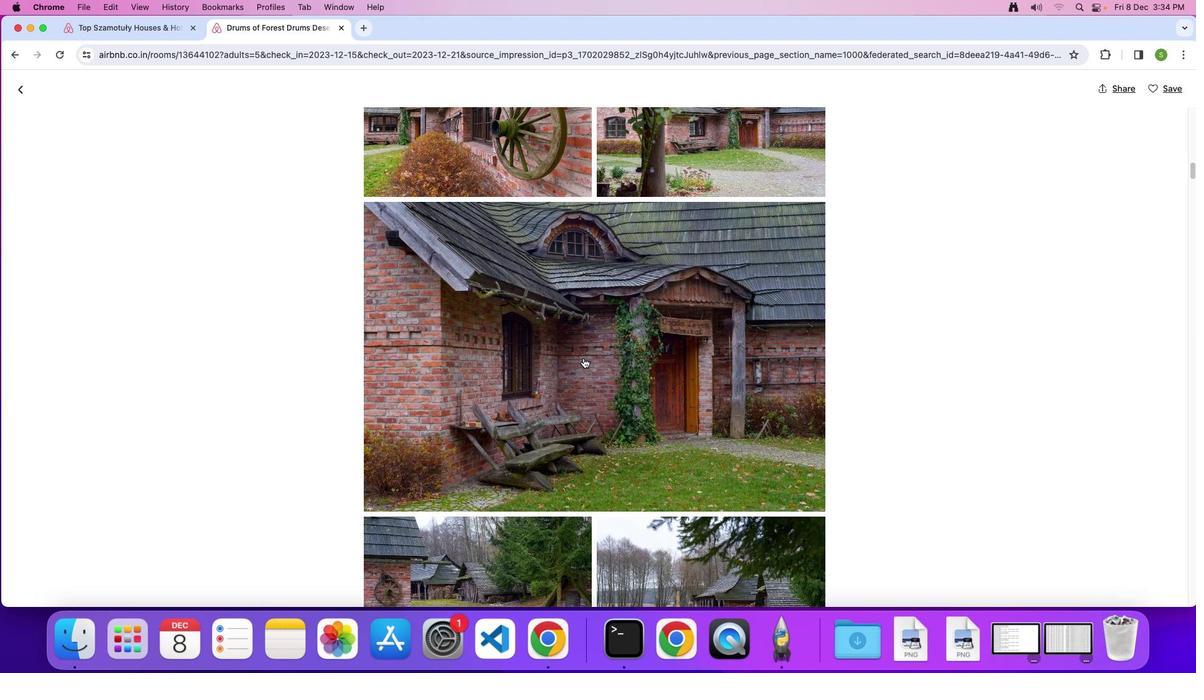 
Action: Mouse scrolled (583, 358) with delta (0, 0)
Screenshot: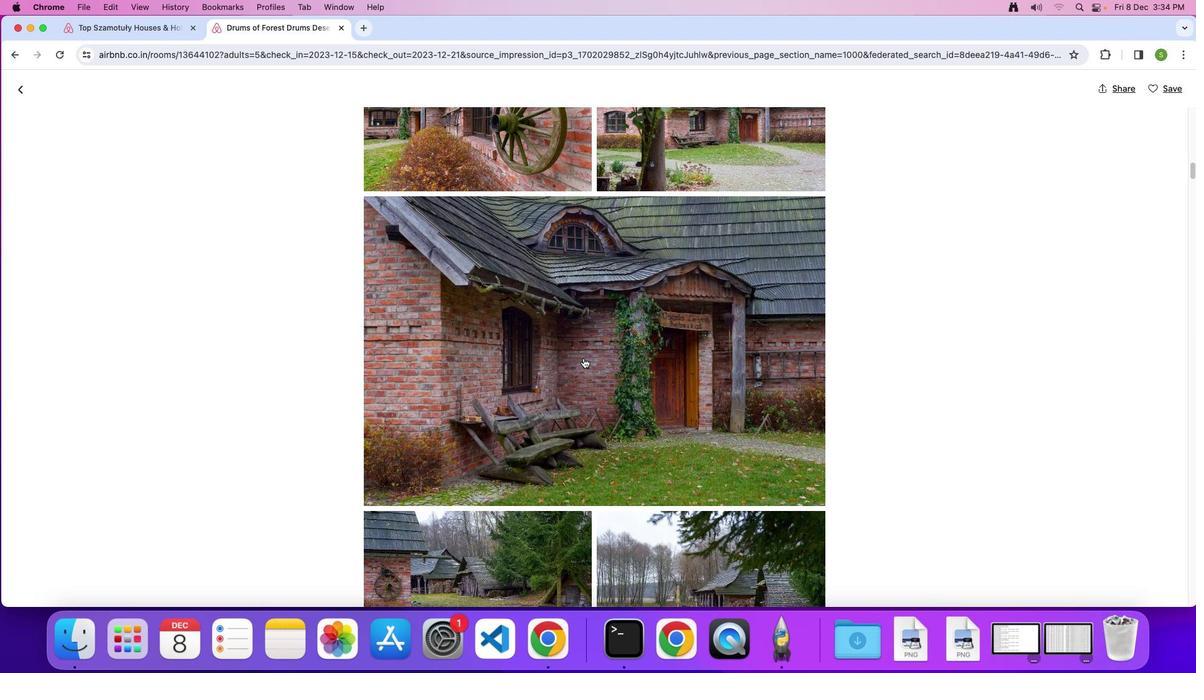 
Action: Mouse scrolled (583, 358) with delta (0, 0)
Screenshot: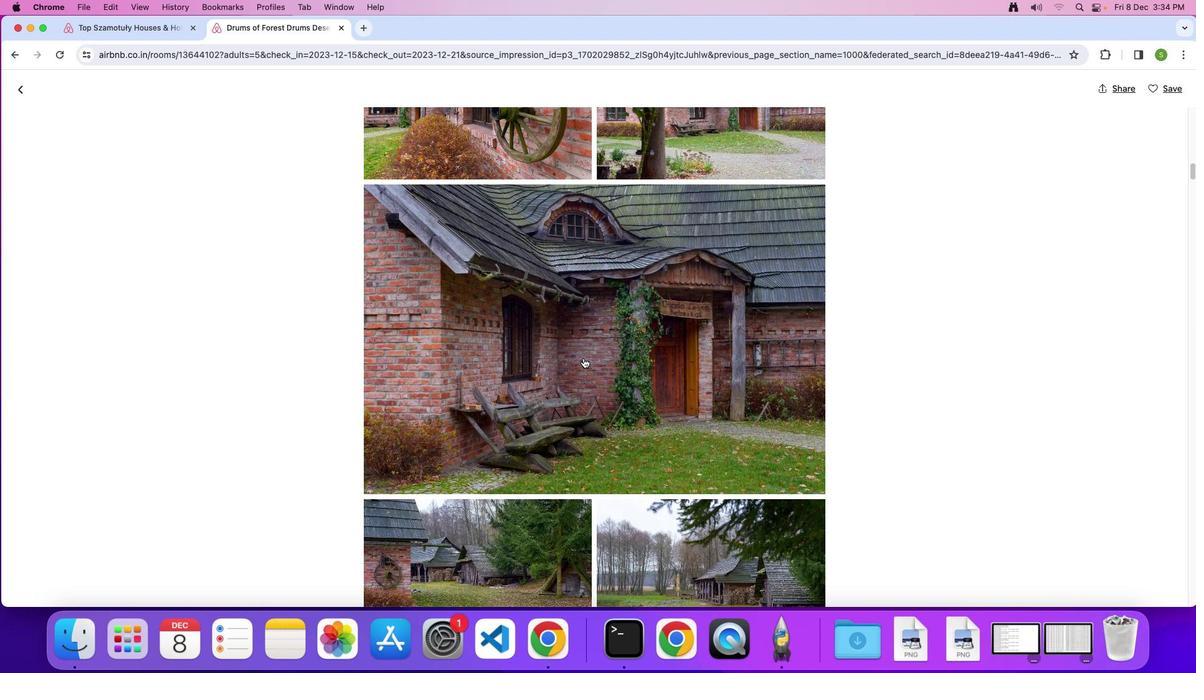 
Action: Mouse scrolled (583, 358) with delta (0, 0)
Screenshot: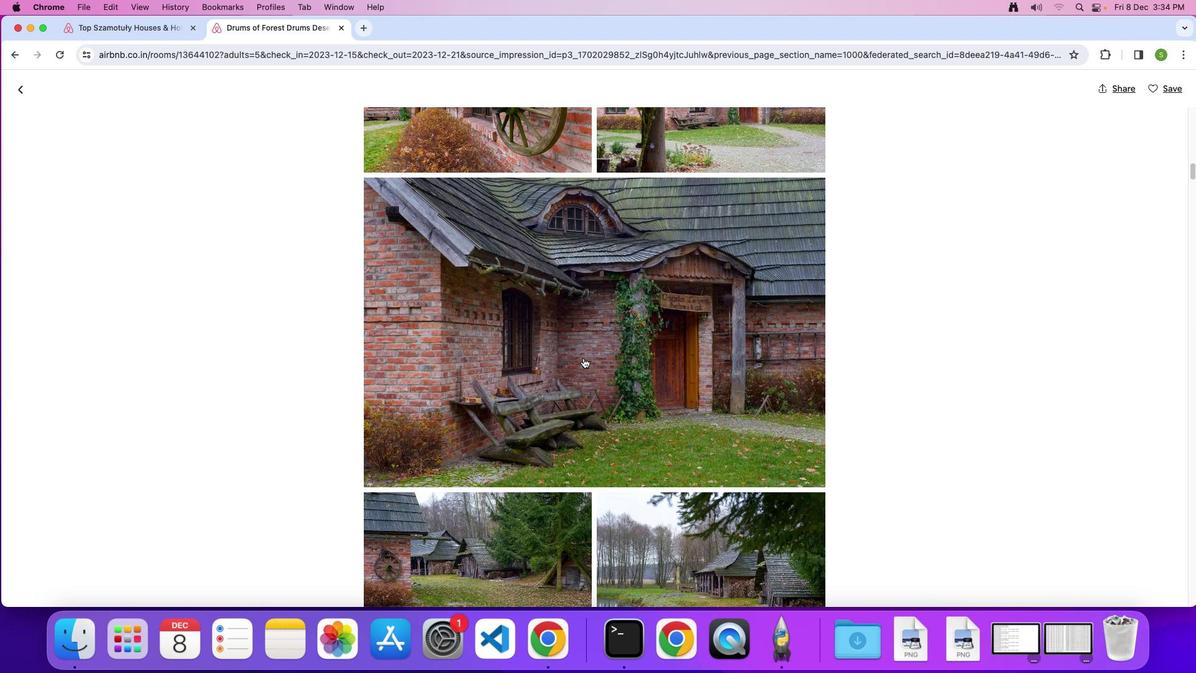 
Action: Mouse scrolled (583, 358) with delta (0, 0)
Screenshot: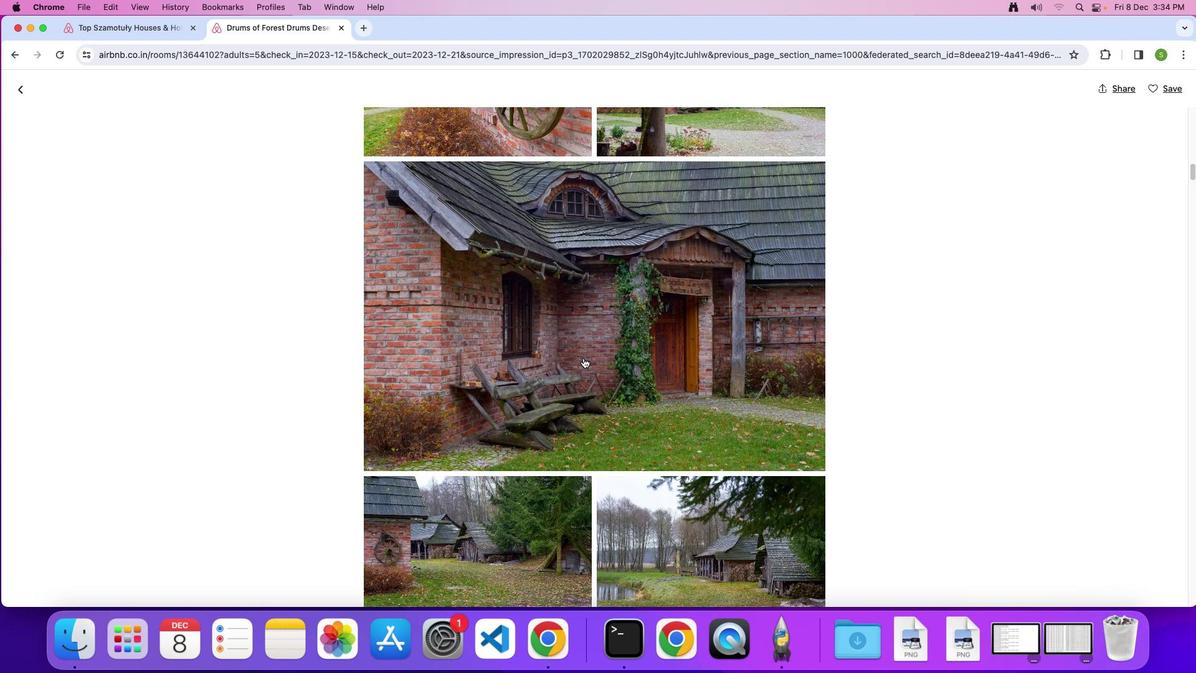 
Action: Mouse scrolled (583, 358) with delta (0, 0)
Screenshot: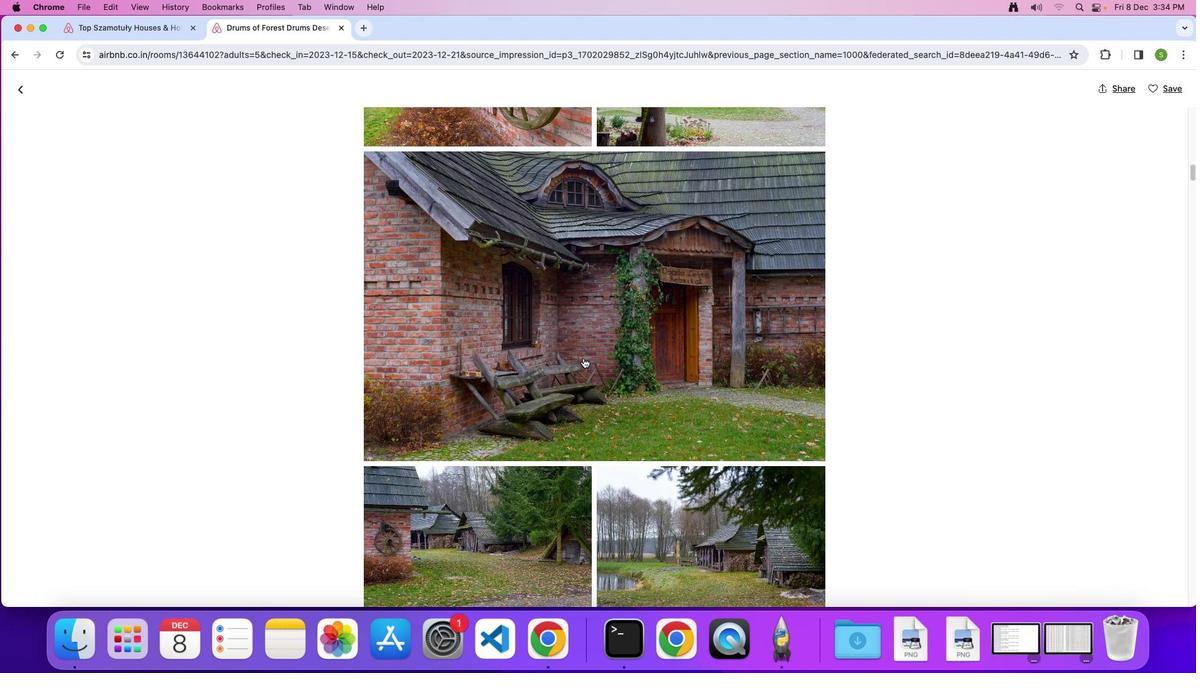 
Action: Mouse scrolled (583, 358) with delta (0, 0)
Screenshot: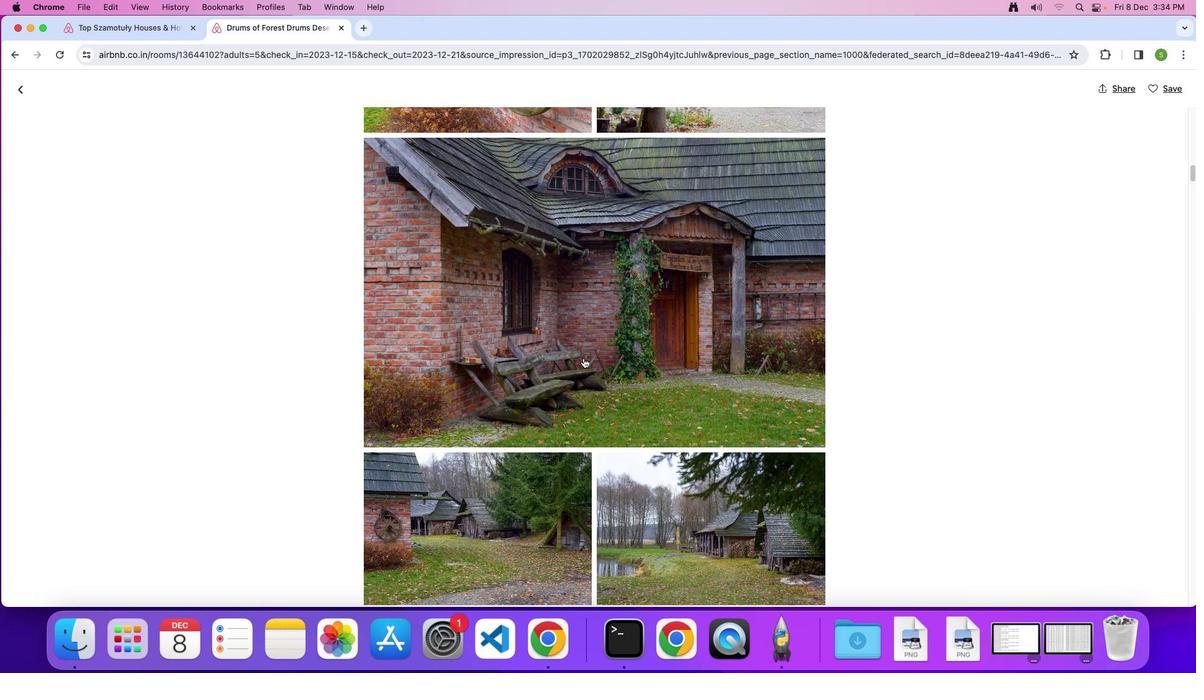 
Action: Mouse scrolled (583, 358) with delta (0, 0)
Screenshot: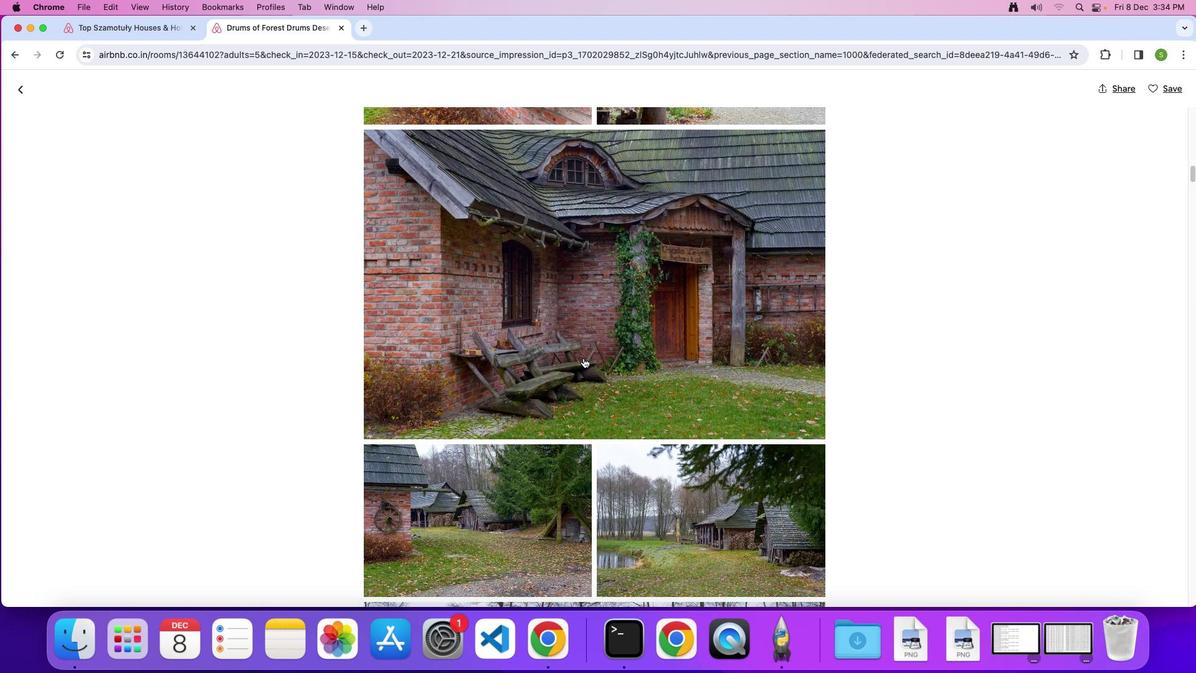 
Action: Mouse scrolled (583, 358) with delta (0, 0)
Screenshot: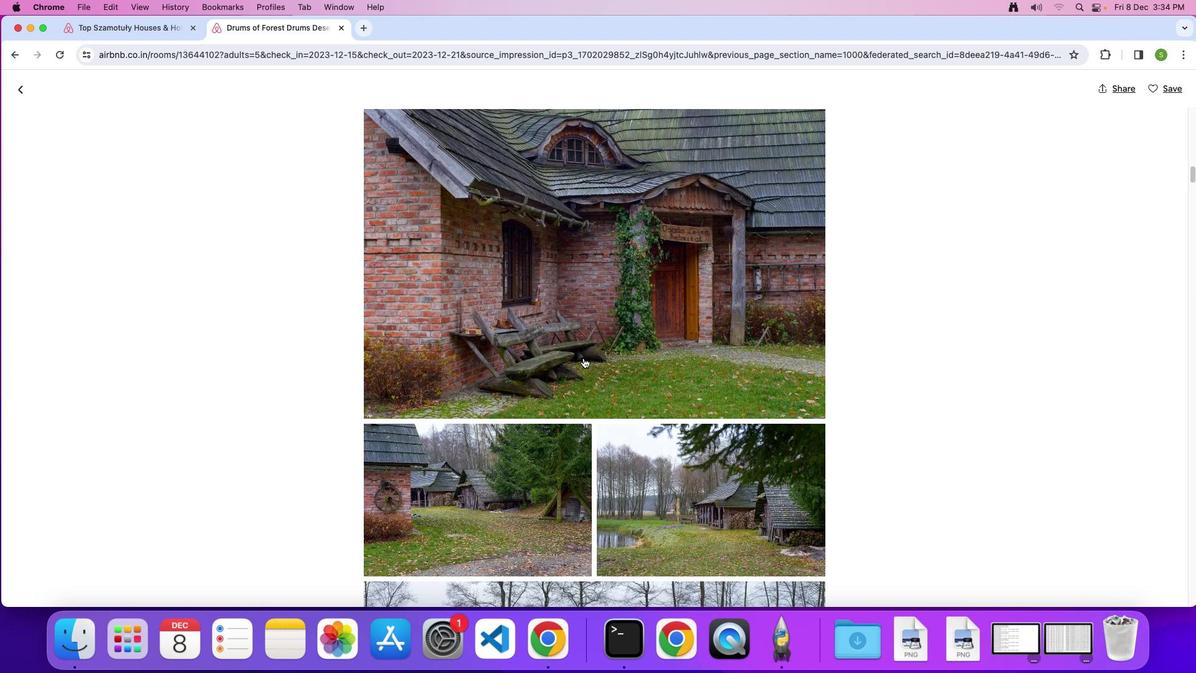 
Action: Mouse scrolled (583, 358) with delta (0, 0)
Screenshot: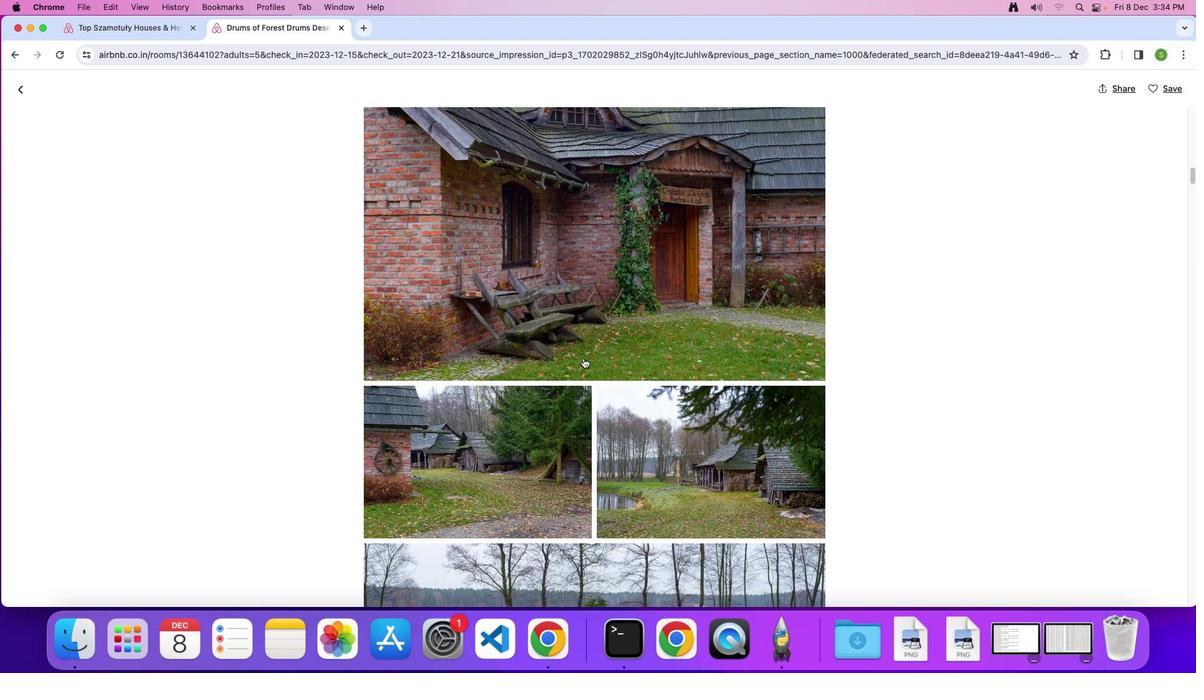 
Action: Mouse scrolled (583, 358) with delta (0, 0)
Screenshot: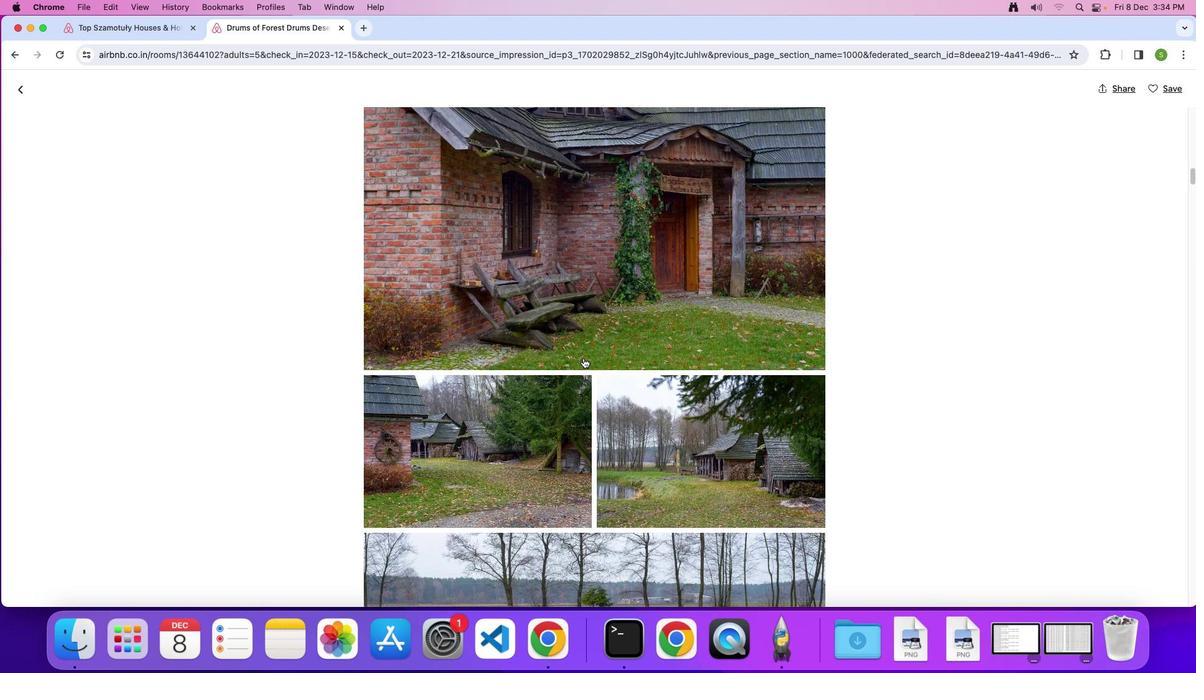
Action: Mouse scrolled (583, 358) with delta (0, 0)
Screenshot: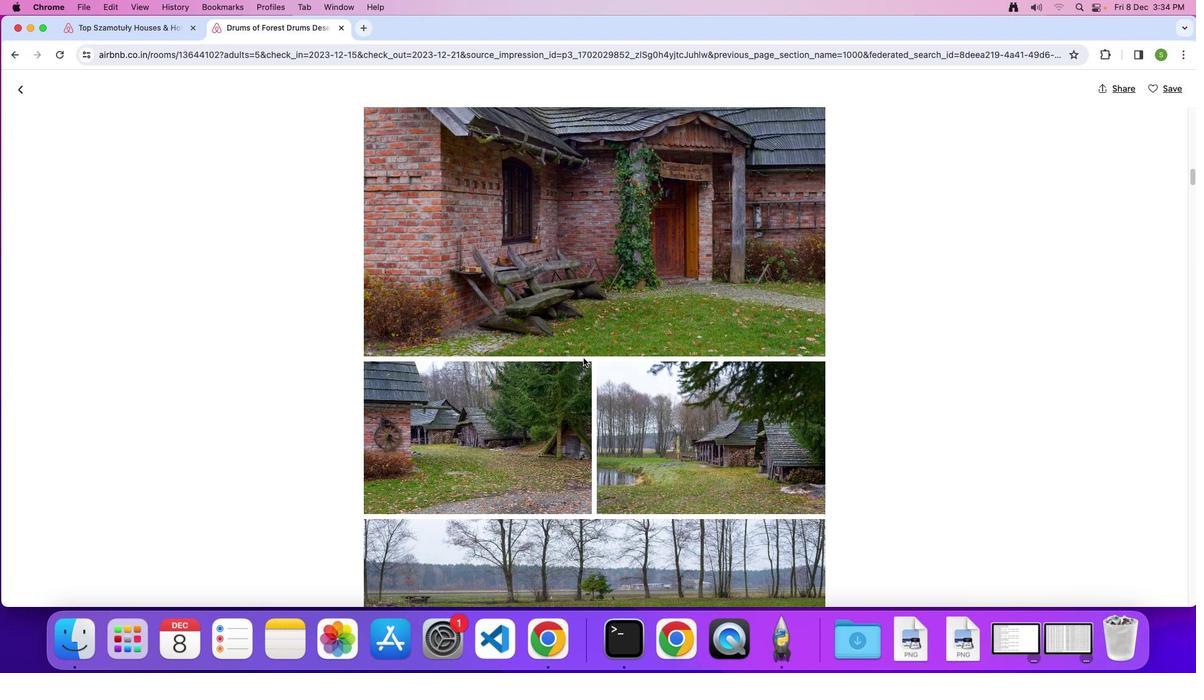 
Action: Mouse scrolled (583, 358) with delta (0, 0)
Screenshot: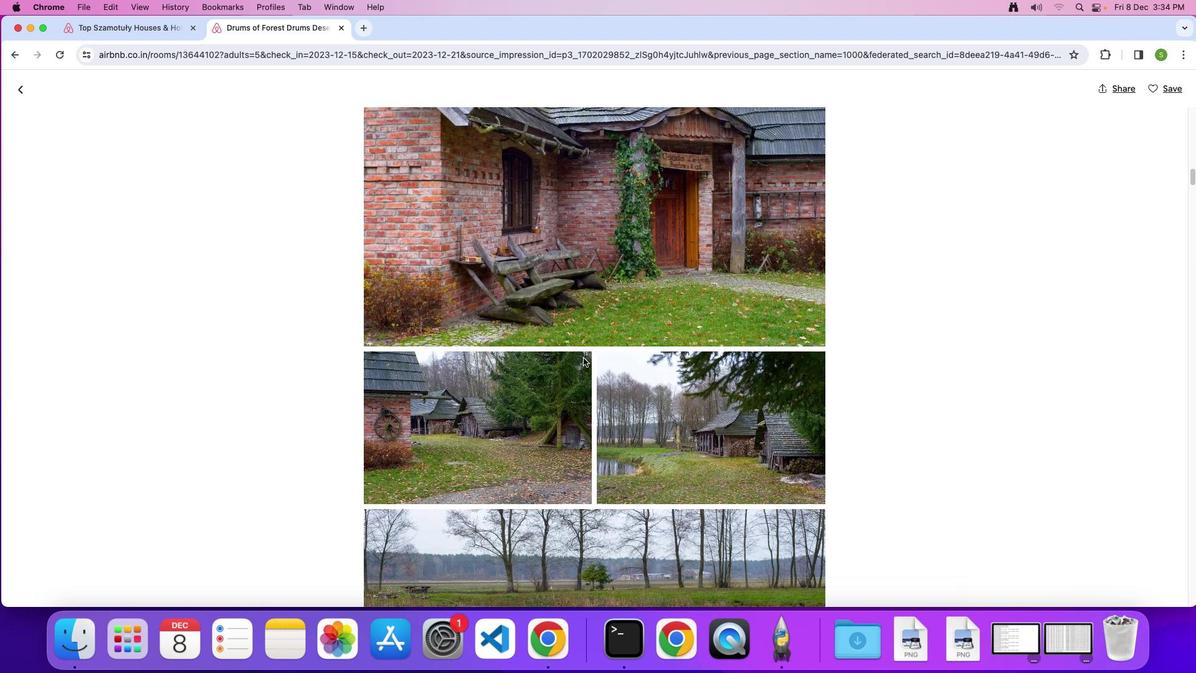 
Action: Mouse scrolled (583, 358) with delta (0, -1)
Screenshot: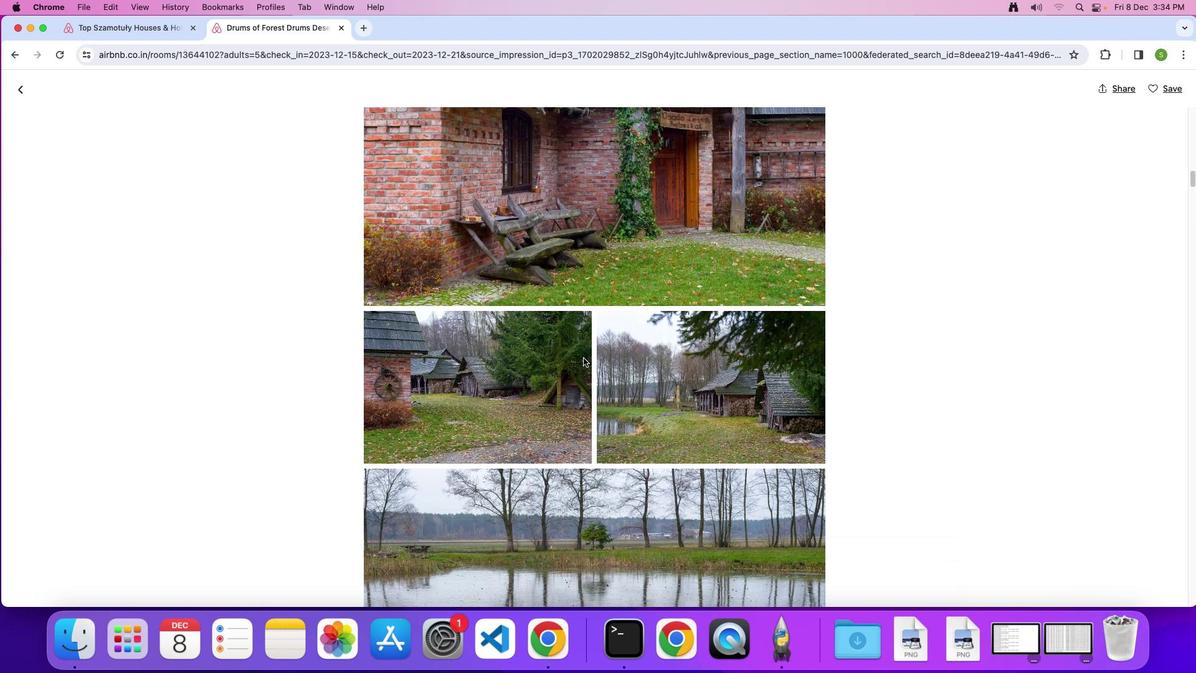 
Action: Mouse scrolled (583, 358) with delta (0, 0)
Screenshot: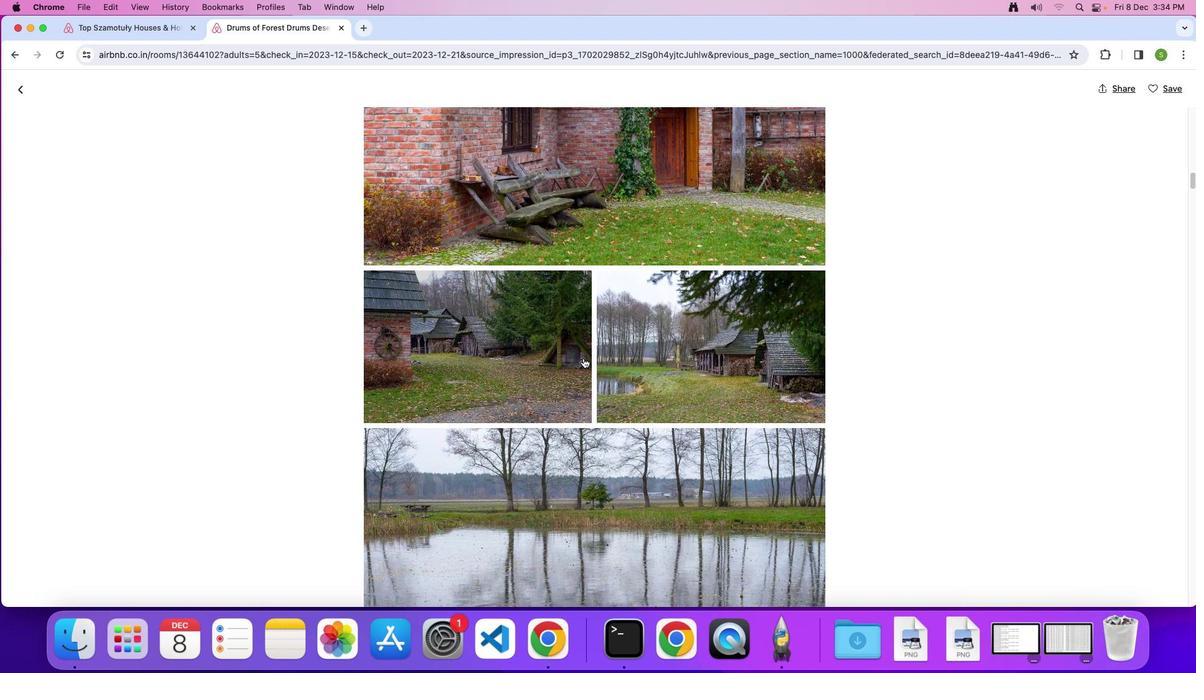 
Action: Mouse scrolled (583, 358) with delta (0, 0)
Screenshot: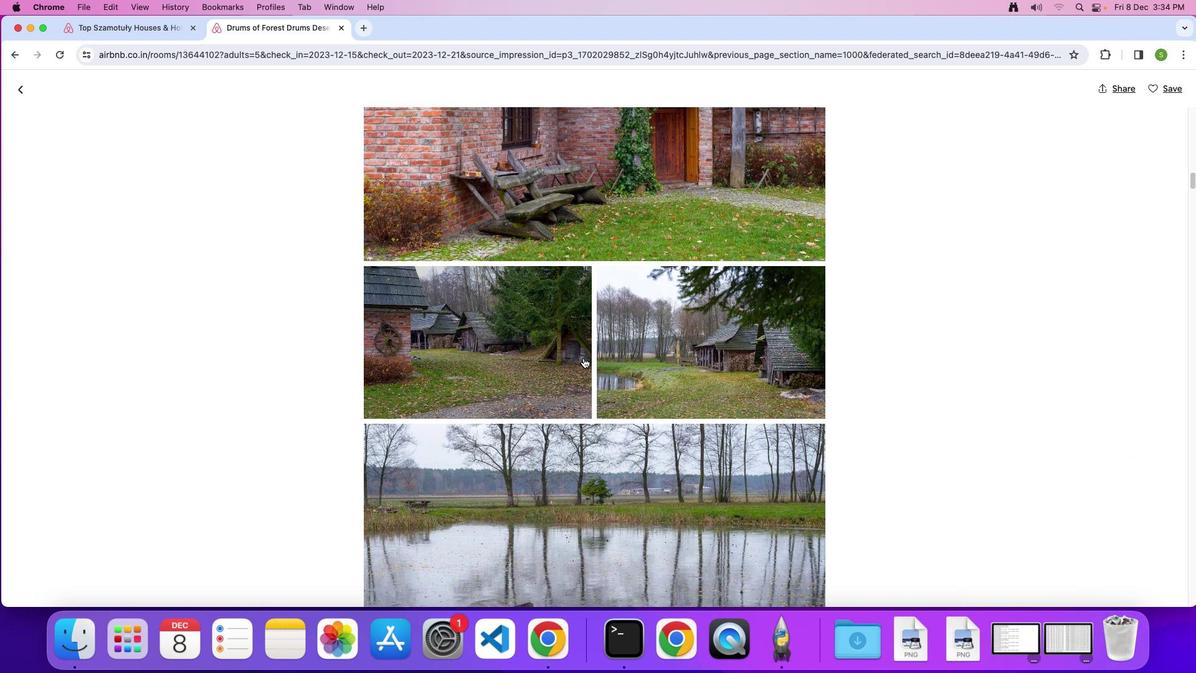 
Action: Mouse scrolled (583, 358) with delta (0, 0)
Screenshot: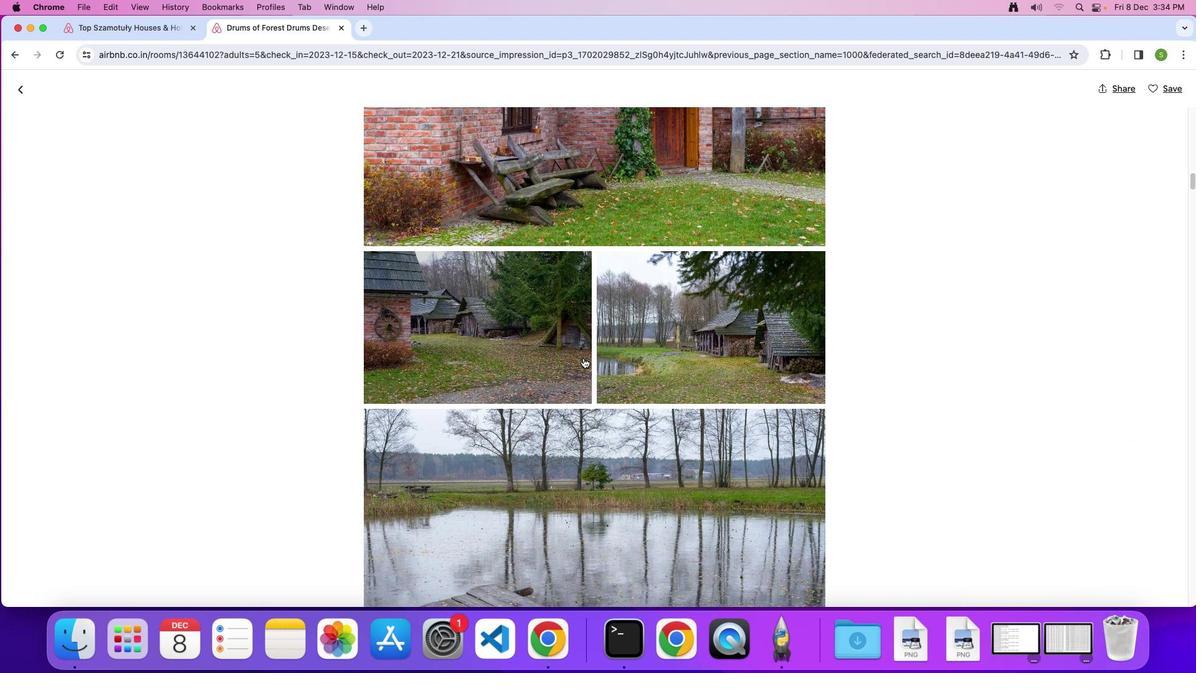 
Action: Mouse scrolled (583, 358) with delta (0, 0)
Screenshot: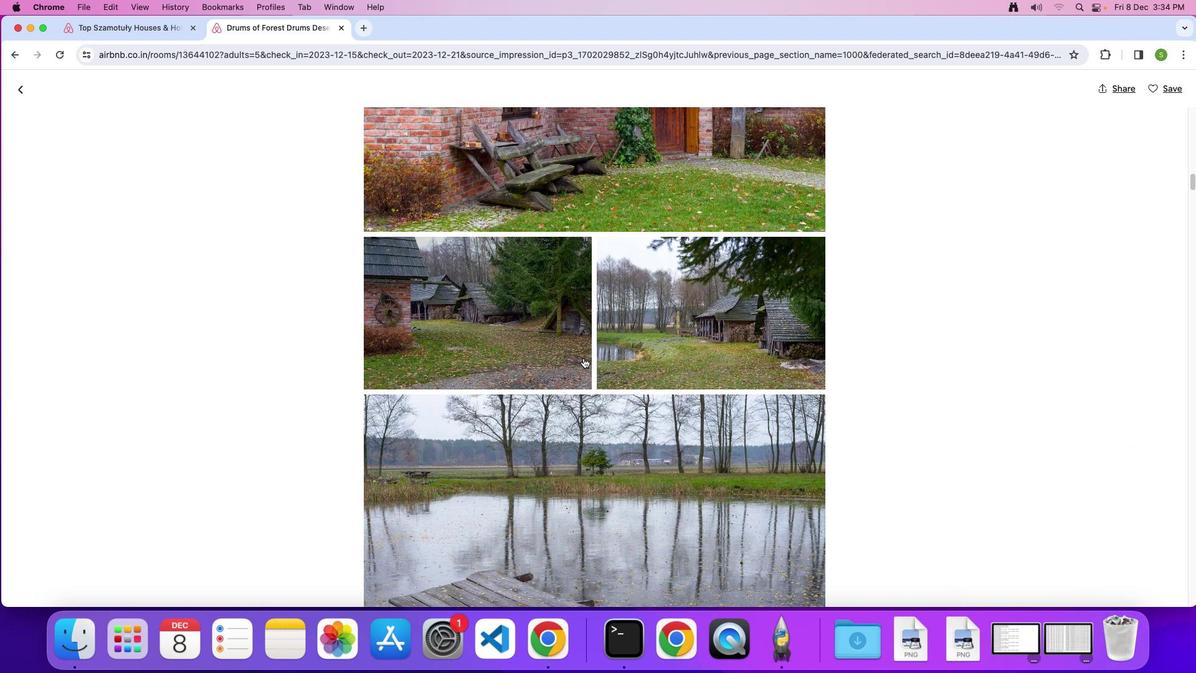 
Action: Mouse scrolled (583, 358) with delta (0, 0)
Screenshot: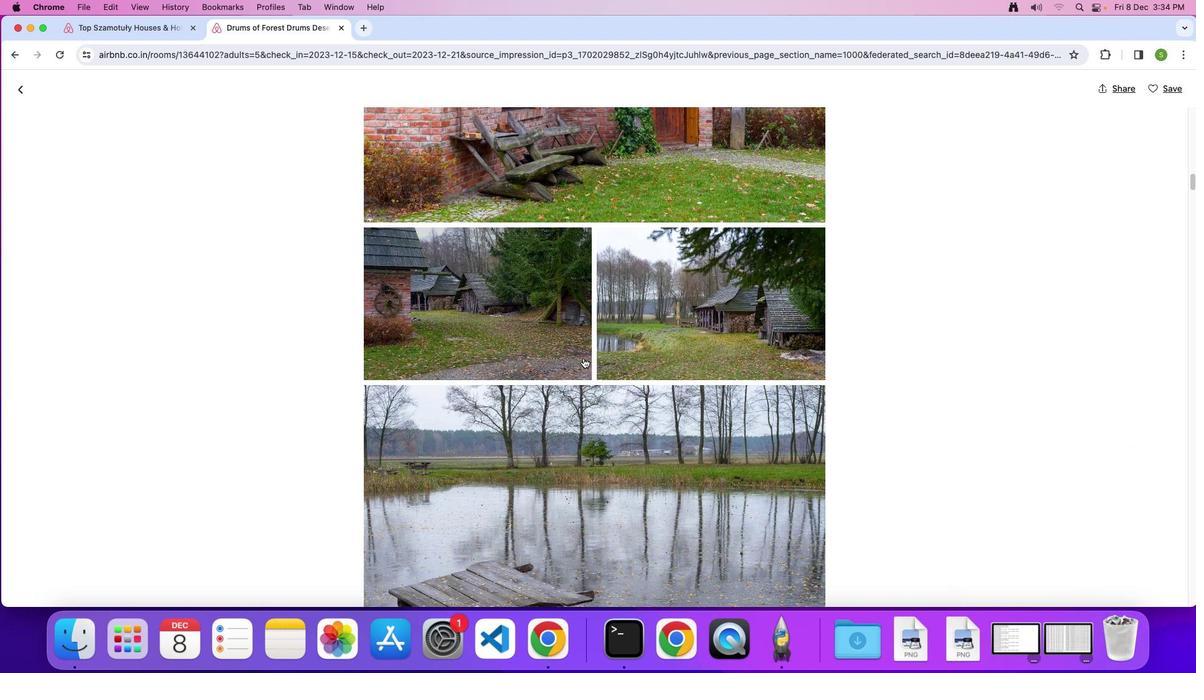 
Action: Mouse scrolled (583, 358) with delta (0, 0)
Screenshot: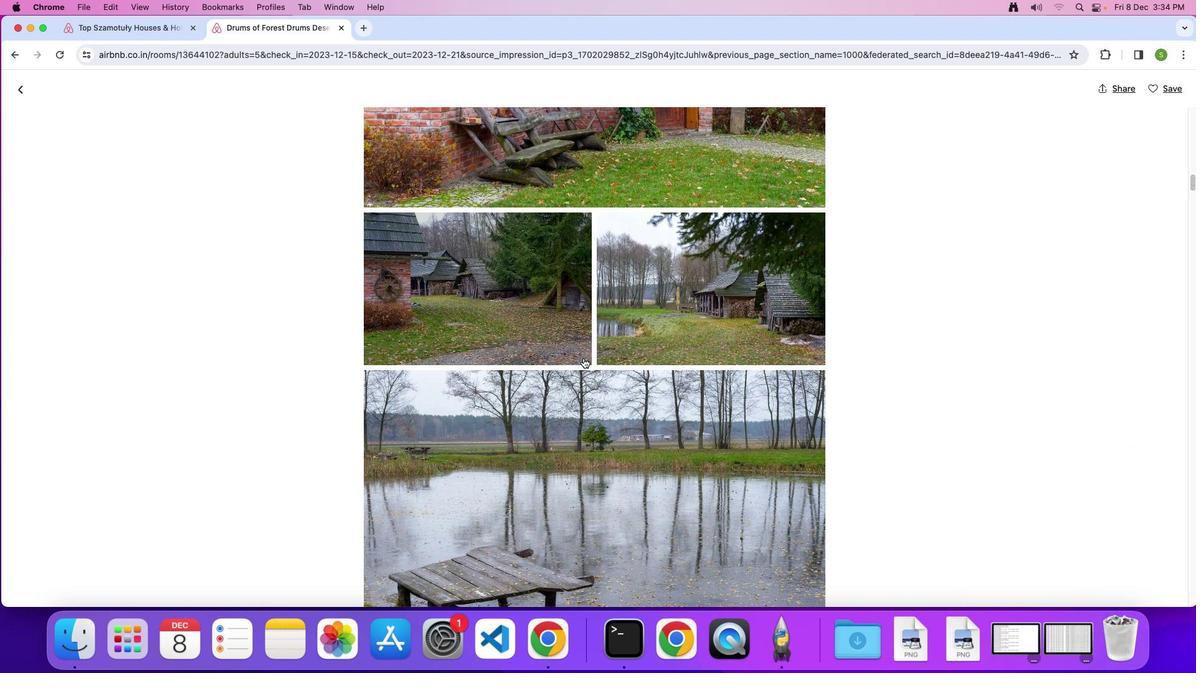 
Action: Mouse scrolled (583, 358) with delta (0, 0)
Screenshot: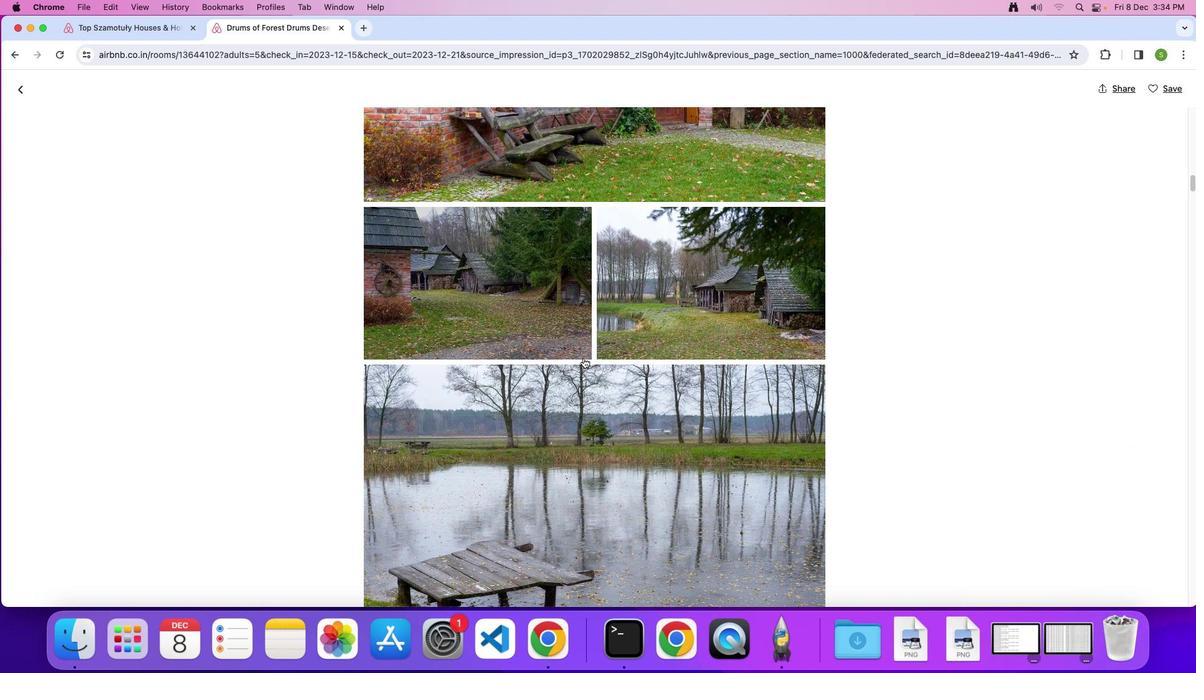 
Action: Mouse scrolled (583, 358) with delta (0, 0)
Screenshot: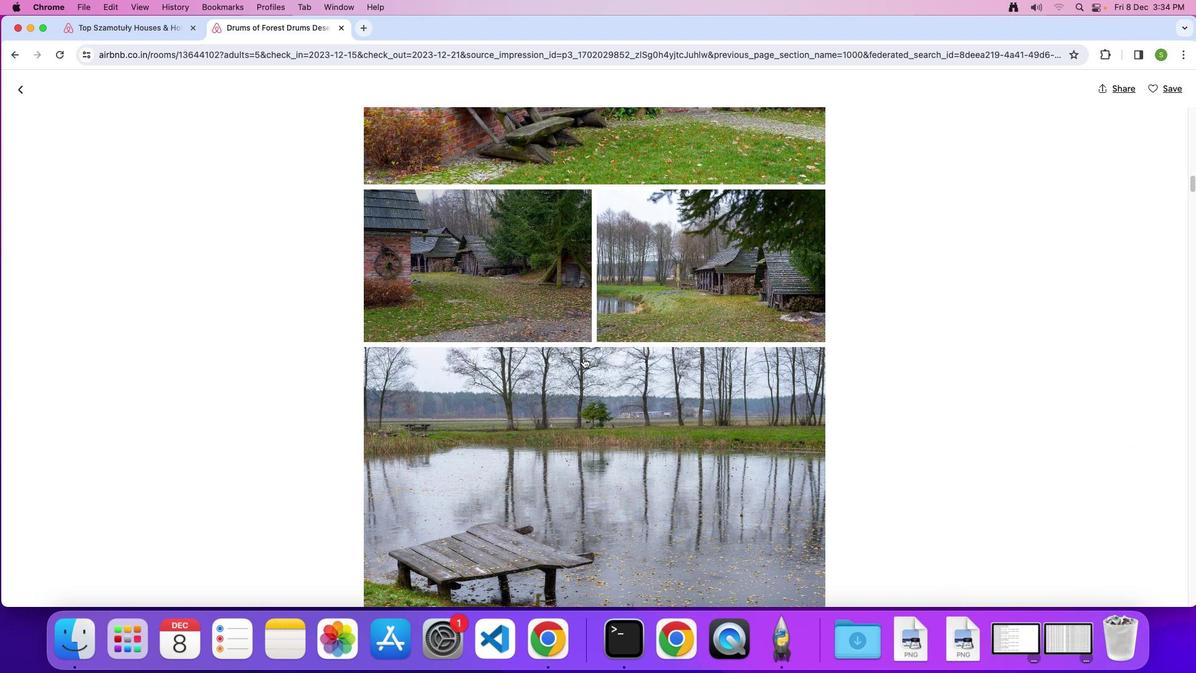 
Action: Mouse scrolled (583, 358) with delta (0, 0)
Screenshot: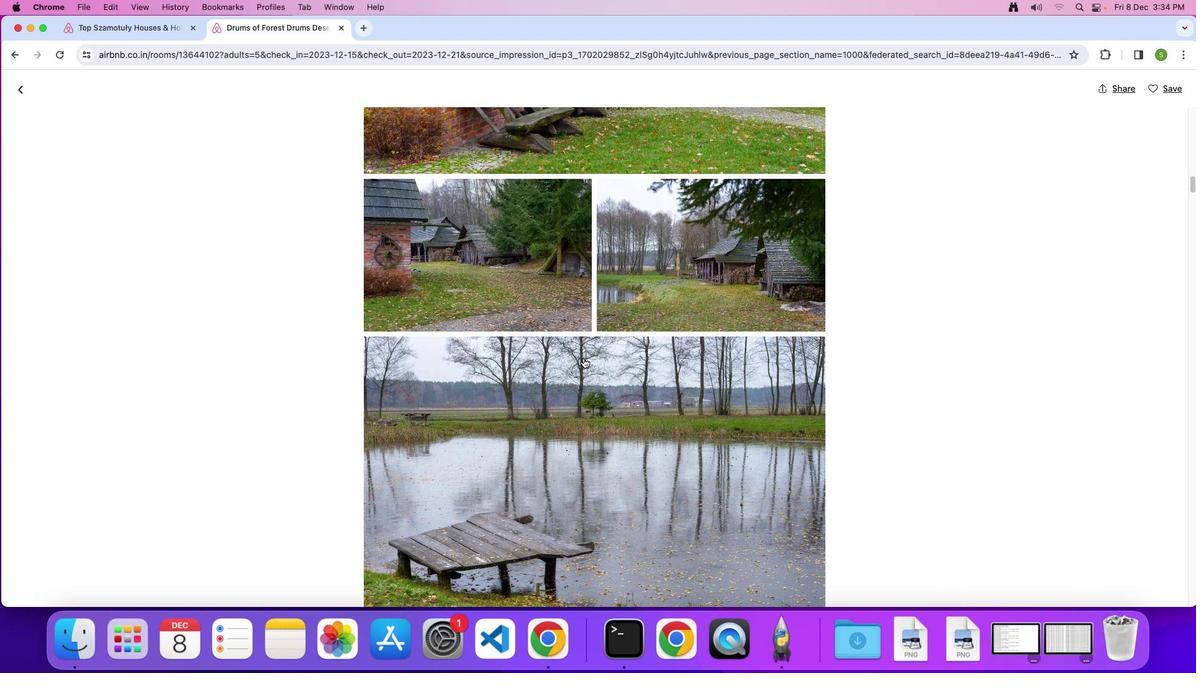 
Action: Mouse scrolled (583, 358) with delta (0, -1)
Screenshot: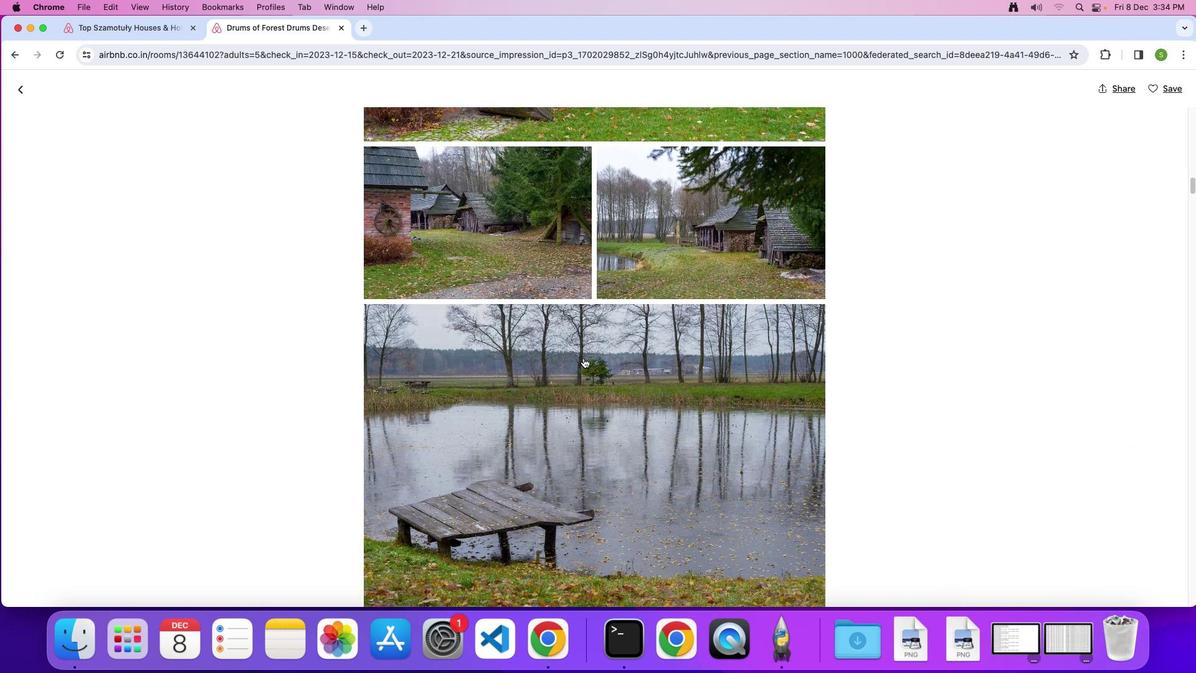 
Action: Mouse scrolled (583, 358) with delta (0, 0)
Screenshot: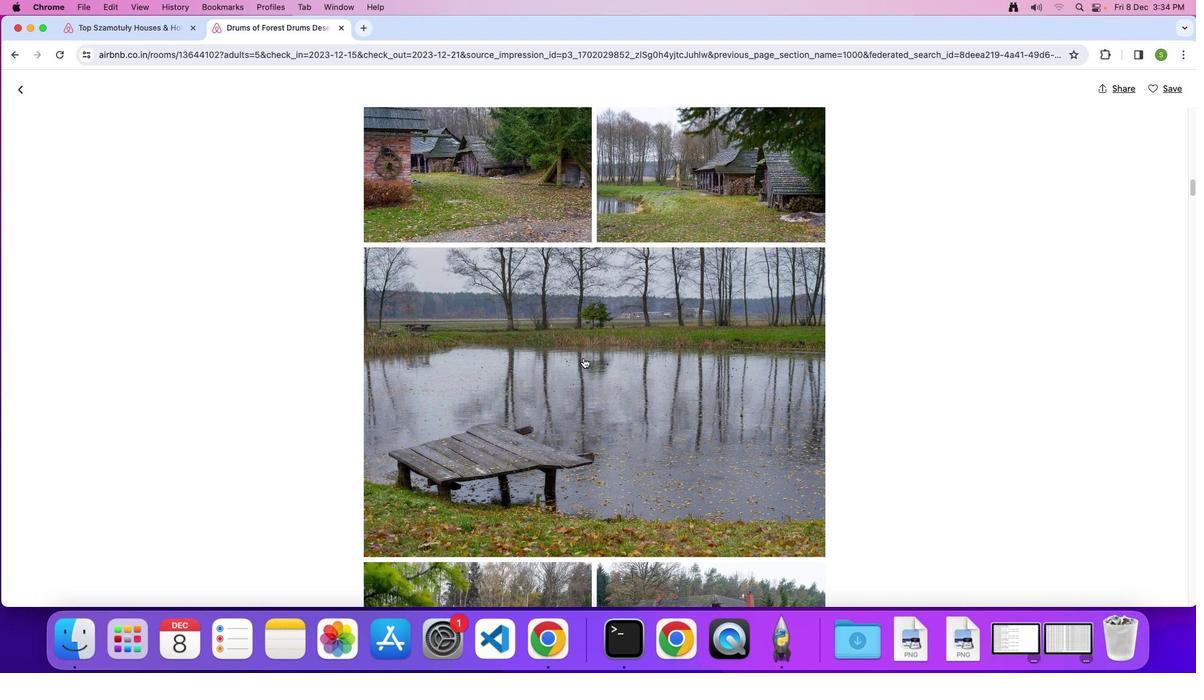 
Action: Mouse scrolled (583, 358) with delta (0, 0)
Screenshot: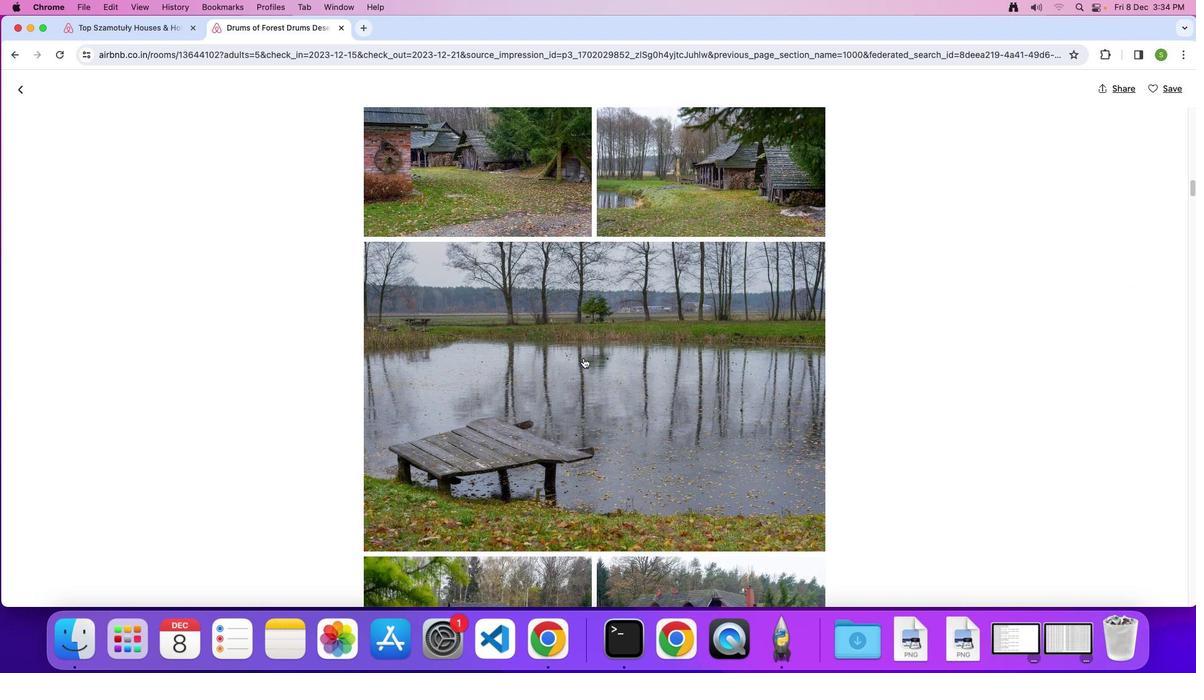 
Action: Mouse scrolled (583, 358) with delta (0, 0)
Screenshot: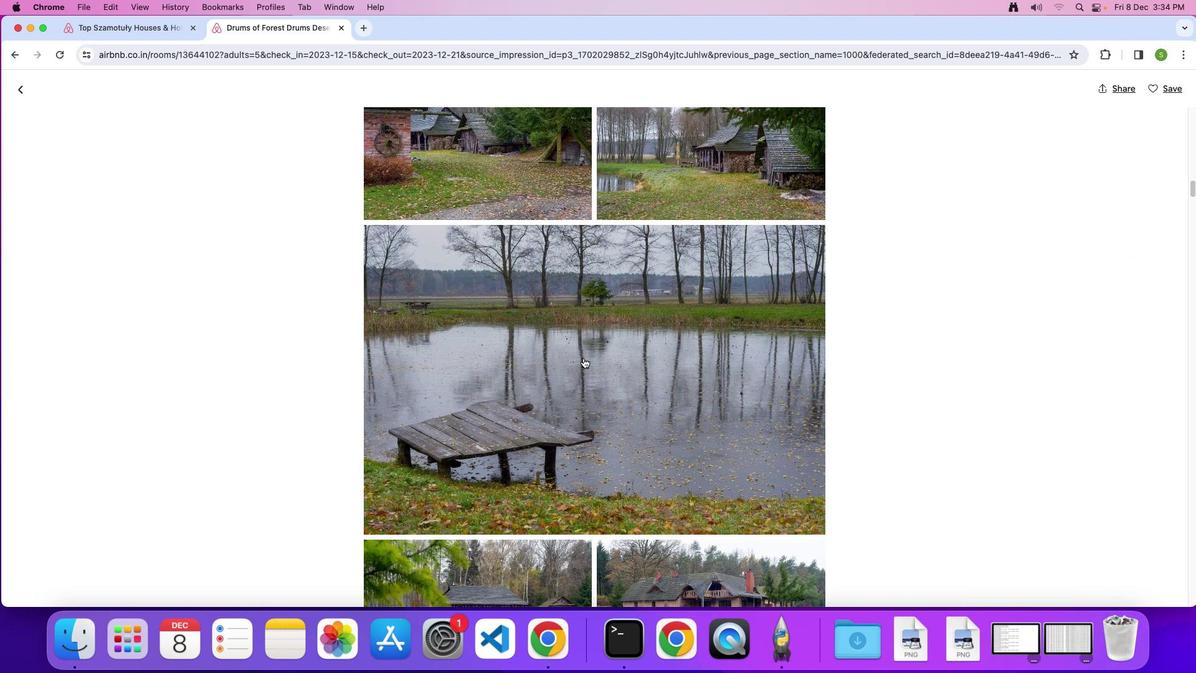 
Action: Mouse scrolled (583, 358) with delta (0, 0)
Screenshot: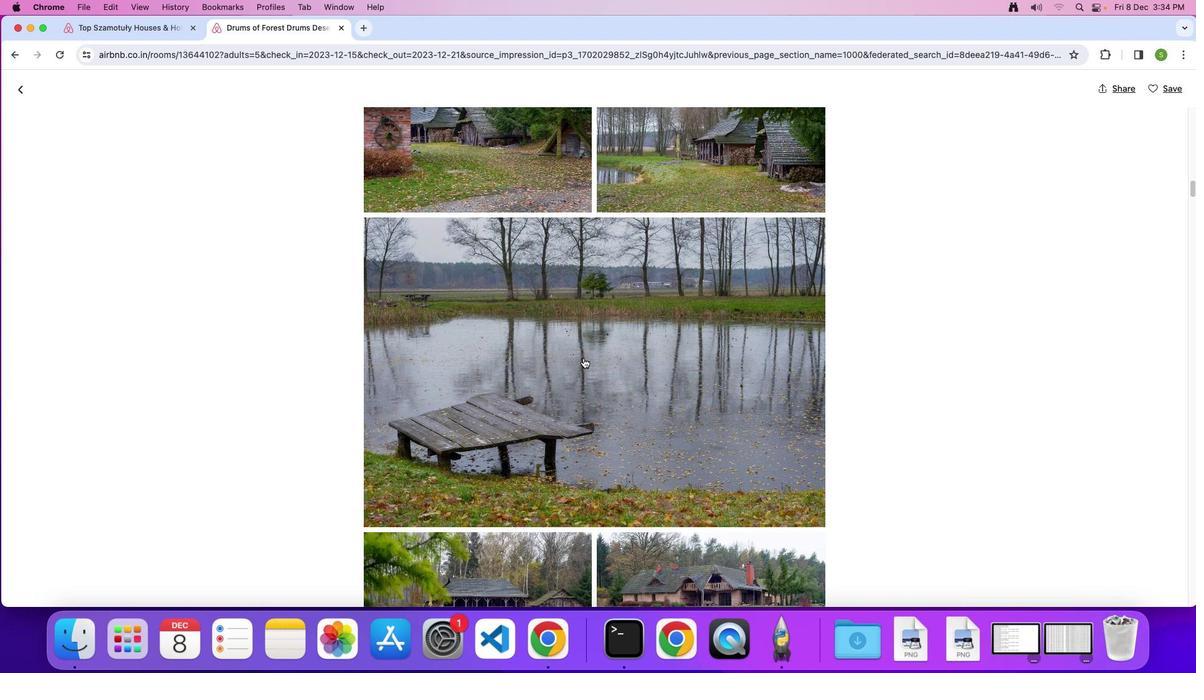 
Action: Mouse scrolled (583, 358) with delta (0, -1)
Screenshot: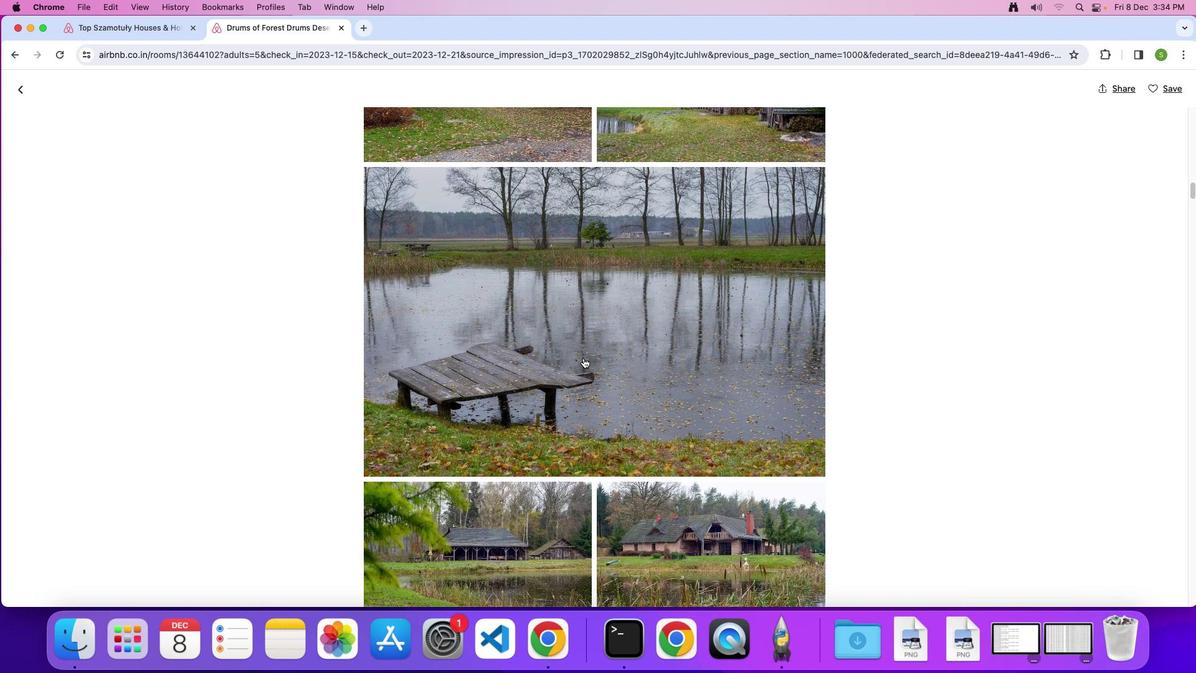 
Action: Mouse scrolled (583, 358) with delta (0, 0)
Screenshot: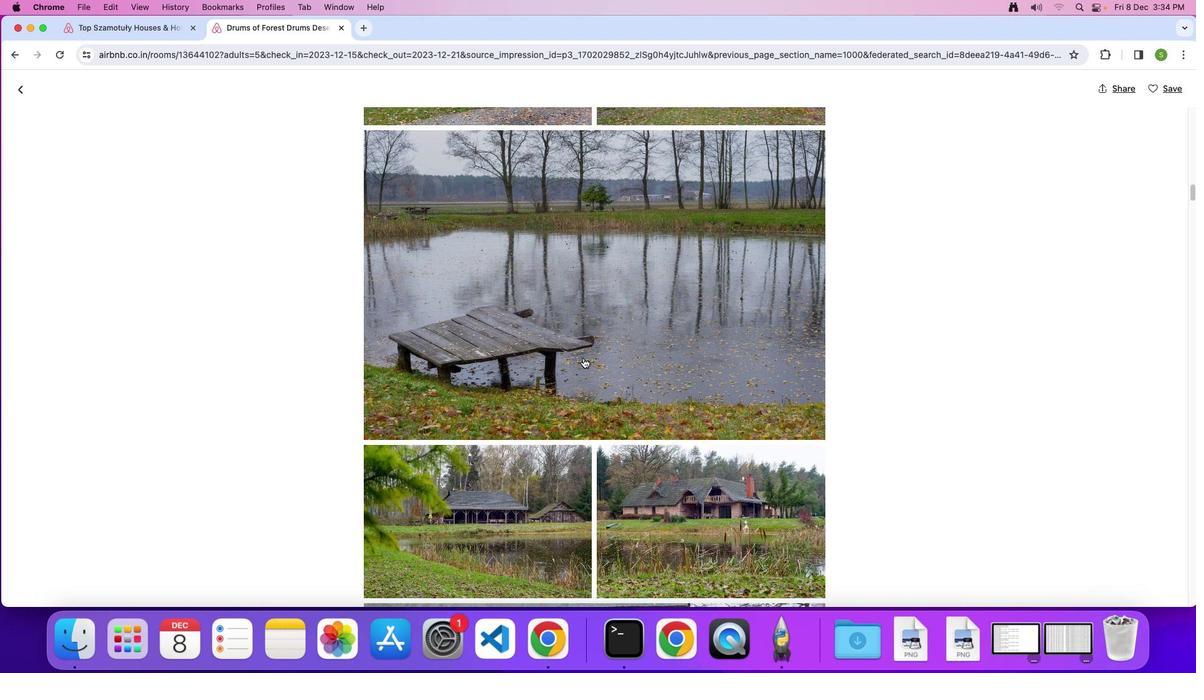 
Action: Mouse scrolled (583, 358) with delta (0, 0)
Screenshot: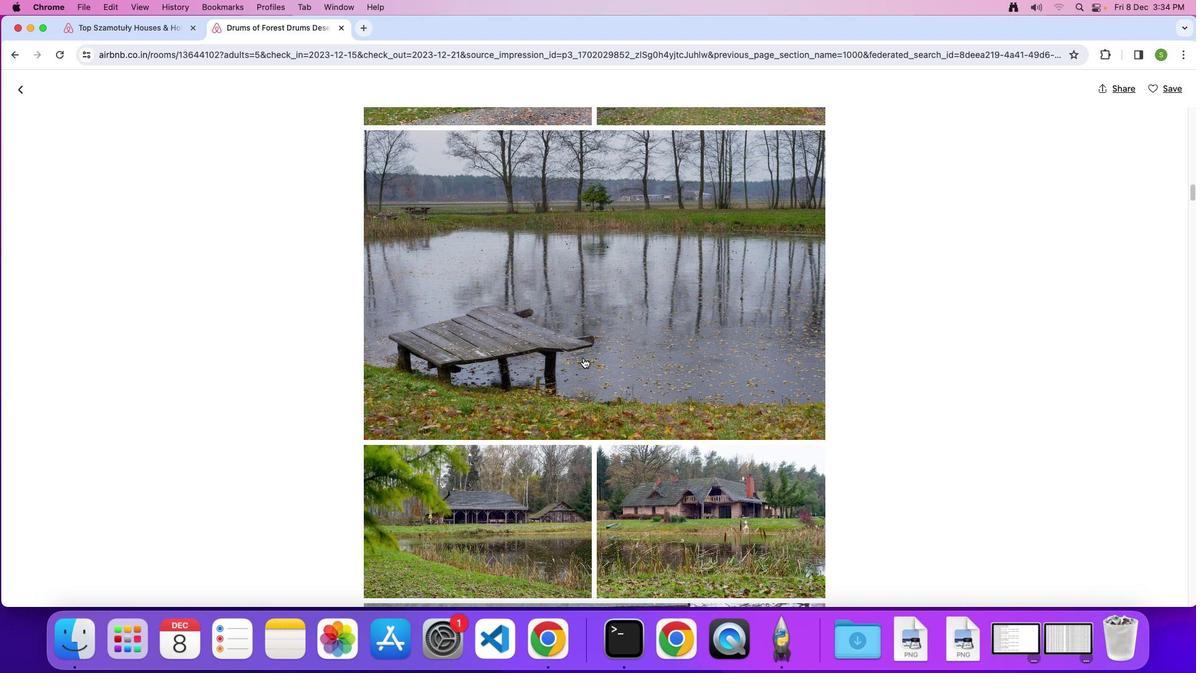 
Action: Mouse scrolled (583, 358) with delta (0, 0)
Screenshot: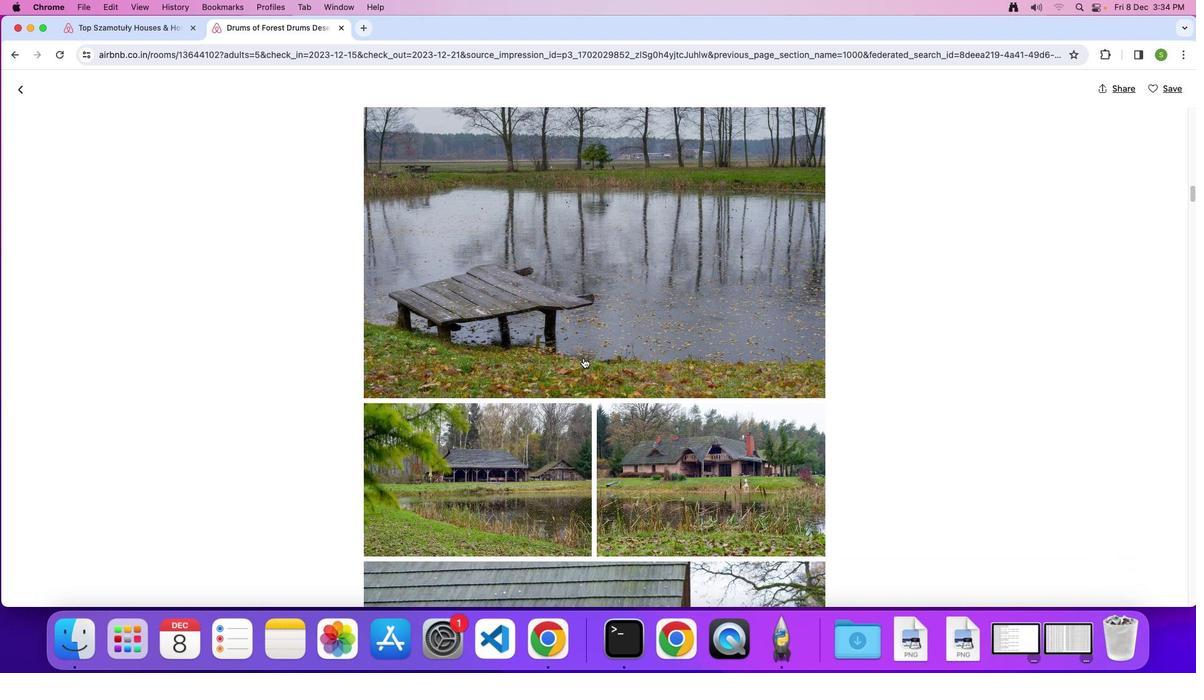 
Action: Mouse moved to (583, 358)
Screenshot: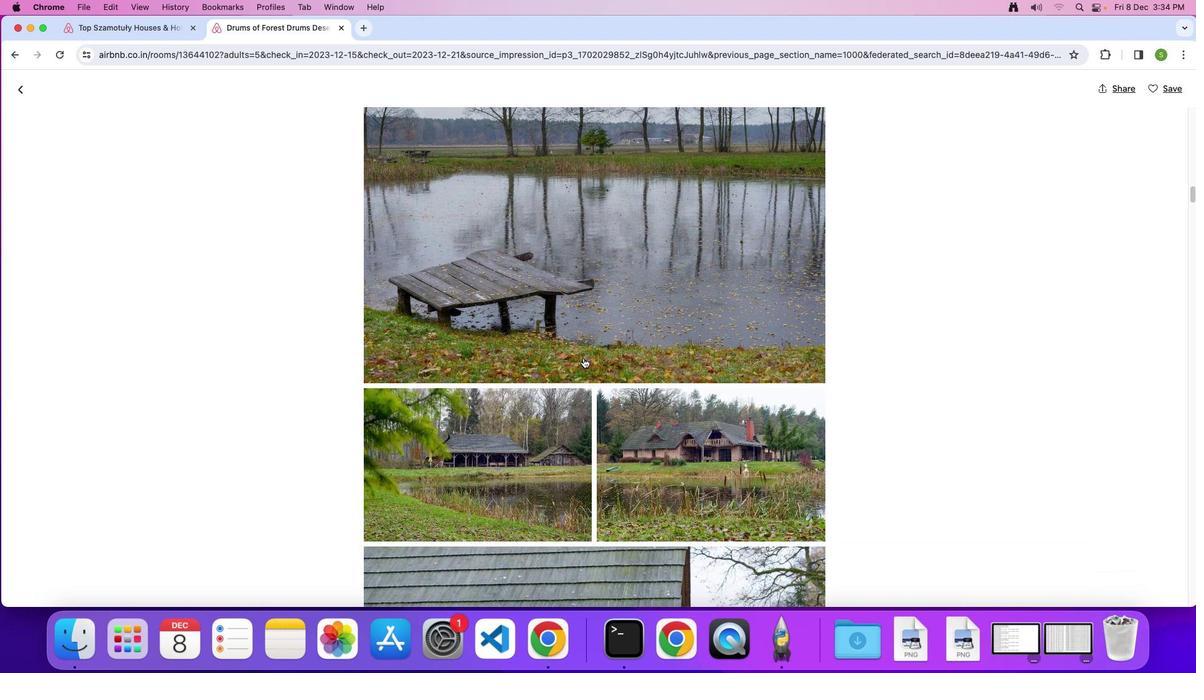 
Action: Mouse scrolled (583, 358) with delta (0, 0)
Screenshot: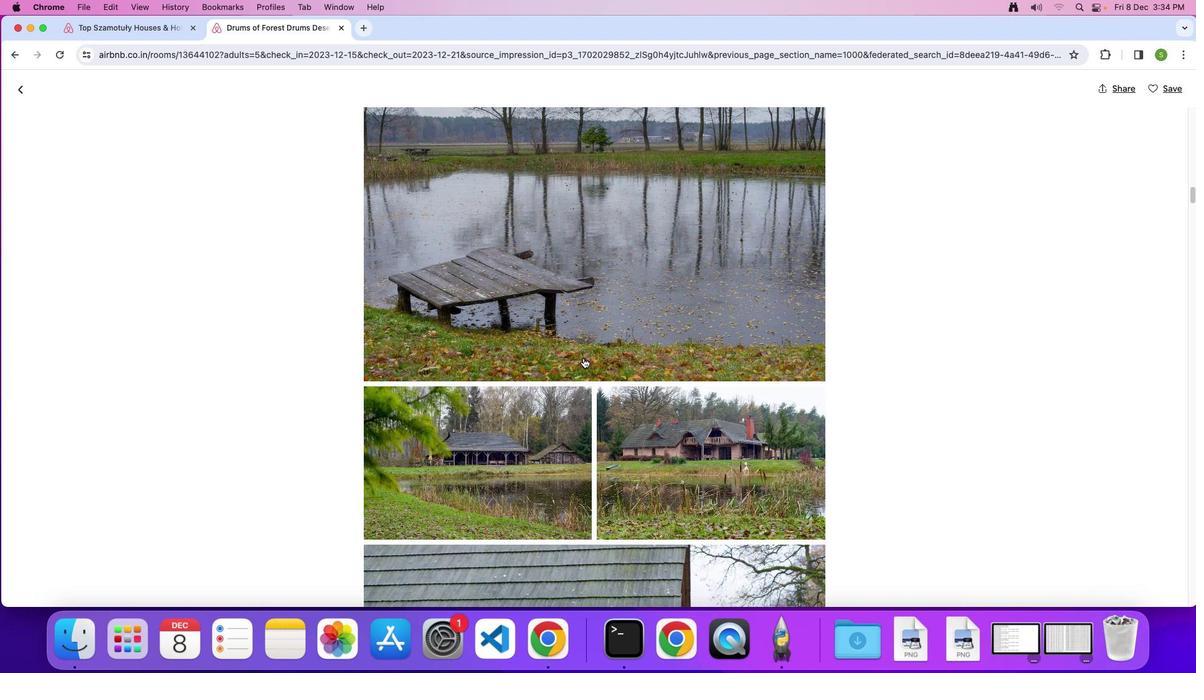 
Action: Mouse scrolled (583, 358) with delta (0, 0)
Screenshot: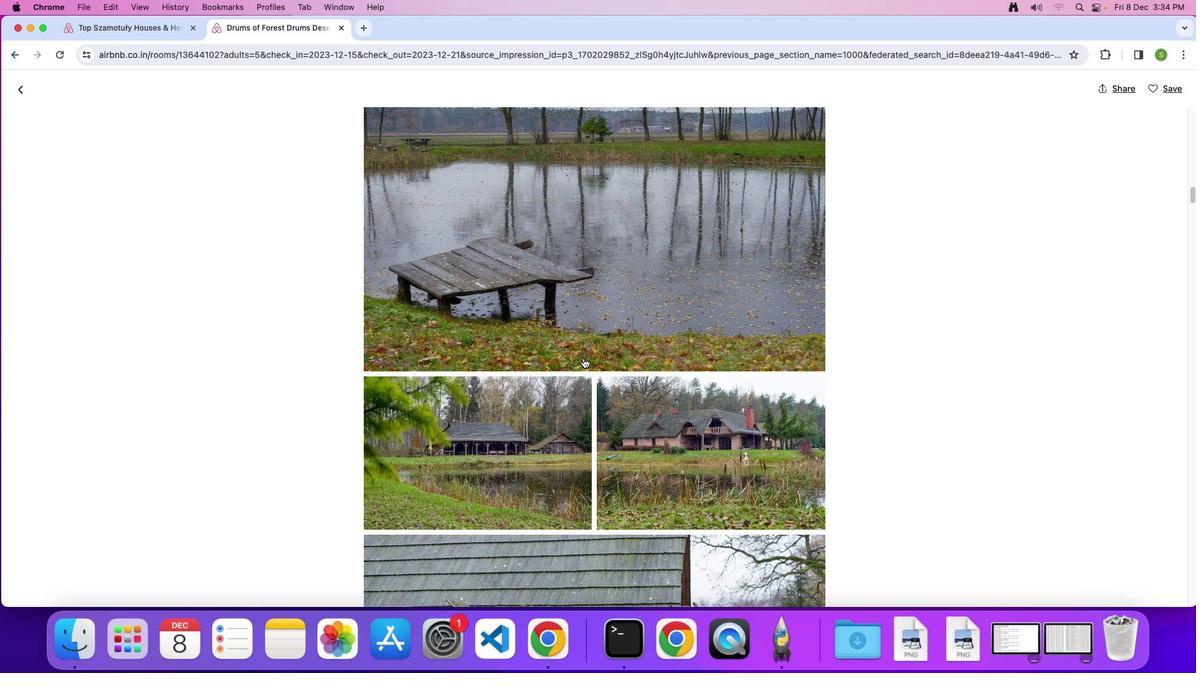 
Action: Mouse scrolled (583, 358) with delta (0, -1)
Screenshot: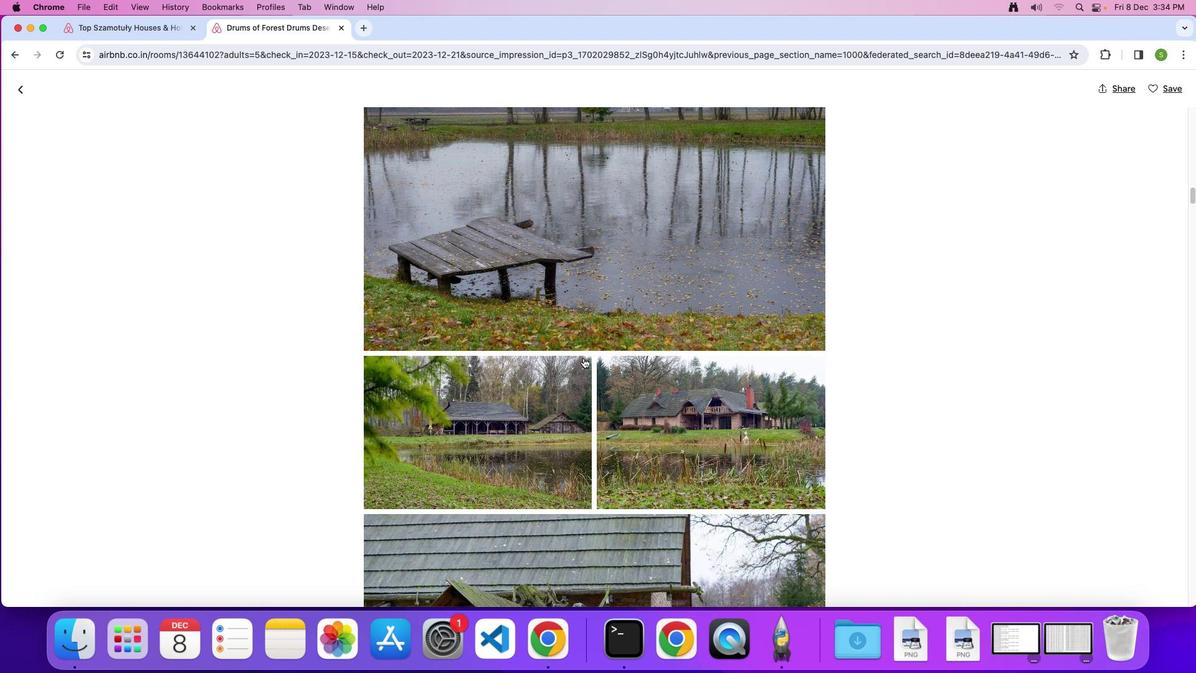 
Action: Mouse scrolled (583, 358) with delta (0, 0)
Screenshot: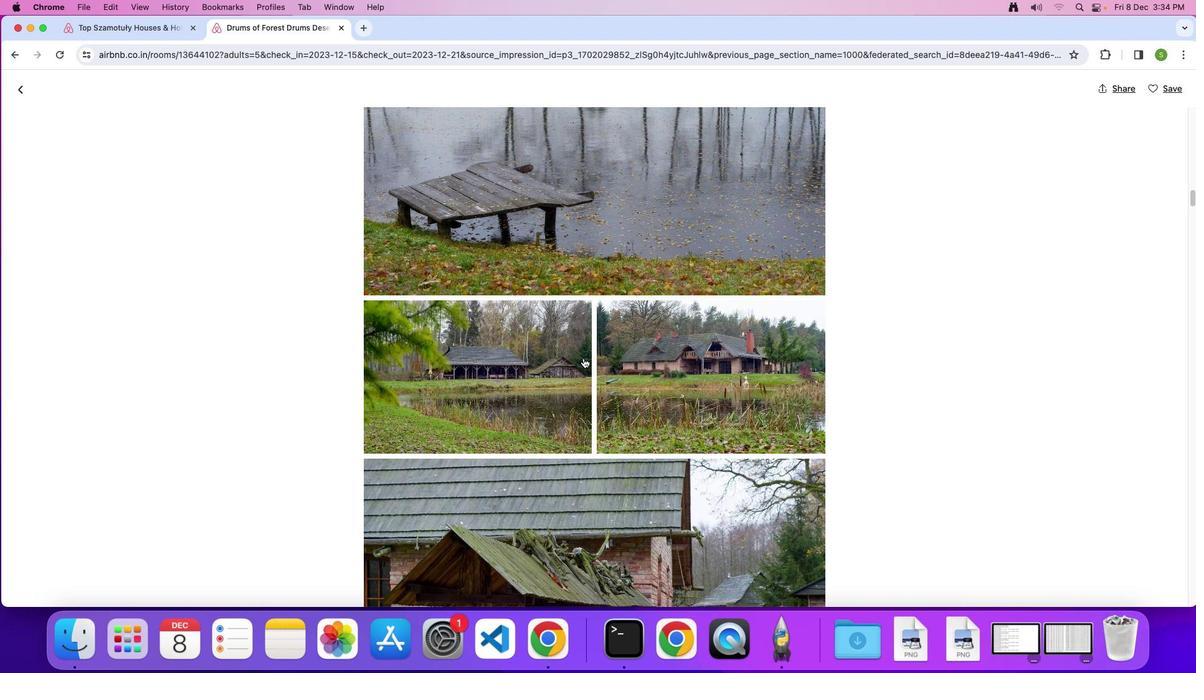 
Action: Mouse scrolled (583, 358) with delta (0, 0)
Screenshot: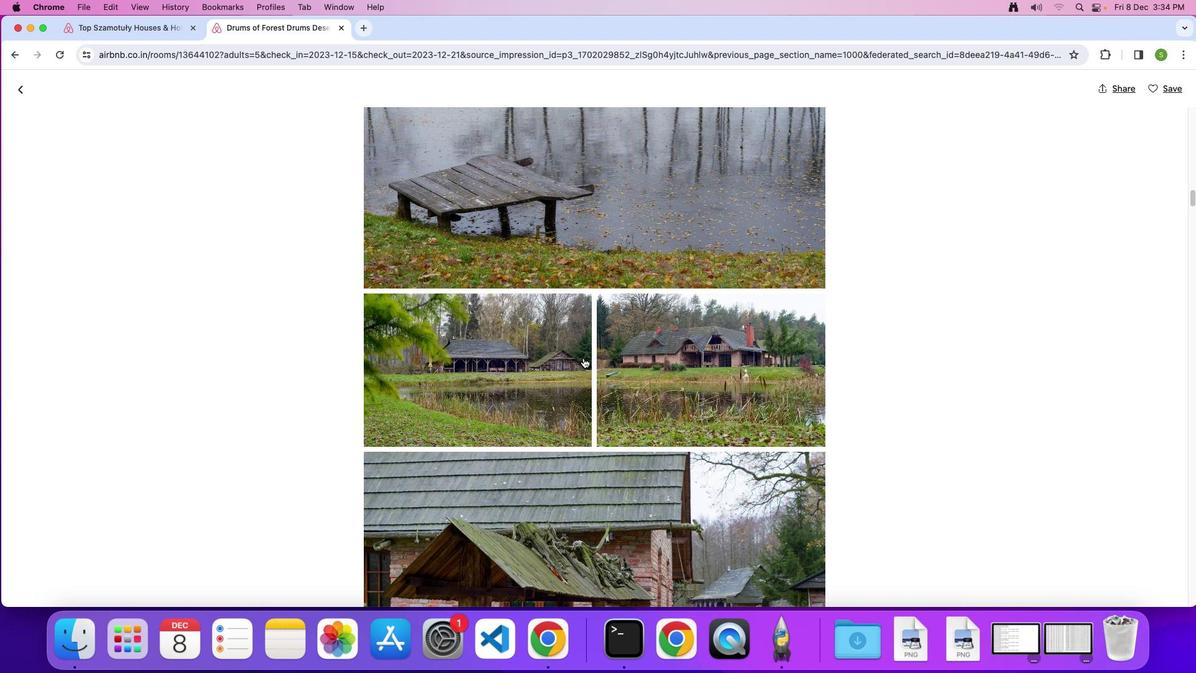
Action: Mouse scrolled (583, 358) with delta (0, 0)
Screenshot: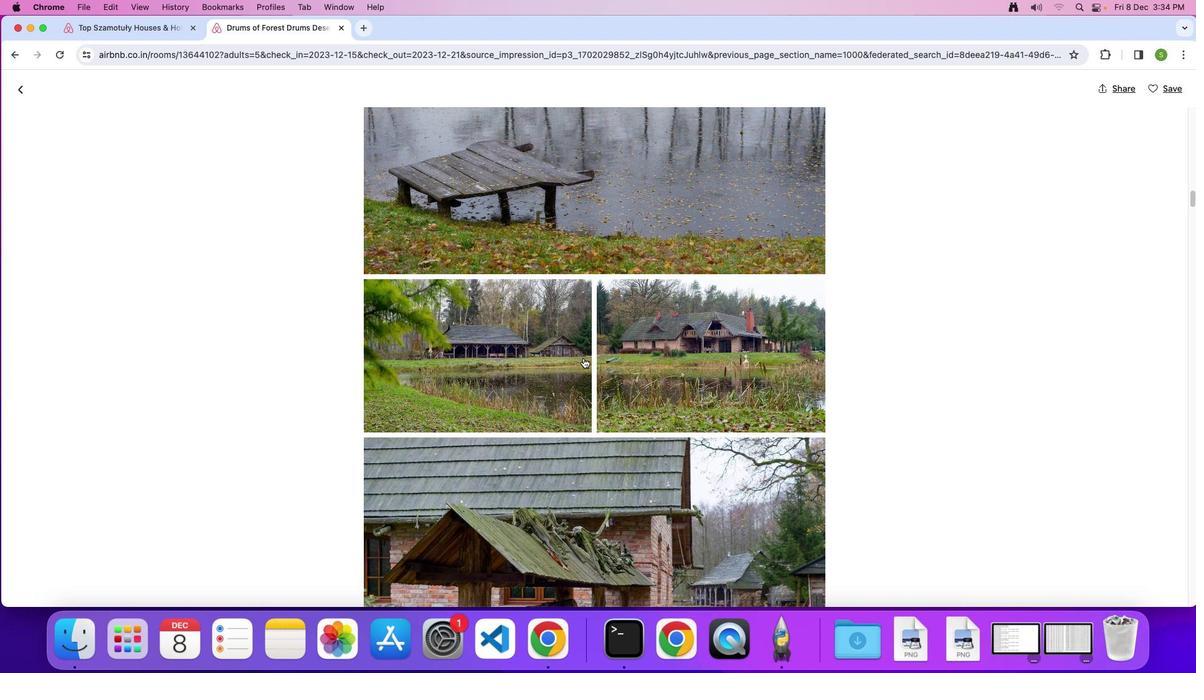 
Action: Mouse scrolled (583, 358) with delta (0, 0)
Screenshot: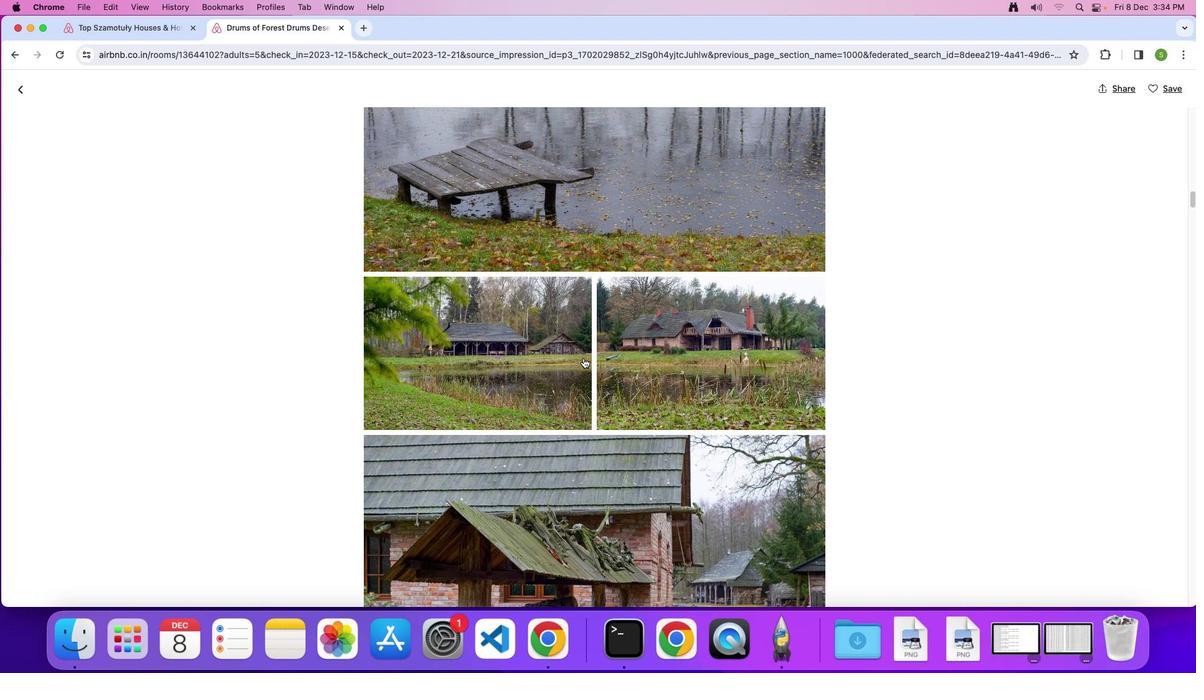 
Action: Mouse scrolled (583, 358) with delta (0, 0)
Screenshot: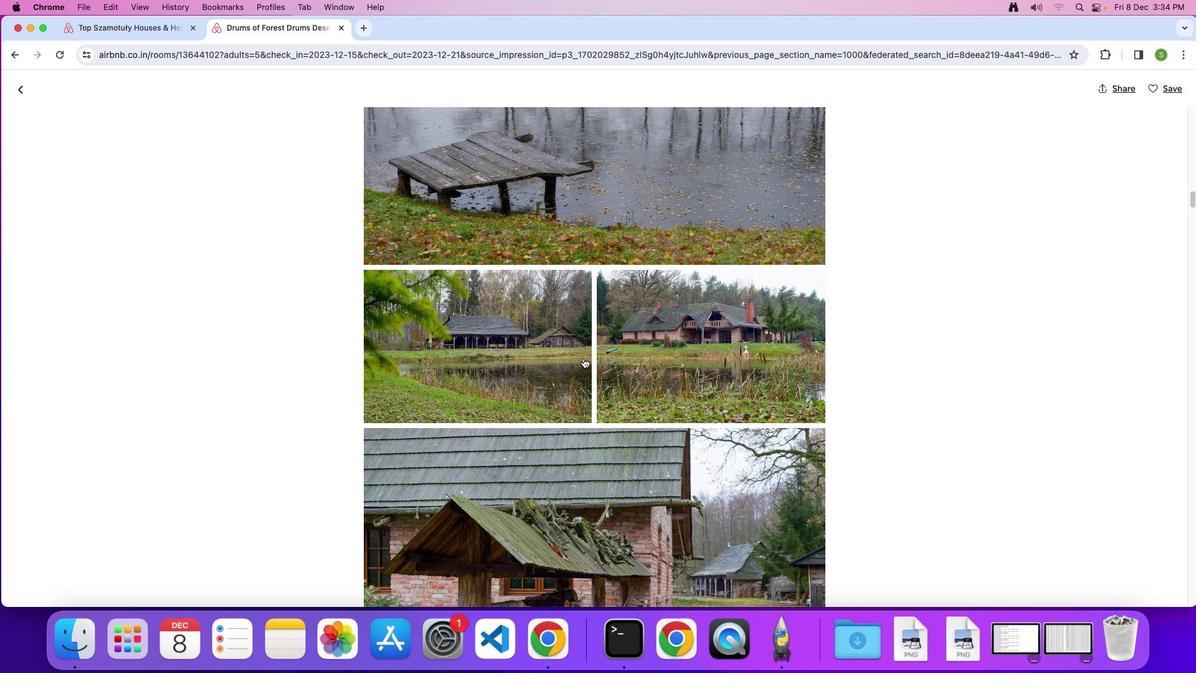
Action: Mouse scrolled (583, 358) with delta (0, 0)
Screenshot: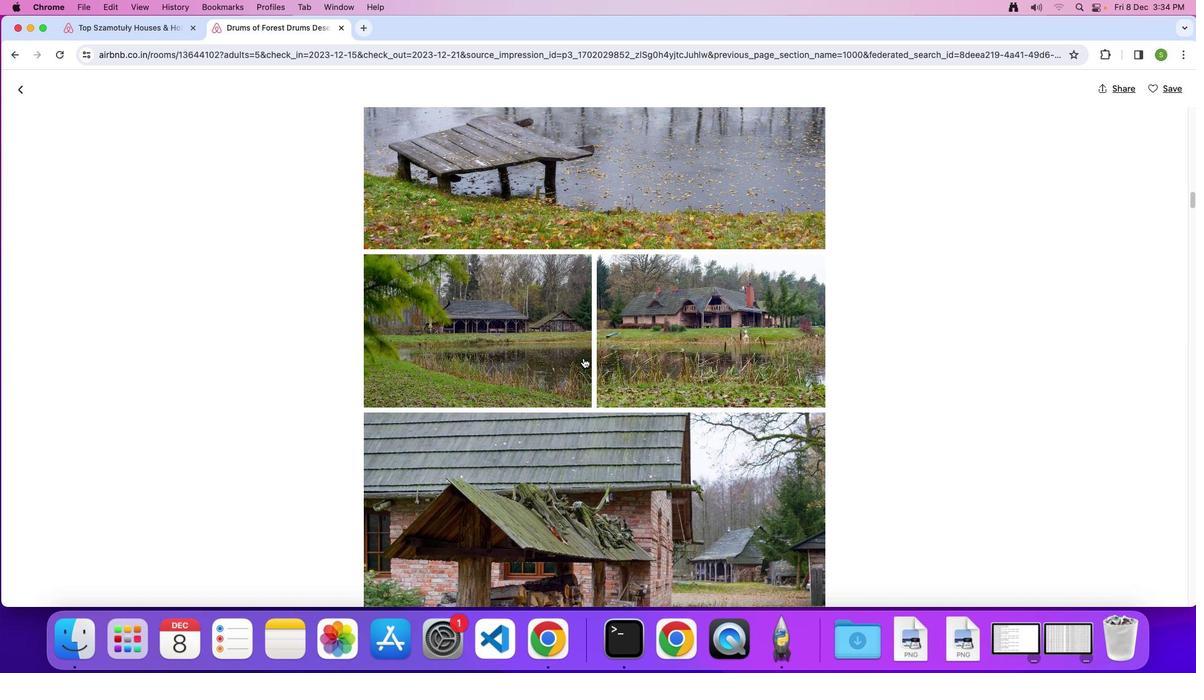 
Action: Mouse scrolled (583, 358) with delta (0, 0)
Screenshot: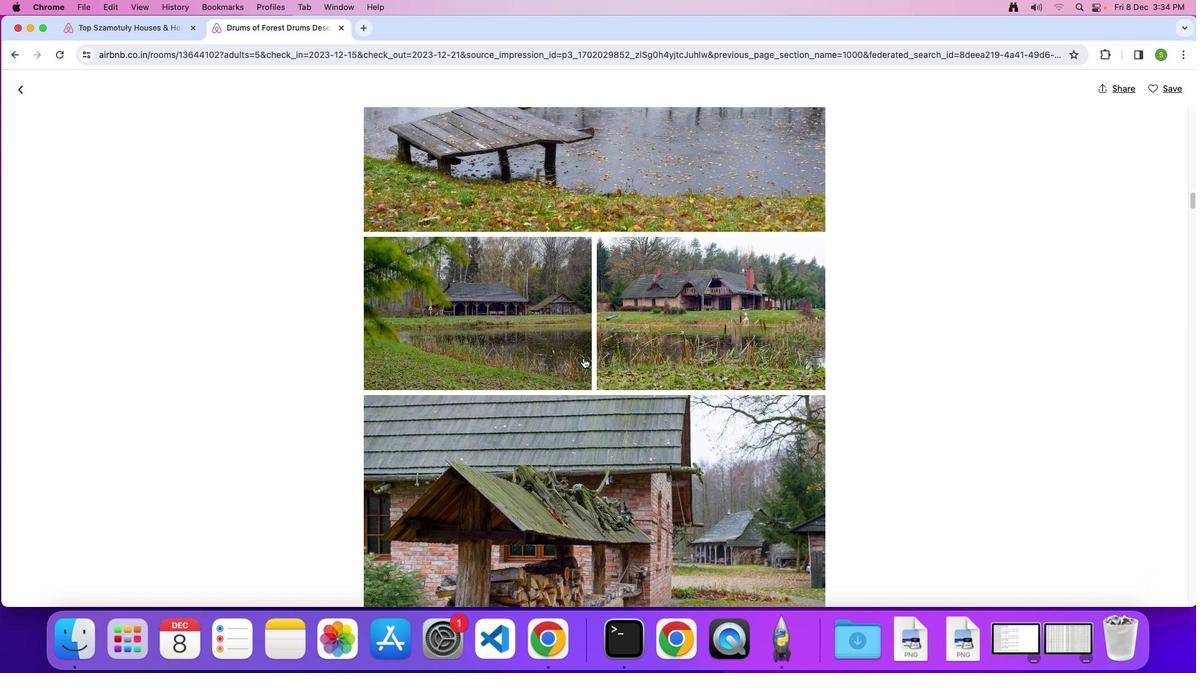 
Action: Mouse scrolled (583, 358) with delta (0, -1)
Screenshot: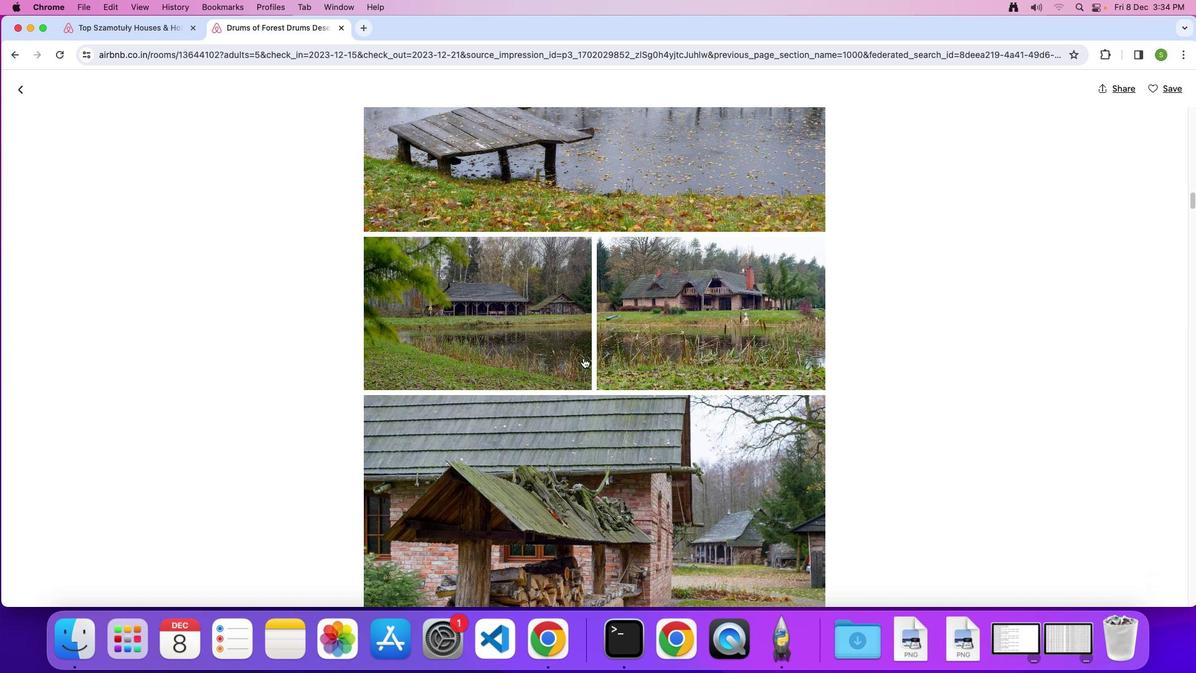 
Action: Mouse scrolled (583, 358) with delta (0, 0)
Screenshot: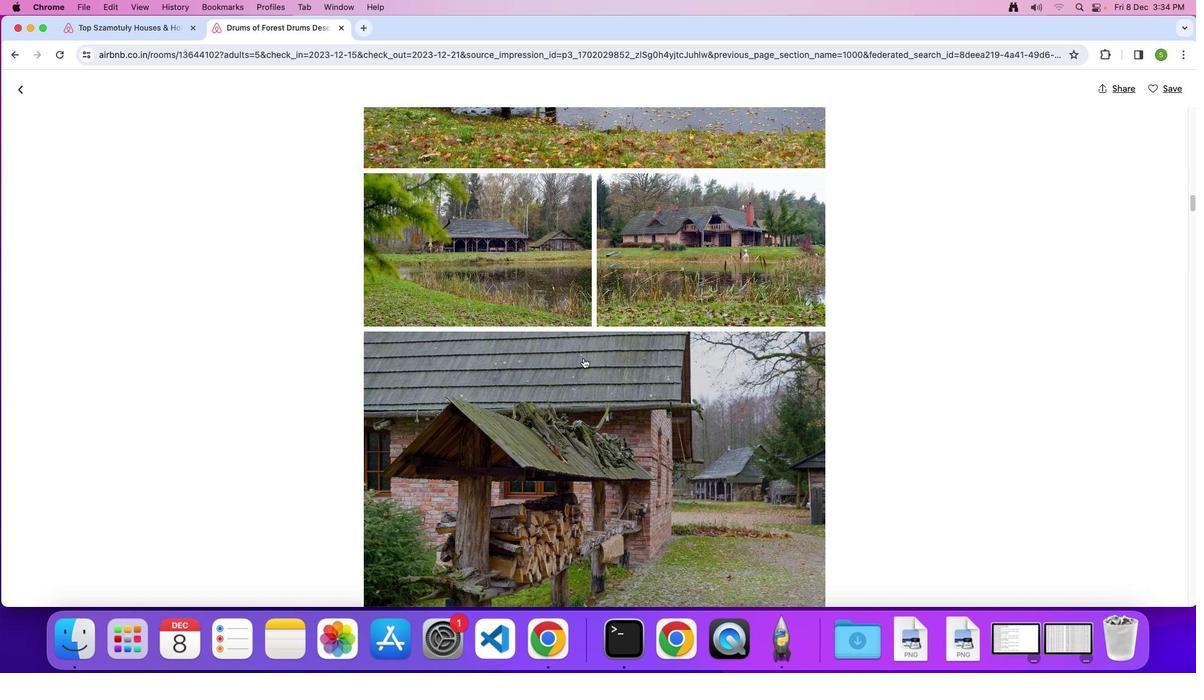 
Action: Mouse scrolled (583, 358) with delta (0, 0)
Screenshot: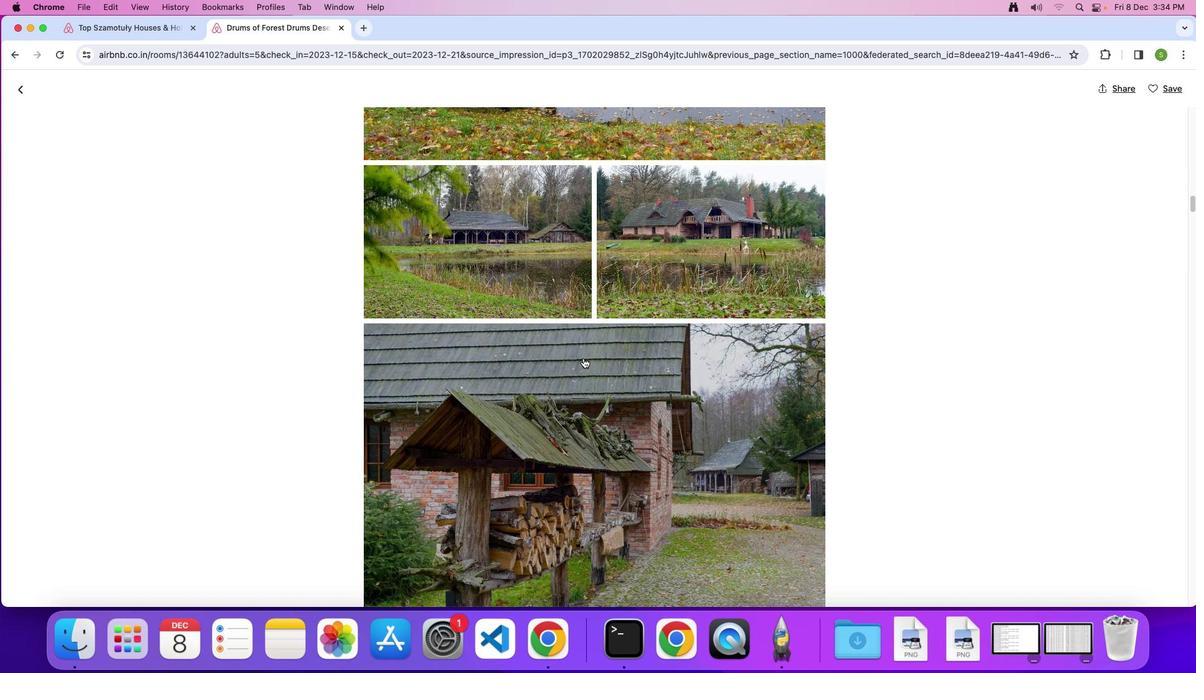 
Action: Mouse scrolled (583, 358) with delta (0, 0)
Screenshot: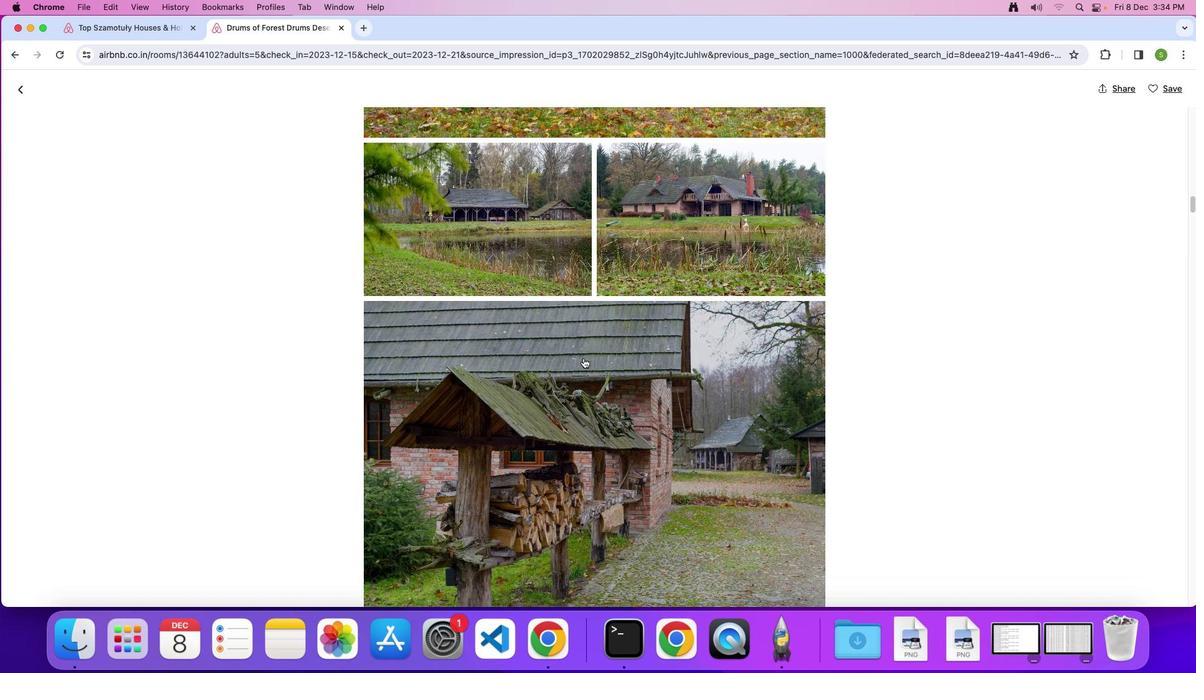 
Action: Mouse scrolled (583, 358) with delta (0, 0)
Screenshot: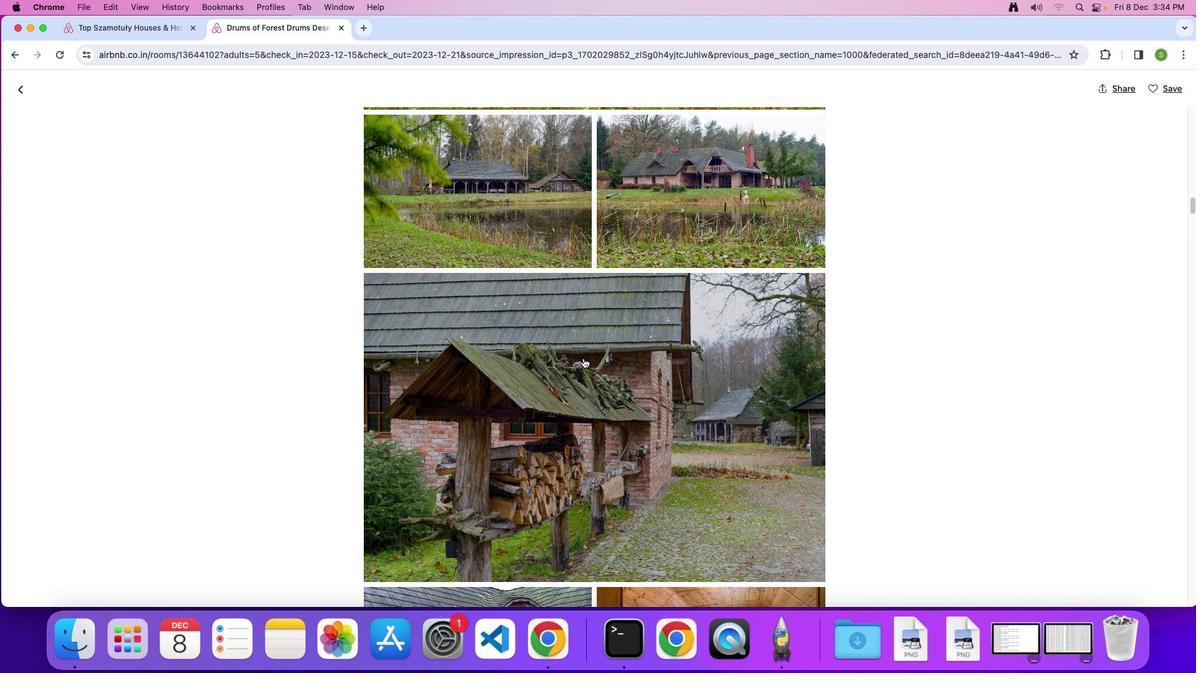 
Action: Mouse scrolled (583, 358) with delta (0, 0)
Screenshot: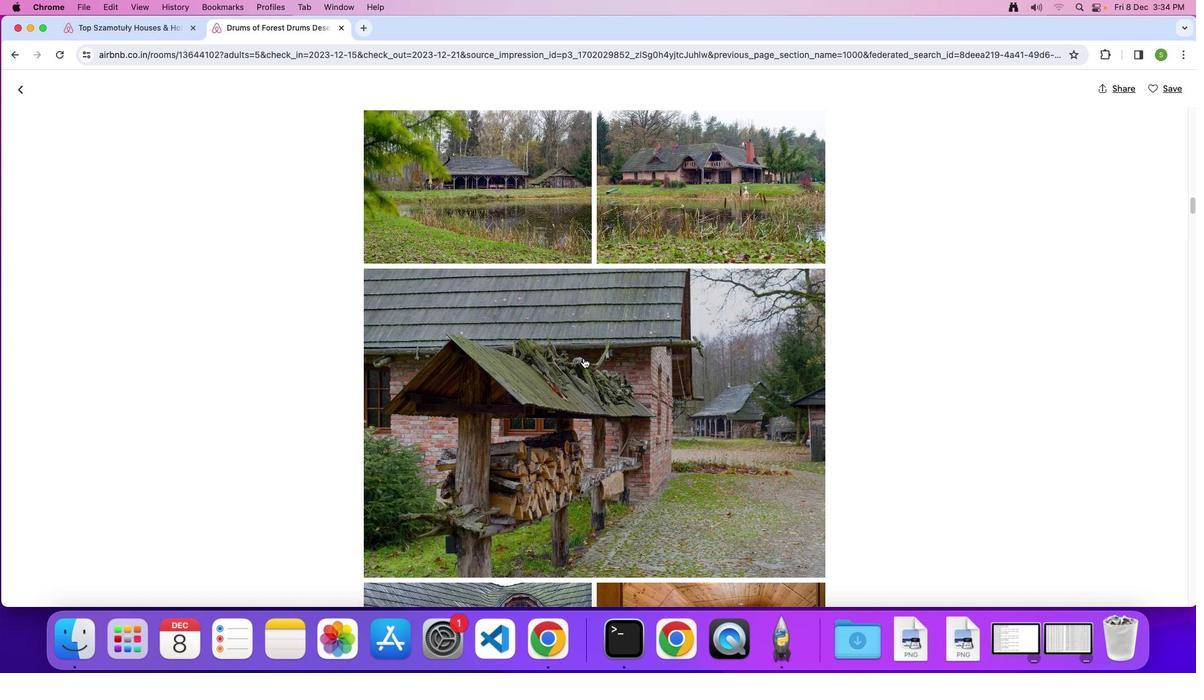 
Action: Mouse scrolled (583, 358) with delta (0, -1)
Screenshot: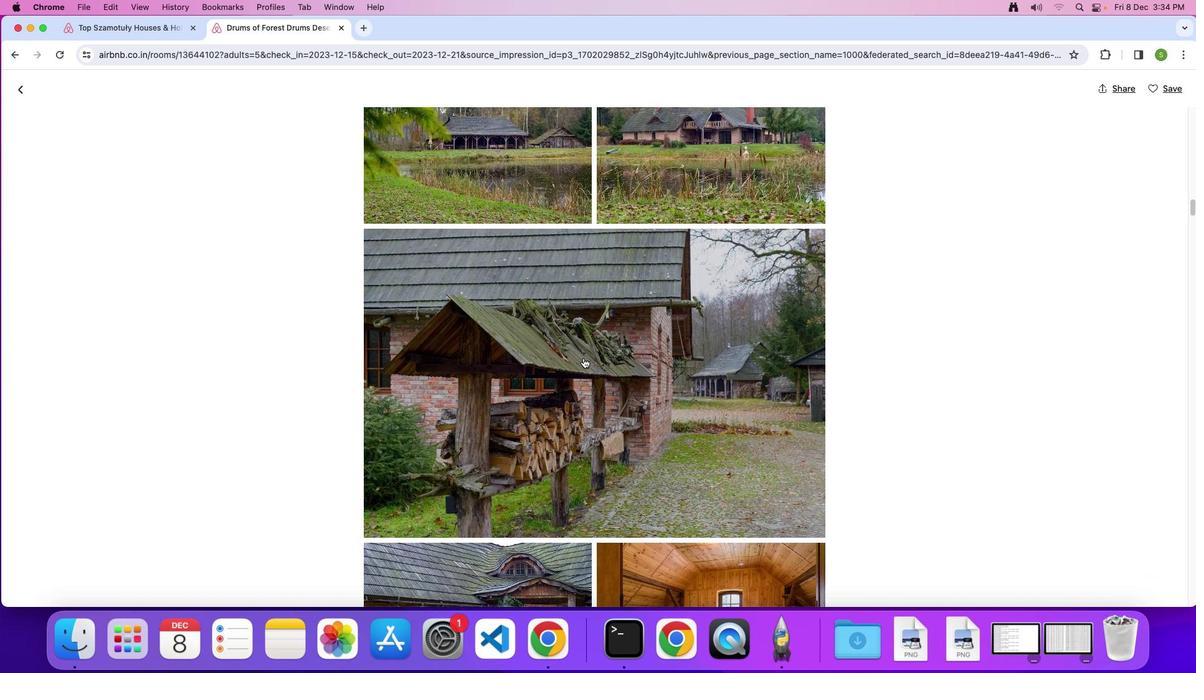 
Action: Mouse scrolled (583, 358) with delta (0, 0)
Screenshot: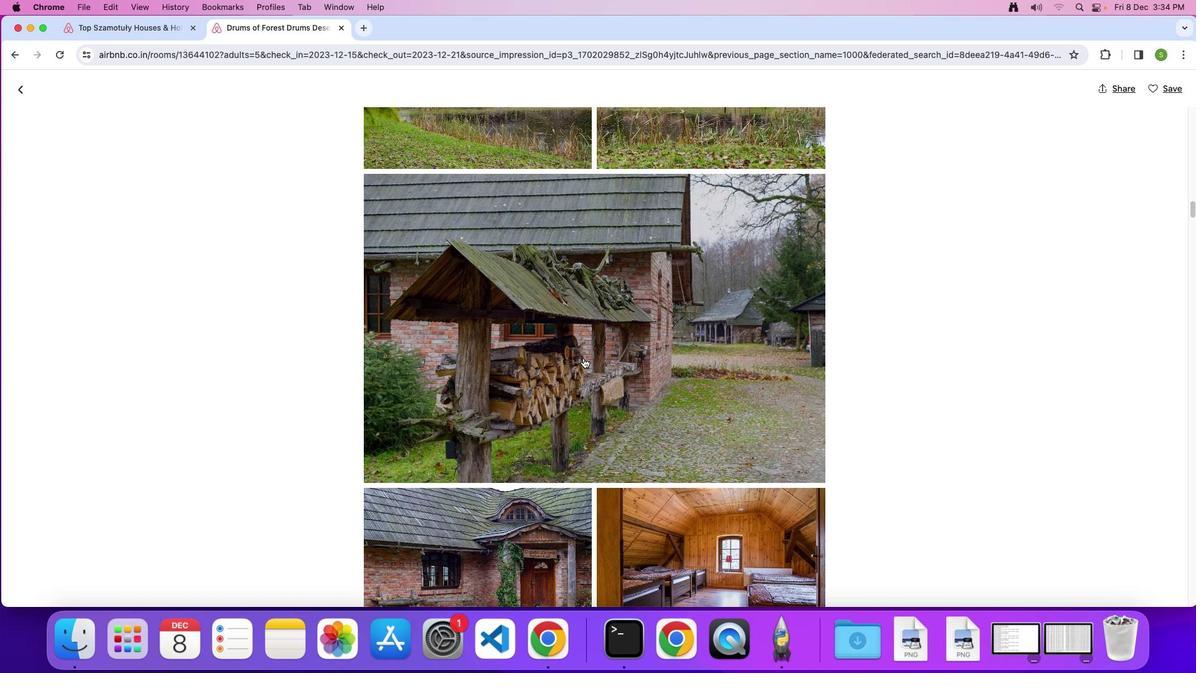 
Action: Mouse scrolled (583, 358) with delta (0, 0)
Screenshot: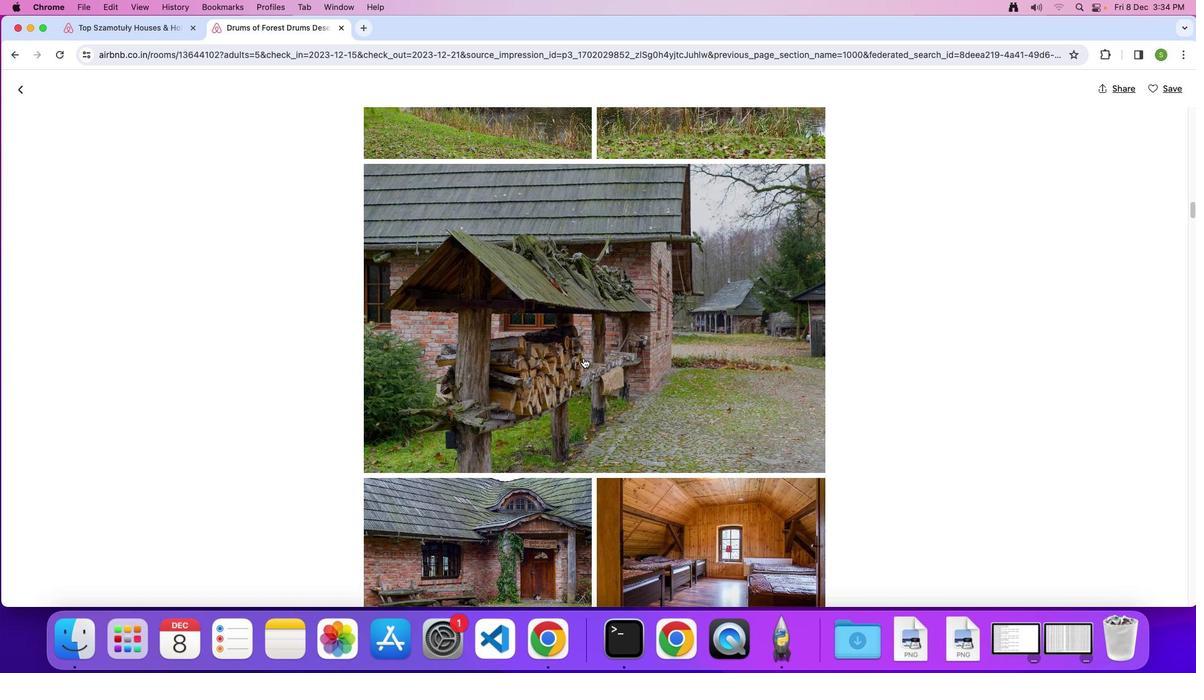 
Action: Mouse scrolled (583, 358) with delta (0, 0)
Screenshot: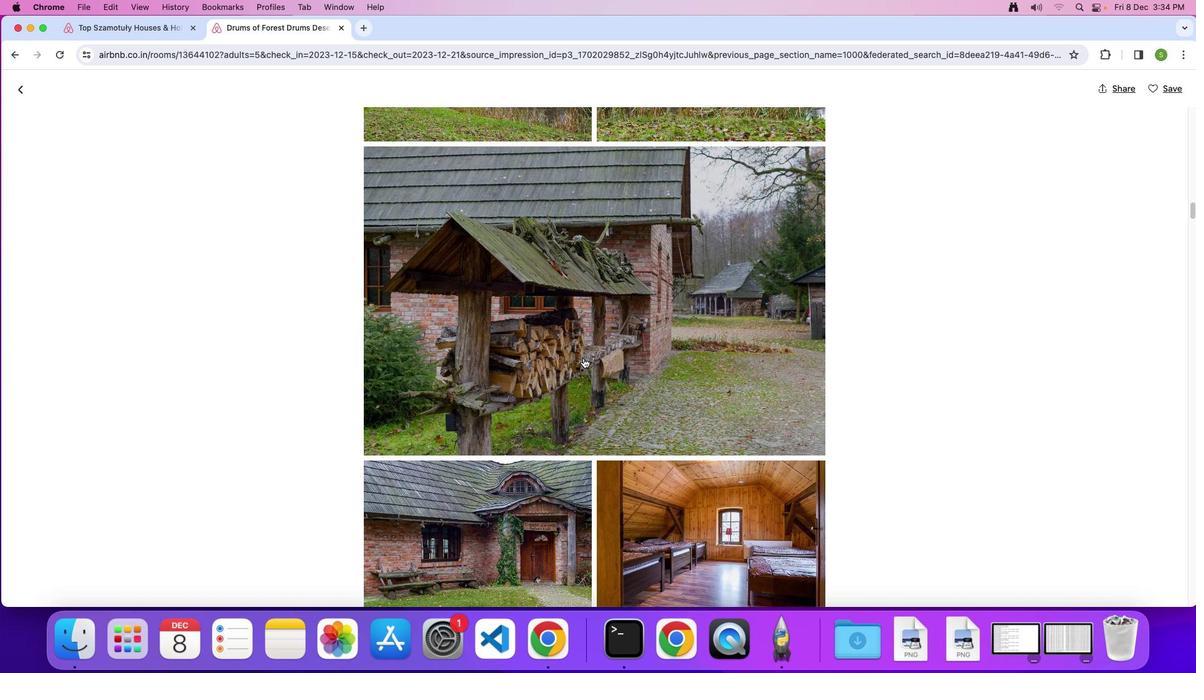 
Action: Mouse scrolled (583, 358) with delta (0, 0)
Screenshot: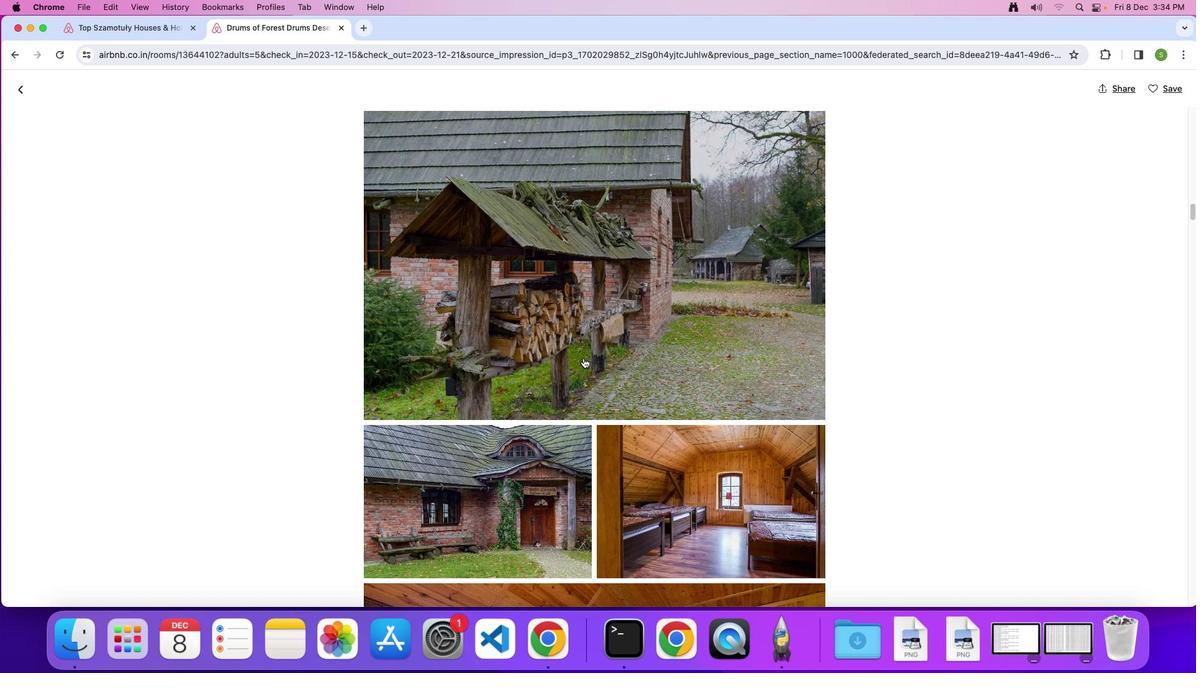 
Action: Mouse scrolled (583, 358) with delta (0, -1)
Screenshot: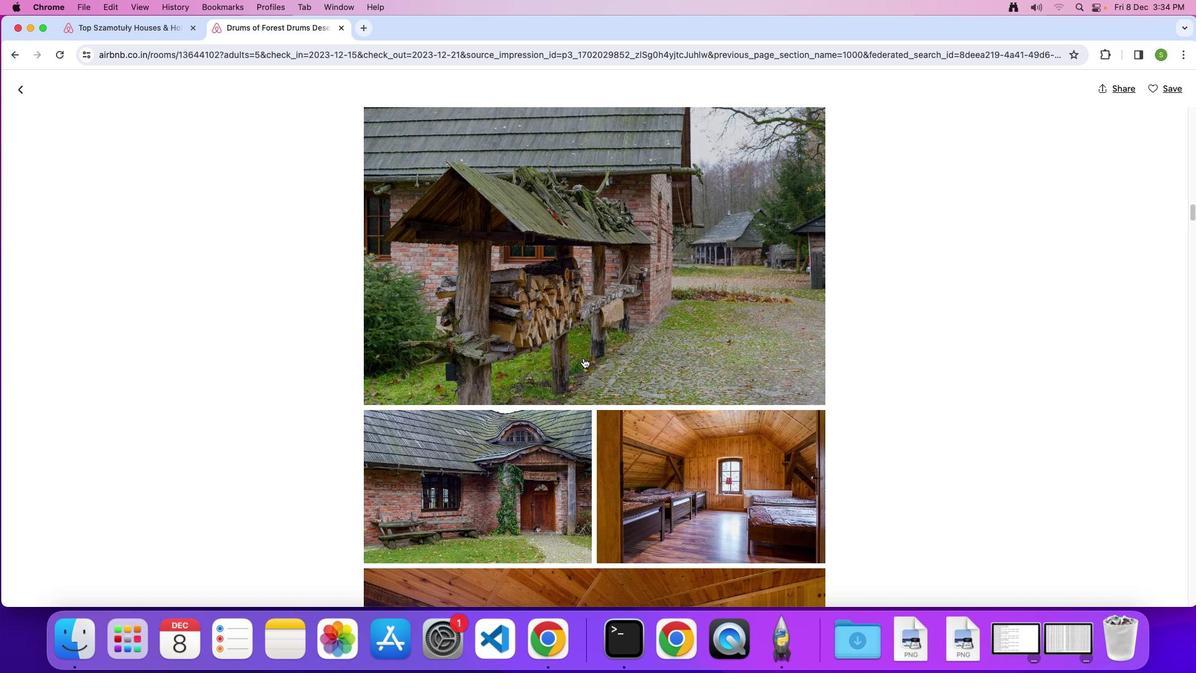 
Action: Mouse scrolled (583, 358) with delta (0, 0)
Screenshot: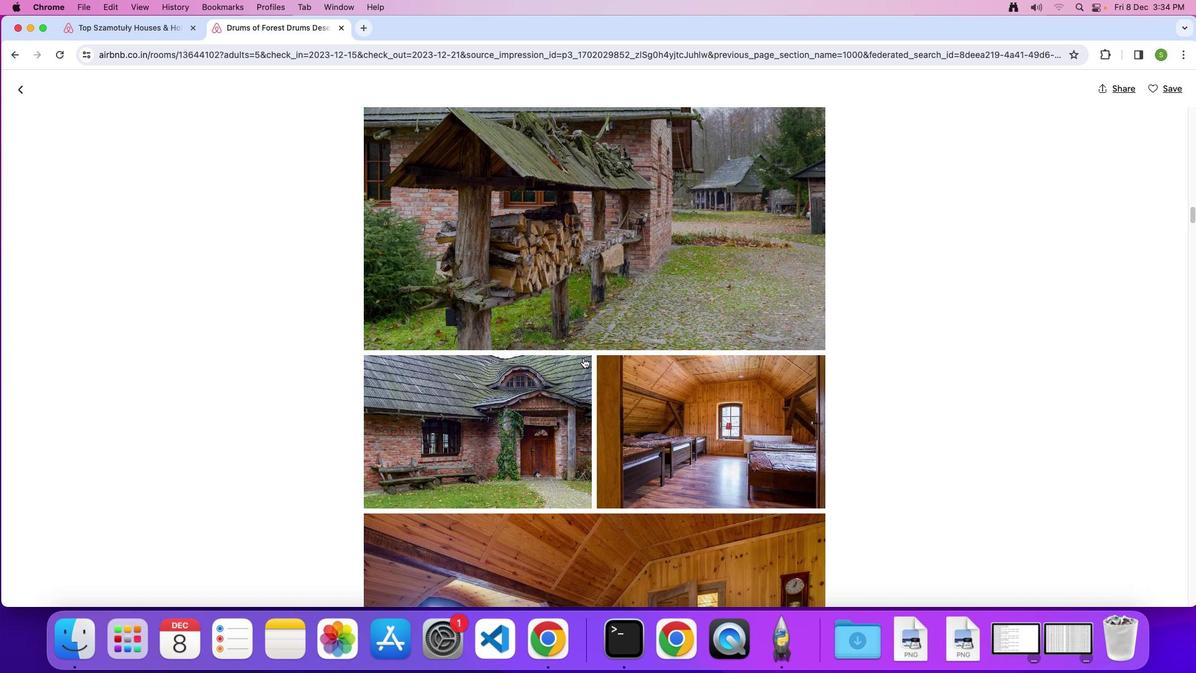 
Action: Mouse scrolled (583, 358) with delta (0, 0)
Screenshot: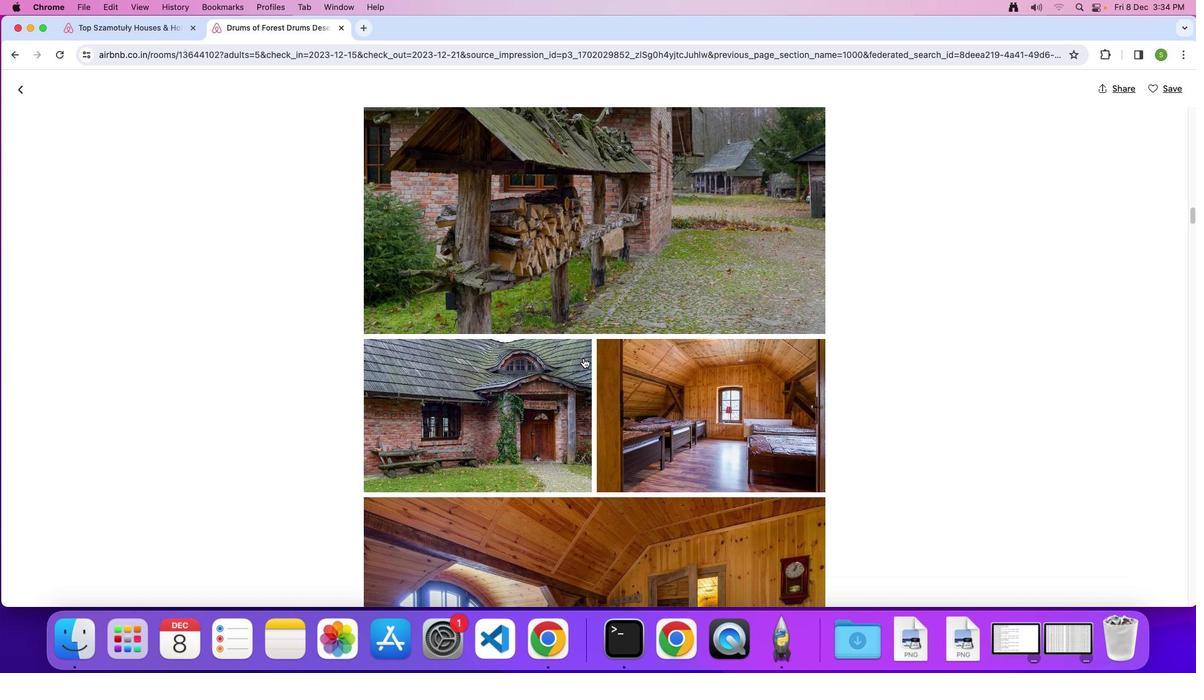 
Action: Mouse scrolled (583, 358) with delta (0, -1)
Screenshot: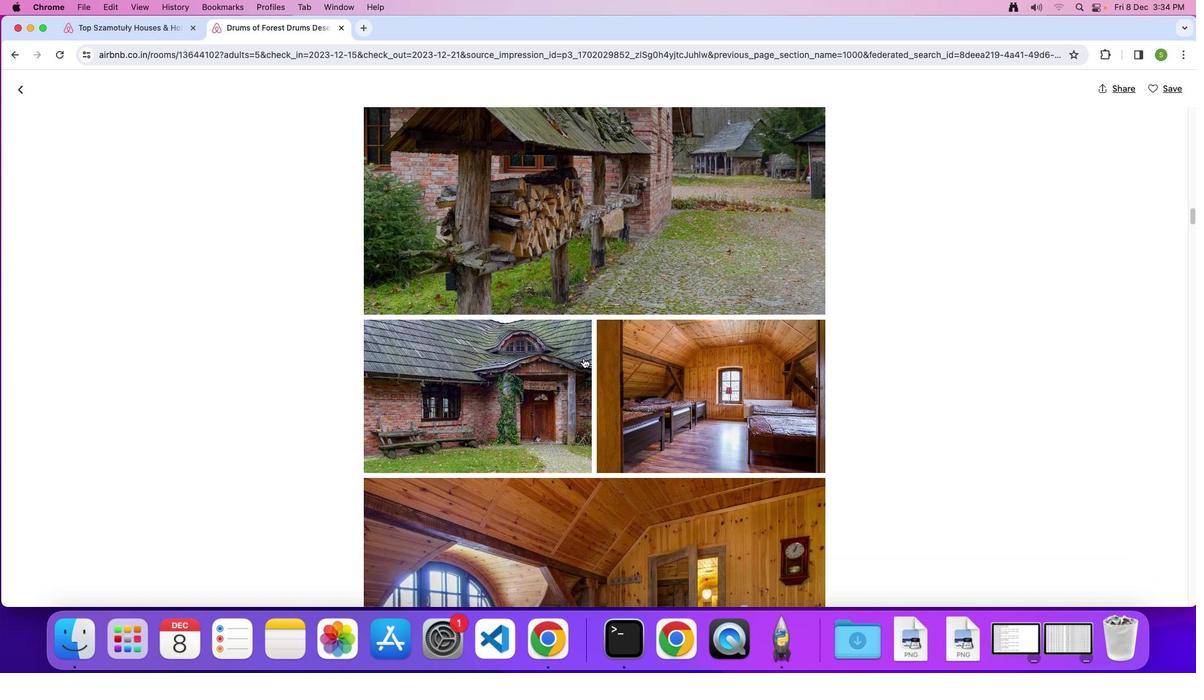 
Action: Mouse scrolled (583, 358) with delta (0, 0)
Screenshot: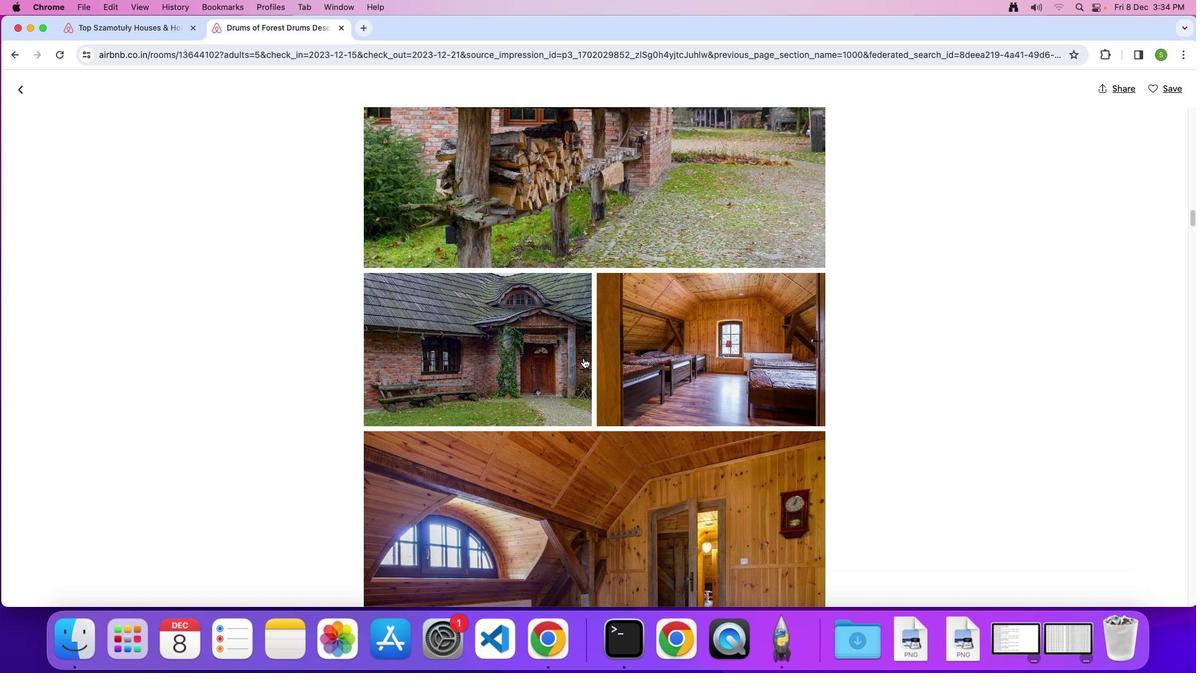 
Action: Mouse scrolled (583, 358) with delta (0, 0)
Screenshot: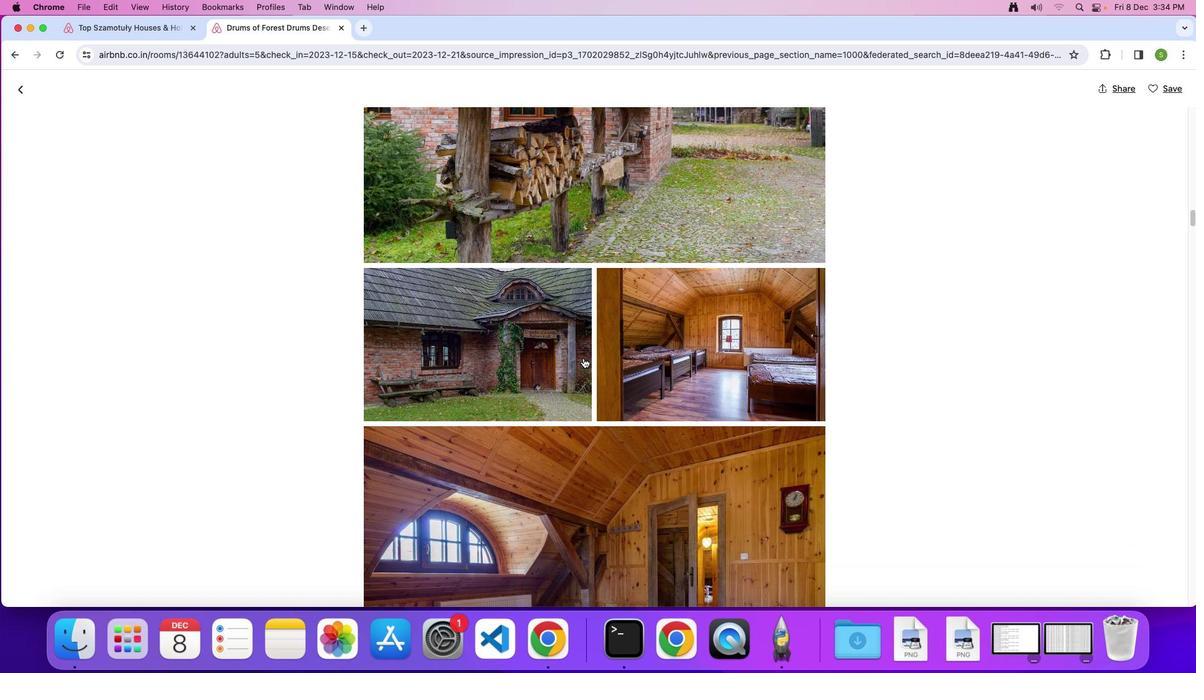 
Action: Mouse scrolled (583, 358) with delta (0, -1)
Screenshot: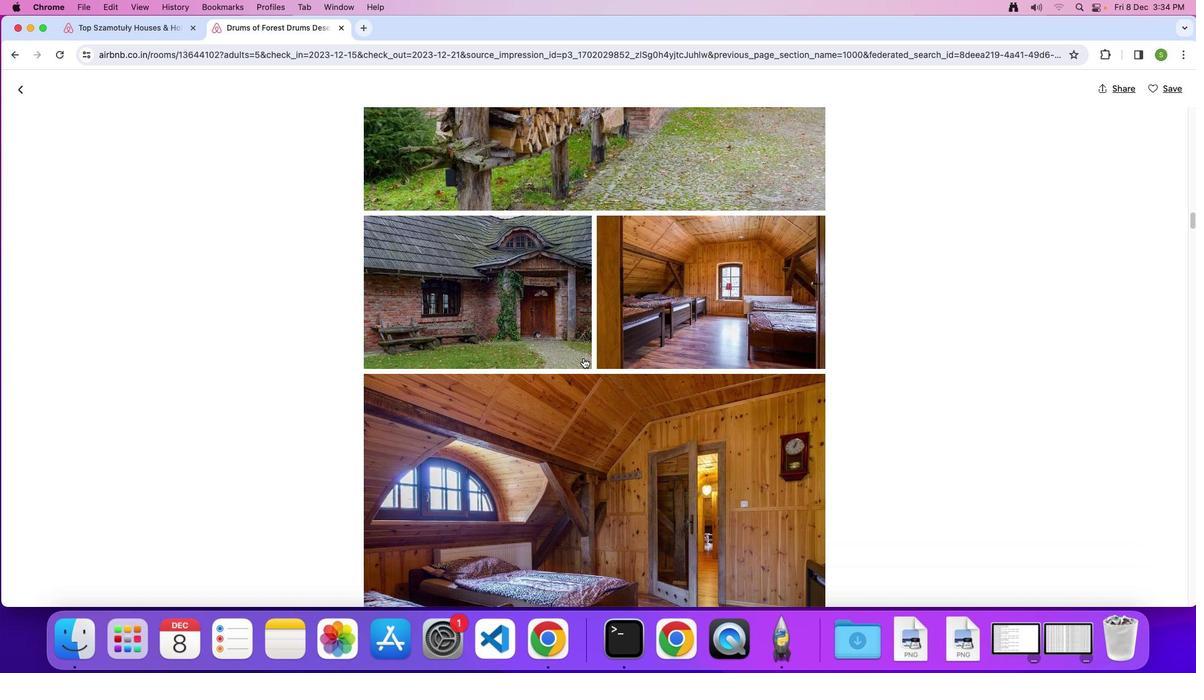 
Action: Mouse scrolled (583, 358) with delta (0, 0)
Screenshot: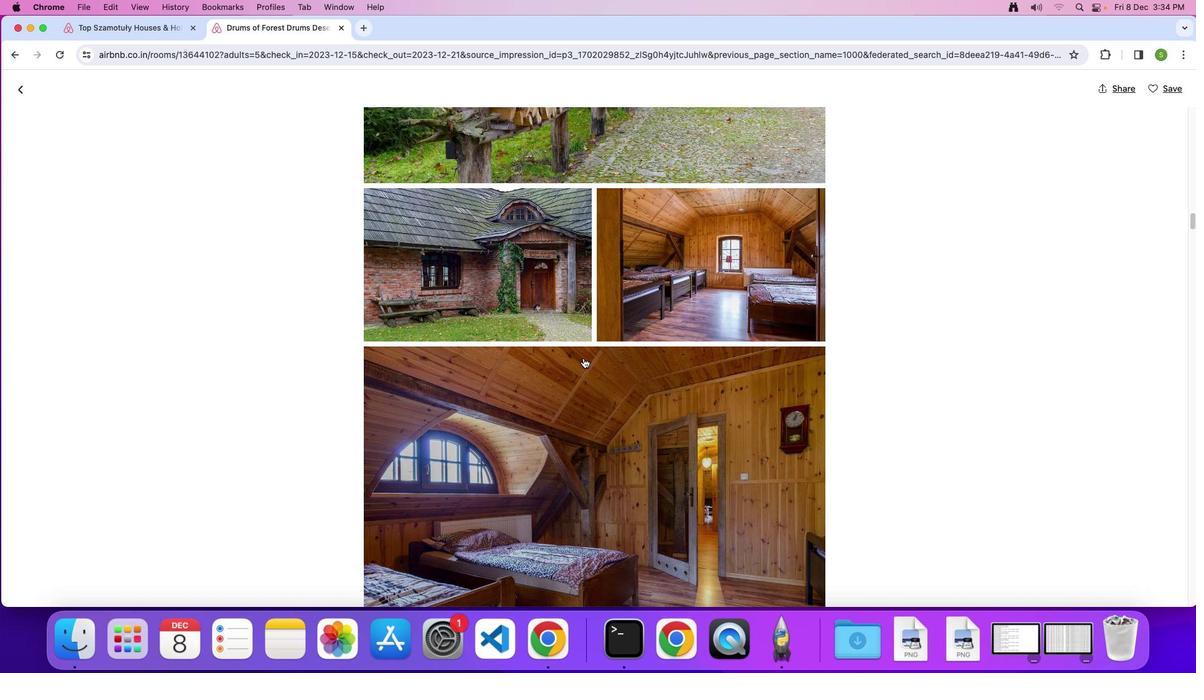 
Action: Mouse scrolled (583, 358) with delta (0, 0)
Screenshot: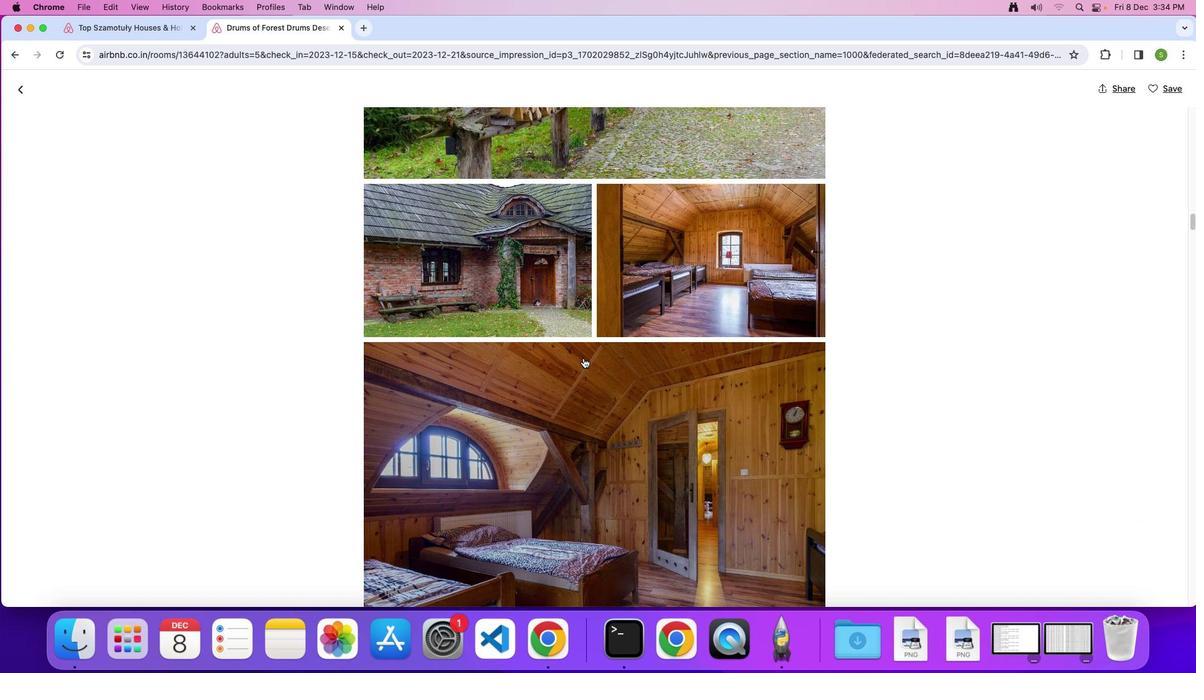 
Action: Mouse scrolled (583, 358) with delta (0, -1)
Screenshot: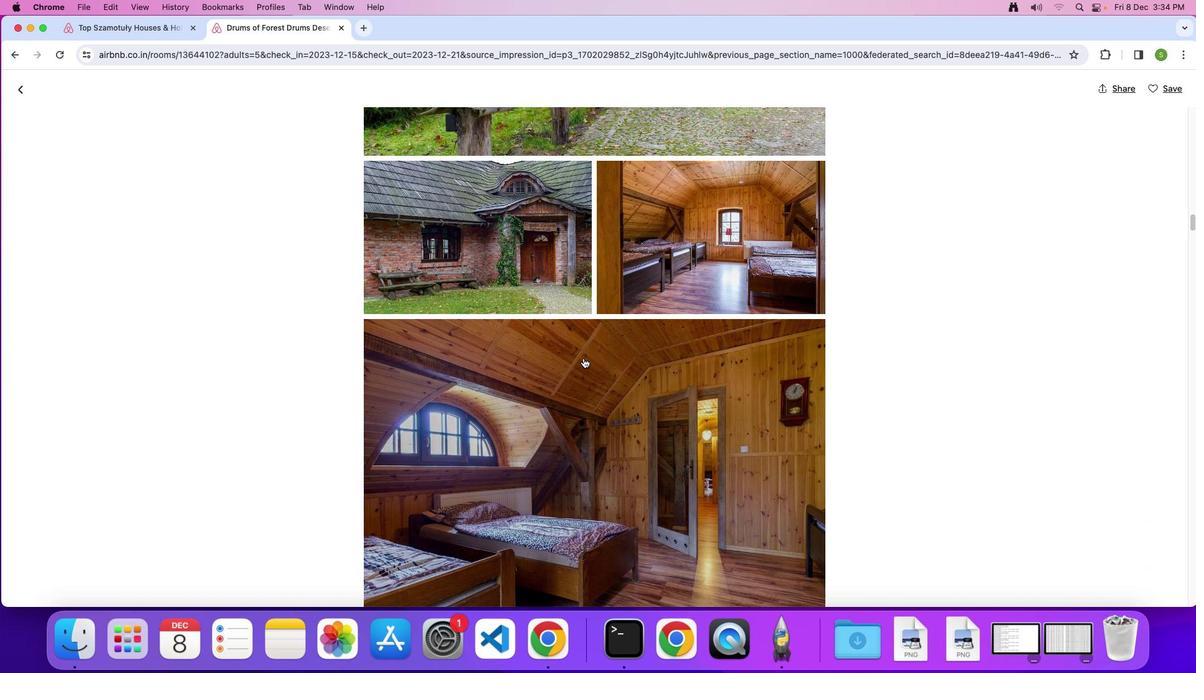 
Action: Mouse scrolled (583, 358) with delta (0, 0)
Screenshot: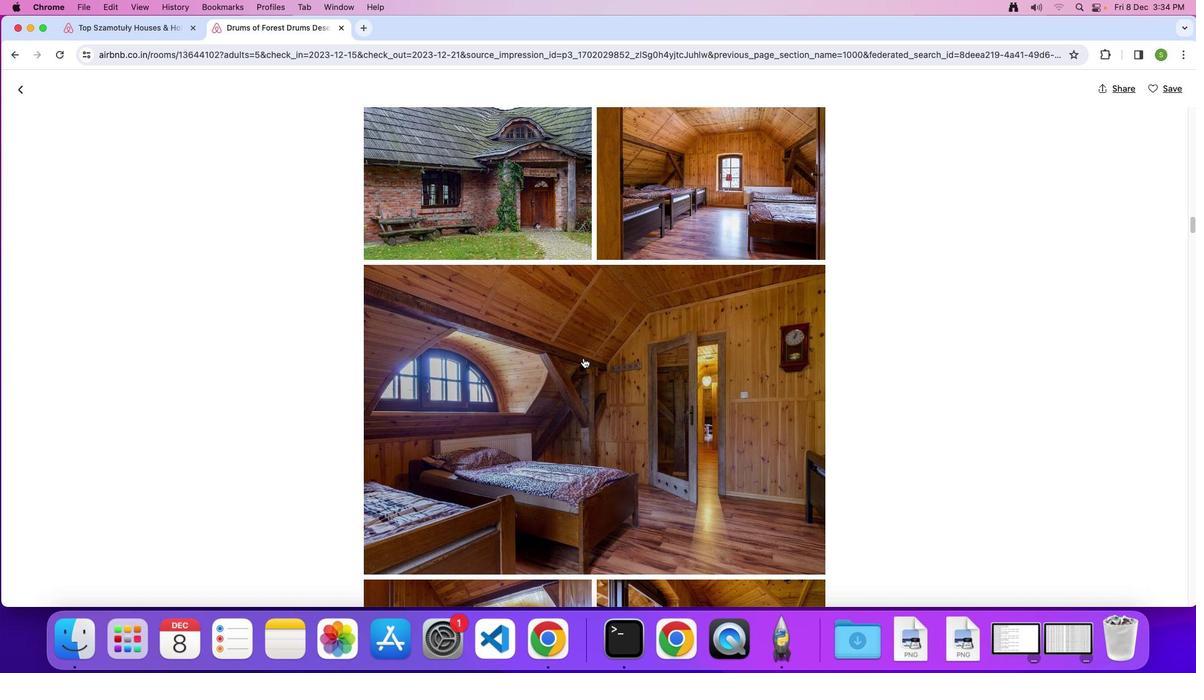 
Action: Mouse scrolled (583, 358) with delta (0, 0)
Screenshot: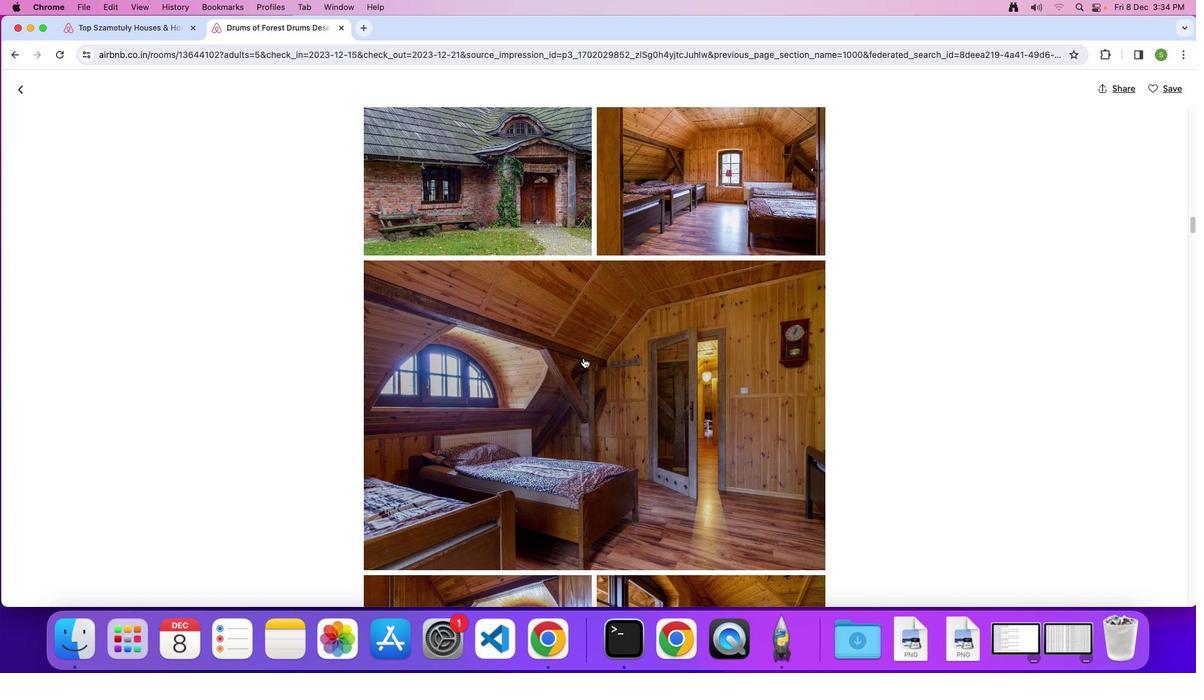 
Action: Mouse scrolled (583, 358) with delta (0, 0)
Screenshot: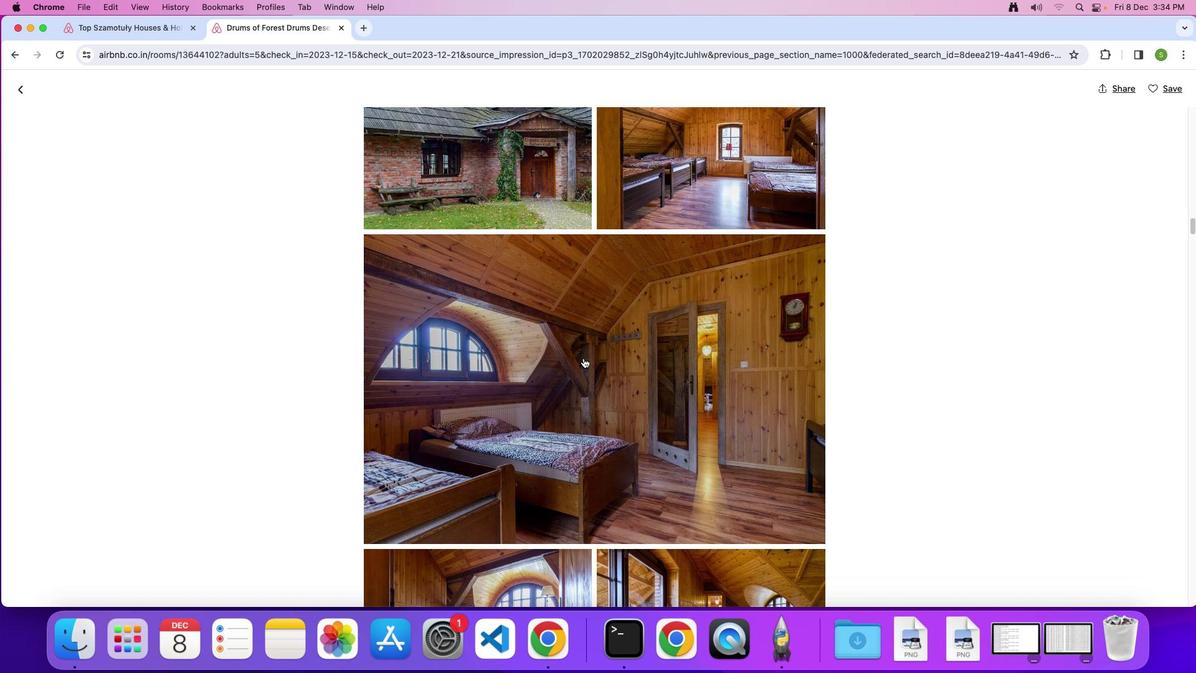 
Action: Mouse scrolled (583, 358) with delta (0, 0)
Screenshot: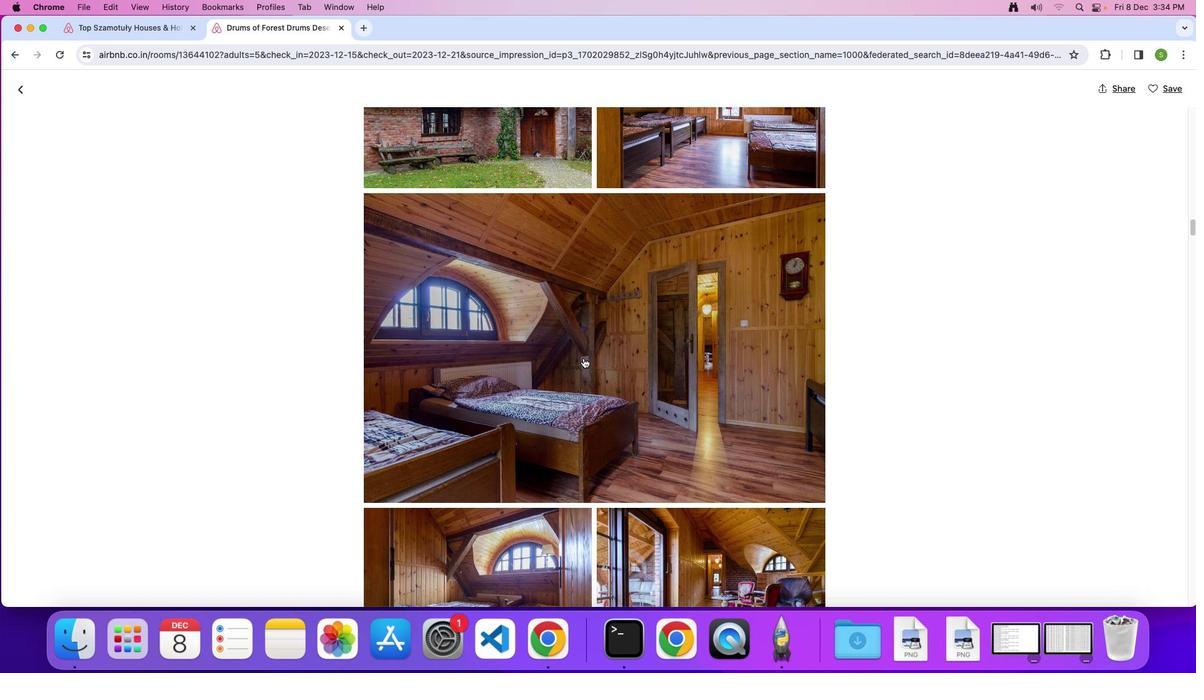 
Action: Mouse scrolled (583, 358) with delta (0, 0)
Screenshot: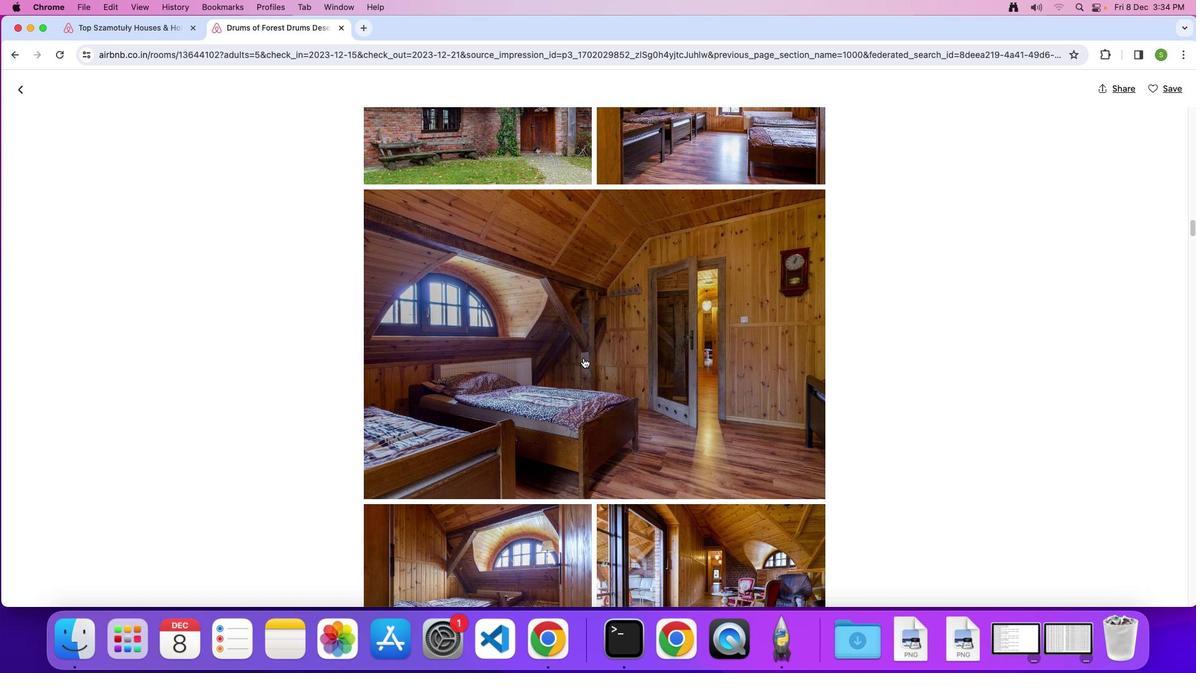 
Action: Mouse scrolled (583, 358) with delta (0, -1)
Screenshot: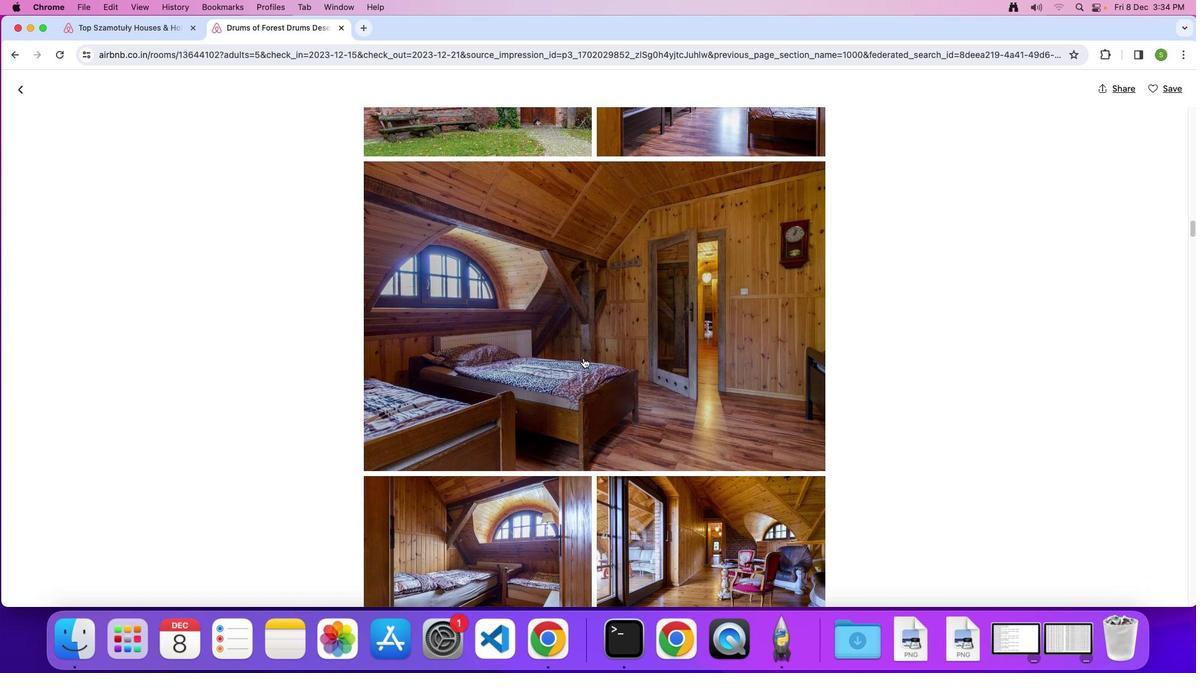 
Action: Mouse scrolled (583, 358) with delta (0, 0)
Screenshot: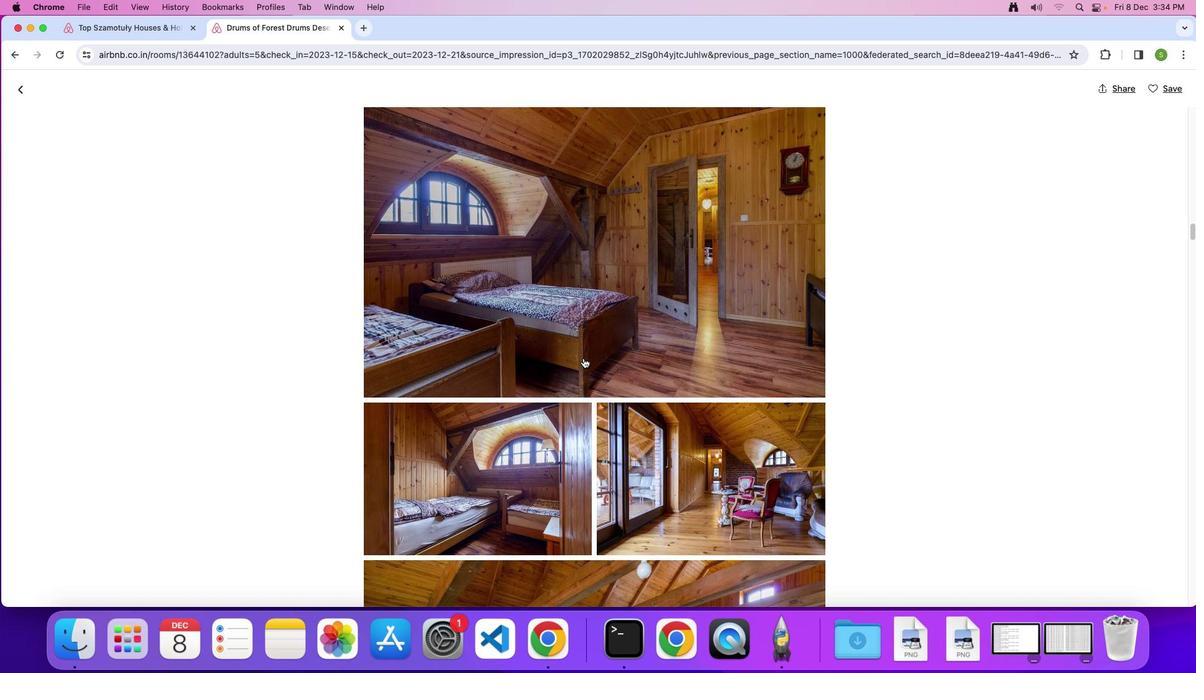 
Action: Mouse scrolled (583, 358) with delta (0, 0)
Screenshot: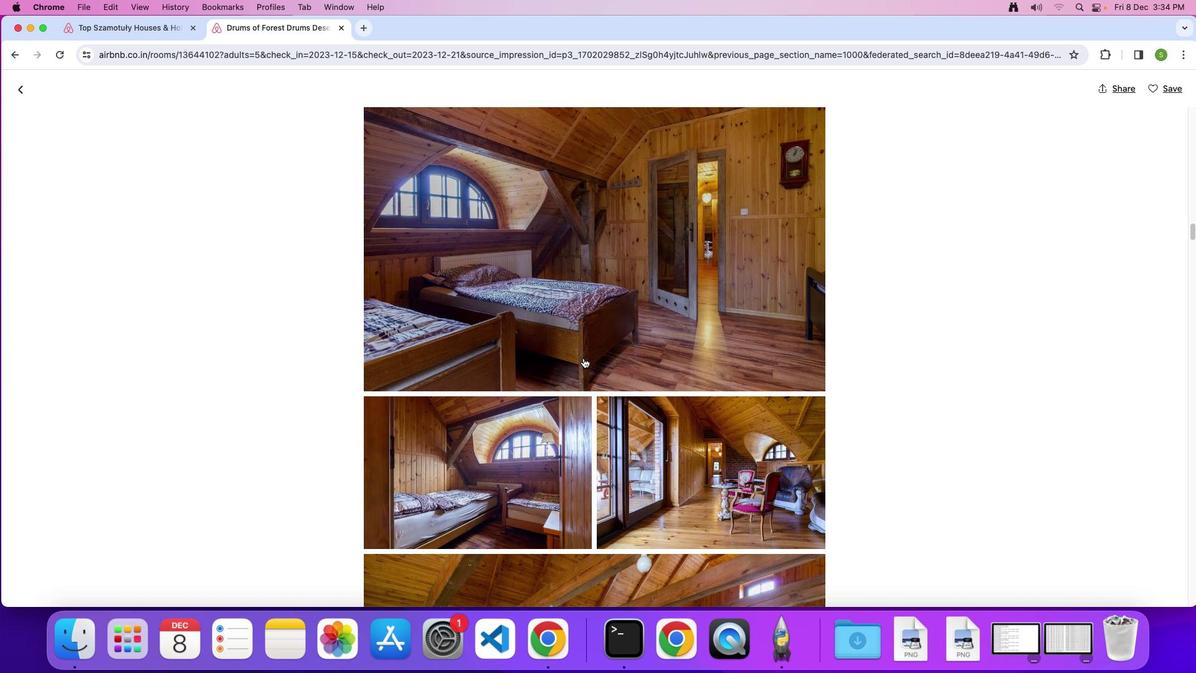 
Action: Mouse scrolled (583, 358) with delta (0, -1)
Screenshot: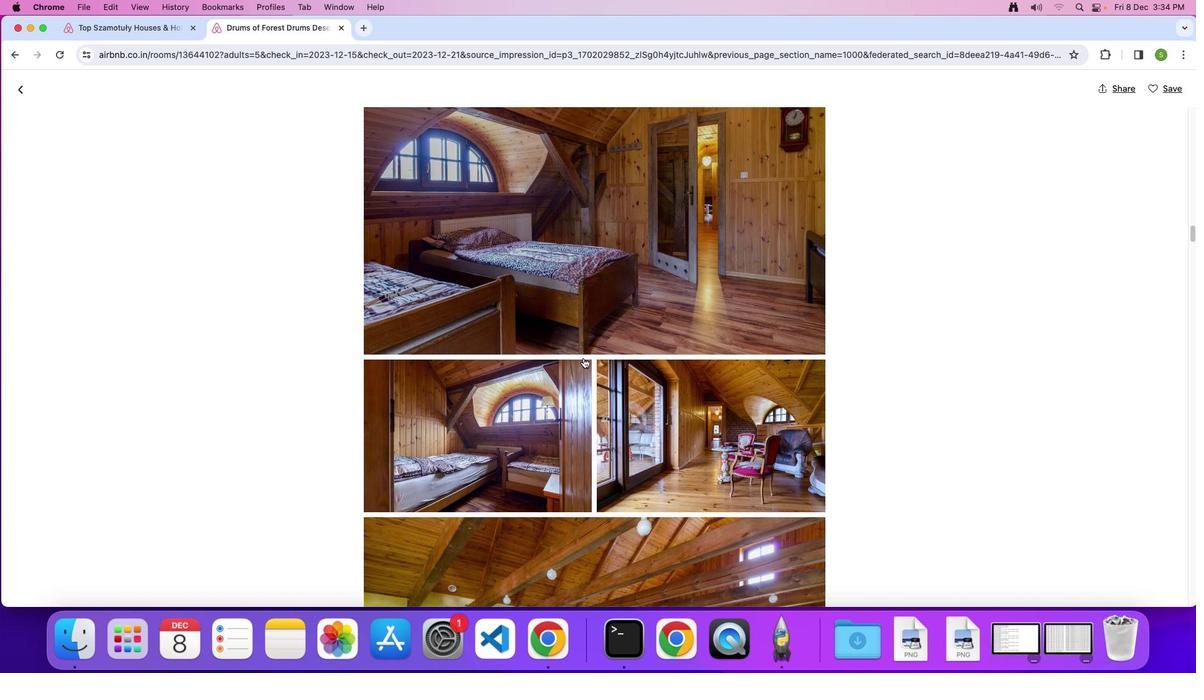 
Action: Mouse scrolled (583, 358) with delta (0, 0)
Screenshot: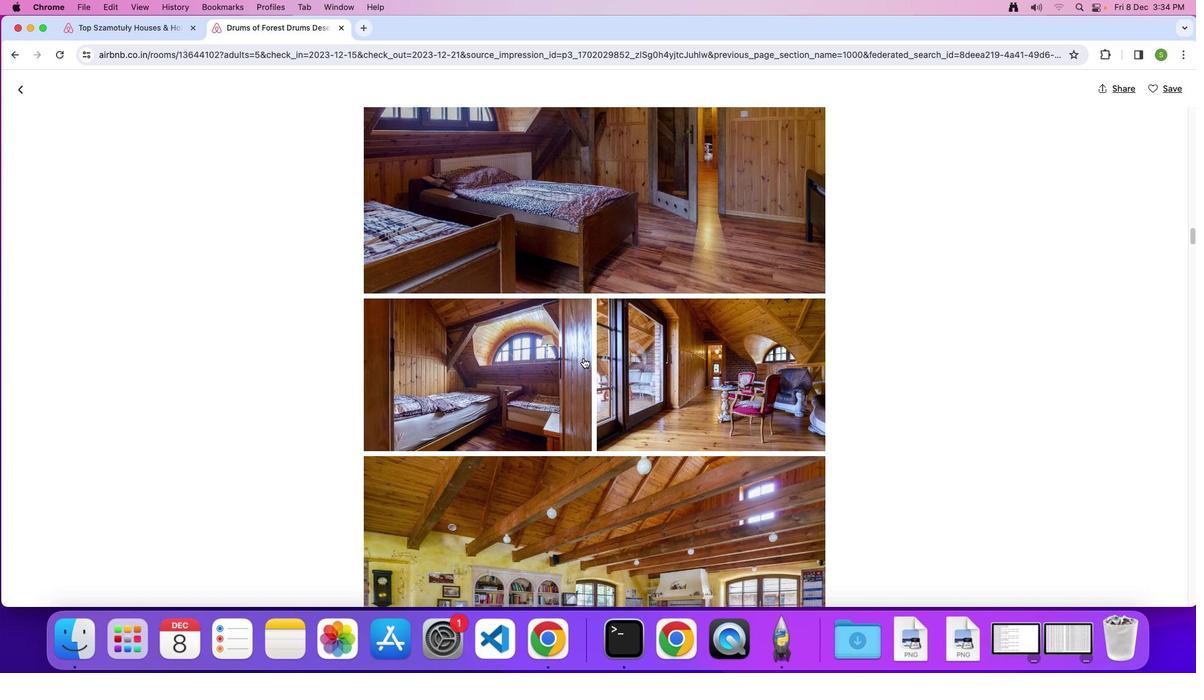 
Action: Mouse scrolled (583, 358) with delta (0, 0)
Screenshot: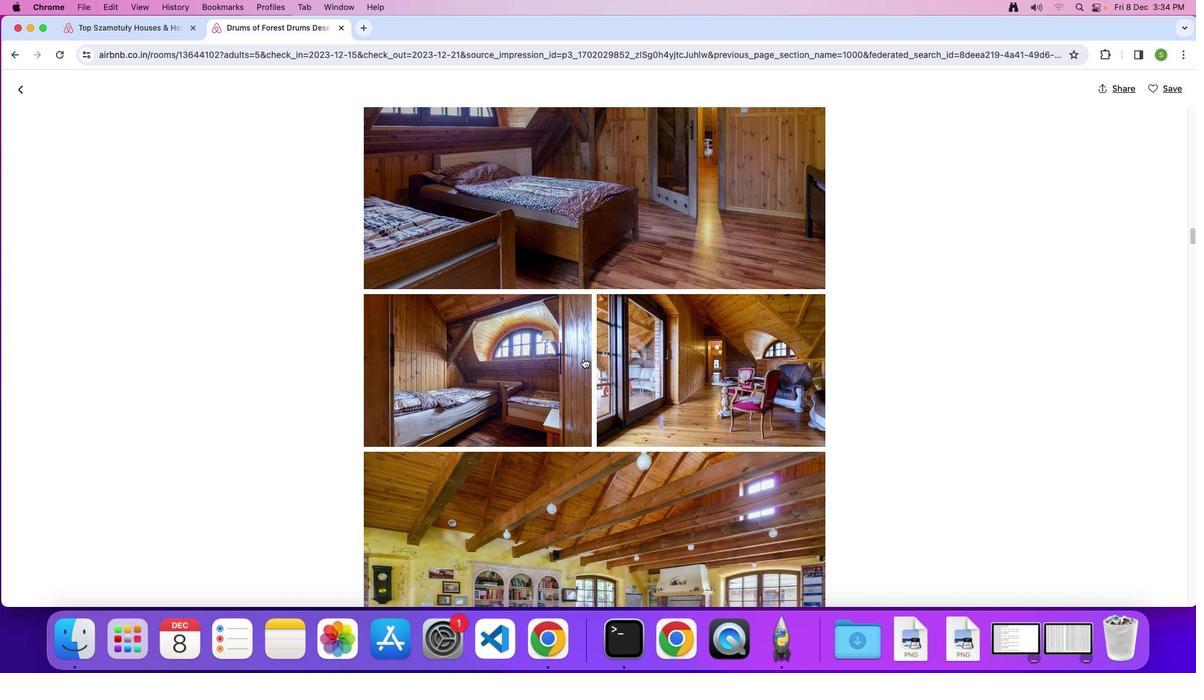 
Action: Mouse scrolled (583, 358) with delta (0, -1)
Screenshot: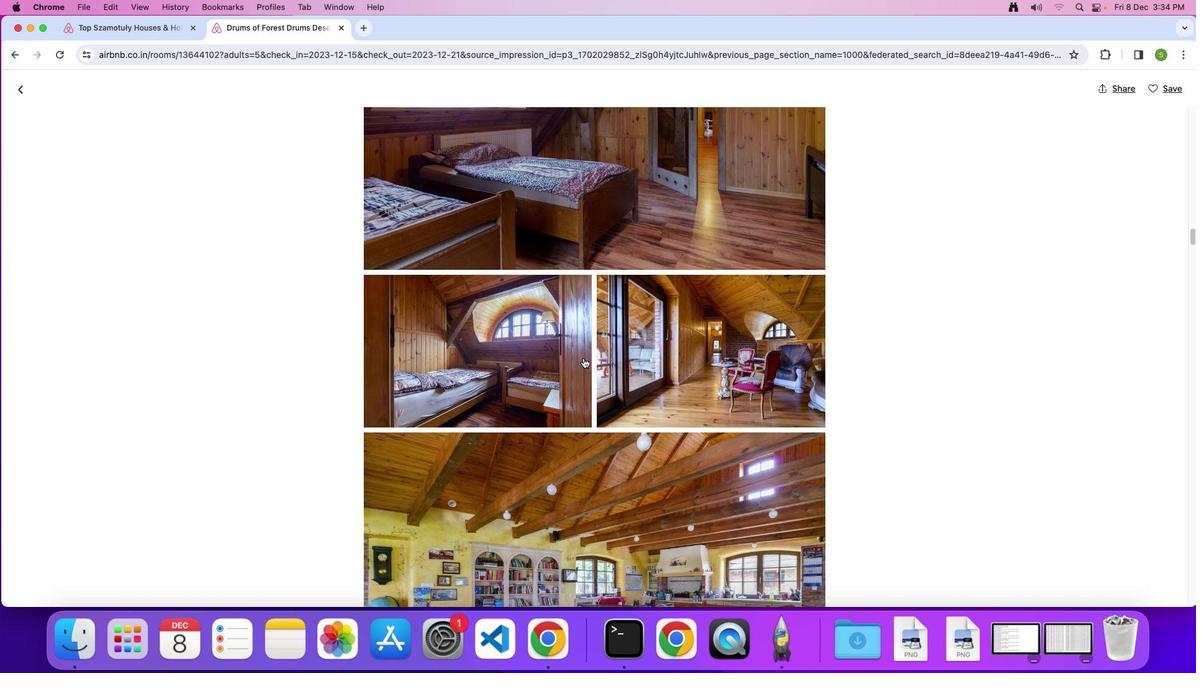 
Action: Mouse scrolled (583, 358) with delta (0, 0)
Screenshot: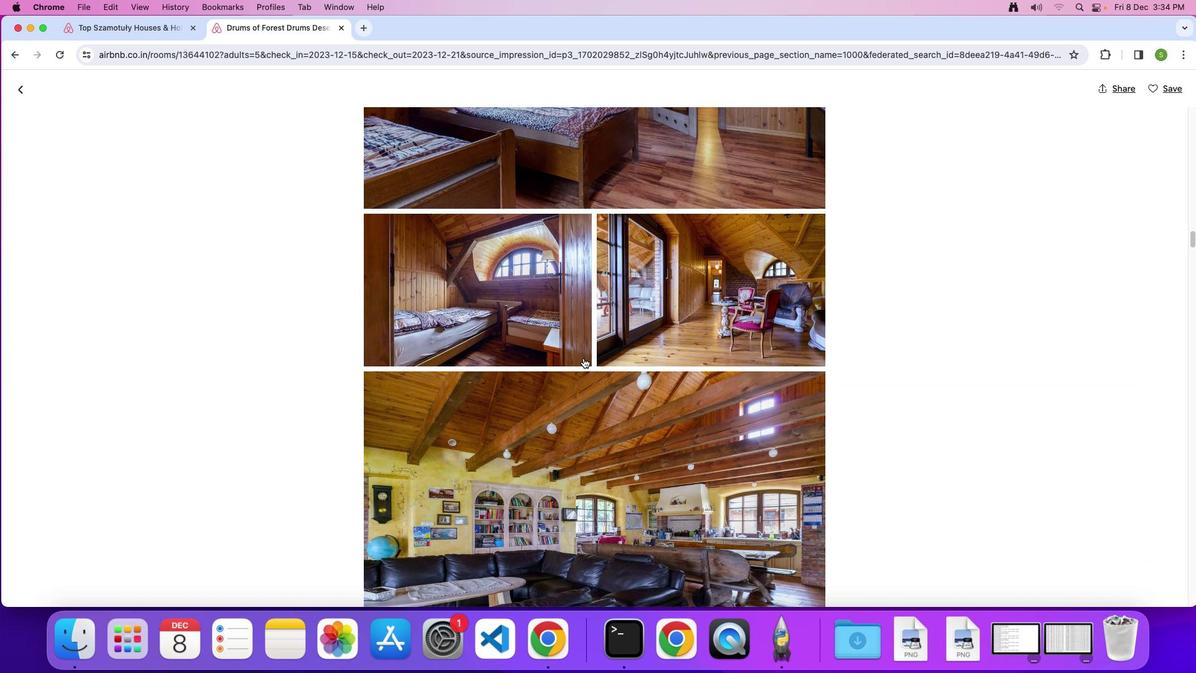 
Action: Mouse scrolled (583, 358) with delta (0, 0)
Screenshot: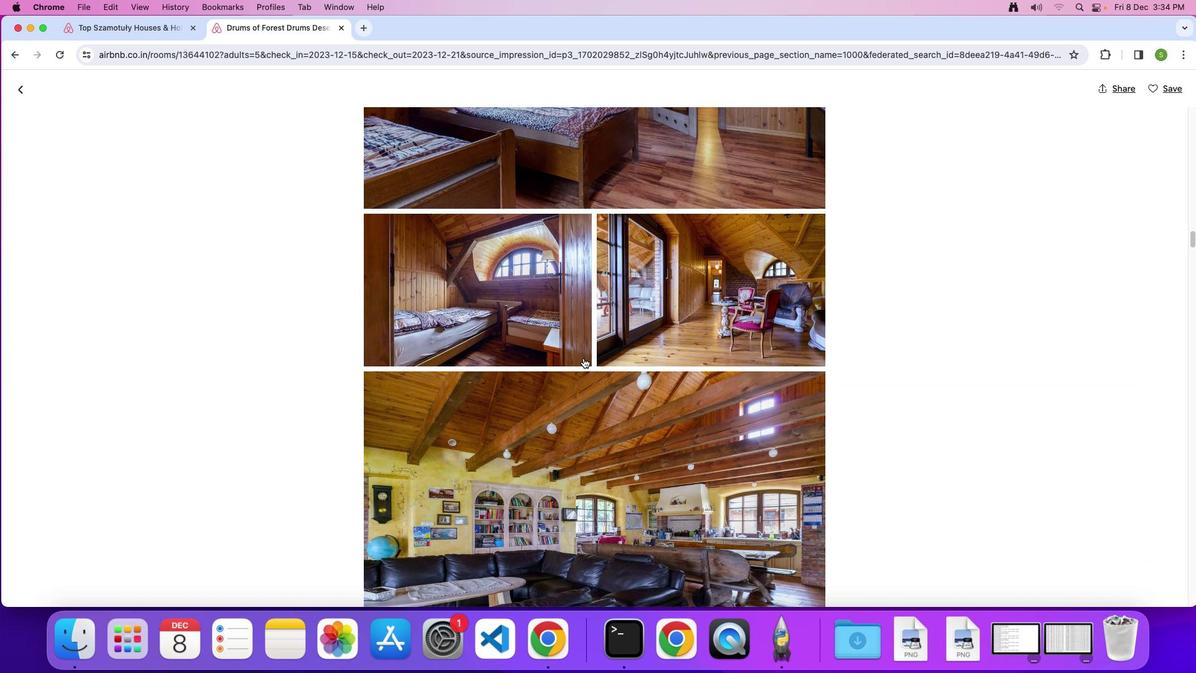 
Action: Mouse scrolled (583, 358) with delta (0, -1)
Screenshot: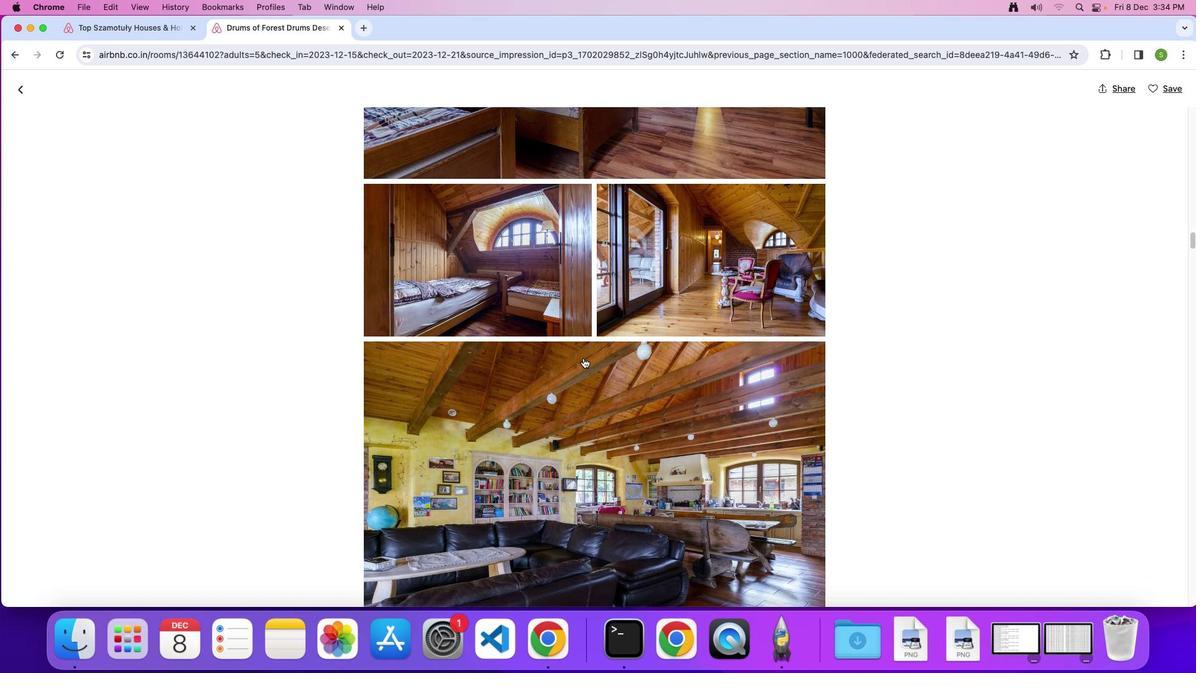 
Action: Mouse scrolled (583, 358) with delta (0, 0)
Screenshot: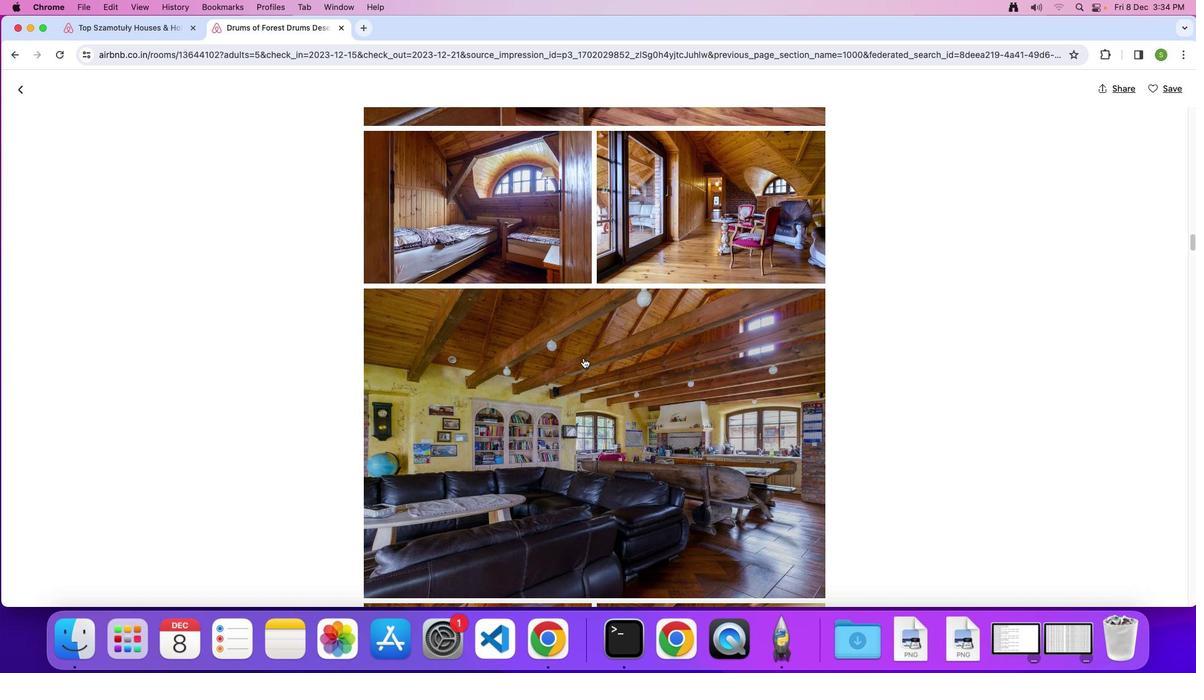 
Action: Mouse scrolled (583, 358) with delta (0, 0)
Screenshot: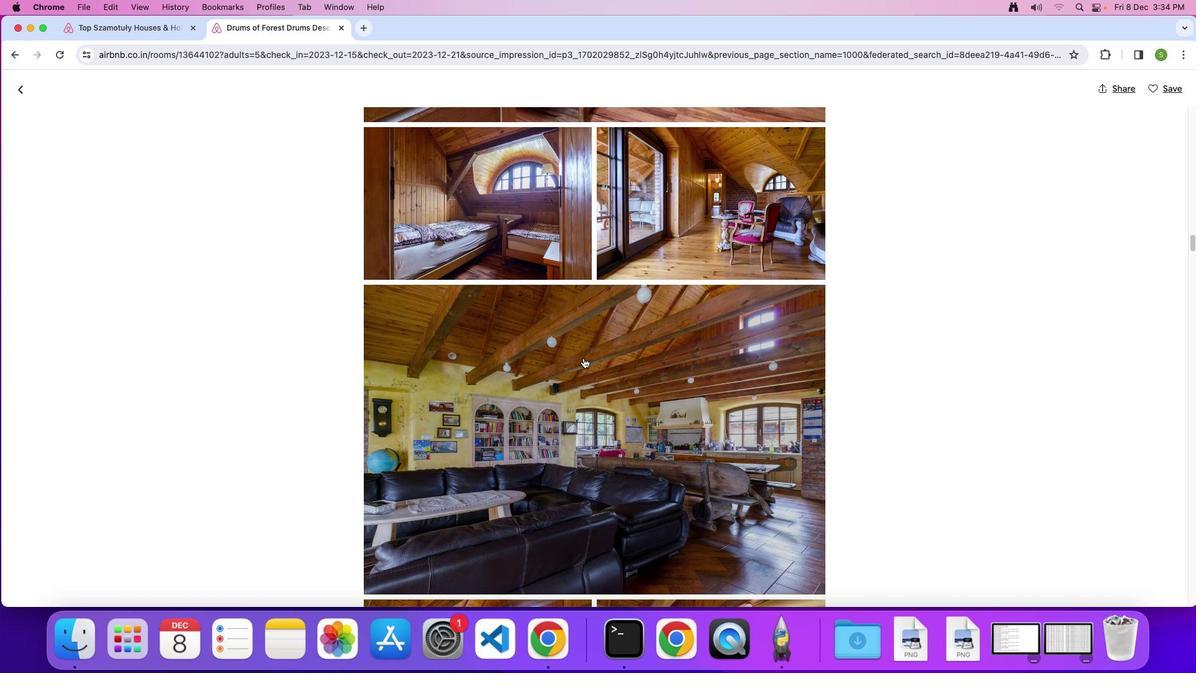 
Action: Mouse scrolled (583, 358) with delta (0, -1)
Screenshot: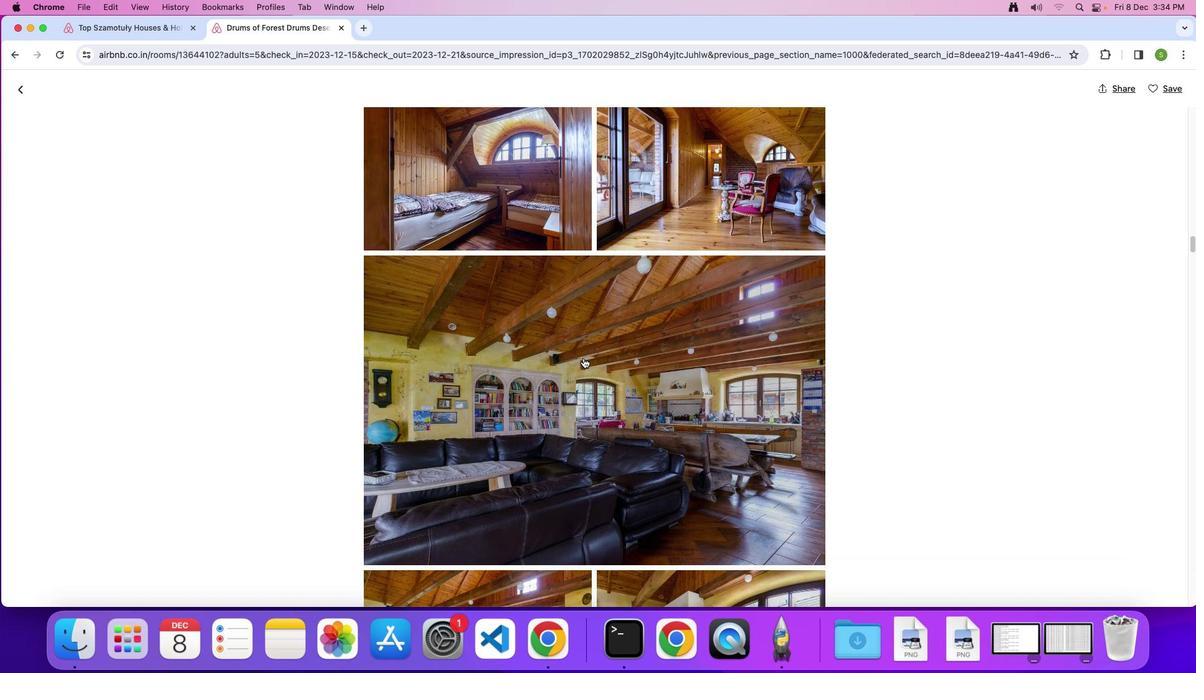 
Action: Mouse scrolled (583, 358) with delta (0, 0)
Screenshot: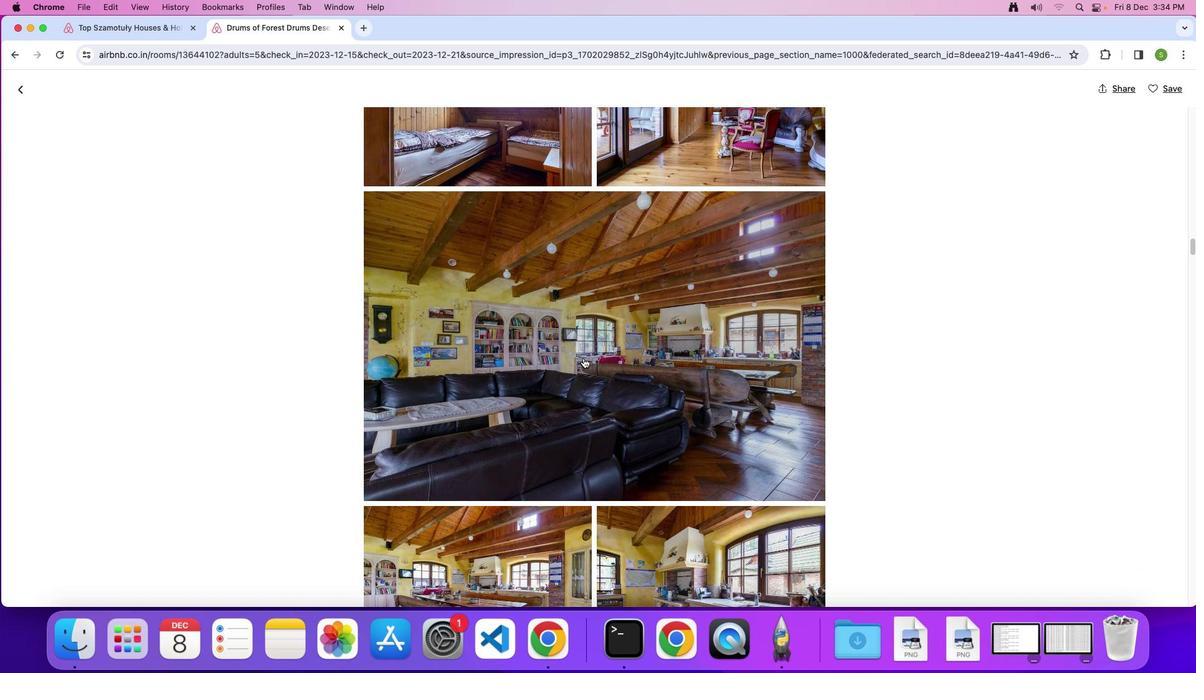 
Action: Mouse scrolled (583, 358) with delta (0, 0)
